 Task: Get directions from Georgia Aquarium, Georgia, United States to Callaway Gardens, Georgia, United States  and explore the nearby bars
Action: Mouse moved to (494, 236)
Screenshot: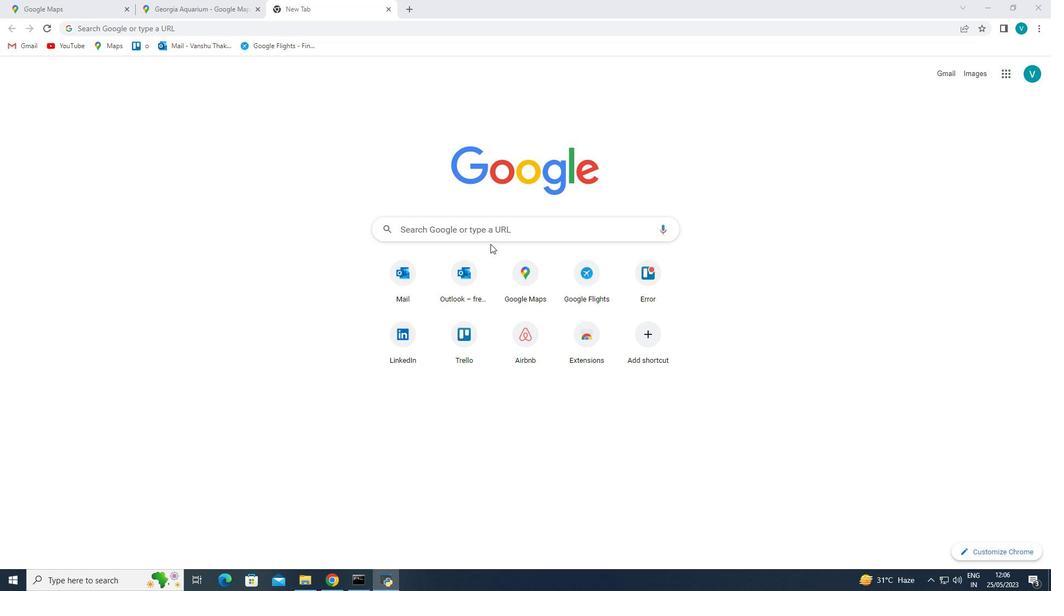
Action: Mouse pressed left at (494, 236)
Screenshot: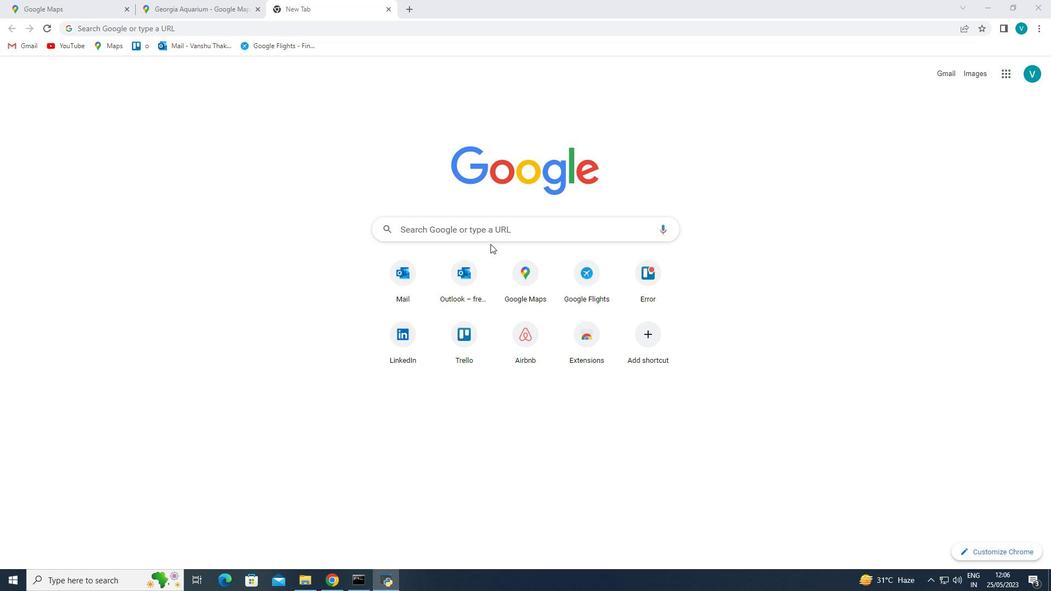 
Action: Mouse moved to (476, 249)
Screenshot: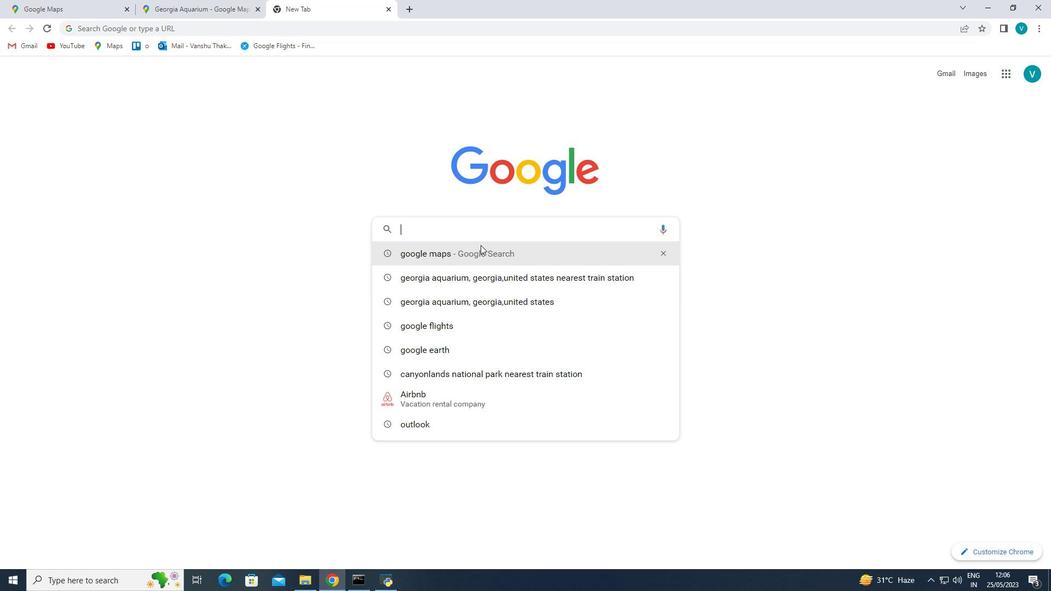 
Action: Mouse pressed left at (476, 249)
Screenshot: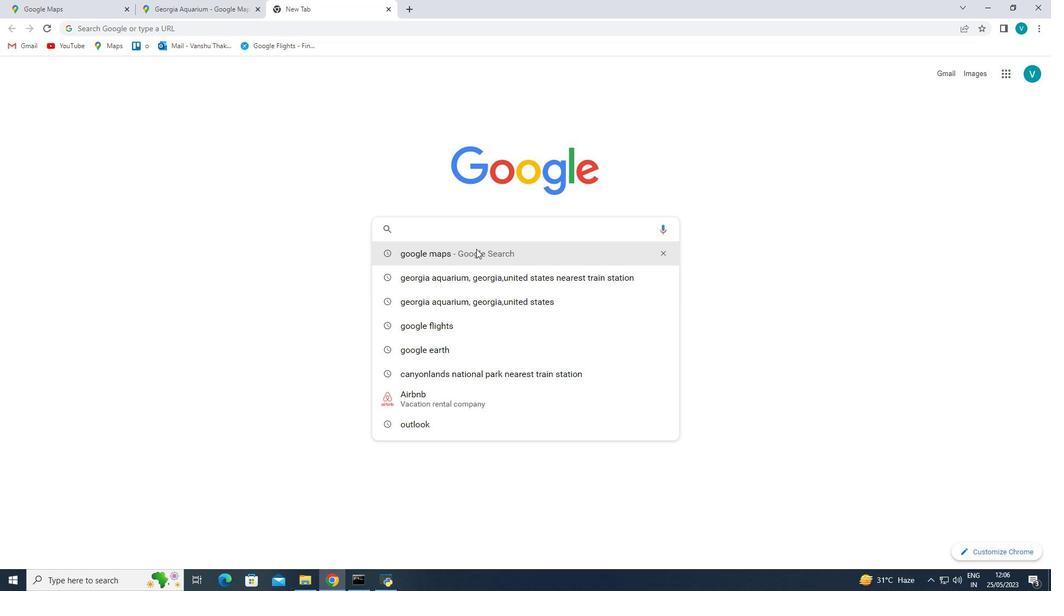 
Action: Mouse moved to (174, 187)
Screenshot: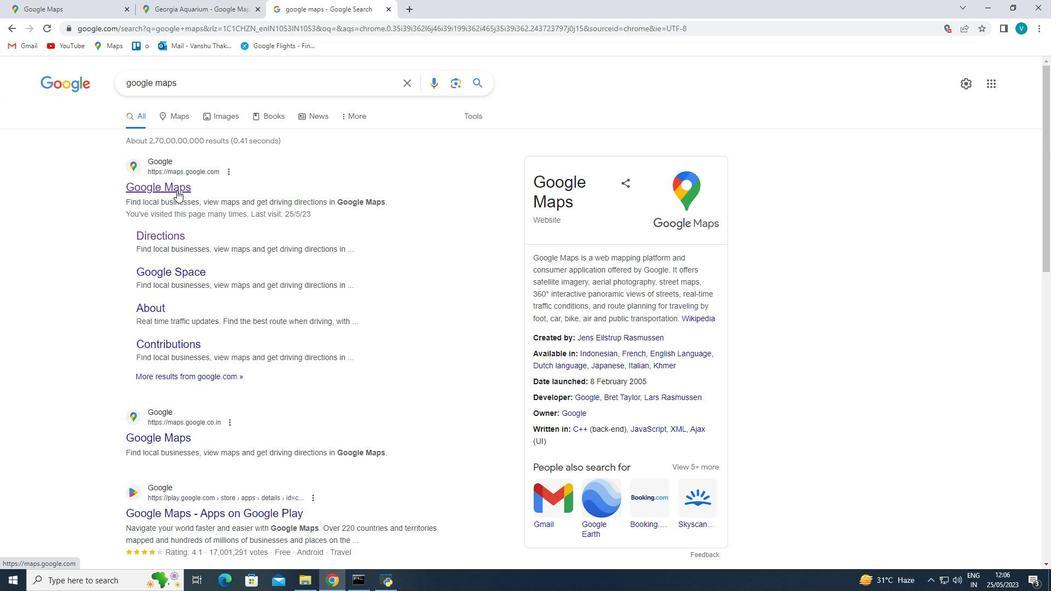 
Action: Mouse pressed left at (174, 187)
Screenshot: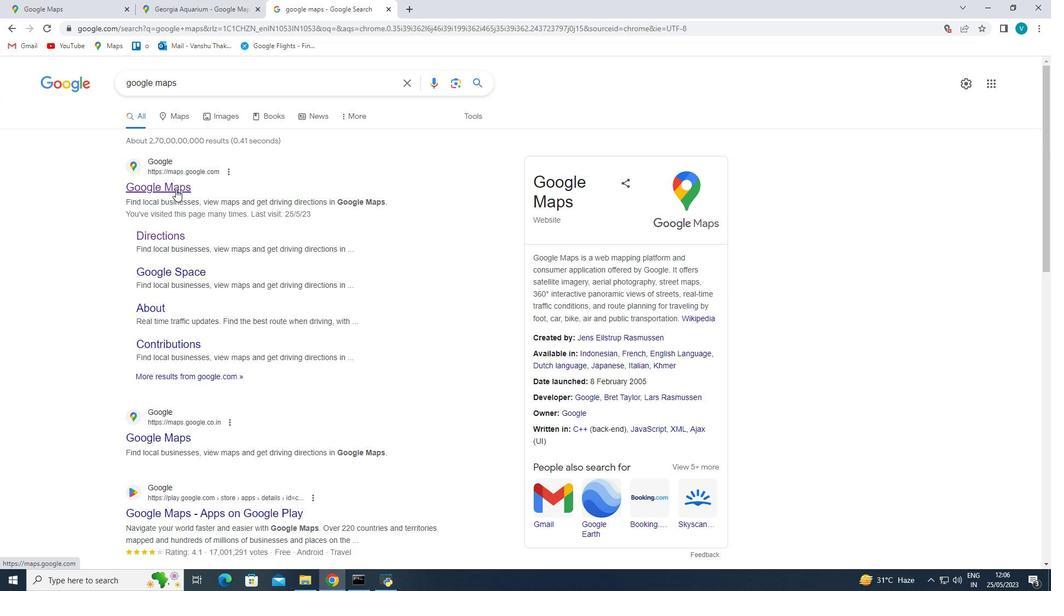 
Action: Mouse moved to (243, 70)
Screenshot: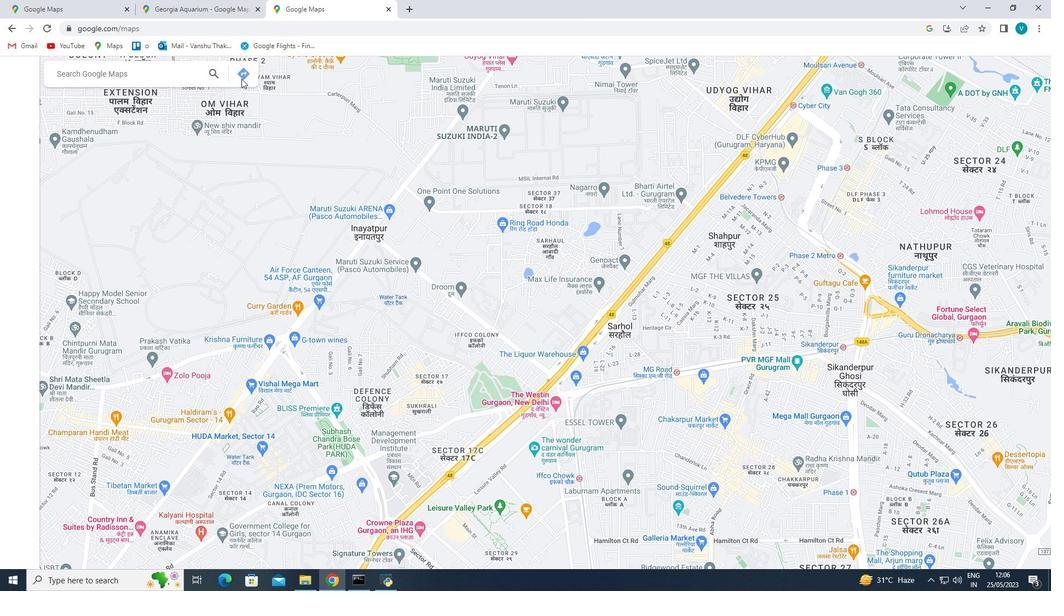 
Action: Mouse pressed left at (243, 70)
Screenshot: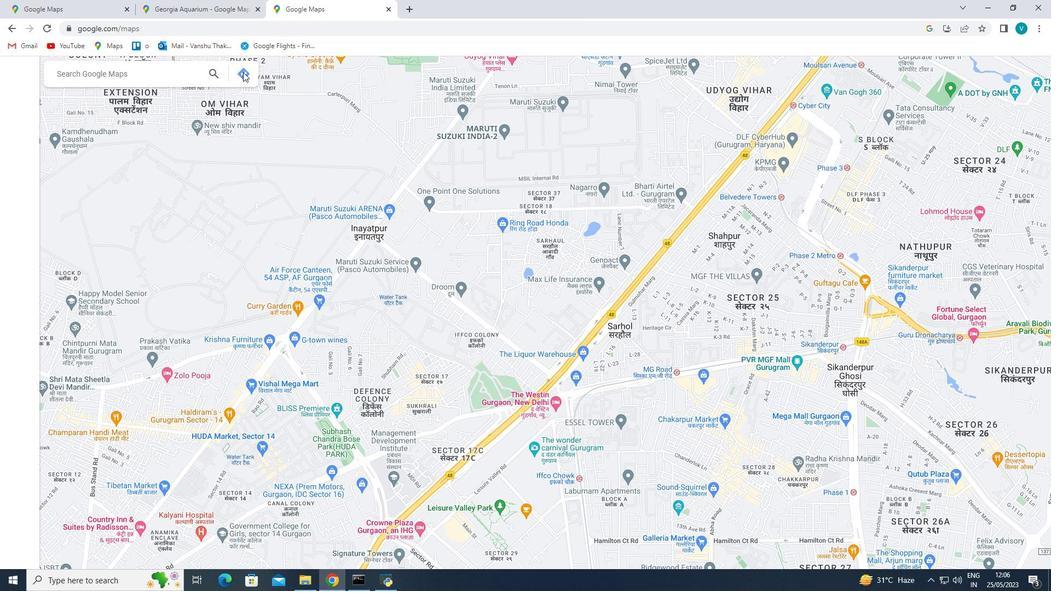 
Action: Mouse moved to (188, 102)
Screenshot: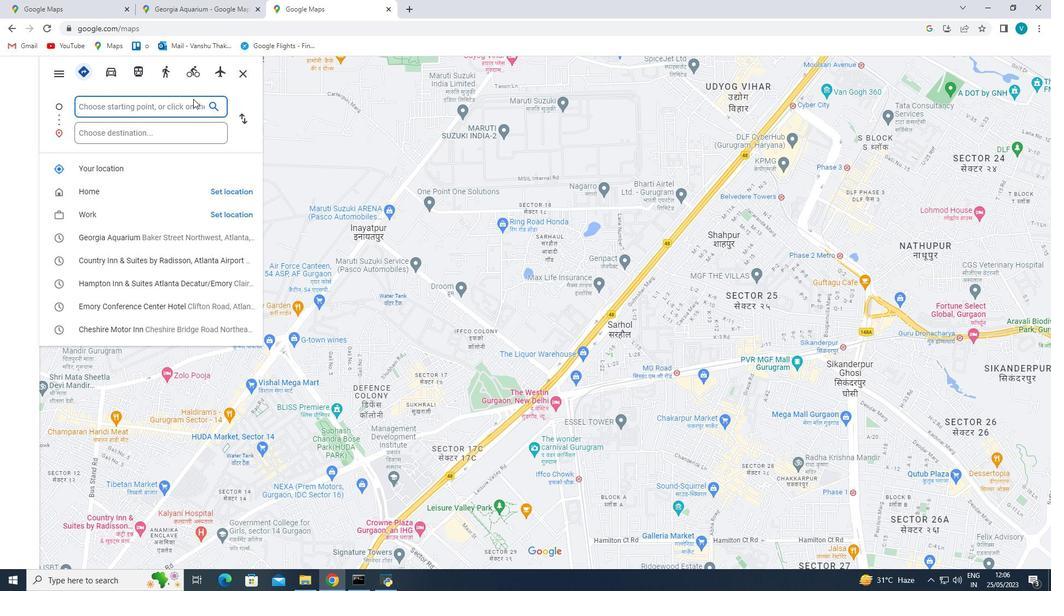 
Action: Mouse pressed left at (188, 102)
Screenshot: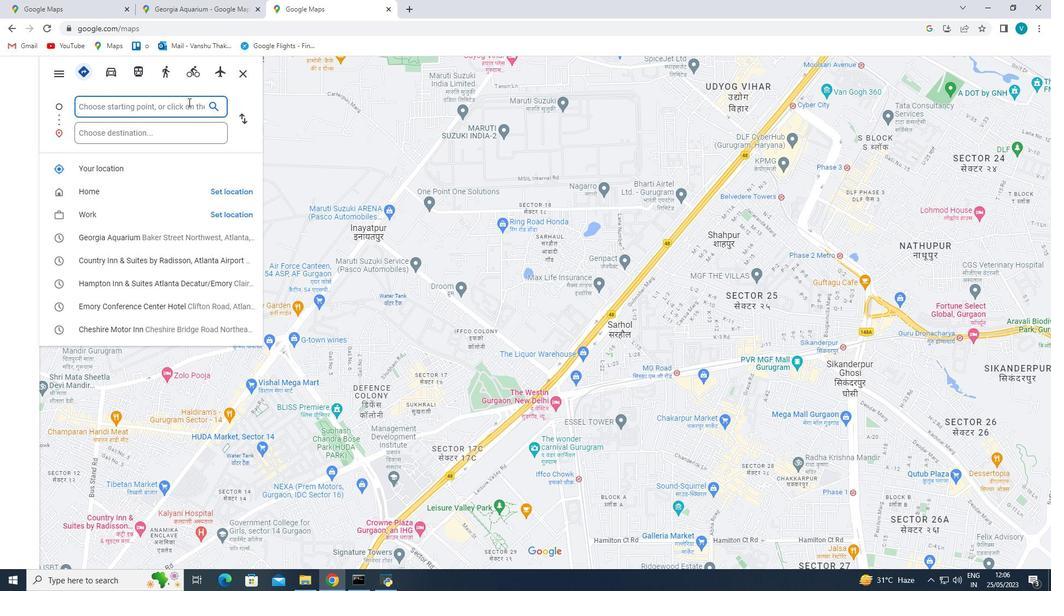 
Action: Mouse moved to (196, 105)
Screenshot: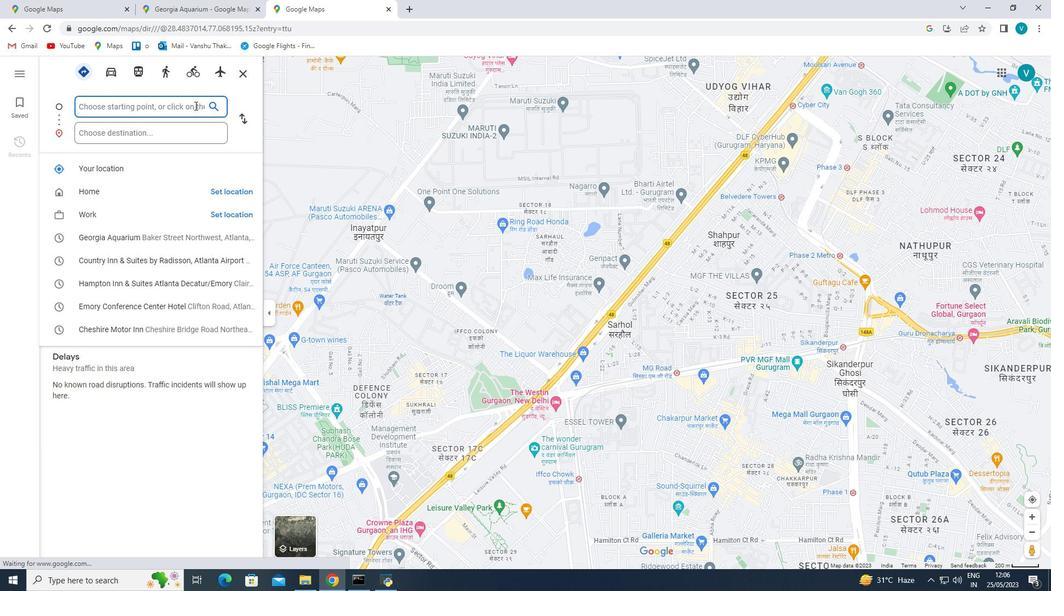 
Action: Key pressed <Key.shift>Georgia<Key.space><Key.shift>Aquarium,<Key.space><Key.shift>Geogia,<Key.space><Key.shift>United<Key.space><Key.shift>States
Screenshot: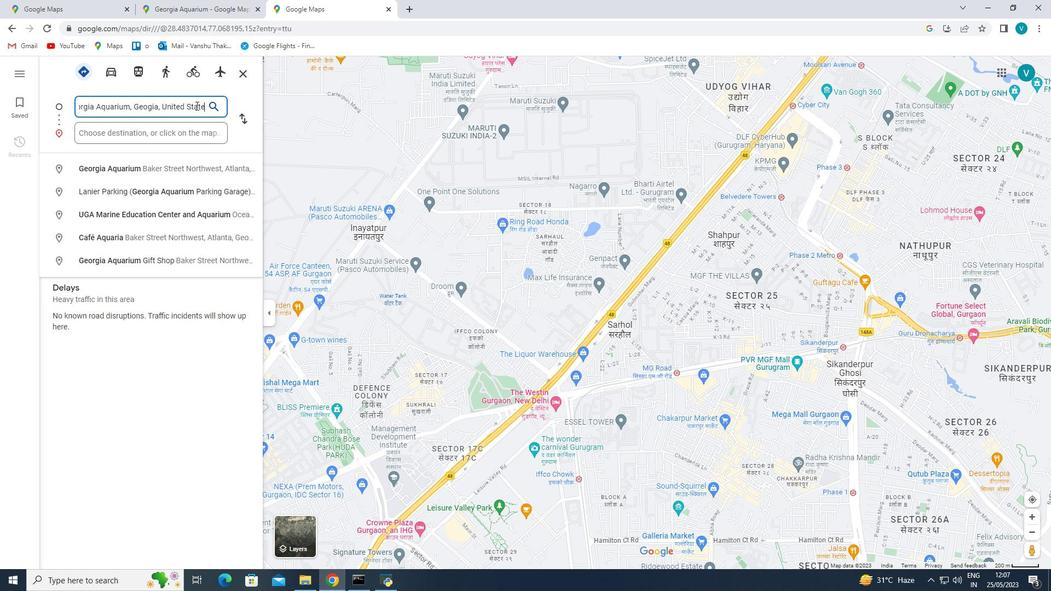 
Action: Mouse moved to (182, 130)
Screenshot: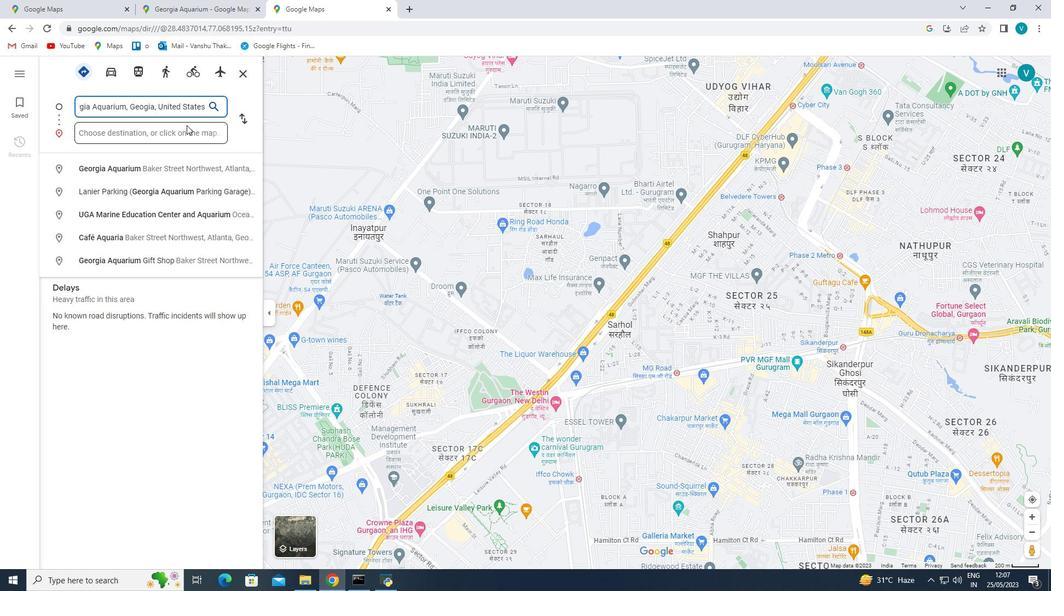 
Action: Mouse pressed left at (182, 130)
Screenshot: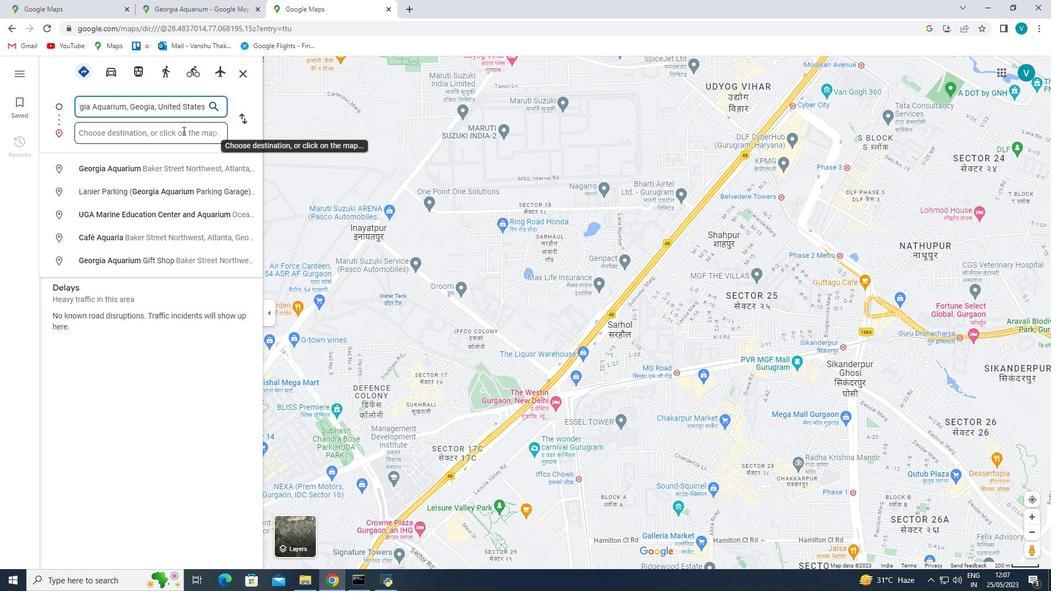 
Action: Key pressed <Key.shift>Collaway<Key.space><Key.shift>Gardens,<Key.space><Key.shift>Georgia,<Key.space><Key.shift>United<Key.space><Key.shift>States
Screenshot: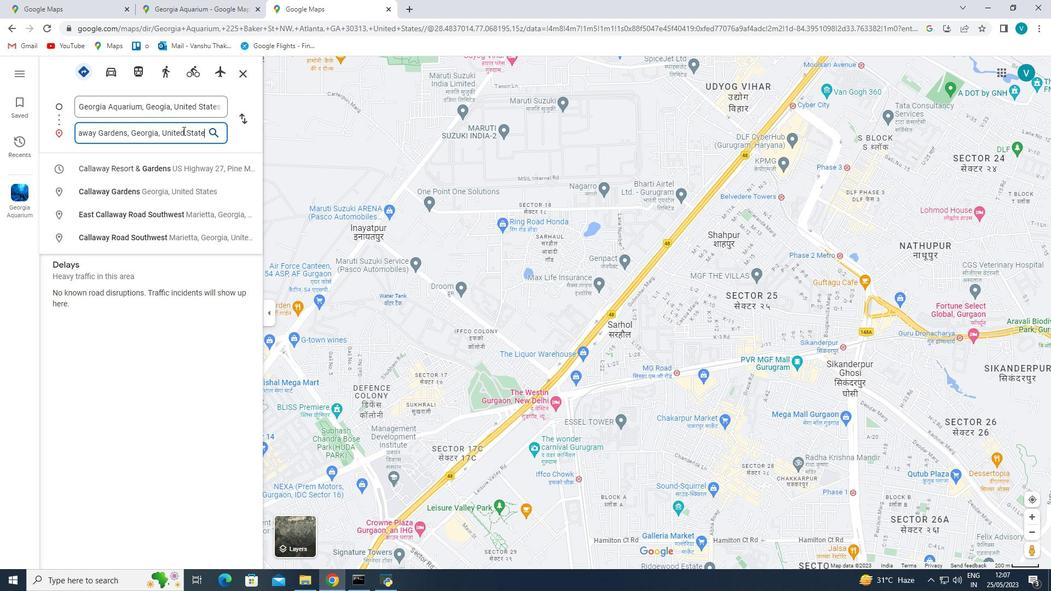 
Action: Mouse moved to (214, 130)
Screenshot: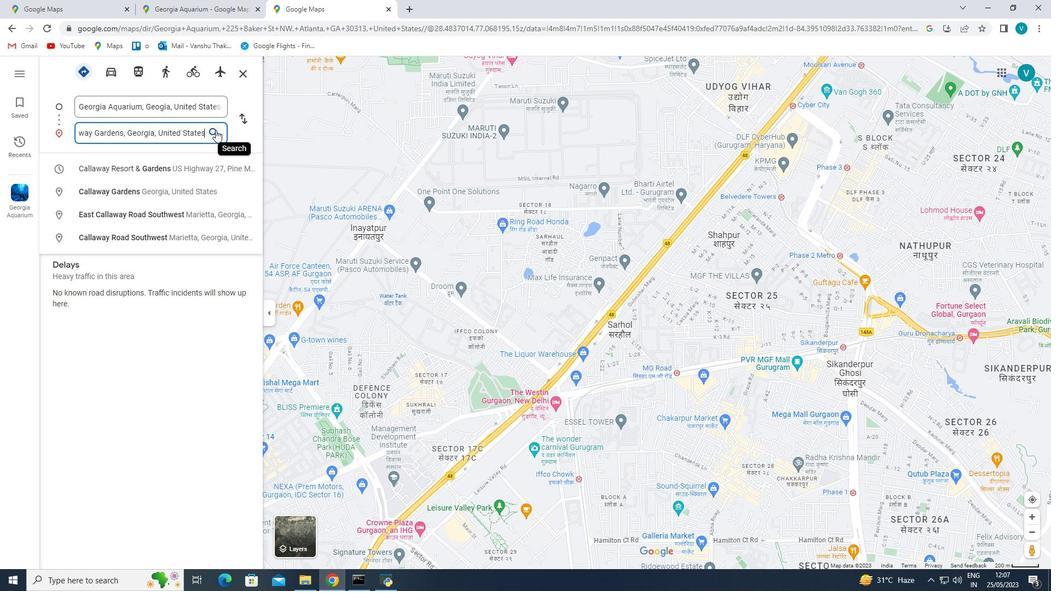 
Action: Mouse pressed left at (214, 130)
Screenshot: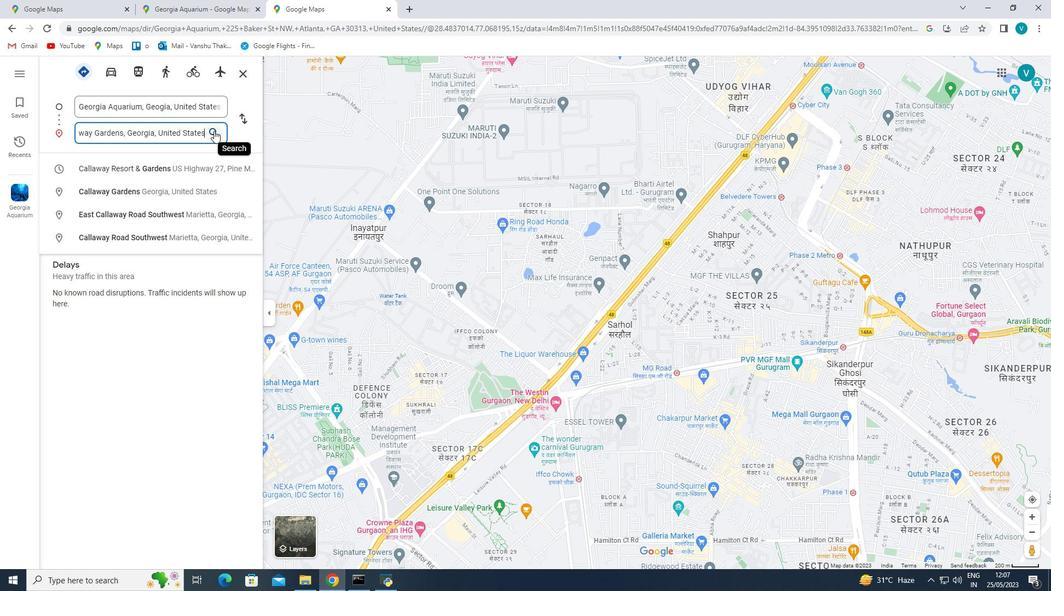 
Action: Mouse moved to (233, 431)
Screenshot: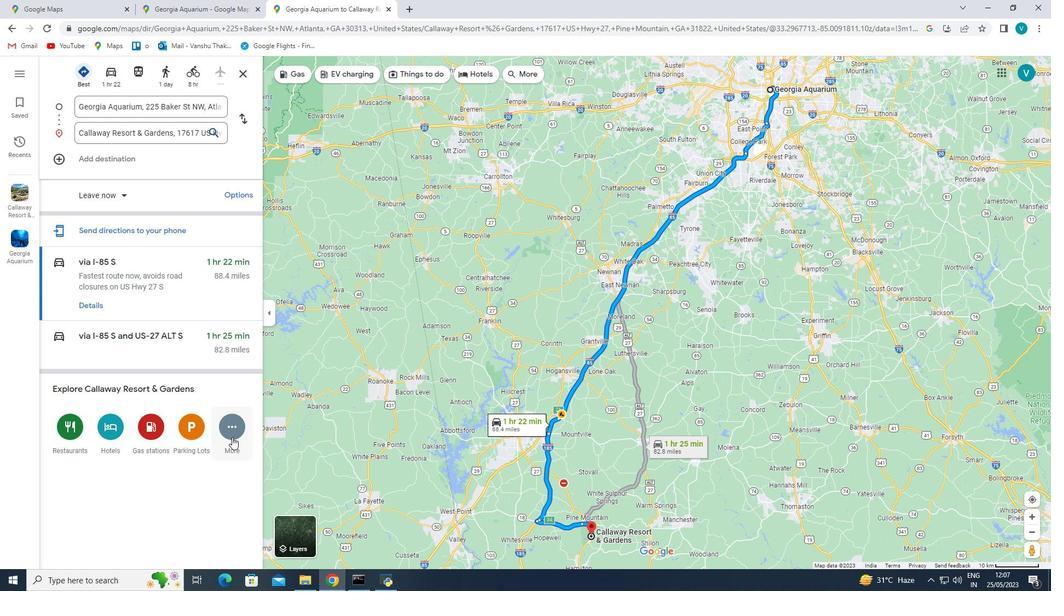 
Action: Mouse pressed left at (233, 431)
Screenshot: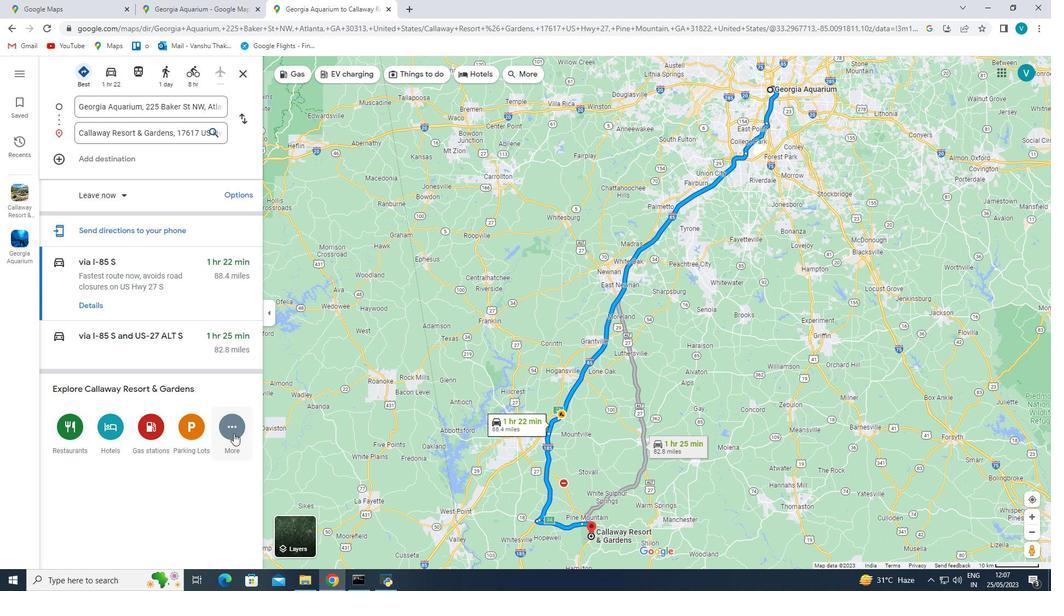
Action: Mouse moved to (222, 465)
Screenshot: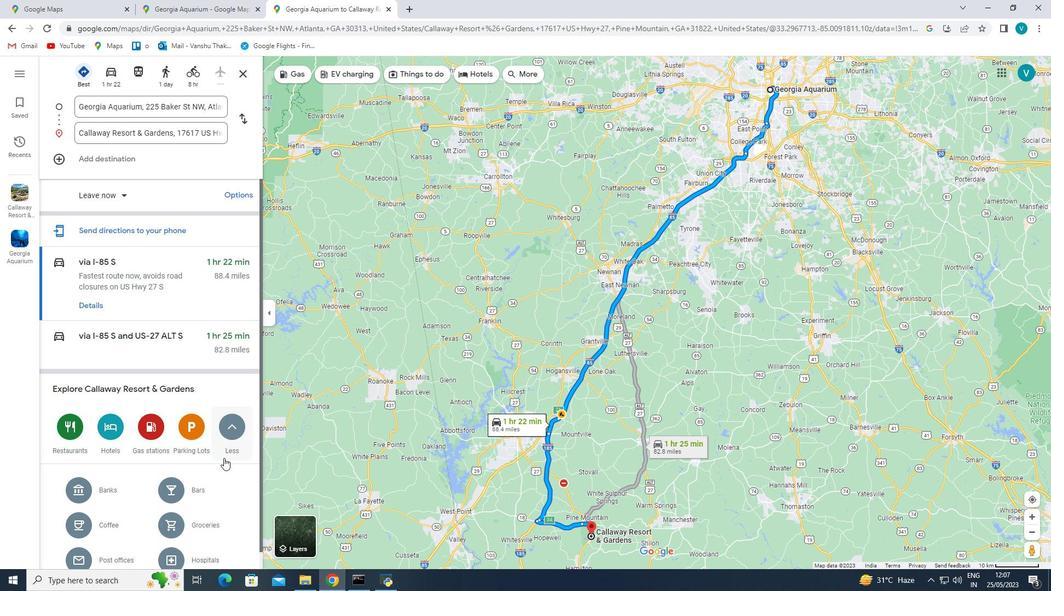 
Action: Mouse scrolled (222, 464) with delta (0, 0)
Screenshot: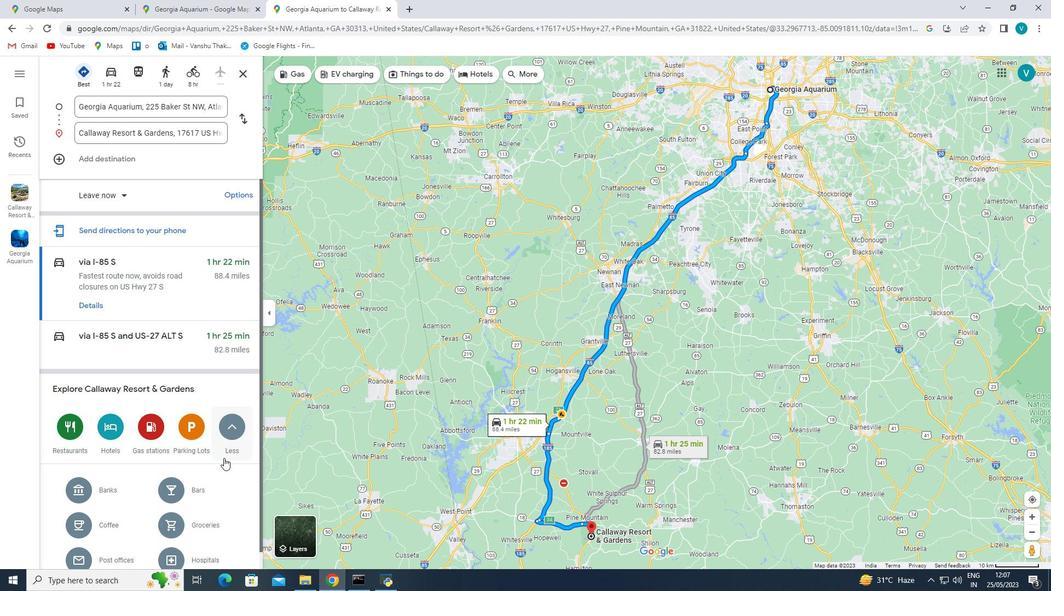 
Action: Mouse moved to (222, 467)
Screenshot: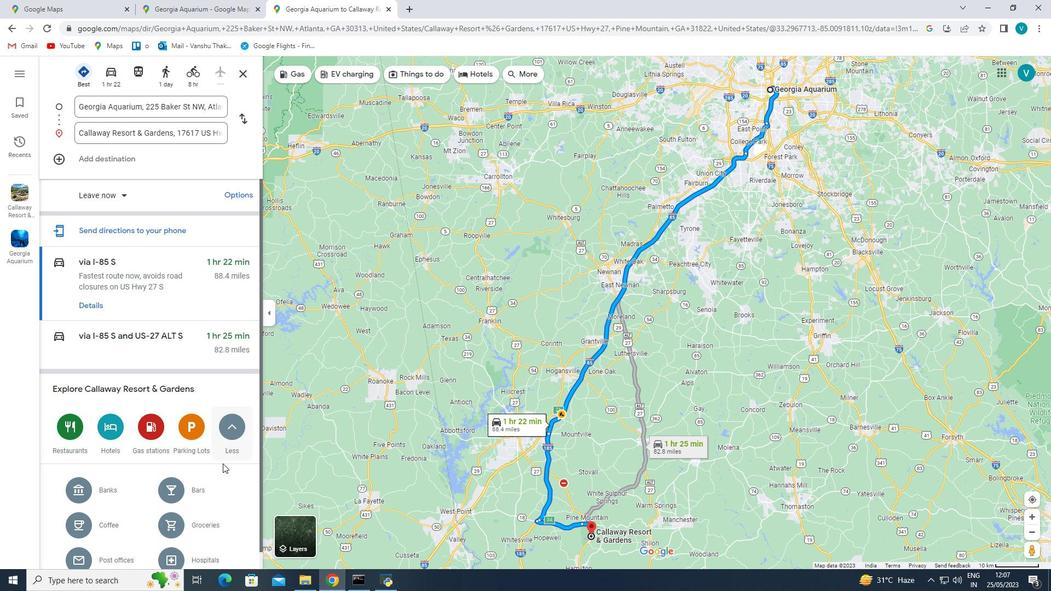 
Action: Mouse scrolled (222, 467) with delta (0, 0)
Screenshot: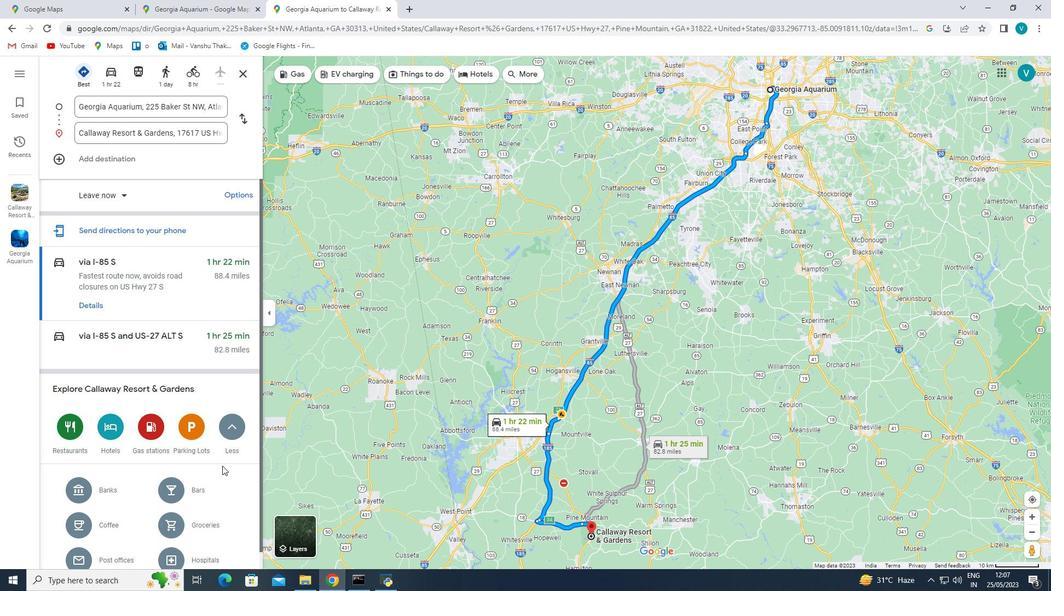 
Action: Mouse scrolled (222, 467) with delta (0, 0)
Screenshot: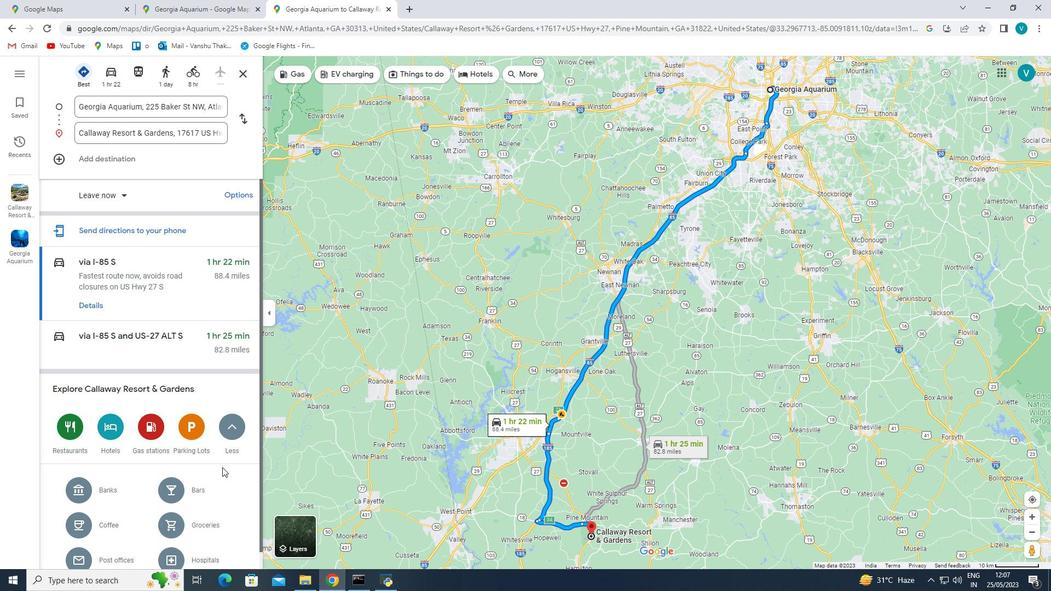
Action: Mouse scrolled (222, 467) with delta (0, 0)
Screenshot: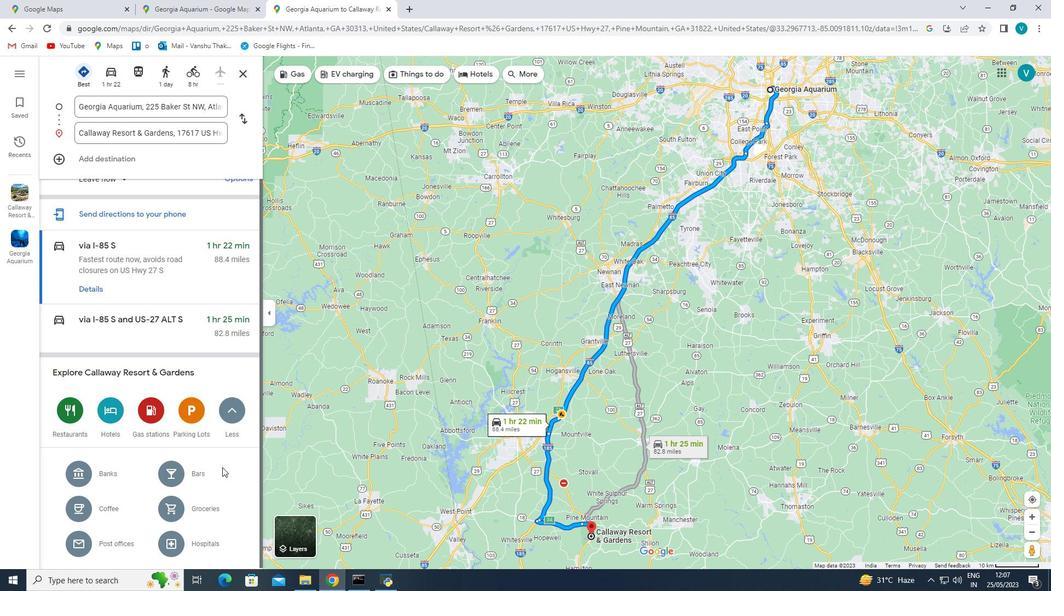 
Action: Mouse scrolled (222, 467) with delta (0, 0)
Screenshot: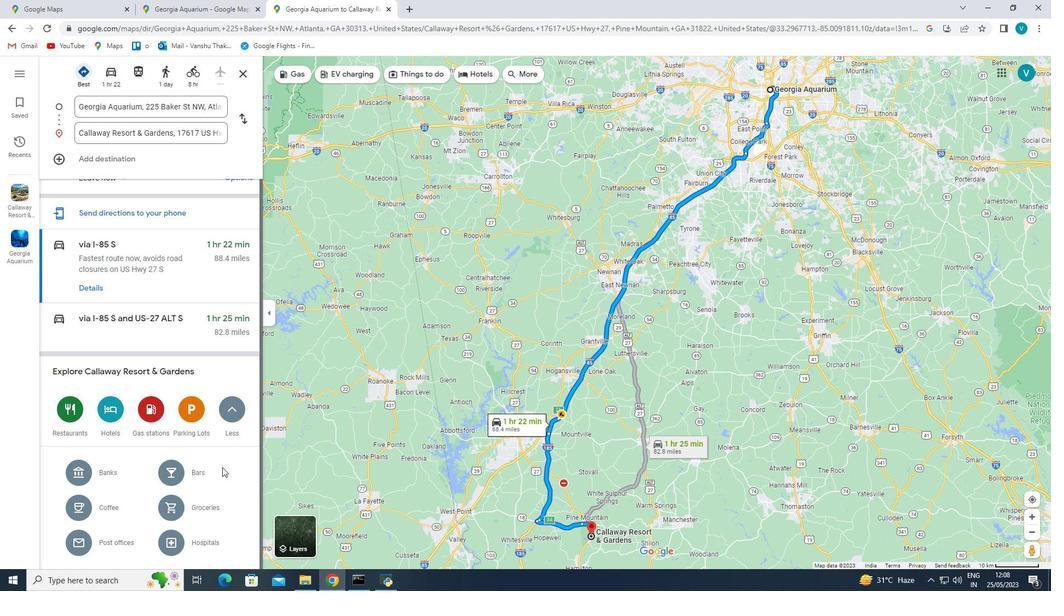 
Action: Mouse moved to (182, 468)
Screenshot: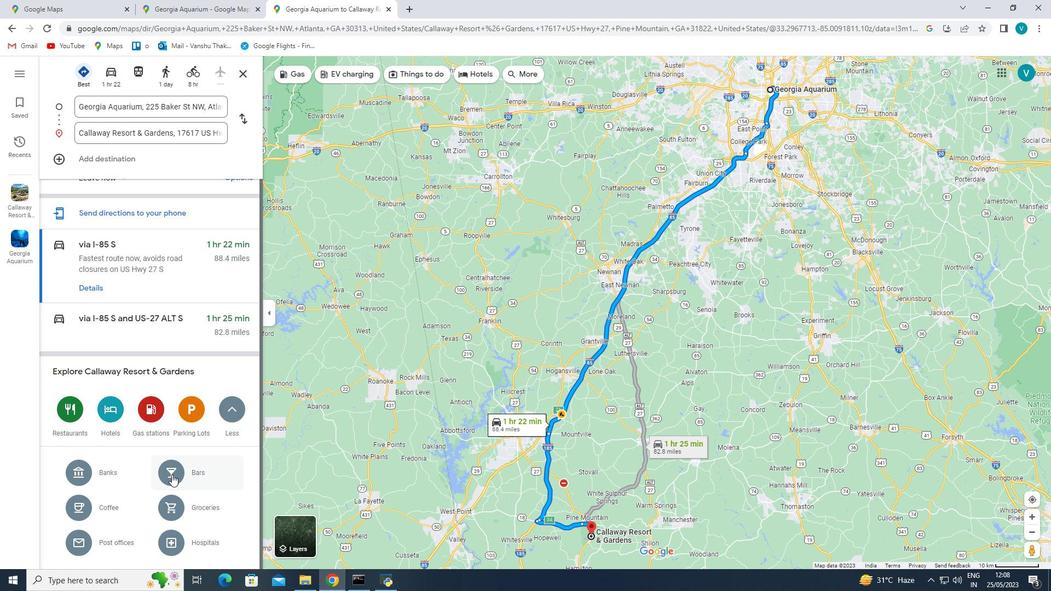 
Action: Mouse pressed left at (182, 468)
Screenshot: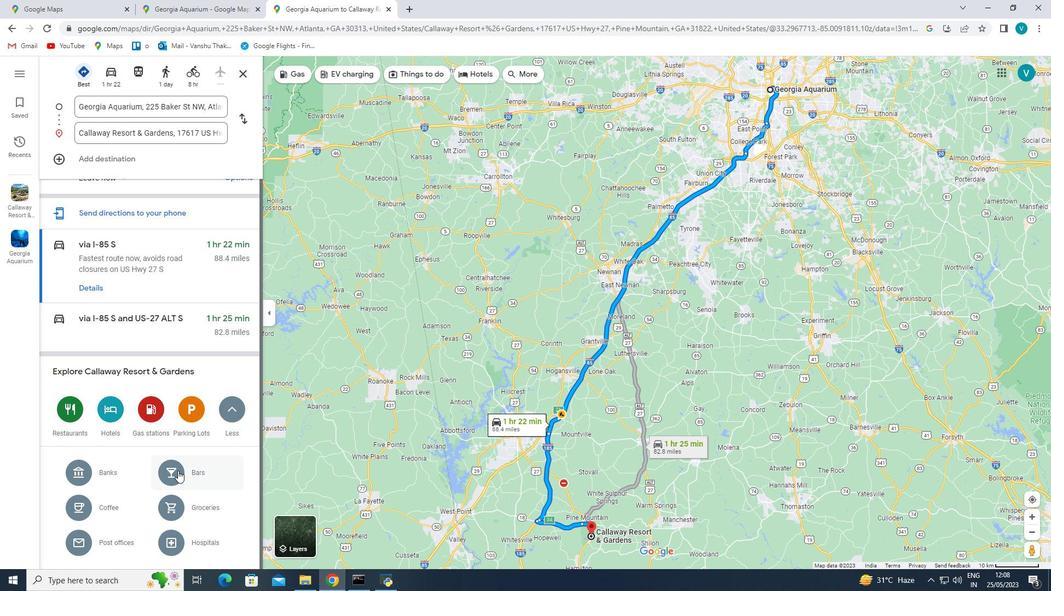 
Action: Mouse moved to (173, 314)
Screenshot: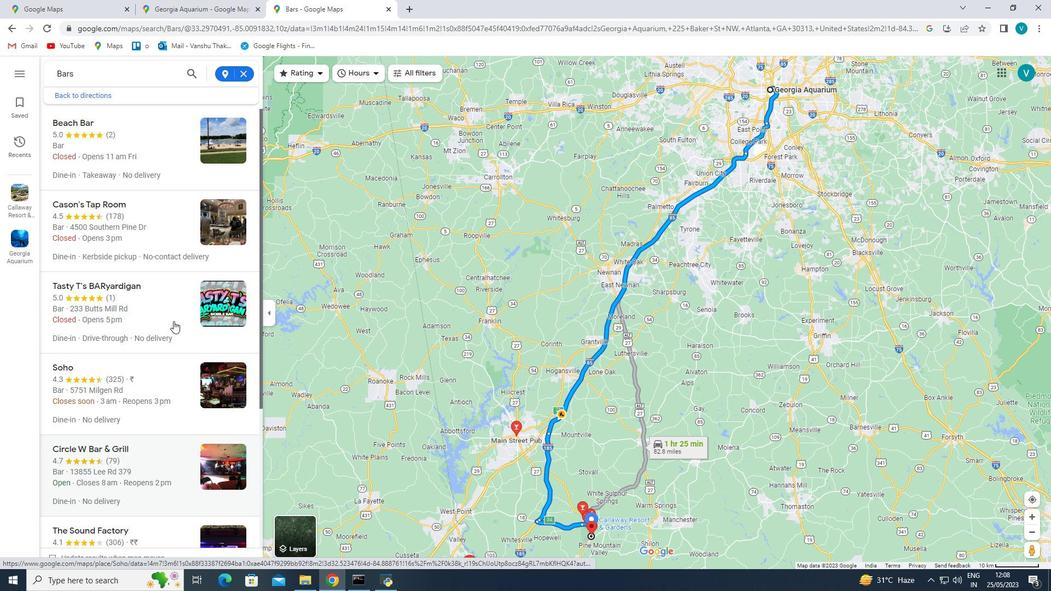 
Action: Mouse scrolled (173, 314) with delta (0, 0)
Screenshot: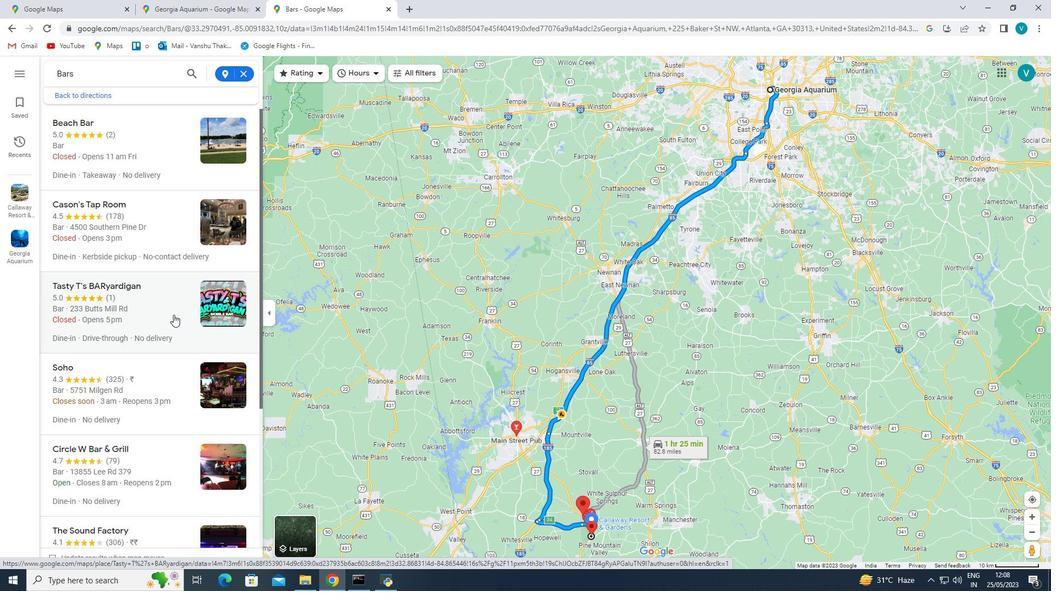 
Action: Mouse scrolled (173, 314) with delta (0, 0)
Screenshot: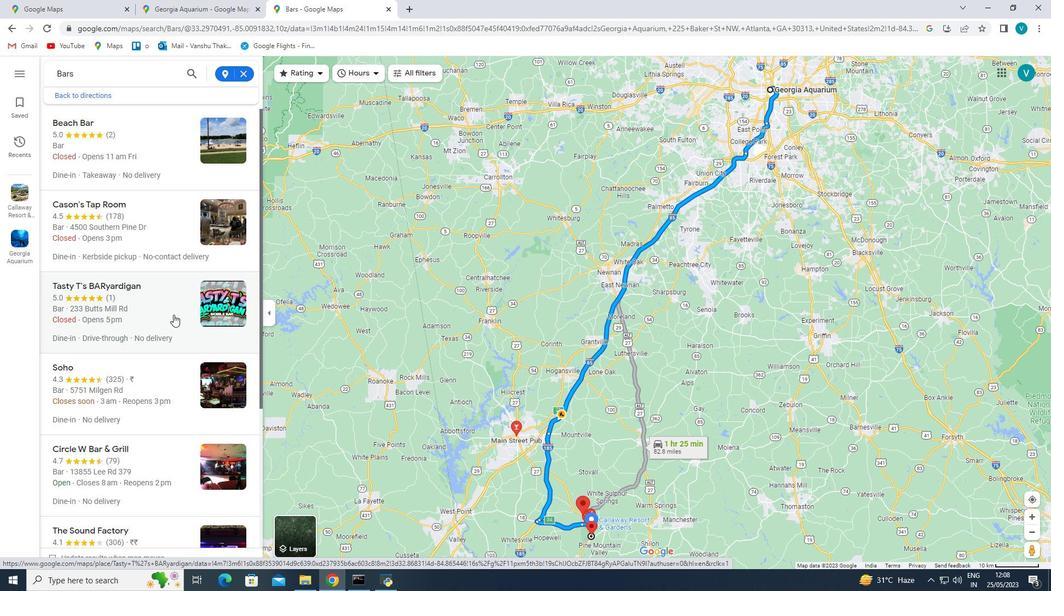 
Action: Mouse scrolled (173, 314) with delta (0, 0)
Screenshot: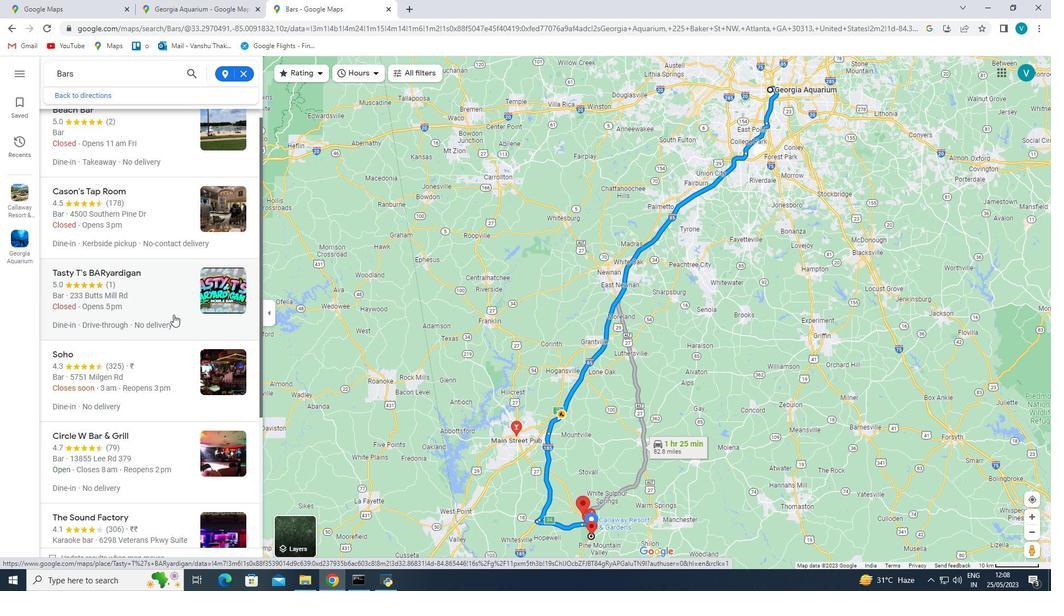 
Action: Mouse scrolled (173, 314) with delta (0, 0)
Screenshot: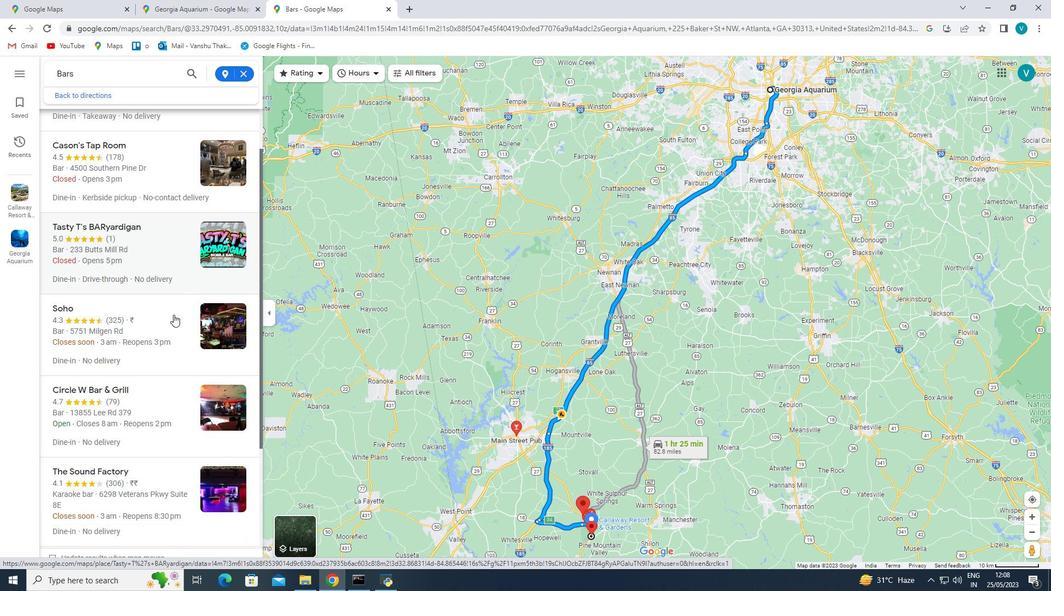 
Action: Mouse scrolled (173, 314) with delta (0, 0)
Screenshot: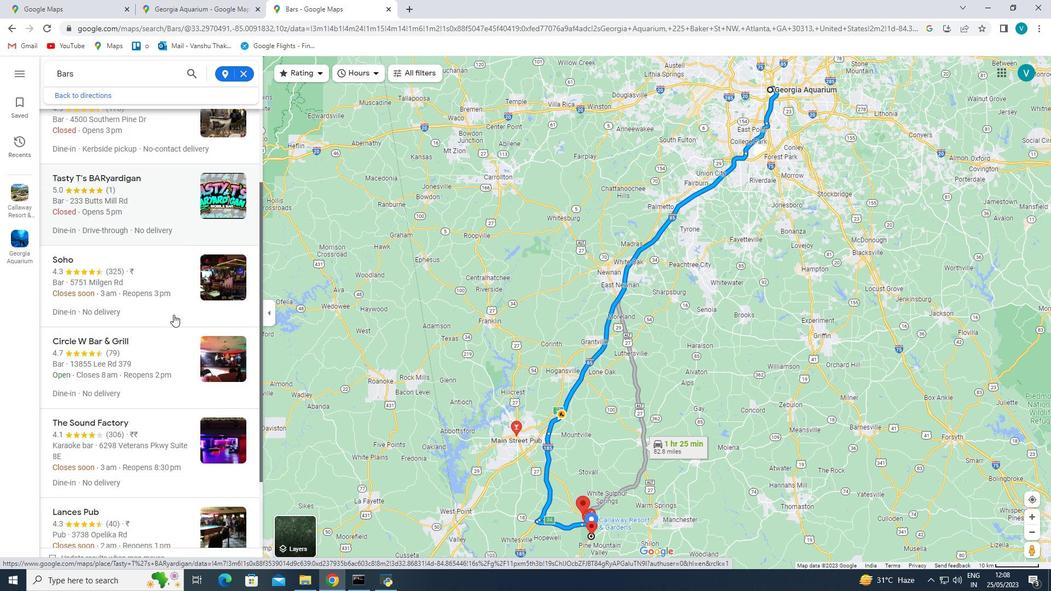 
Action: Mouse scrolled (173, 314) with delta (0, 0)
Screenshot: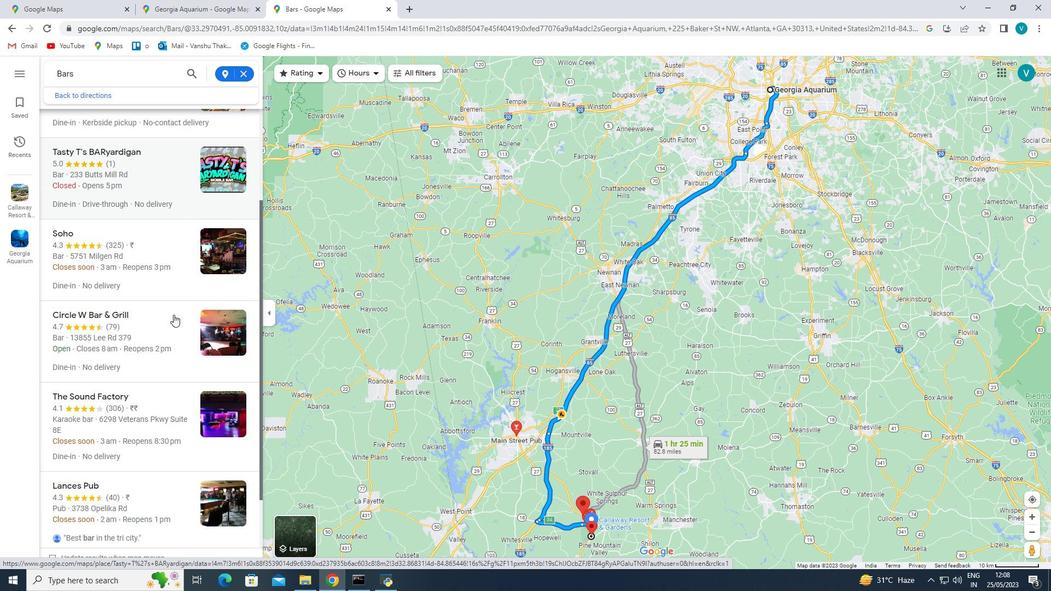 
Action: Mouse scrolled (173, 314) with delta (0, 0)
Screenshot: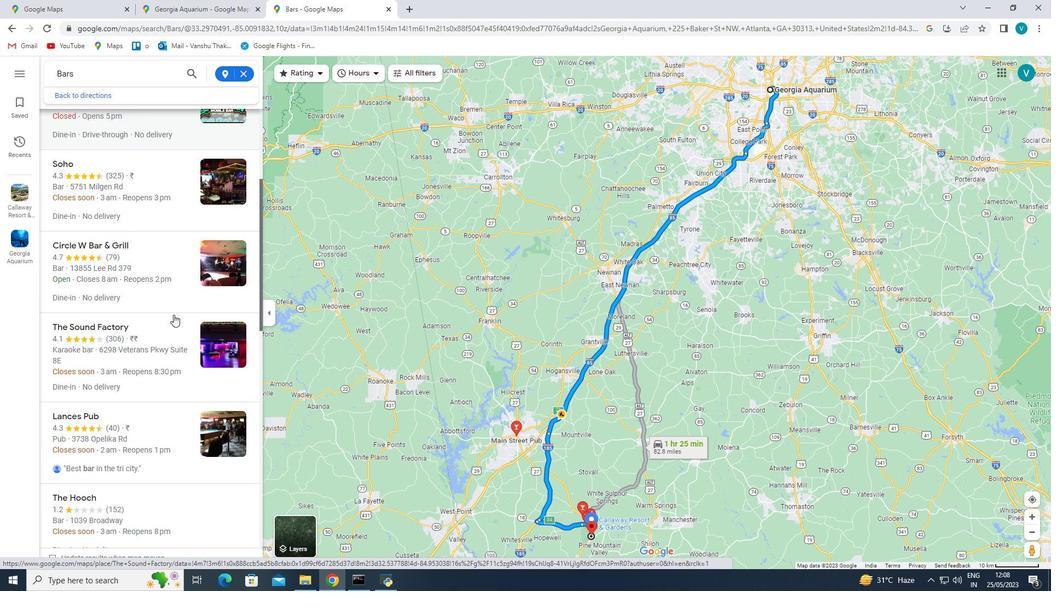 
Action: Mouse scrolled (173, 314) with delta (0, 0)
Screenshot: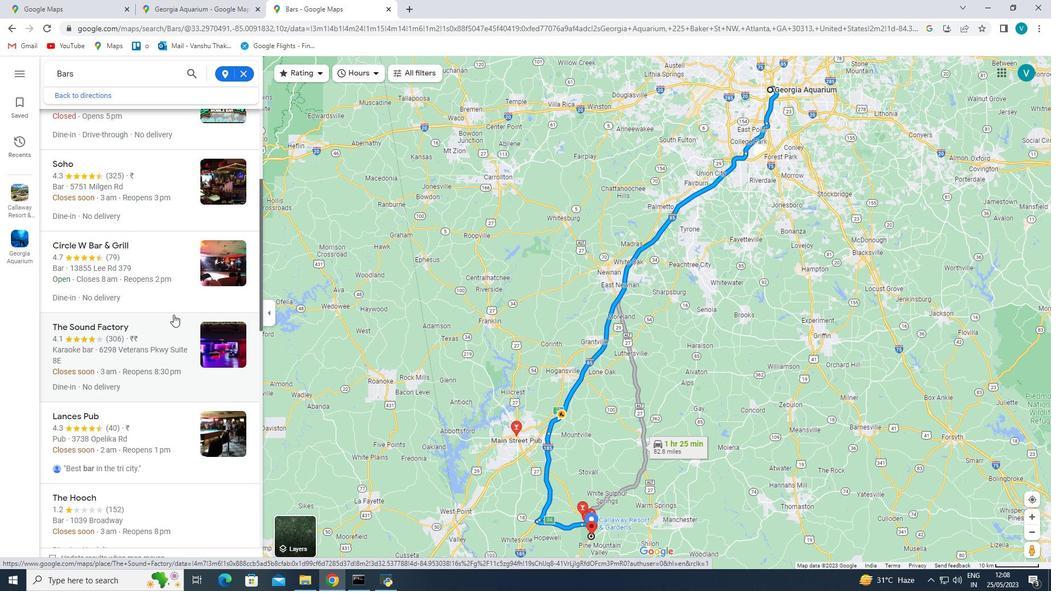 
Action: Mouse scrolled (173, 314) with delta (0, 0)
Screenshot: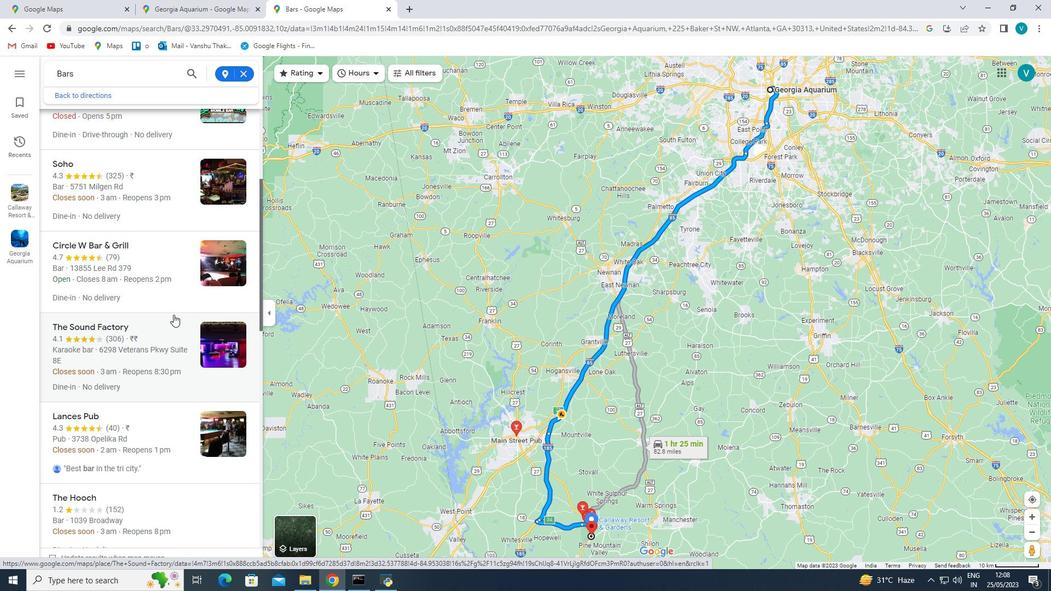 
Action: Mouse scrolled (173, 314) with delta (0, 0)
Screenshot: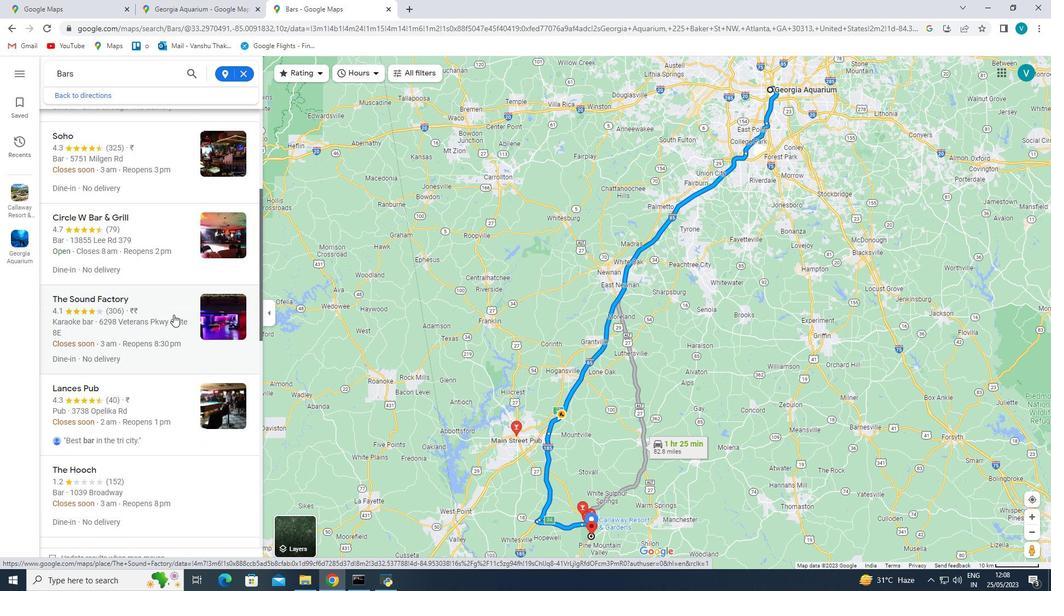 
Action: Mouse scrolled (173, 314) with delta (0, 0)
Screenshot: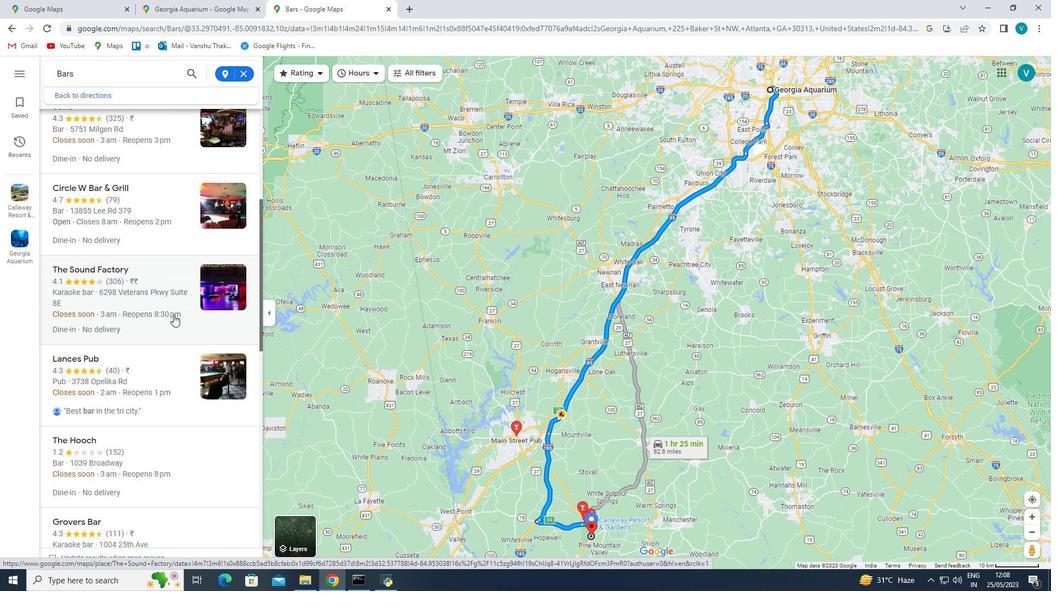 
Action: Mouse scrolled (173, 314) with delta (0, 0)
Screenshot: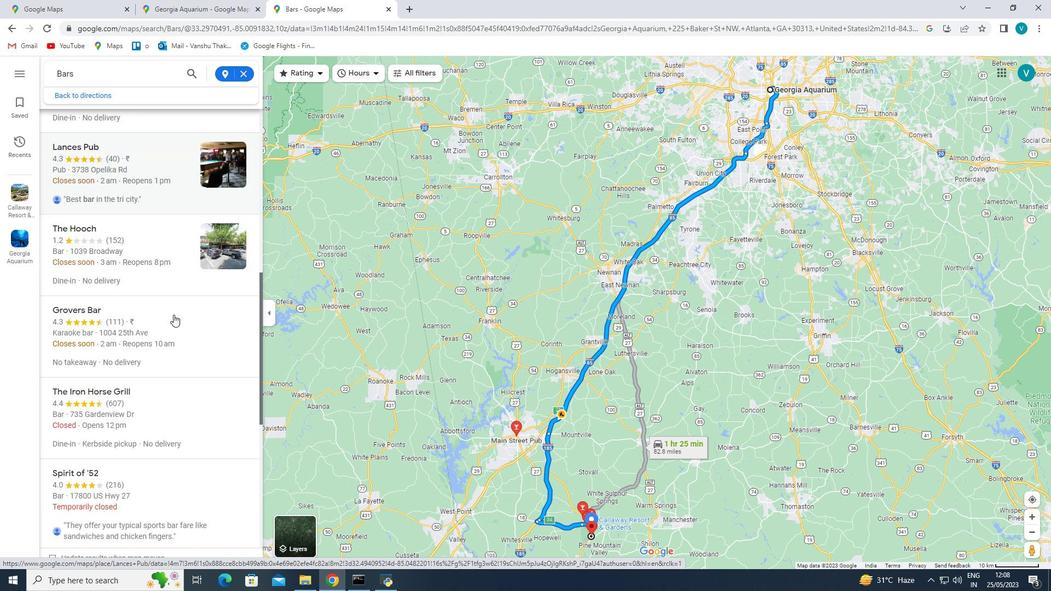 
Action: Mouse scrolled (173, 314) with delta (0, 0)
Screenshot: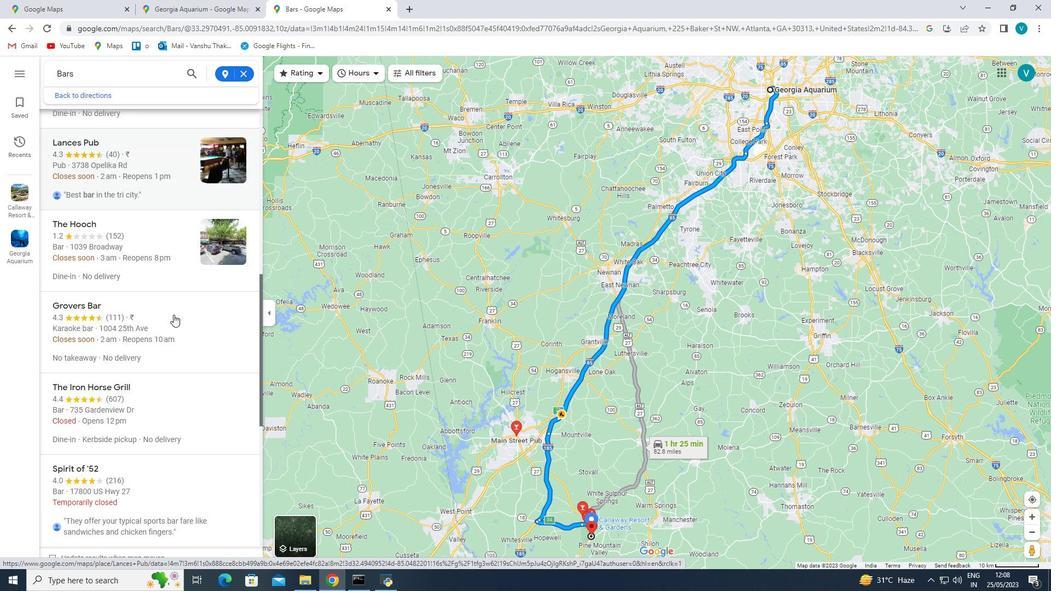 
Action: Mouse scrolled (173, 314) with delta (0, 0)
Screenshot: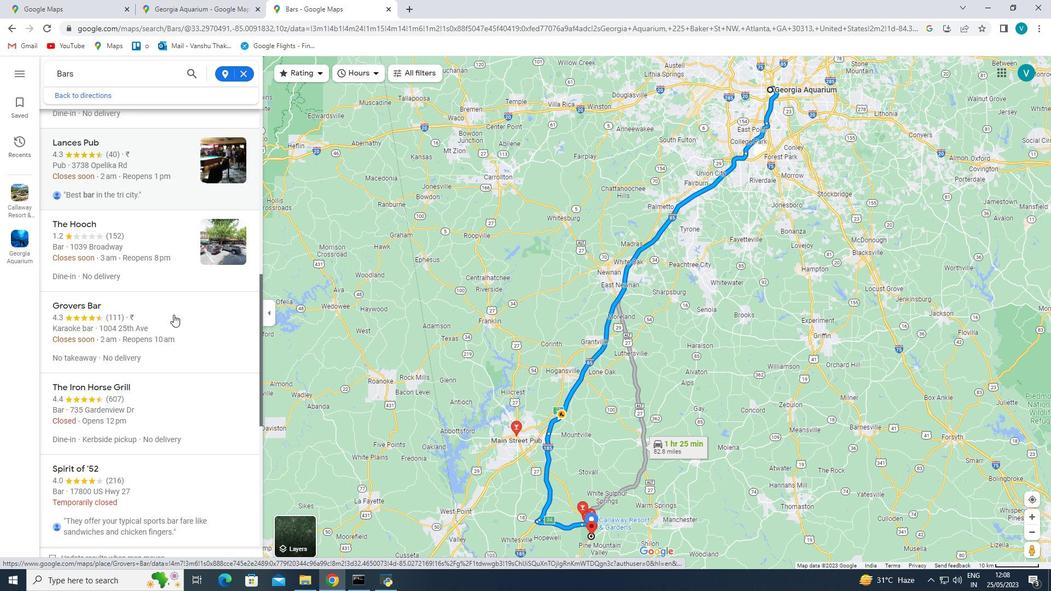
Action: Mouse scrolled (173, 314) with delta (0, 0)
Screenshot: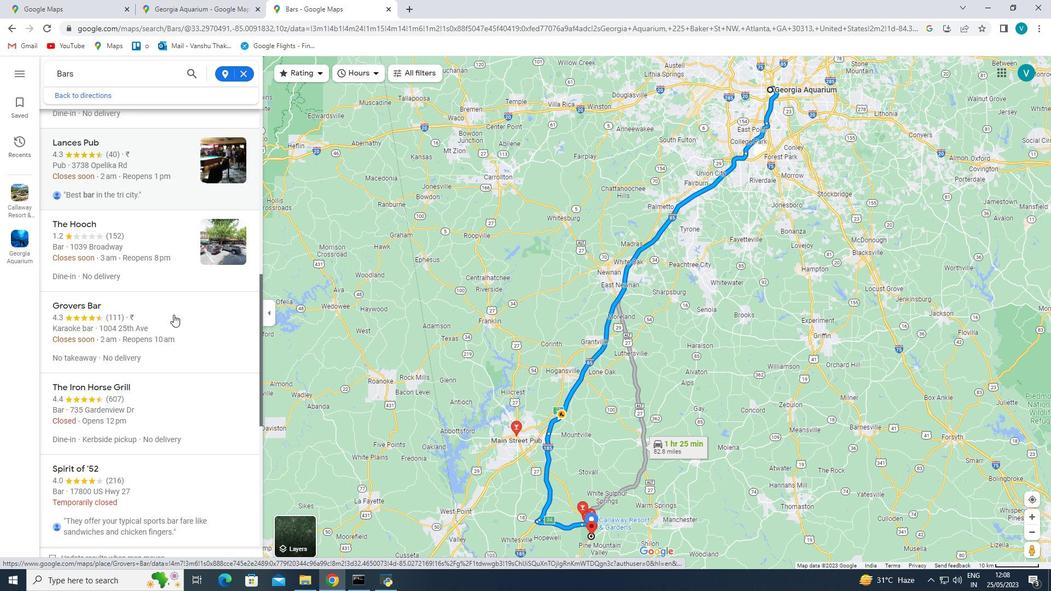 
Action: Mouse scrolled (173, 314) with delta (0, 0)
Screenshot: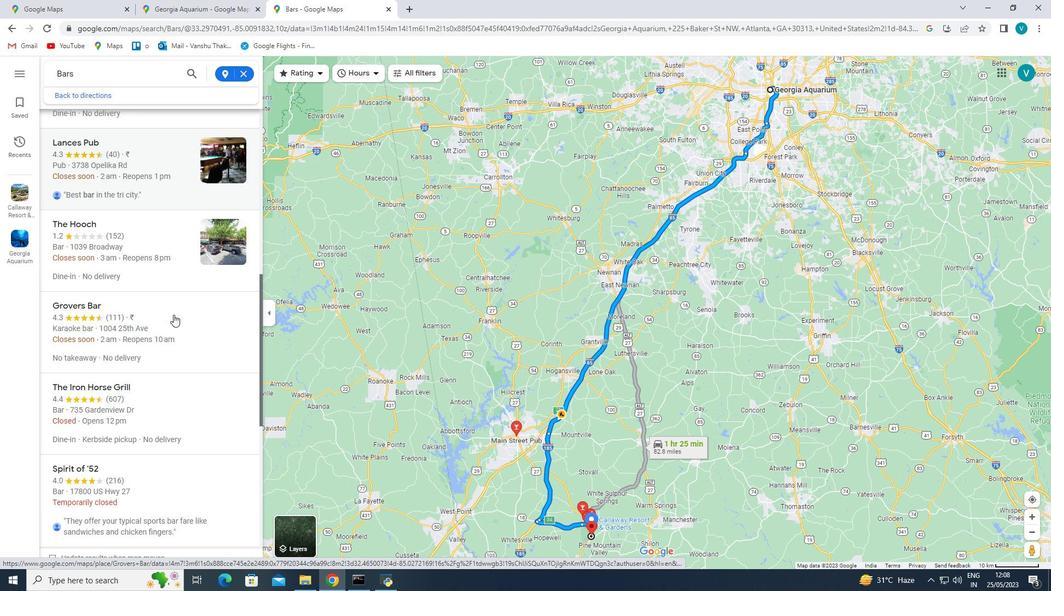 
Action: Mouse scrolled (173, 314) with delta (0, 0)
Screenshot: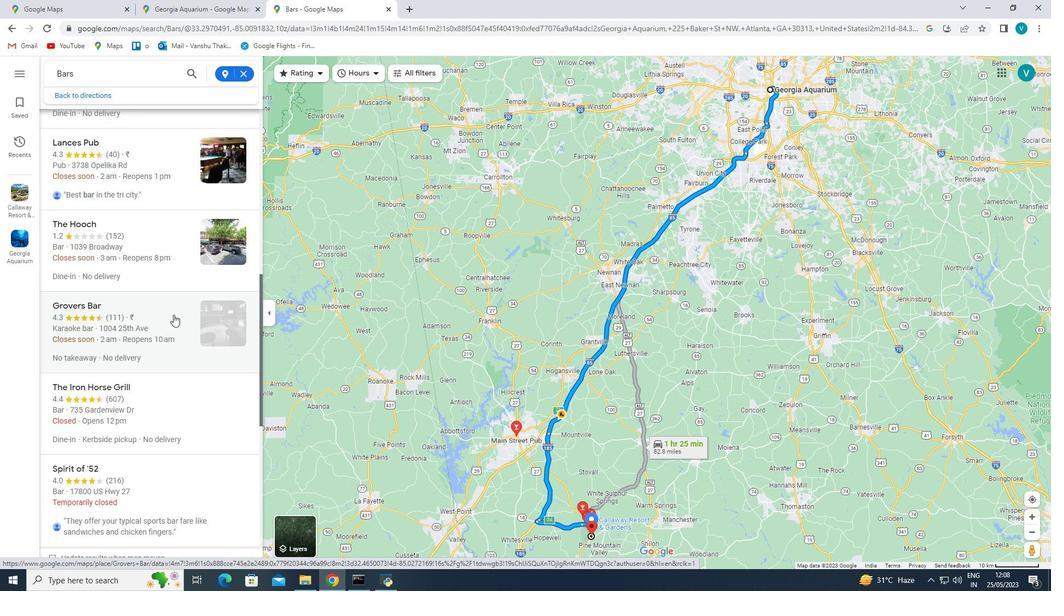 
Action: Mouse scrolled (173, 314) with delta (0, 0)
Screenshot: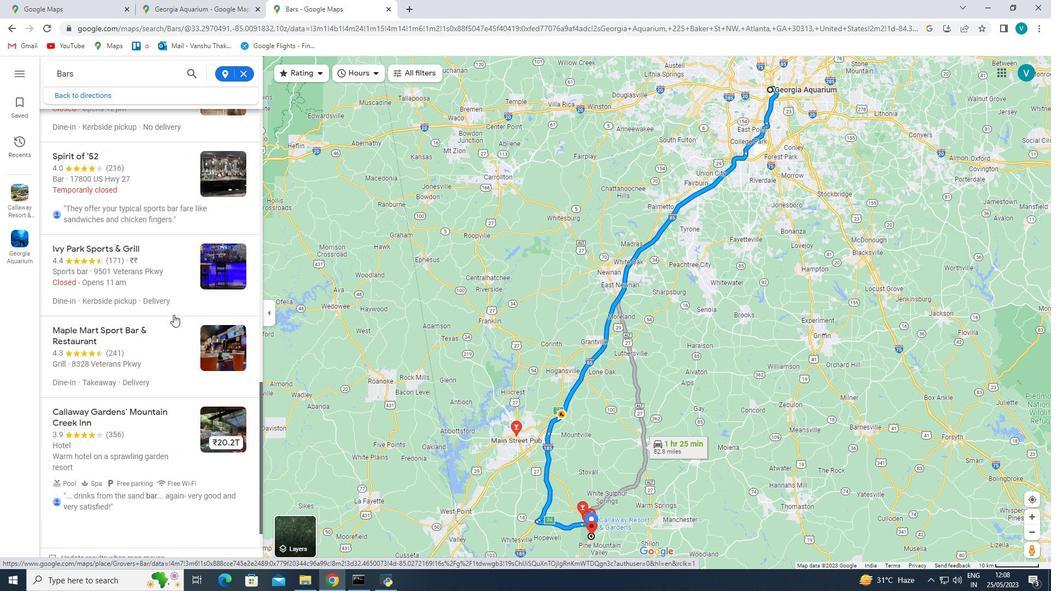 
Action: Mouse scrolled (173, 314) with delta (0, 0)
Screenshot: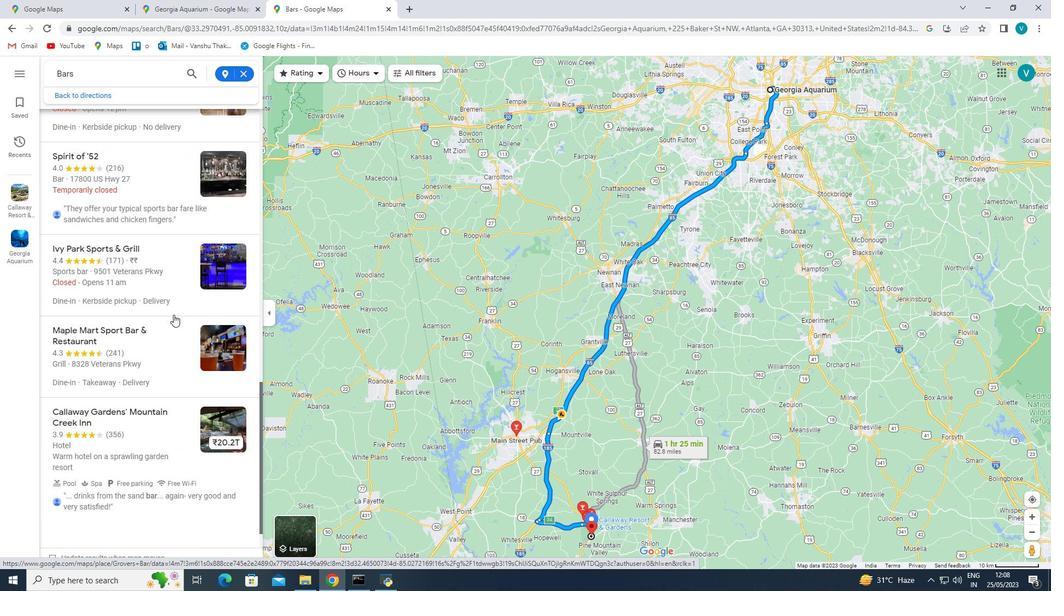 
Action: Mouse scrolled (173, 314) with delta (0, 0)
Screenshot: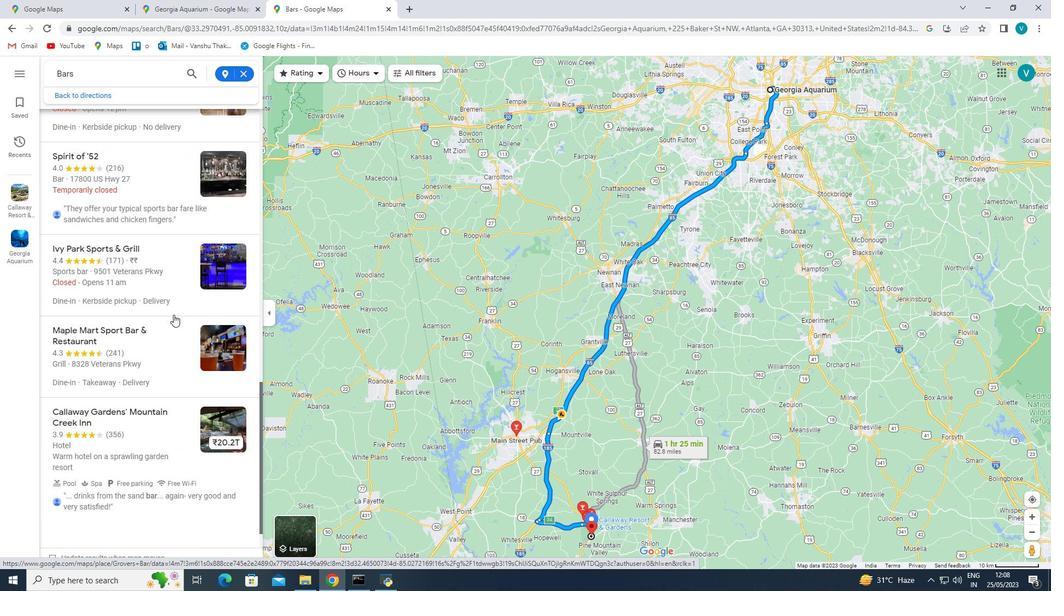 
Action: Mouse scrolled (173, 314) with delta (0, 0)
Screenshot: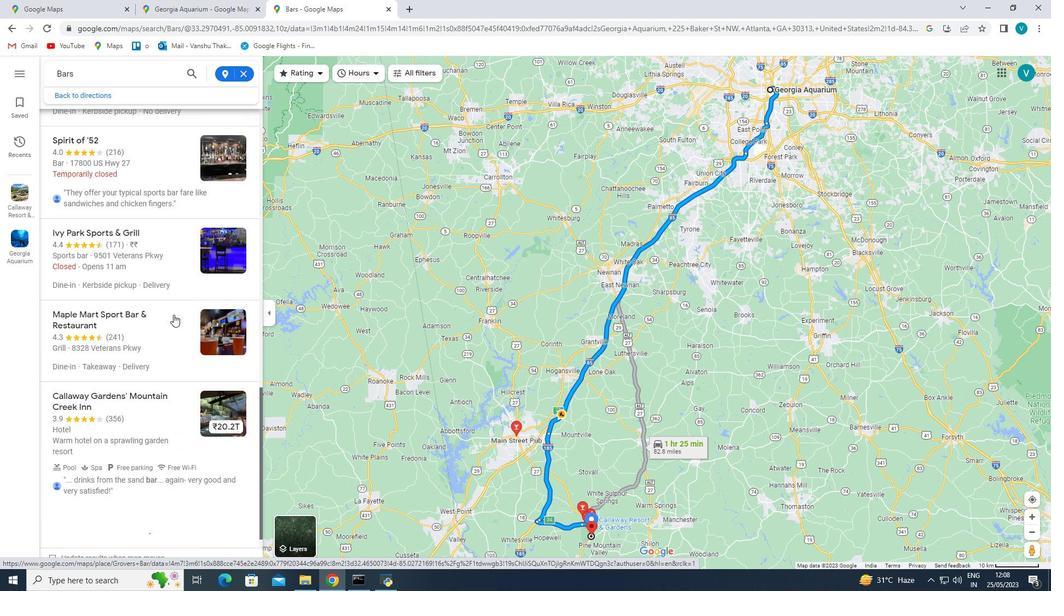 
Action: Mouse scrolled (173, 314) with delta (0, 0)
Screenshot: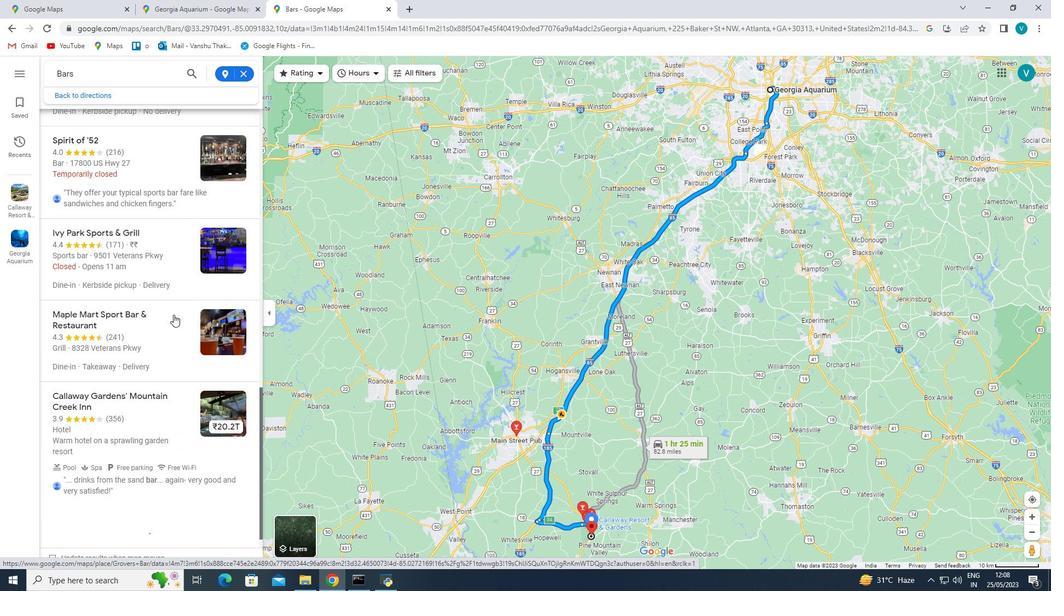 
Action: Mouse scrolled (173, 314) with delta (0, 0)
Screenshot: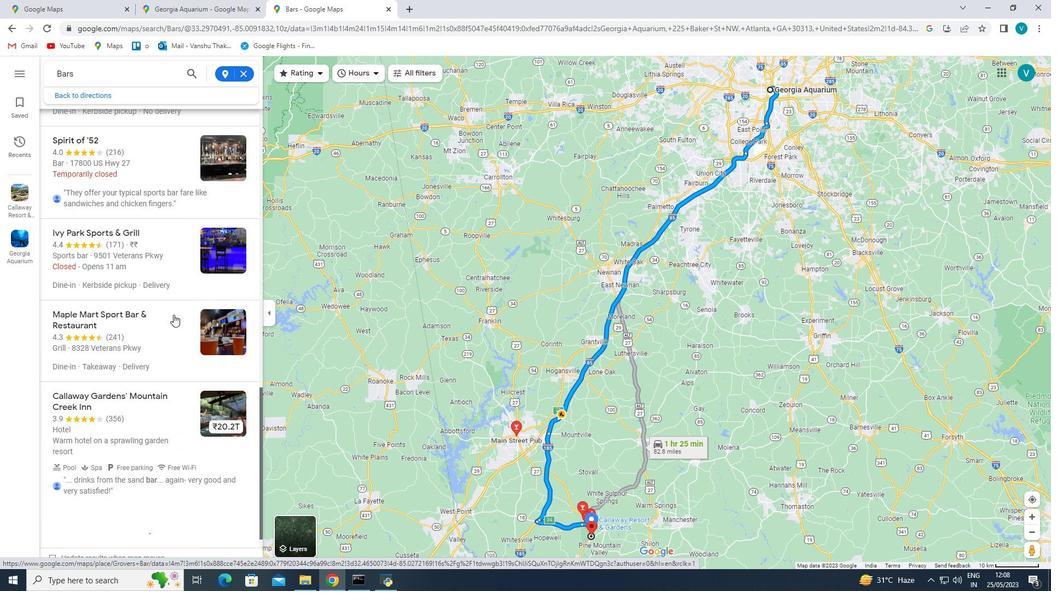
Action: Mouse scrolled (173, 314) with delta (0, 0)
Screenshot: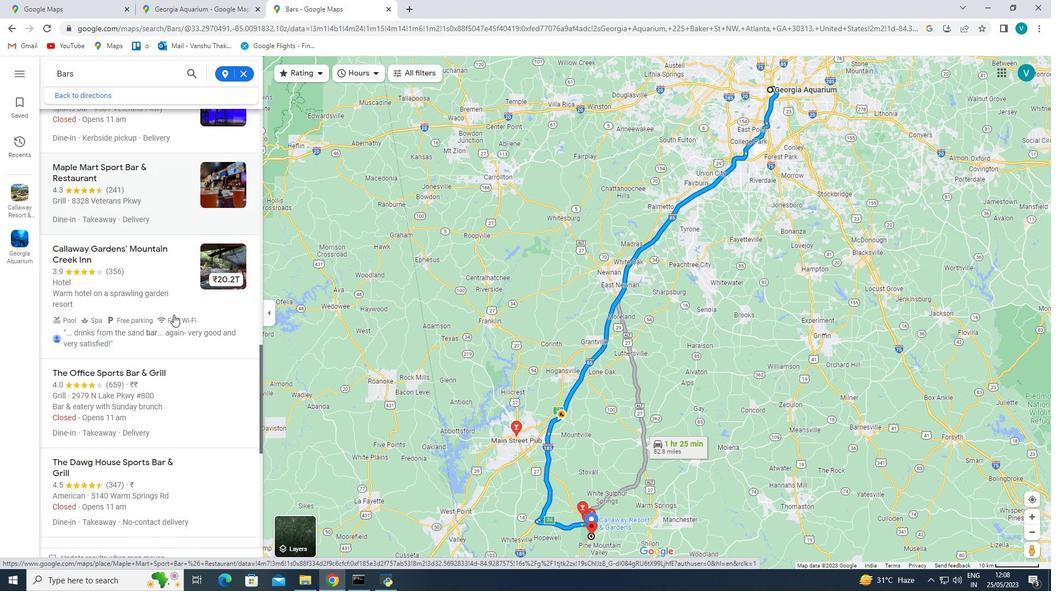 
Action: Mouse scrolled (173, 314) with delta (0, 0)
Screenshot: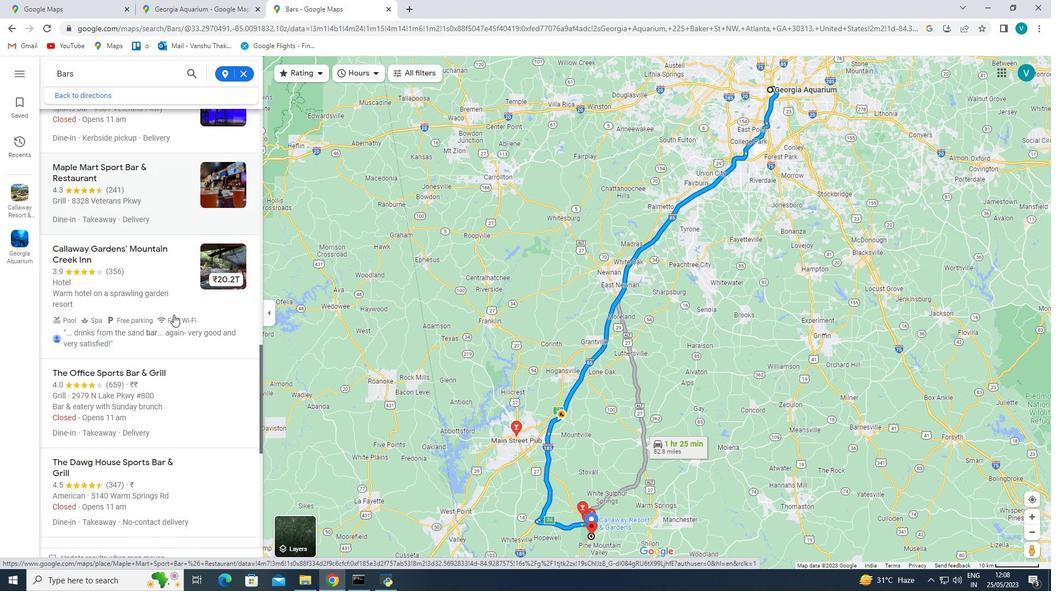 
Action: Mouse scrolled (173, 314) with delta (0, 0)
Screenshot: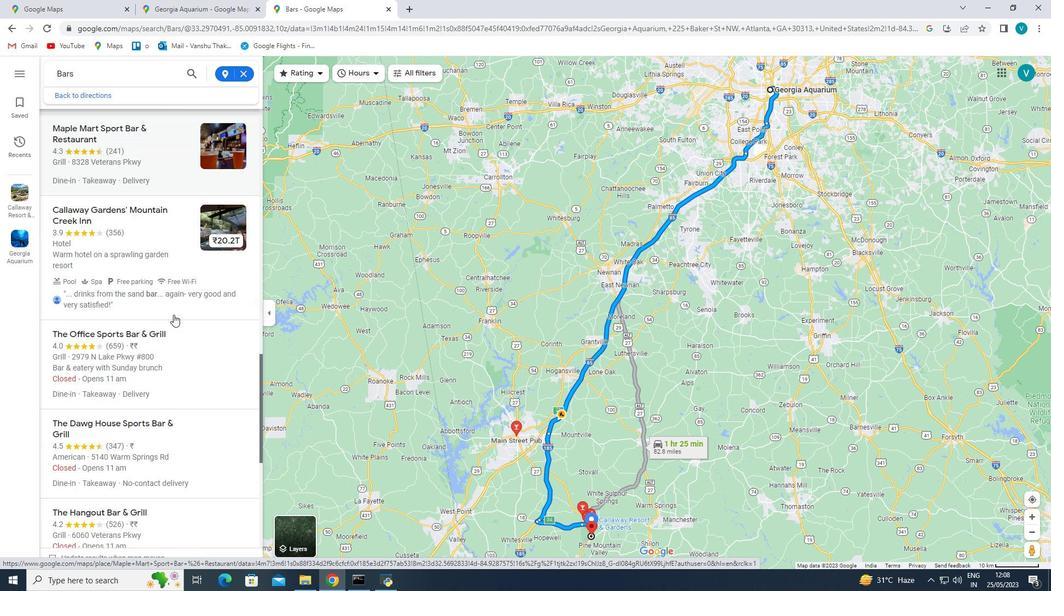 
Action: Mouse scrolled (173, 314) with delta (0, 0)
Screenshot: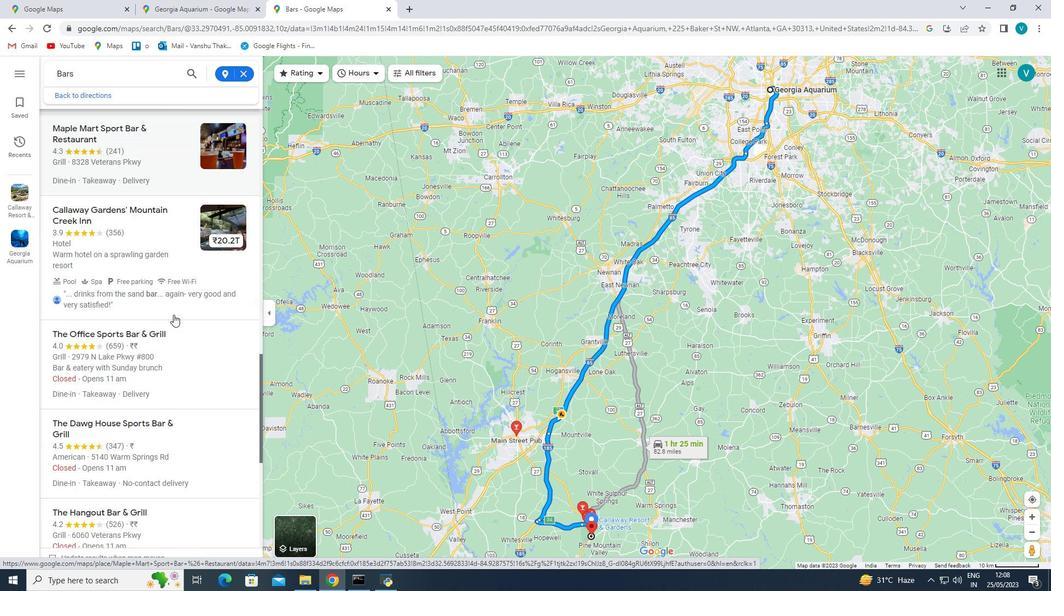 
Action: Mouse scrolled (173, 314) with delta (0, 0)
Screenshot: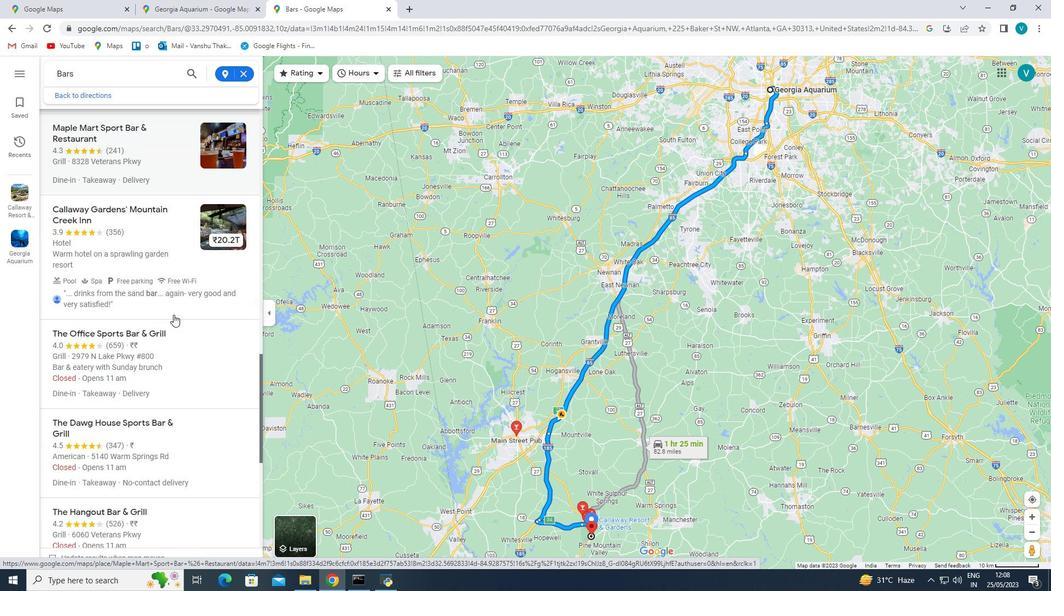 
Action: Mouse scrolled (173, 314) with delta (0, 0)
Screenshot: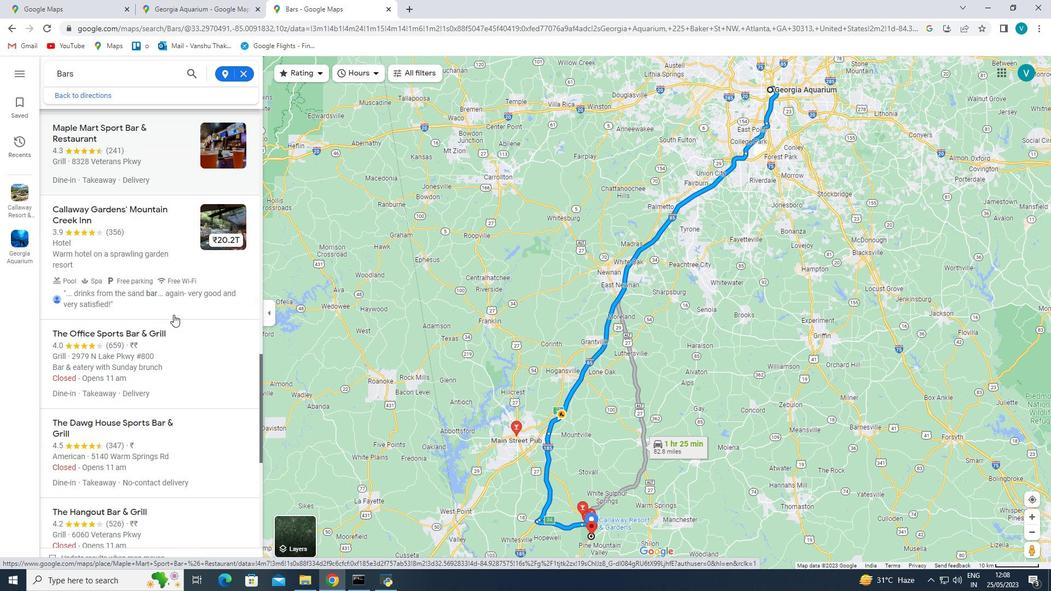 
Action: Mouse scrolled (173, 314) with delta (0, 0)
Screenshot: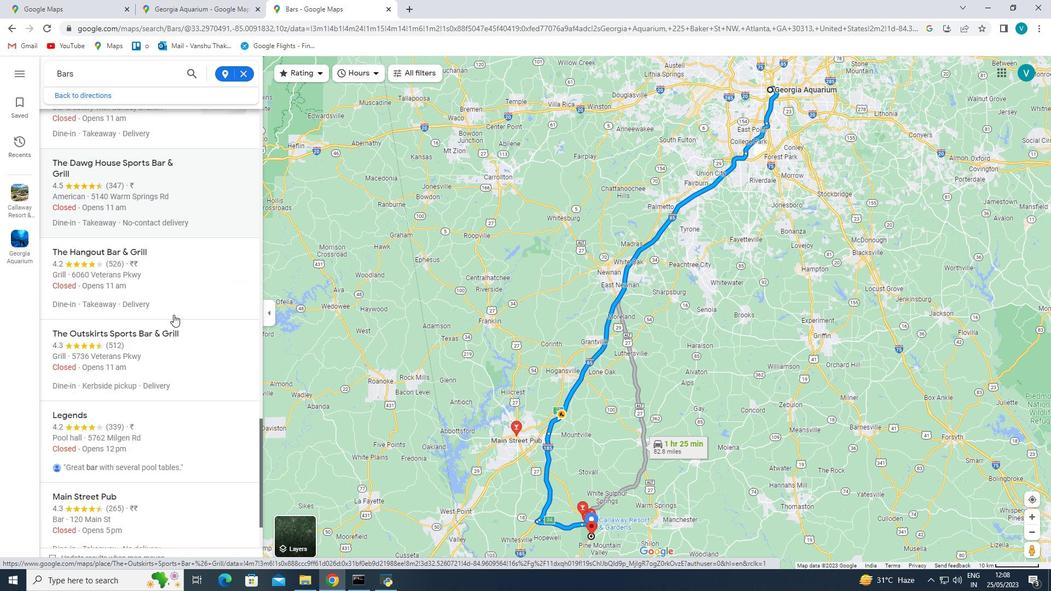 
Action: Mouse scrolled (173, 314) with delta (0, 0)
Screenshot: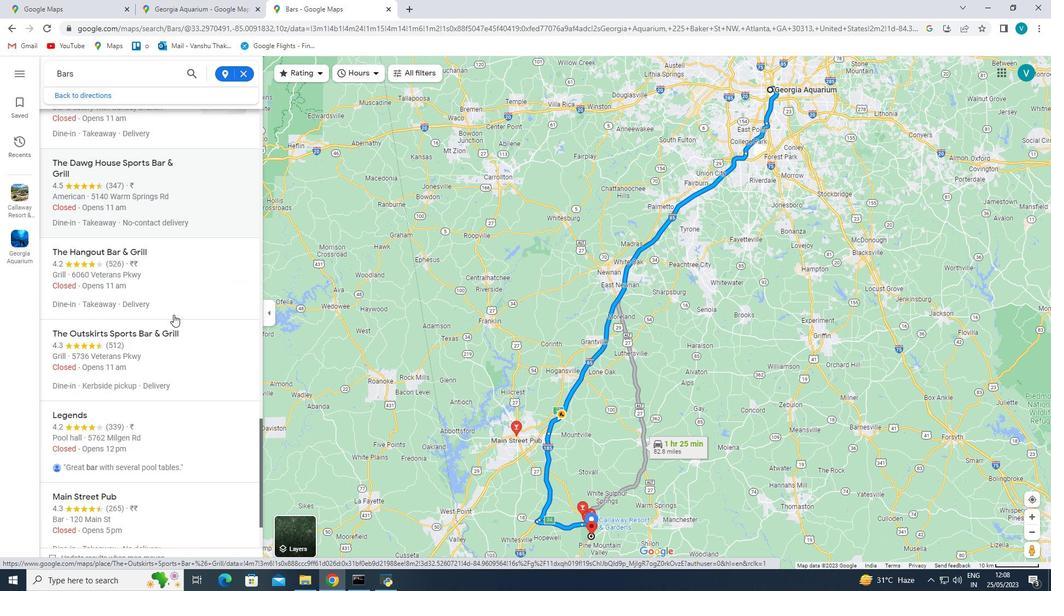 
Action: Mouse scrolled (173, 314) with delta (0, 0)
Screenshot: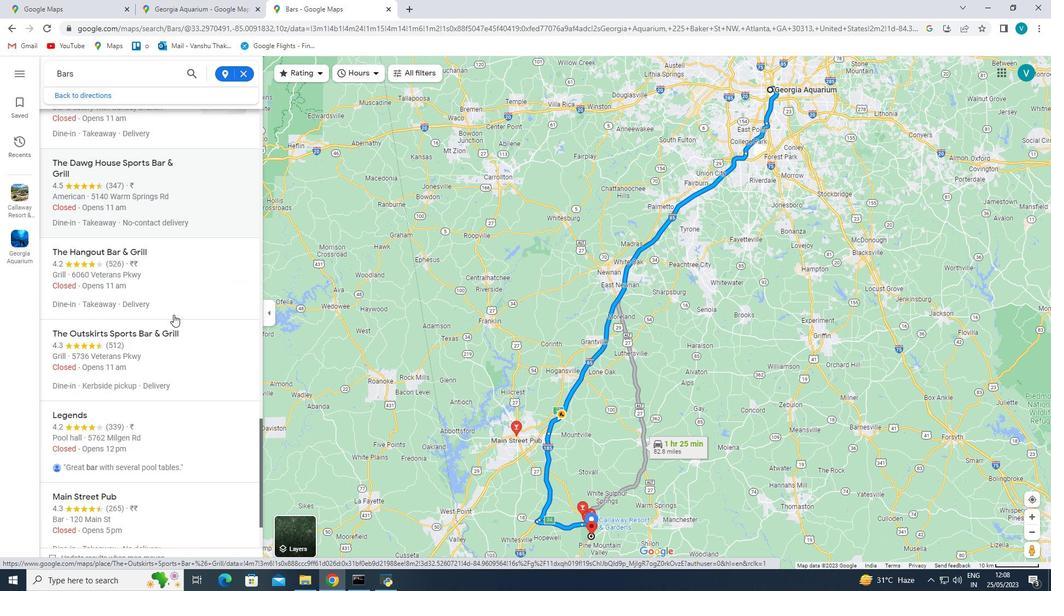 
Action: Mouse scrolled (173, 314) with delta (0, 0)
Screenshot: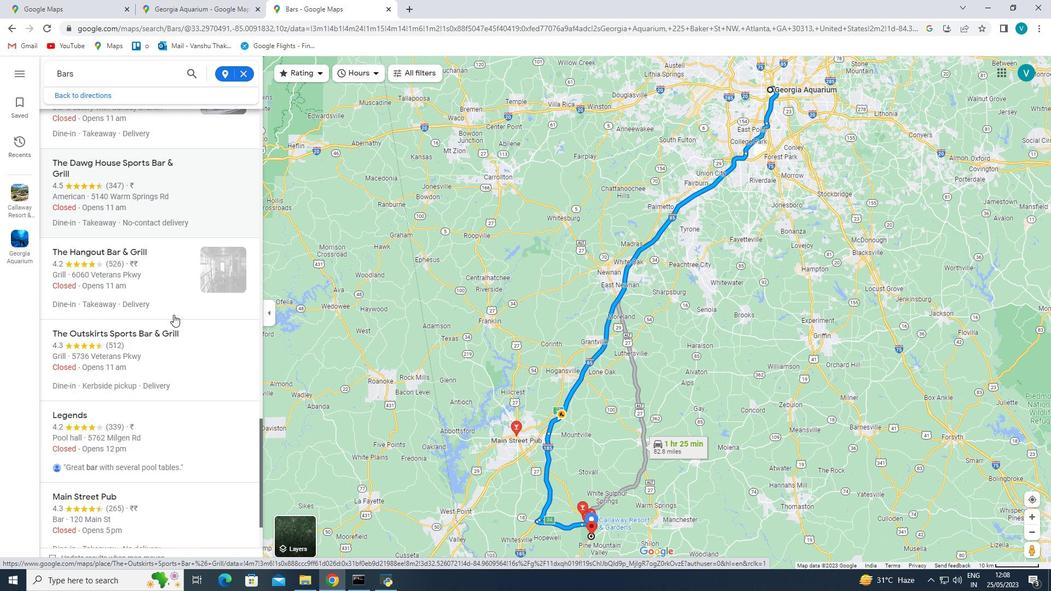 
Action: Mouse scrolled (173, 314) with delta (0, 0)
Screenshot: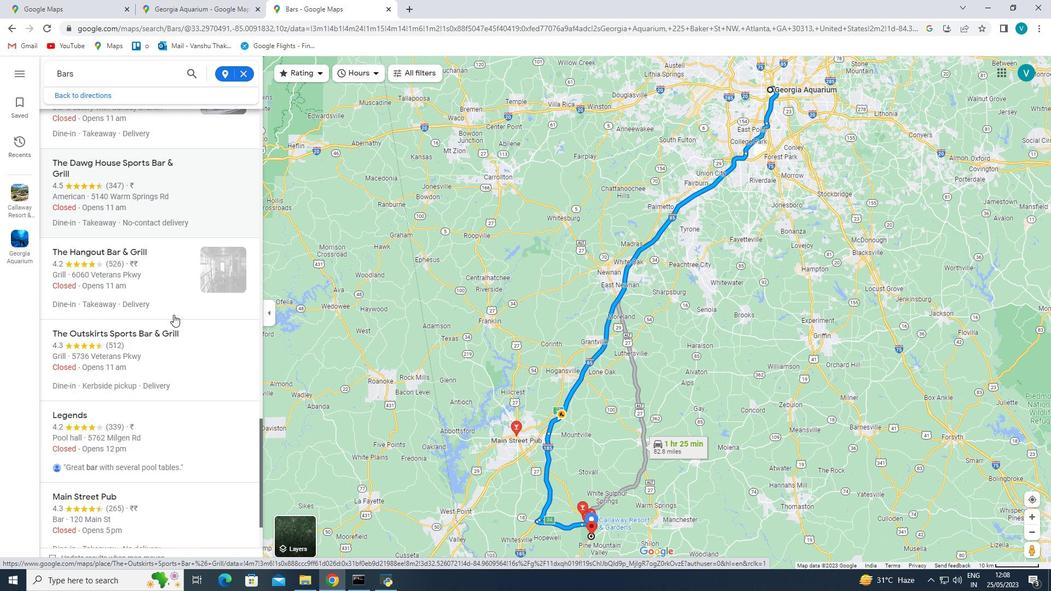 
Action: Mouse scrolled (173, 314) with delta (0, 0)
Screenshot: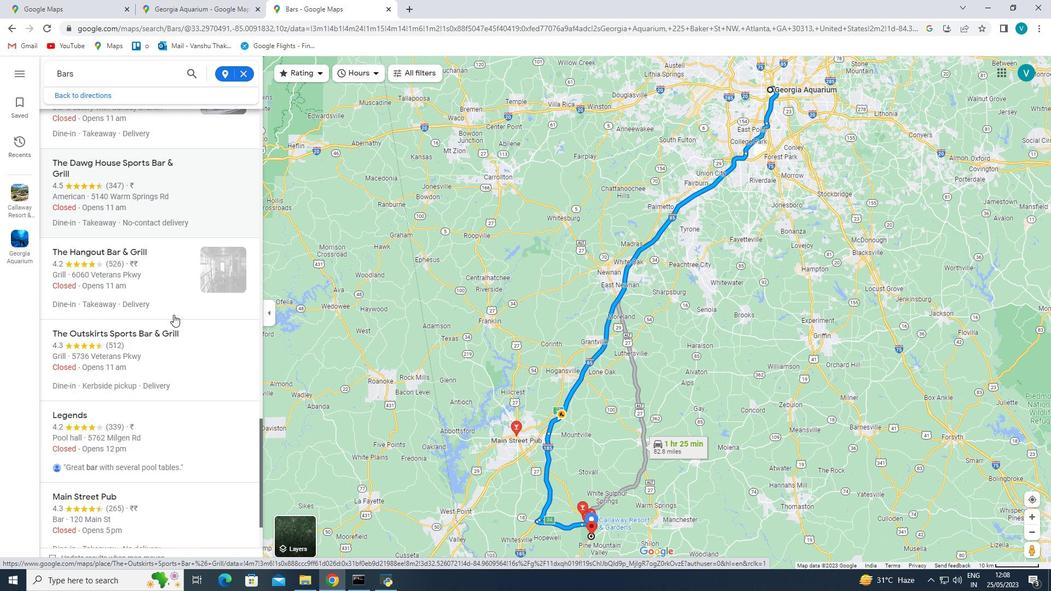 
Action: Mouse scrolled (173, 314) with delta (0, 0)
Screenshot: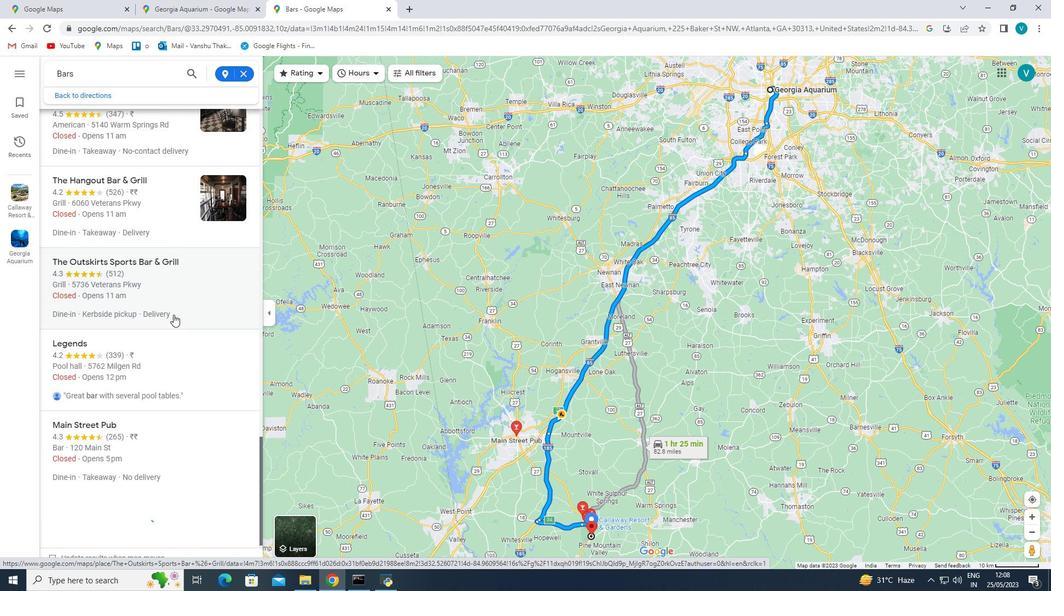 
Action: Mouse scrolled (173, 314) with delta (0, 0)
Screenshot: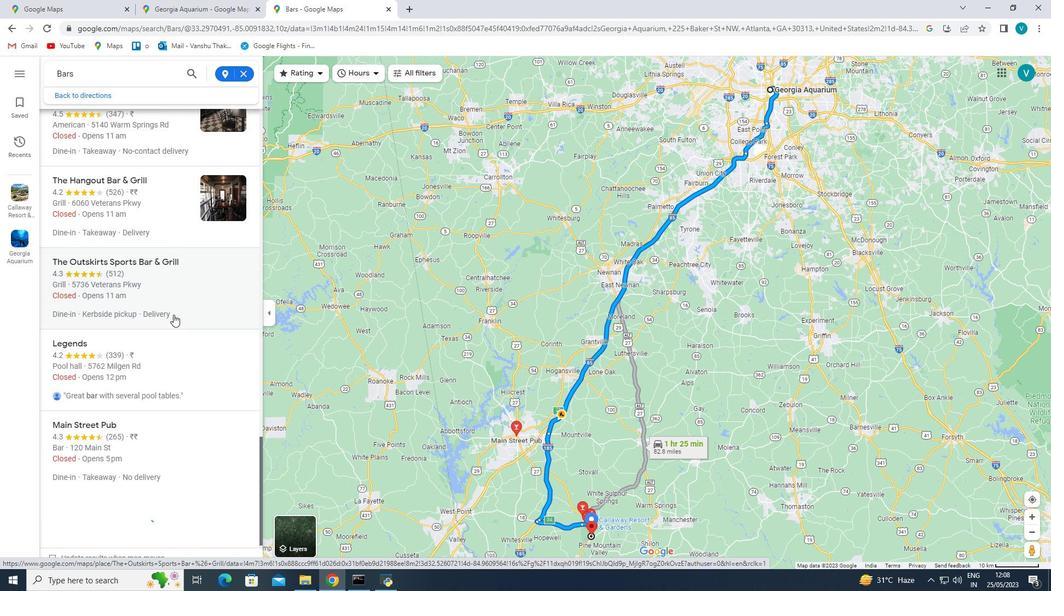 
Action: Mouse scrolled (173, 314) with delta (0, 0)
Screenshot: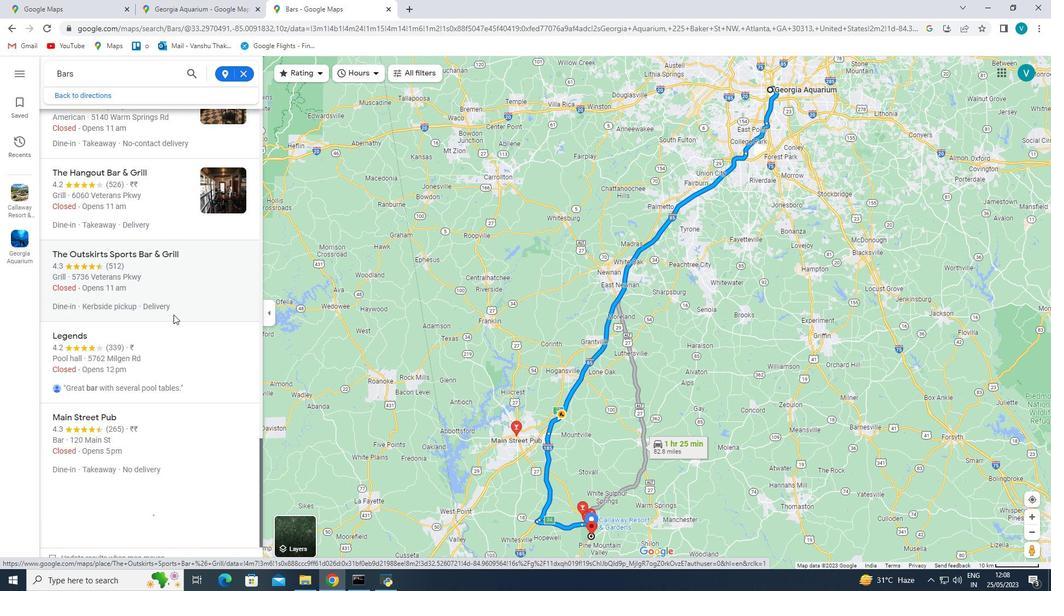 
Action: Mouse scrolled (173, 314) with delta (0, 0)
Screenshot: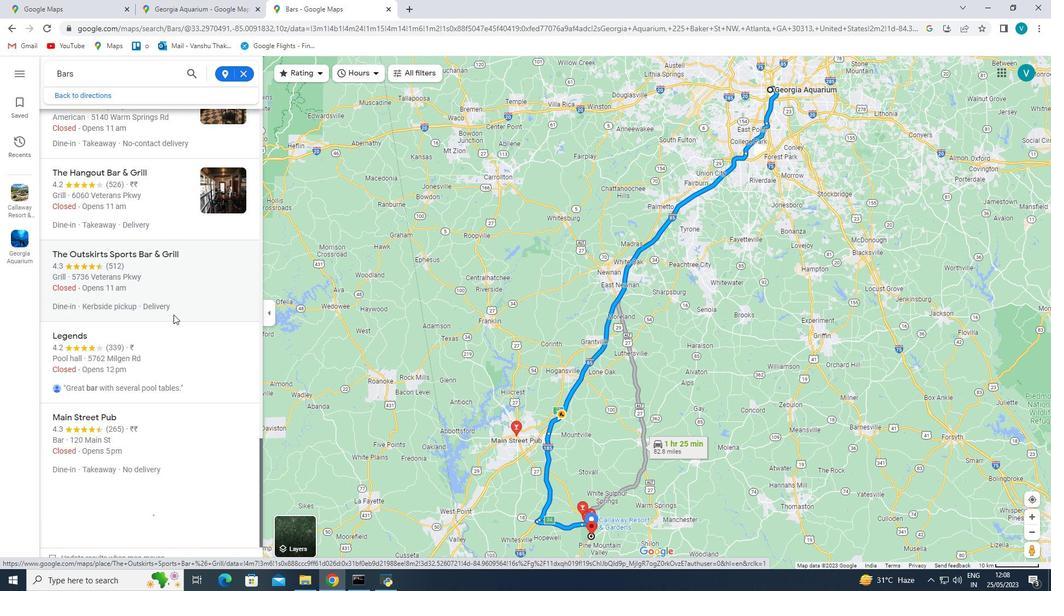 
Action: Mouse scrolled (173, 314) with delta (0, 0)
Screenshot: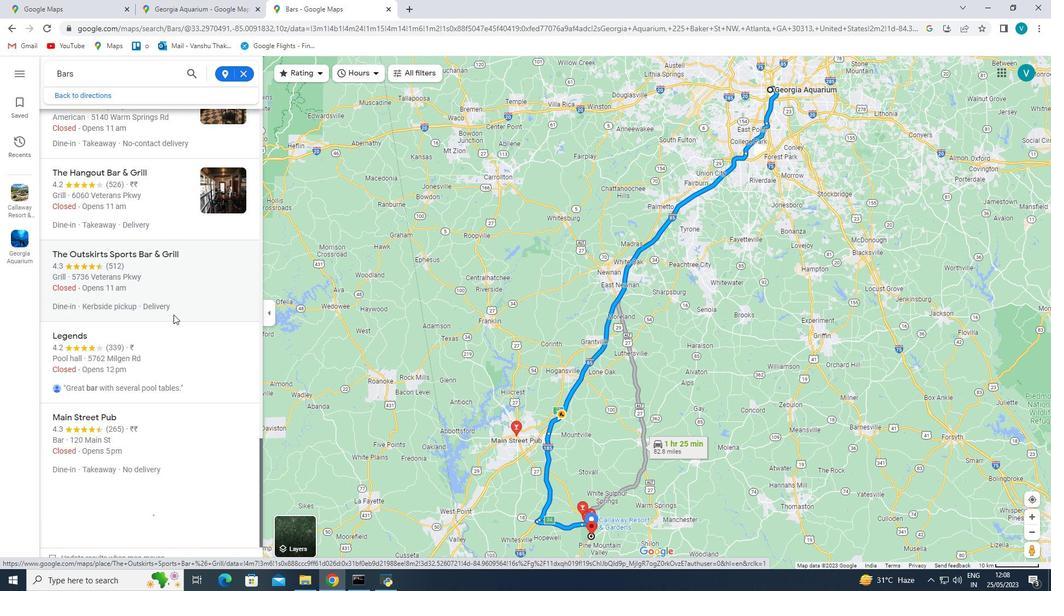 
Action: Mouse scrolled (173, 314) with delta (0, 0)
Screenshot: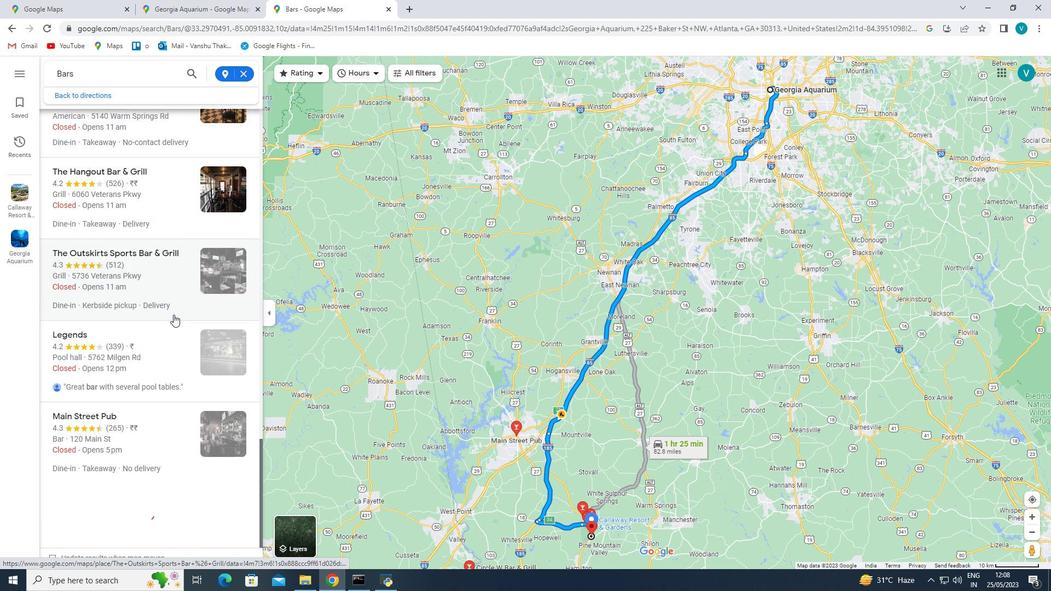 
Action: Mouse scrolled (173, 314) with delta (0, 0)
Screenshot: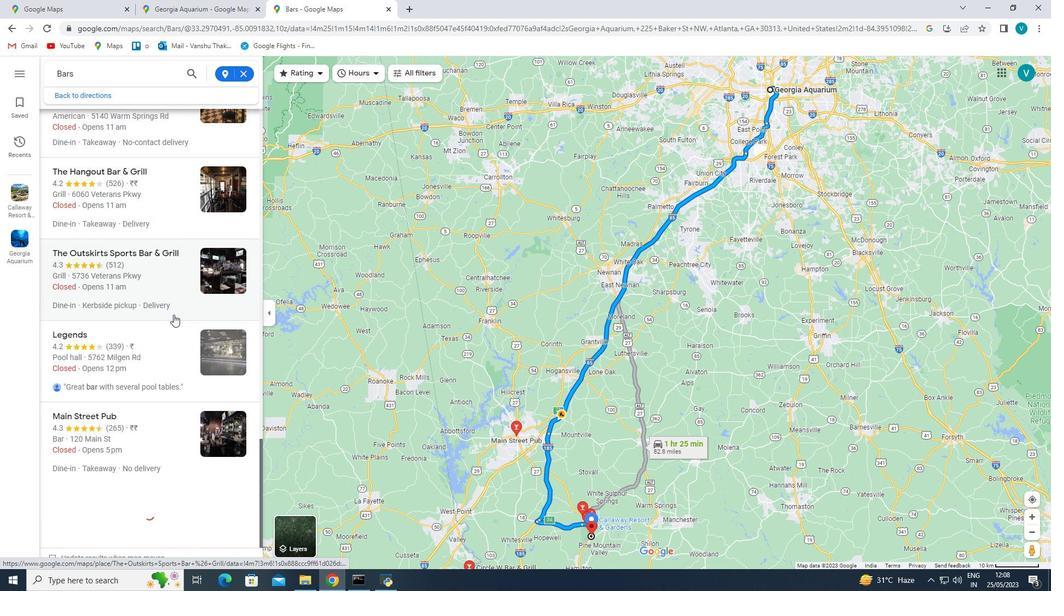 
Action: Mouse scrolled (173, 314) with delta (0, 0)
Screenshot: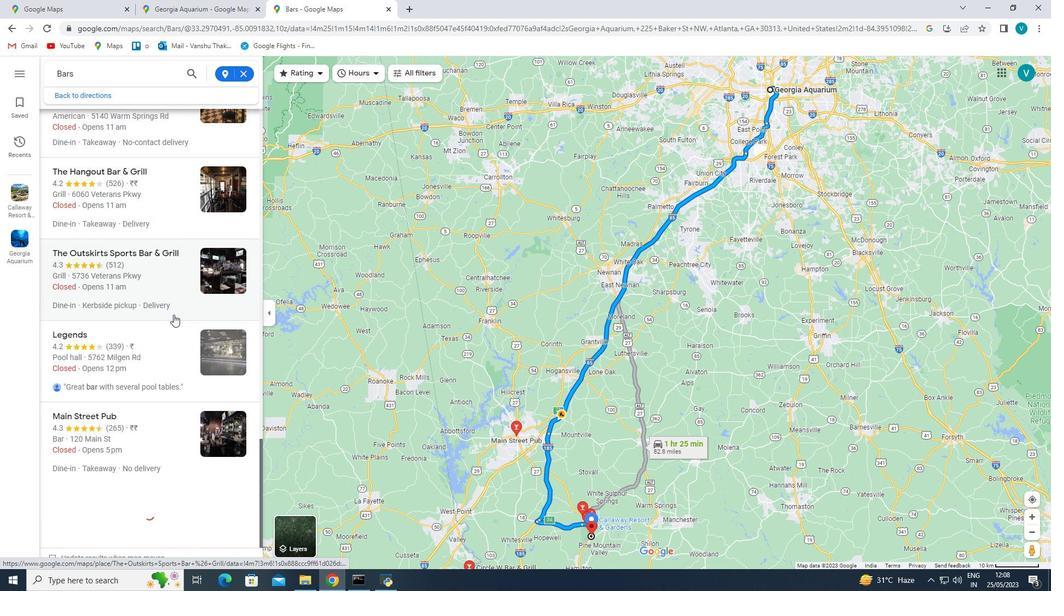 
Action: Mouse scrolled (173, 314) with delta (0, 0)
Screenshot: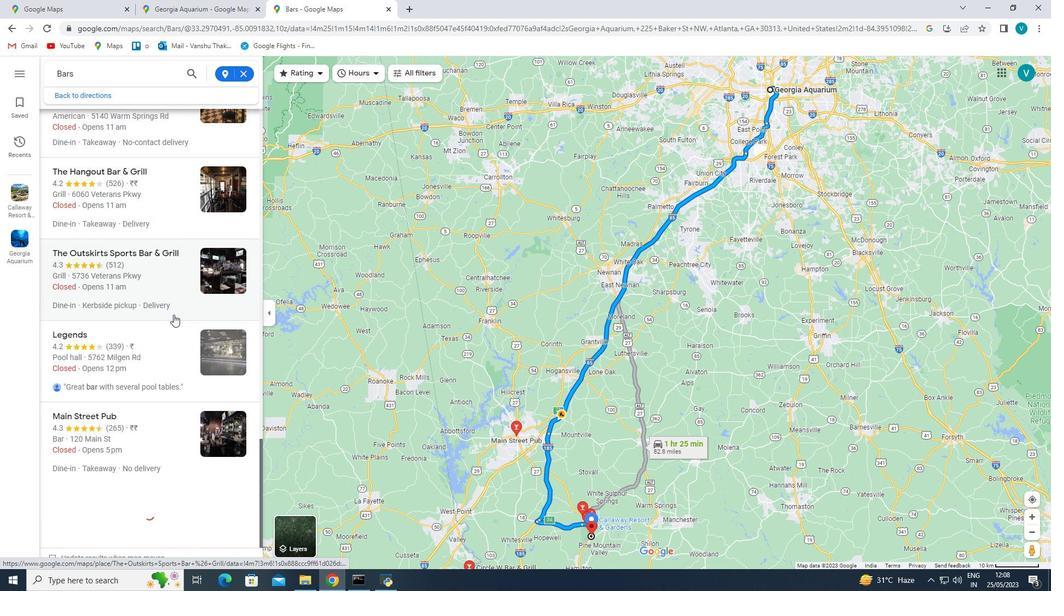 
Action: Mouse scrolled (173, 314) with delta (0, 0)
Screenshot: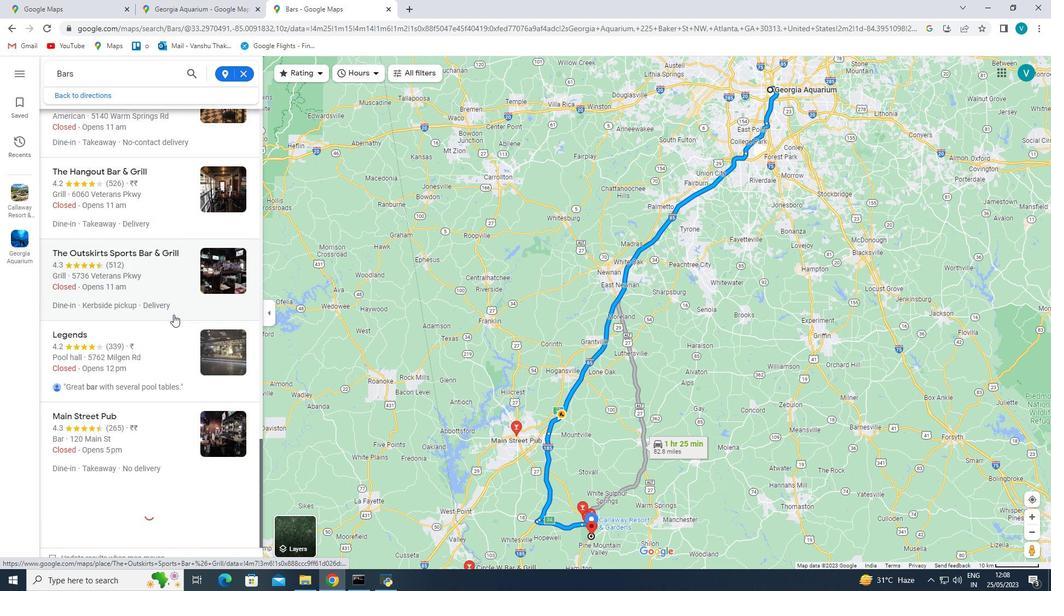 
Action: Mouse scrolled (173, 315) with delta (0, 0)
Screenshot: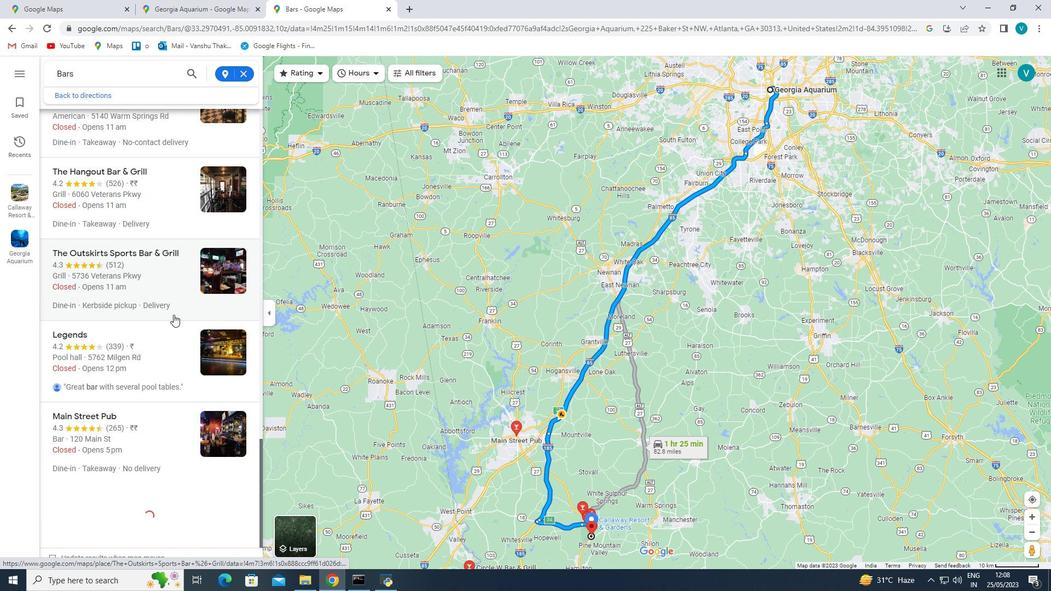 
Action: Mouse scrolled (173, 315) with delta (0, 0)
Screenshot: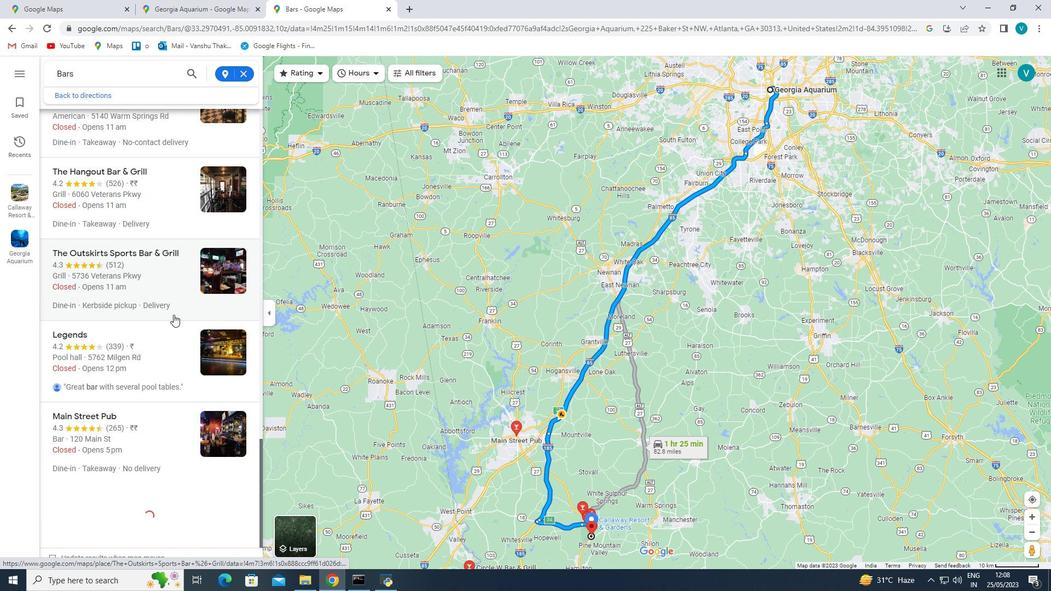 
Action: Mouse scrolled (173, 315) with delta (0, 0)
Screenshot: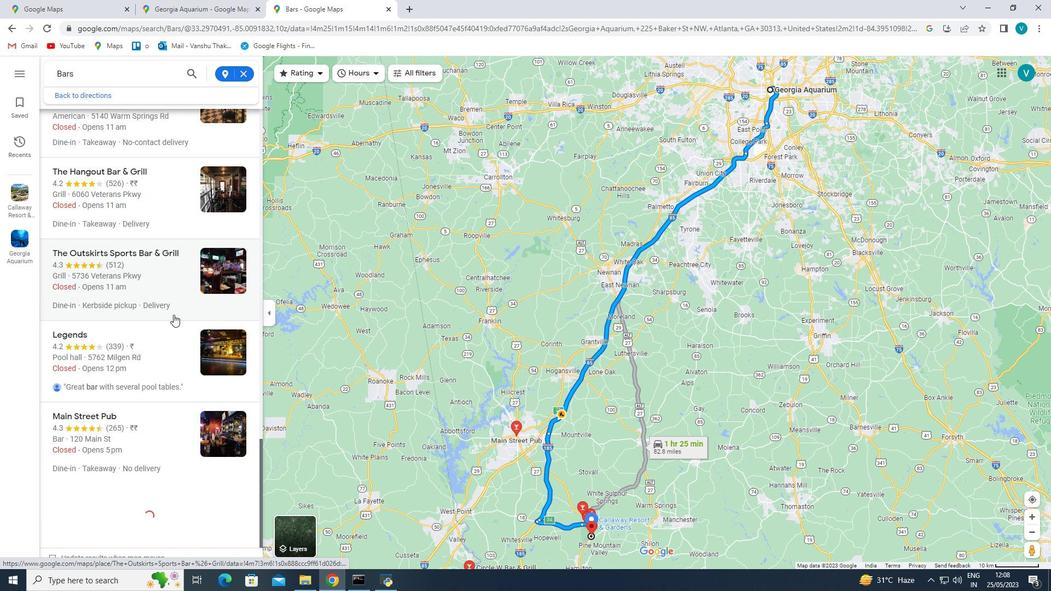 
Action: Mouse scrolled (173, 315) with delta (0, 0)
Screenshot: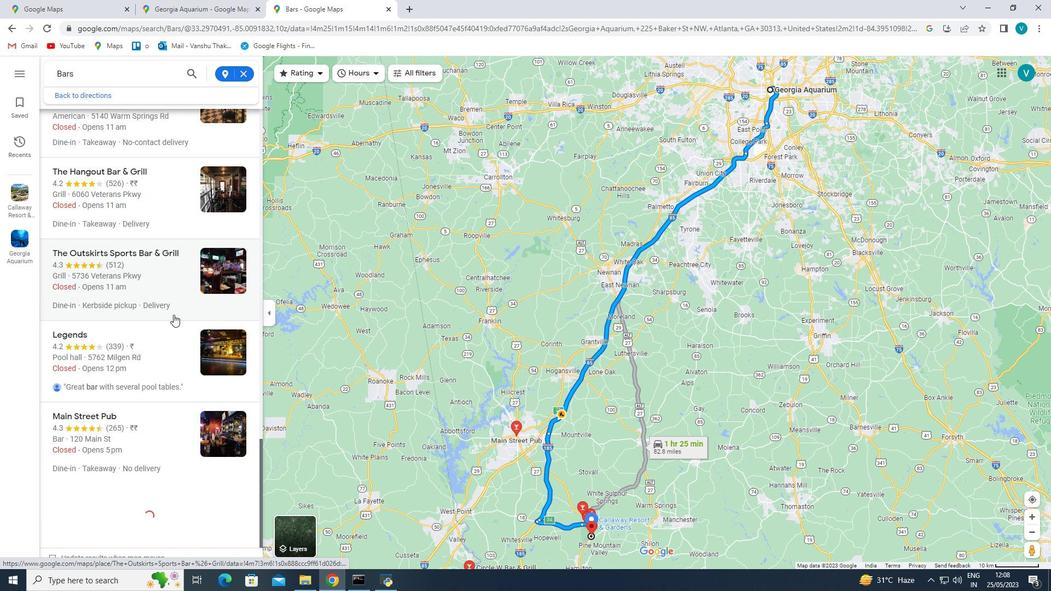 
Action: Mouse scrolled (173, 315) with delta (0, 0)
Screenshot: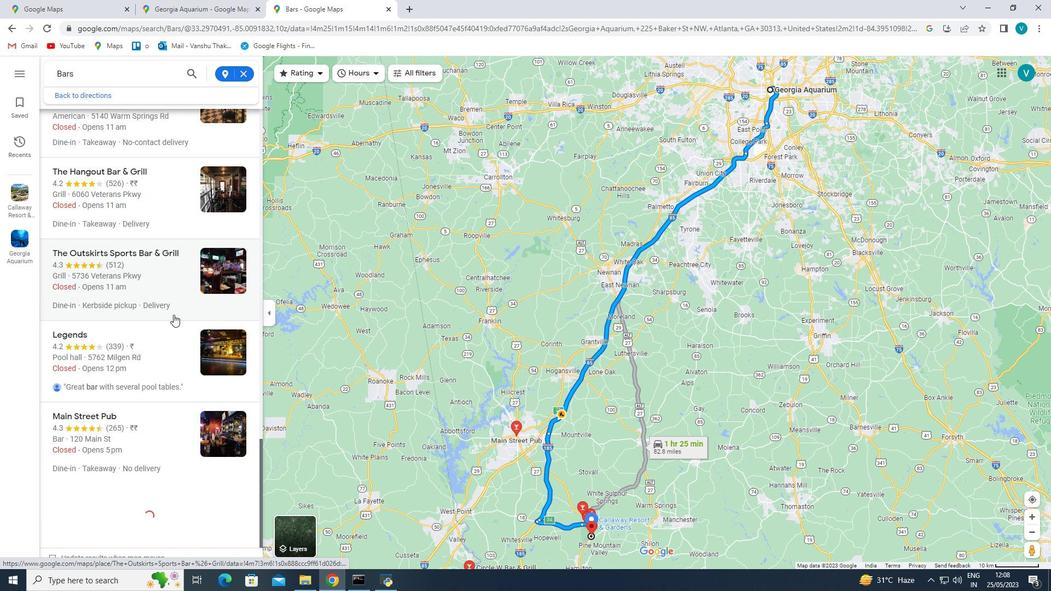 
Action: Mouse scrolled (173, 315) with delta (0, 0)
Screenshot: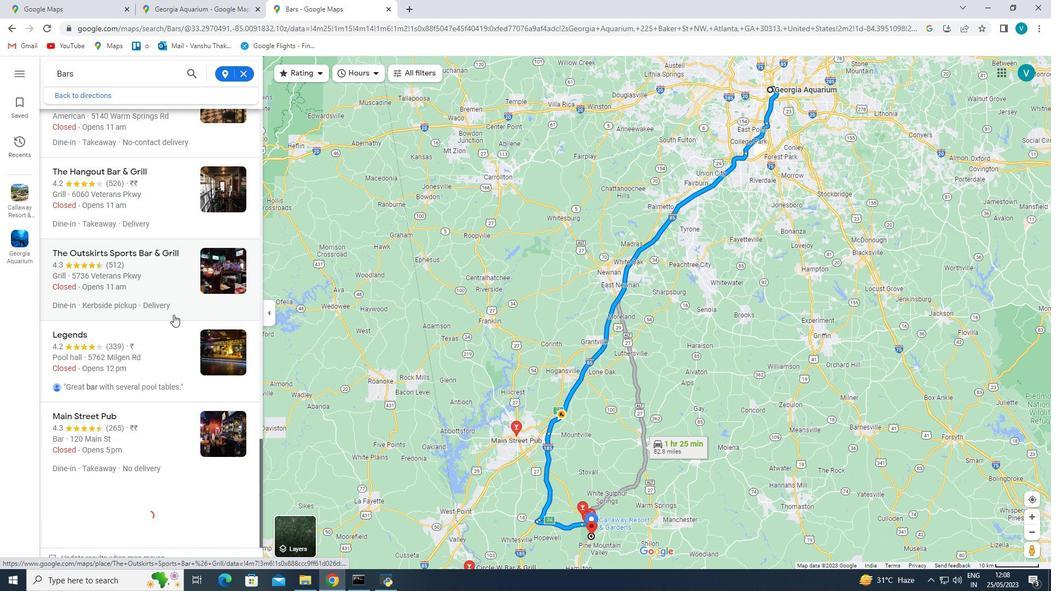
Action: Mouse scrolled (173, 315) with delta (0, 0)
Screenshot: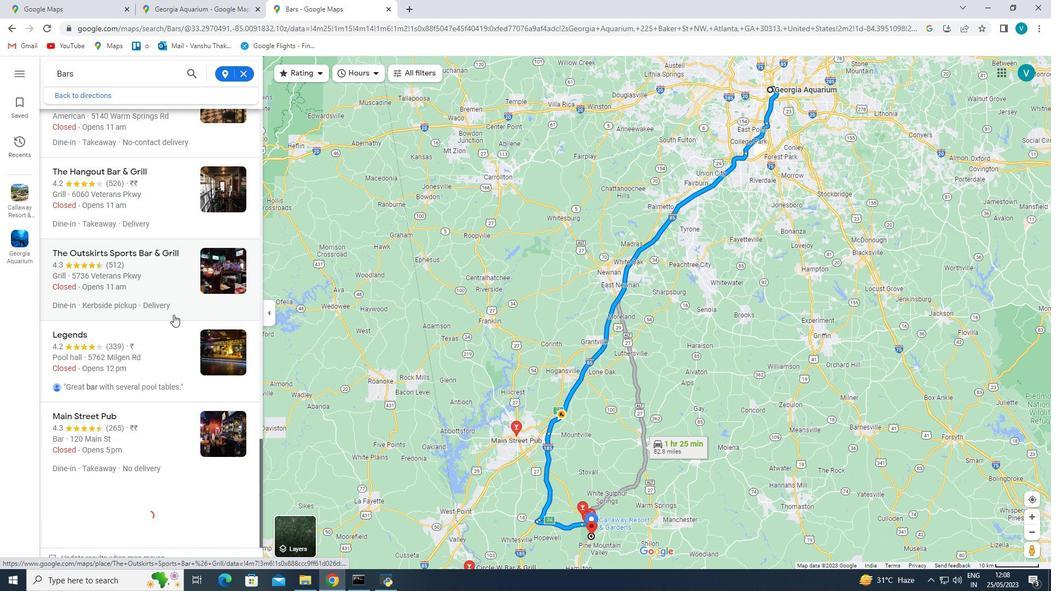 
Action: Mouse scrolled (173, 315) with delta (0, 0)
Screenshot: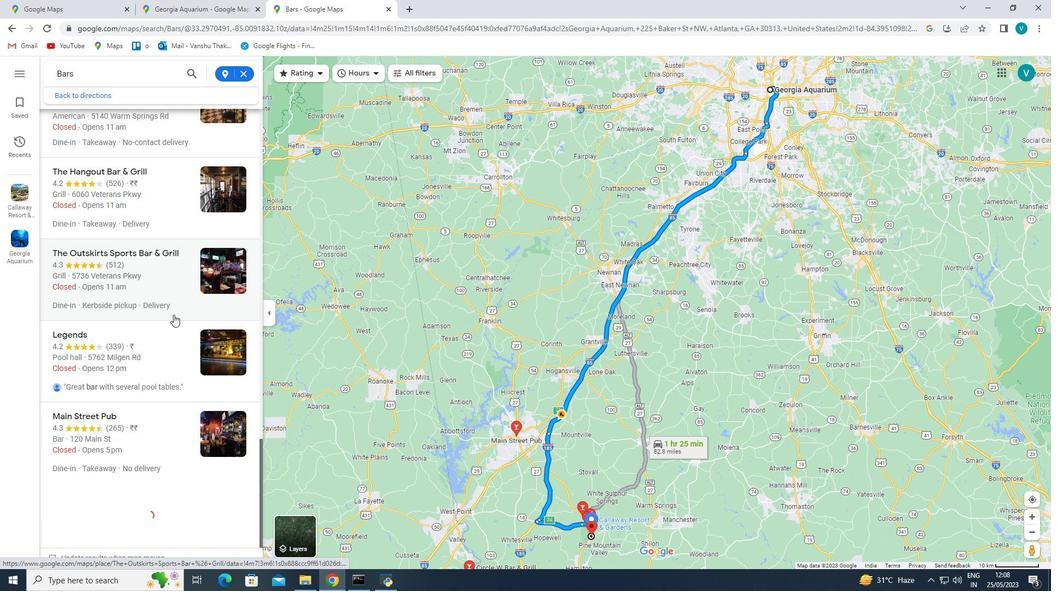 
Action: Mouse scrolled (173, 315) with delta (0, 0)
Screenshot: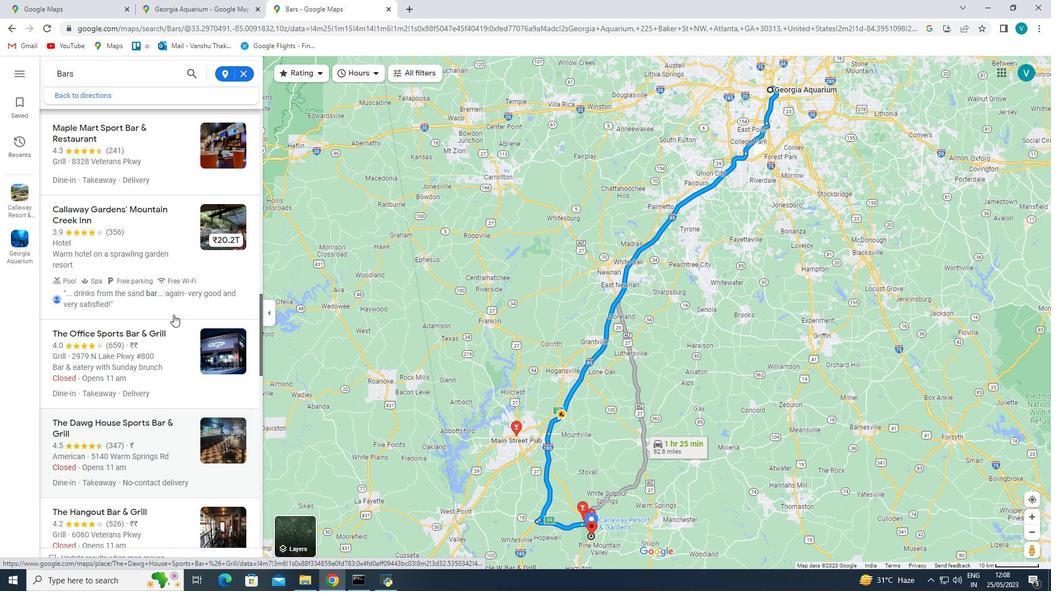 
Action: Mouse scrolled (173, 315) with delta (0, 0)
Screenshot: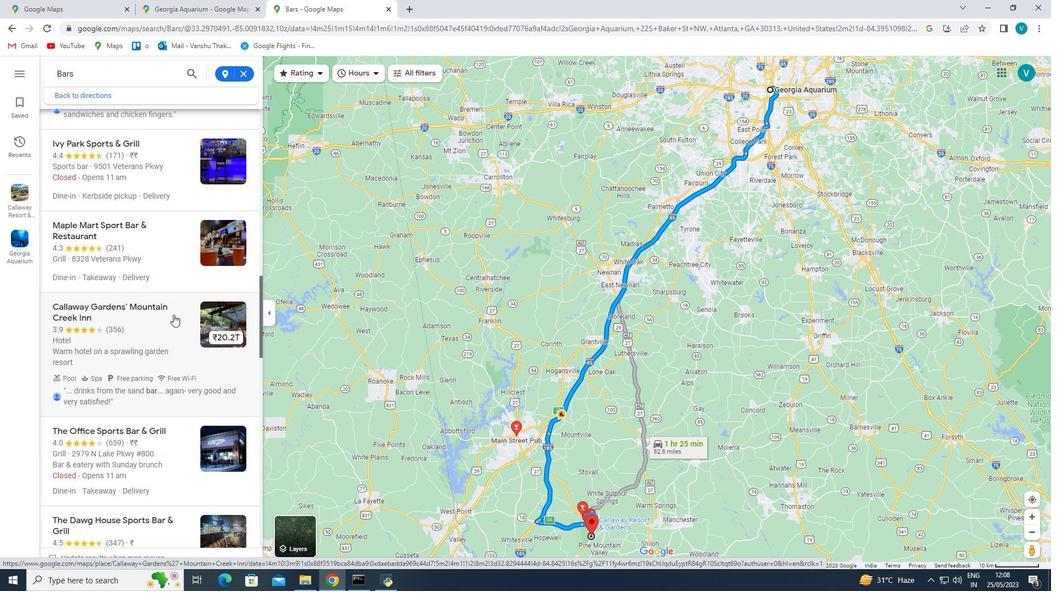 
Action: Mouse scrolled (173, 315) with delta (0, 0)
Screenshot: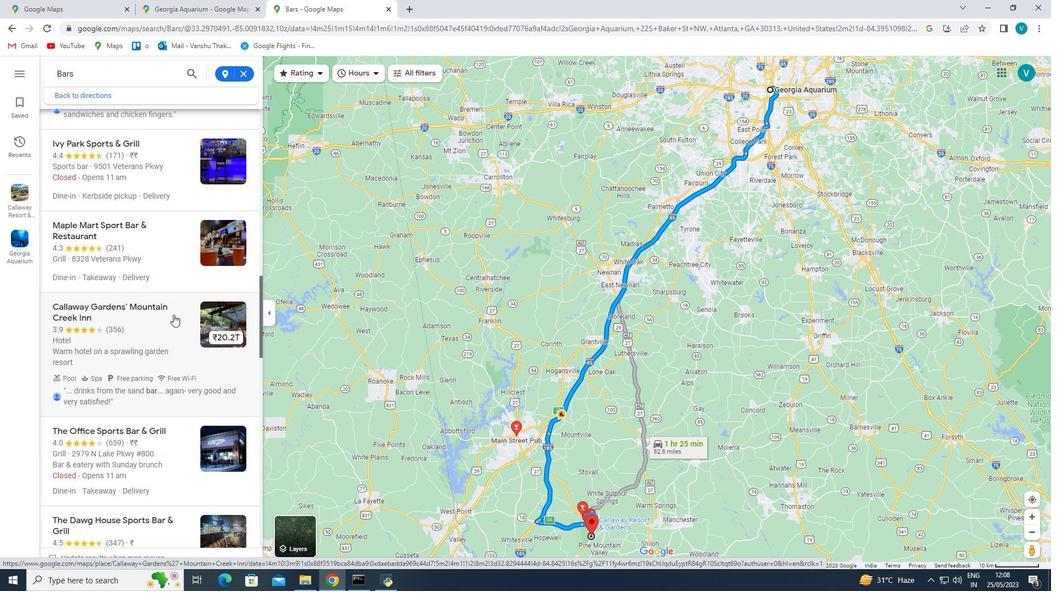 
Action: Mouse scrolled (173, 315) with delta (0, 0)
Screenshot: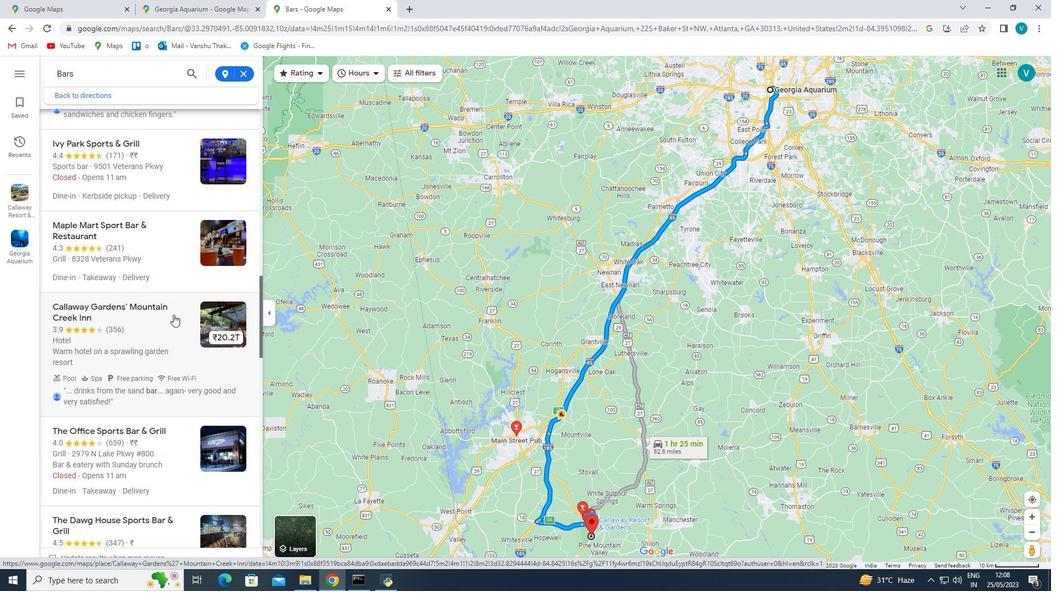 
Action: Mouse scrolled (173, 315) with delta (0, 0)
Screenshot: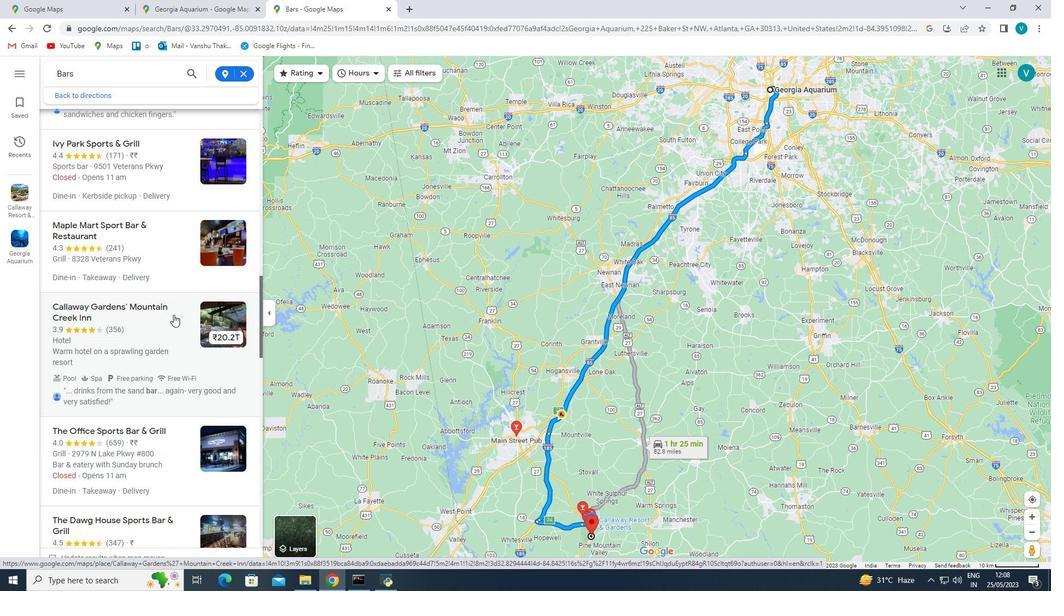 
Action: Mouse scrolled (173, 315) with delta (0, 0)
Screenshot: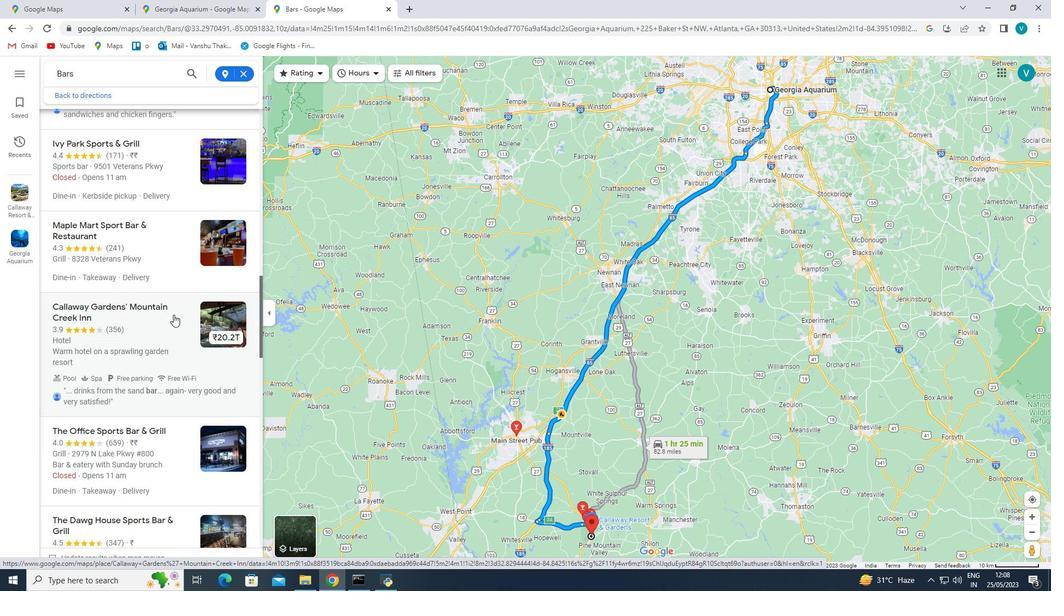 
Action: Mouse scrolled (173, 315) with delta (0, 0)
Screenshot: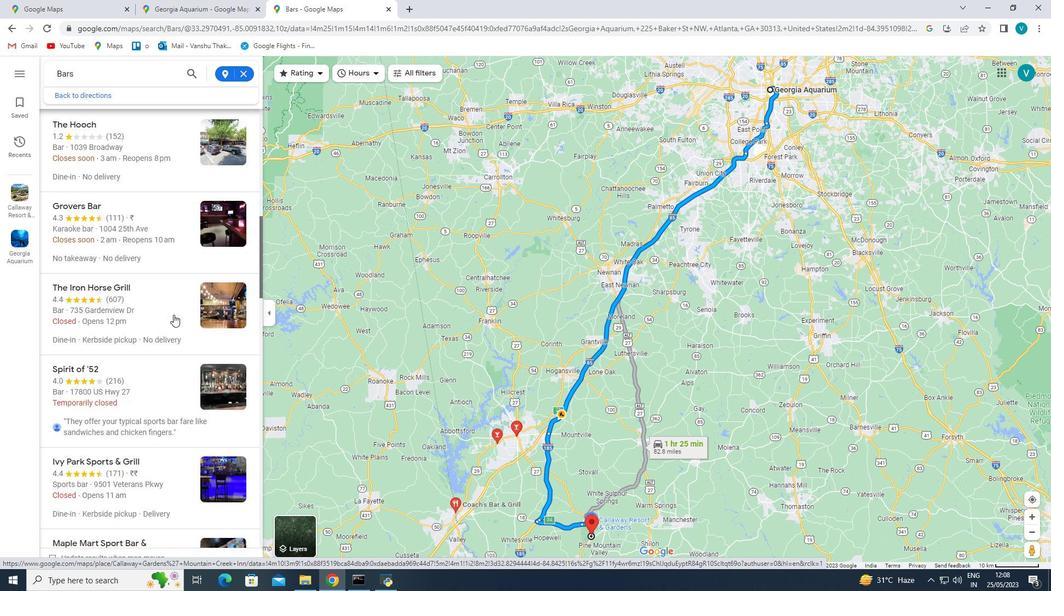 
Action: Mouse scrolled (173, 315) with delta (0, 0)
Screenshot: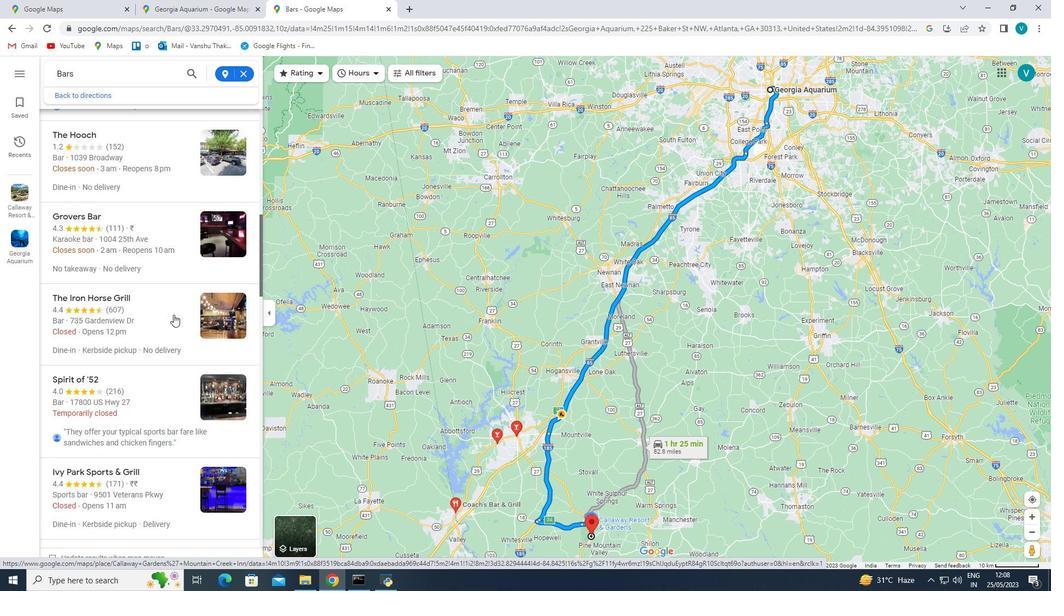 
Action: Mouse scrolled (173, 315) with delta (0, 0)
Screenshot: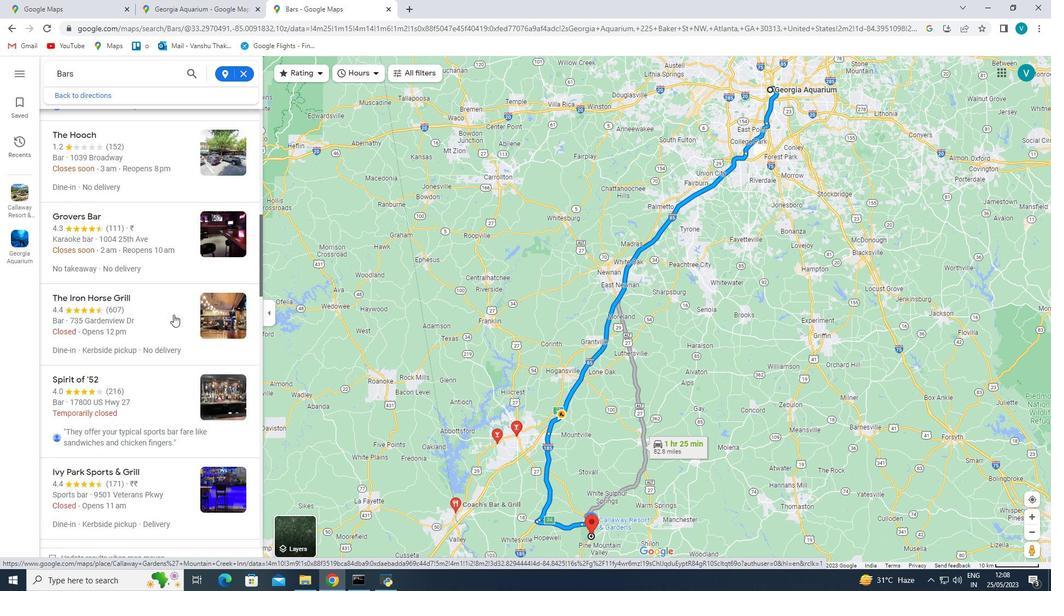 
Action: Mouse scrolled (173, 315) with delta (0, 0)
Screenshot: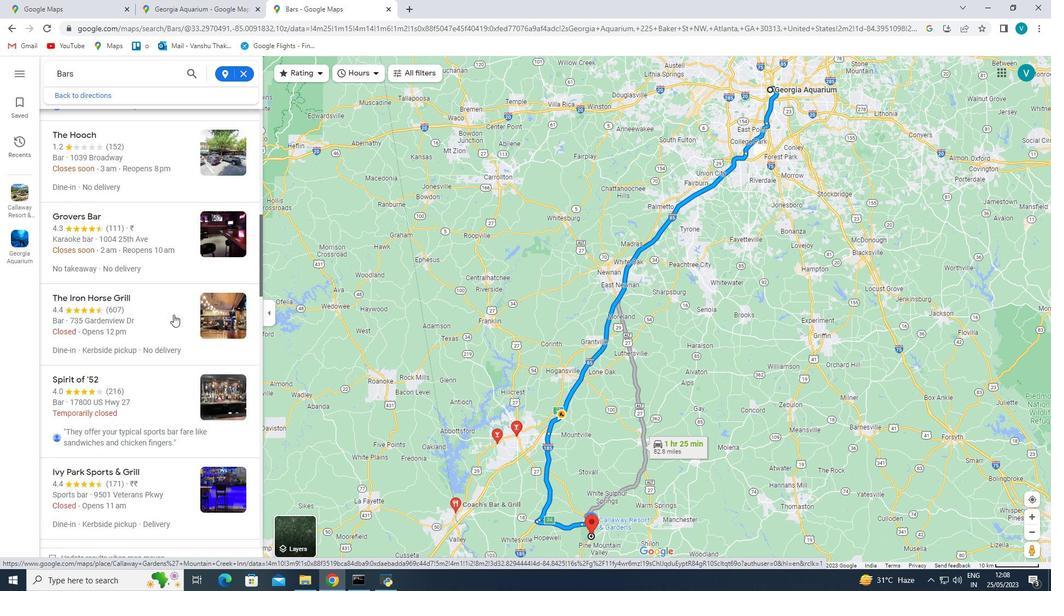
Action: Mouse scrolled (173, 315) with delta (0, 0)
Screenshot: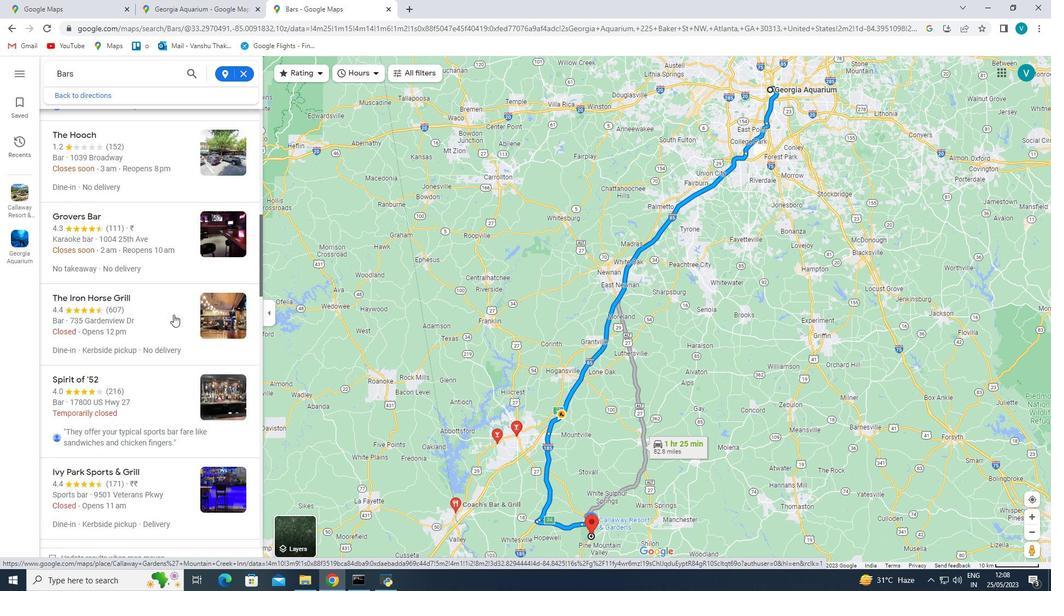 
Action: Mouse scrolled (173, 315) with delta (0, 0)
Screenshot: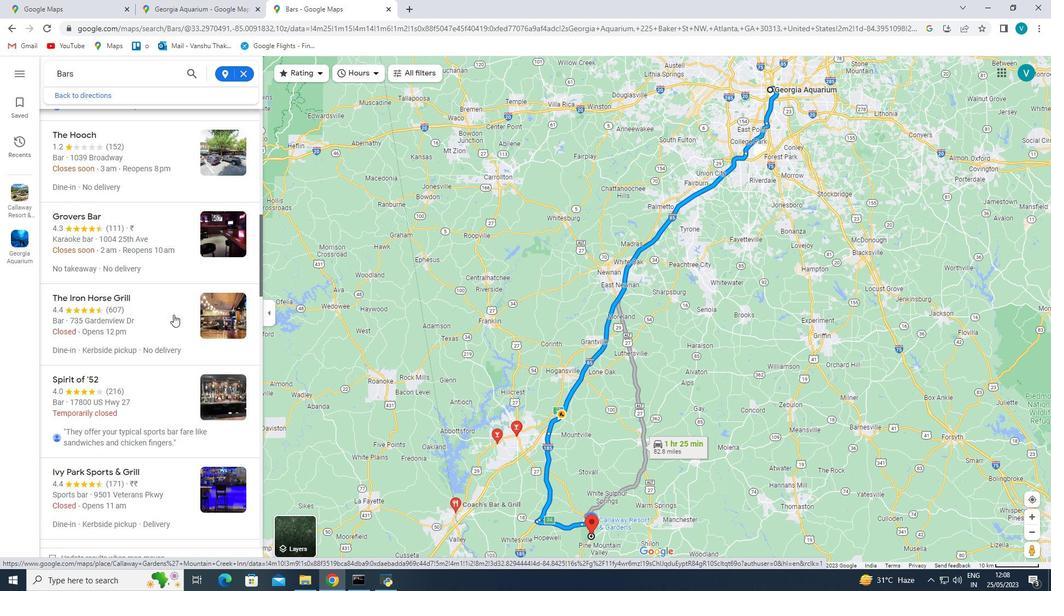 
Action: Mouse scrolled (173, 315) with delta (0, 0)
Screenshot: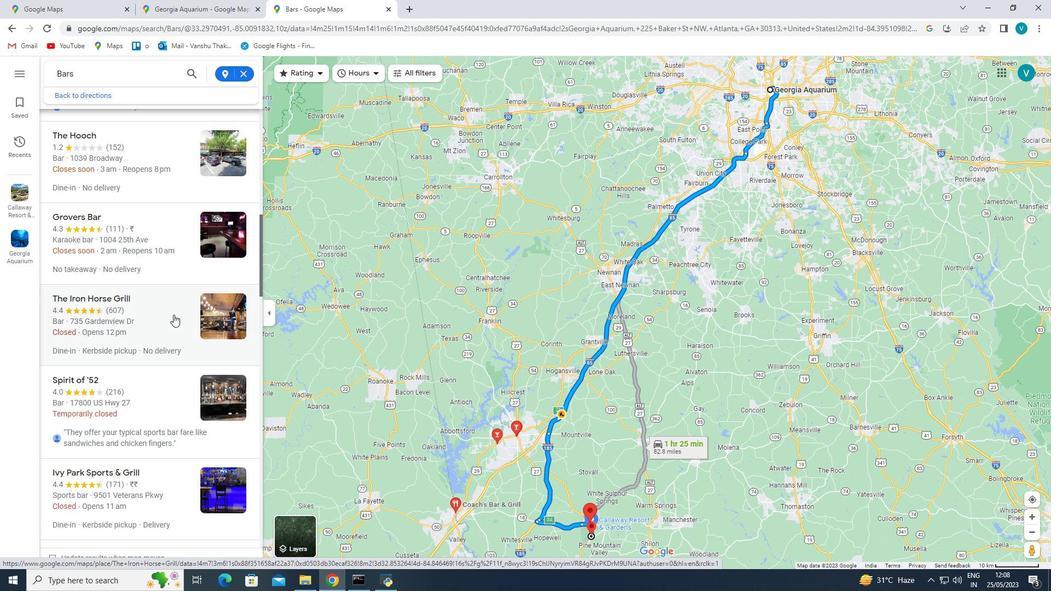 
Action: Mouse scrolled (173, 315) with delta (0, 0)
Screenshot: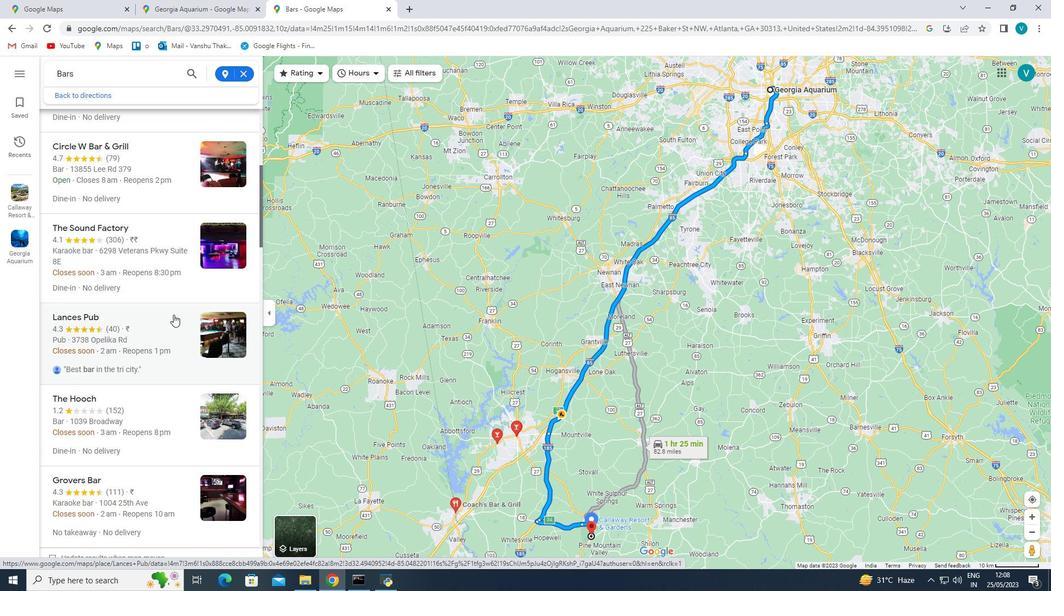 
Action: Mouse scrolled (173, 315) with delta (0, 0)
Screenshot: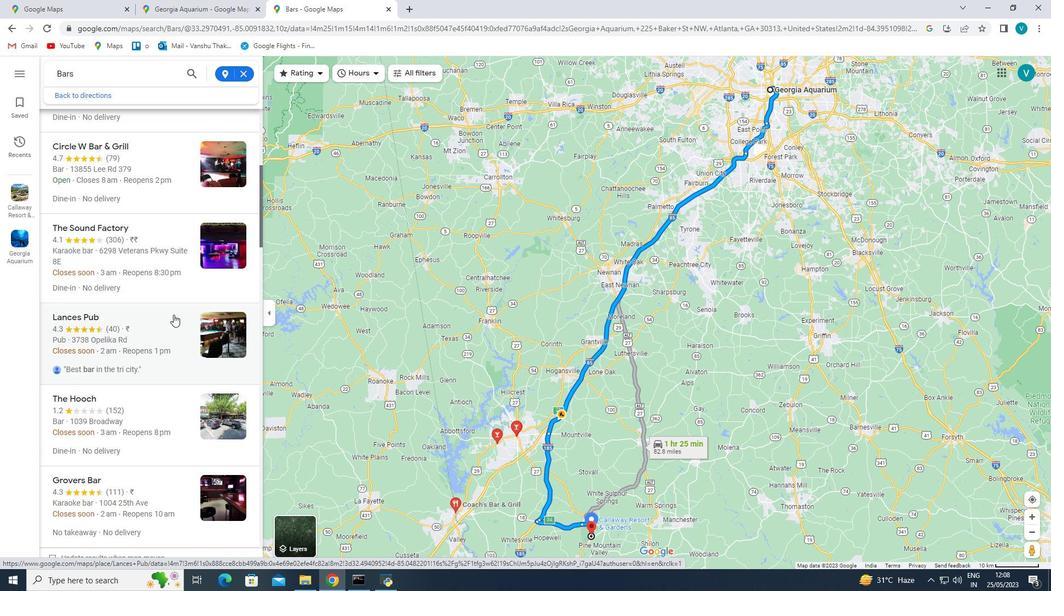 
Action: Mouse scrolled (173, 315) with delta (0, 0)
Screenshot: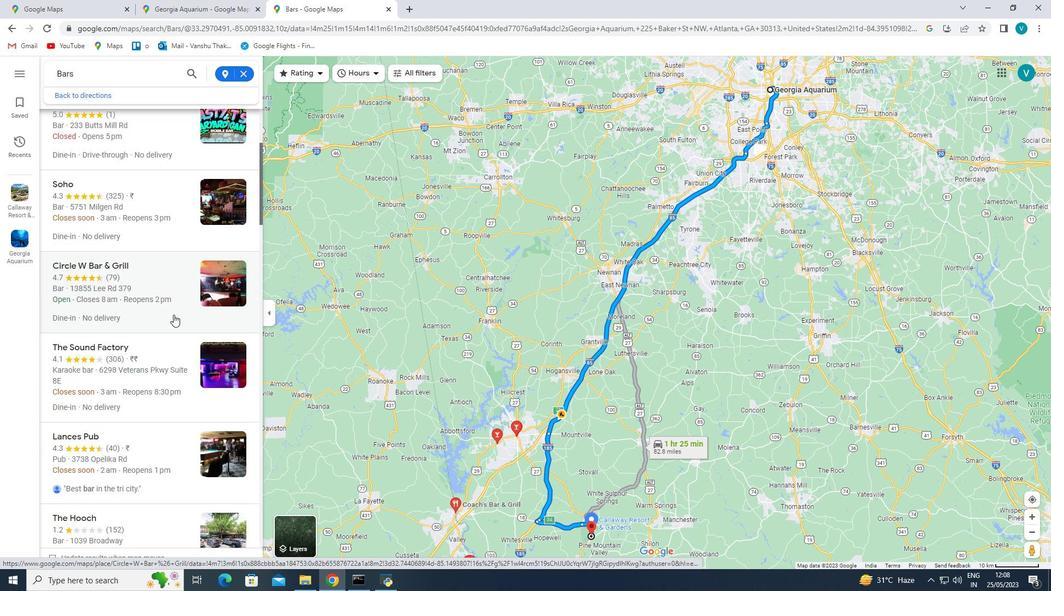 
Action: Mouse scrolled (173, 315) with delta (0, 0)
Screenshot: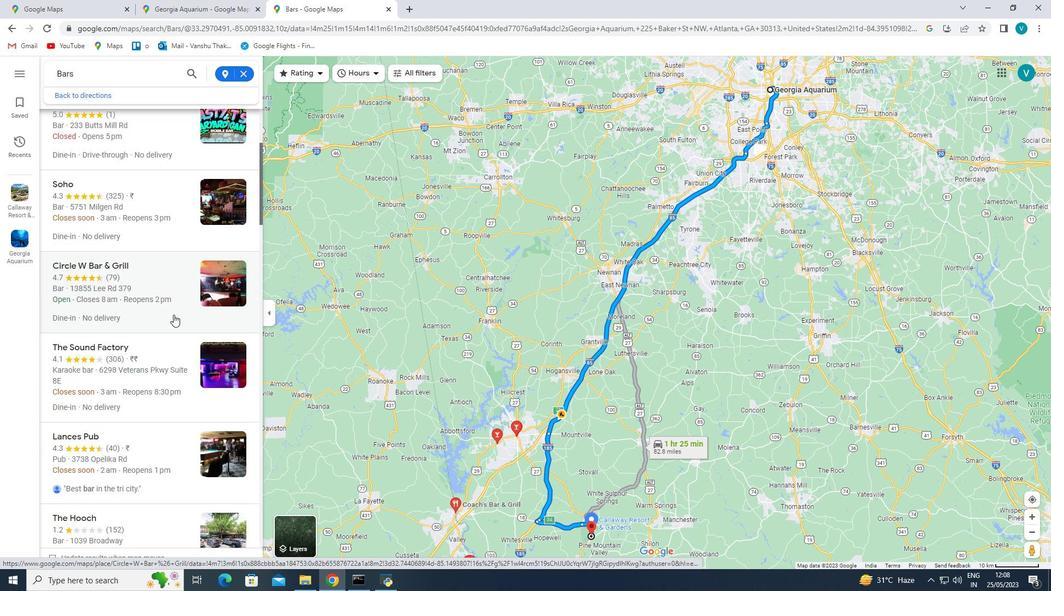 
Action: Mouse scrolled (173, 315) with delta (0, 0)
Screenshot: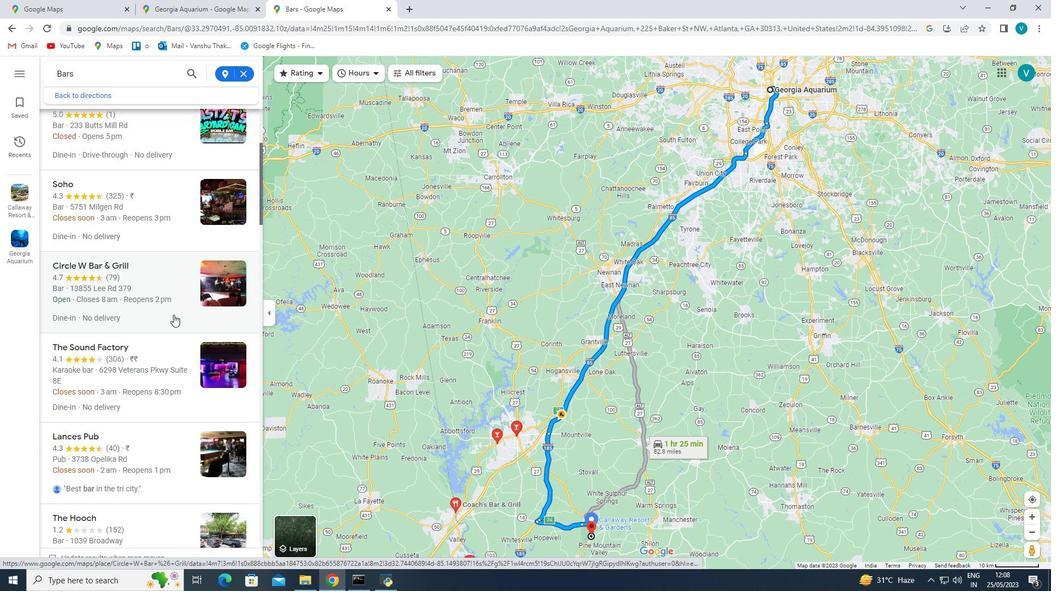 
Action: Mouse scrolled (173, 315) with delta (0, 0)
Screenshot: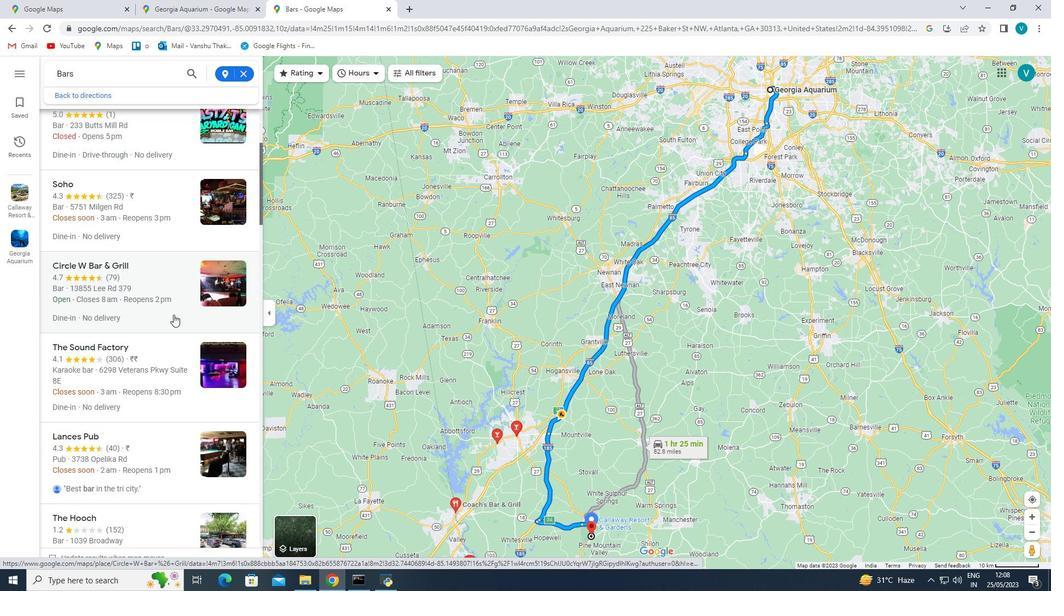 
Action: Mouse scrolled (173, 315) with delta (0, 0)
Screenshot: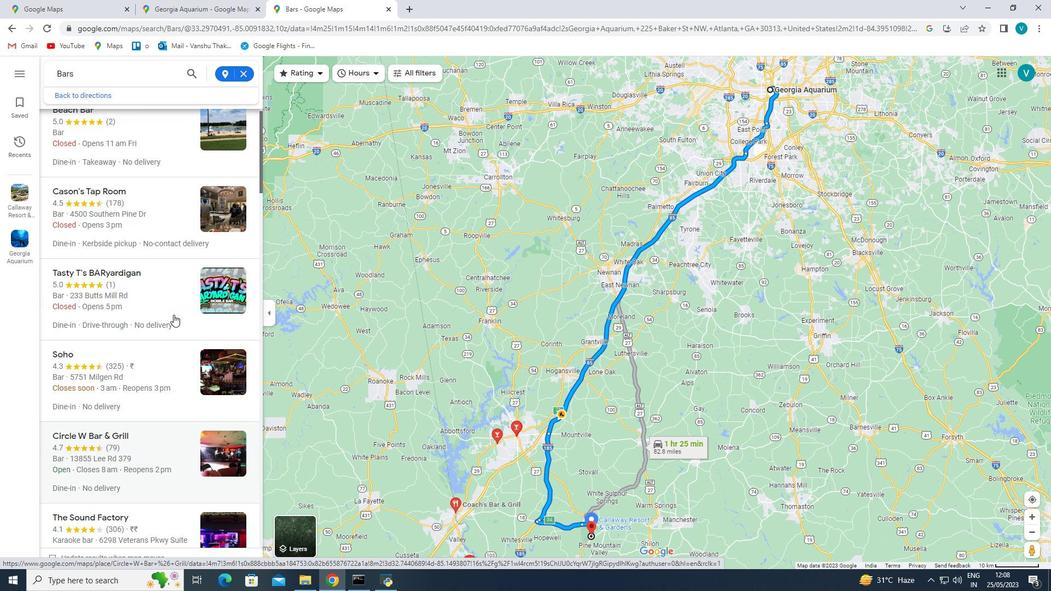 
Action: Mouse scrolled (173, 315) with delta (0, 0)
Screenshot: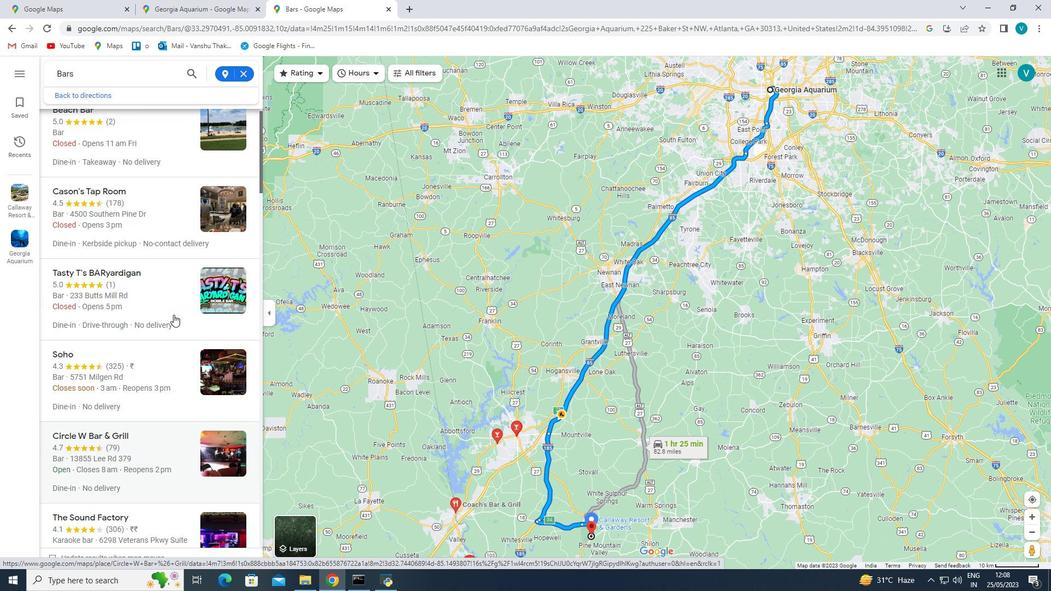 
Action: Mouse scrolled (173, 315) with delta (0, 0)
Screenshot: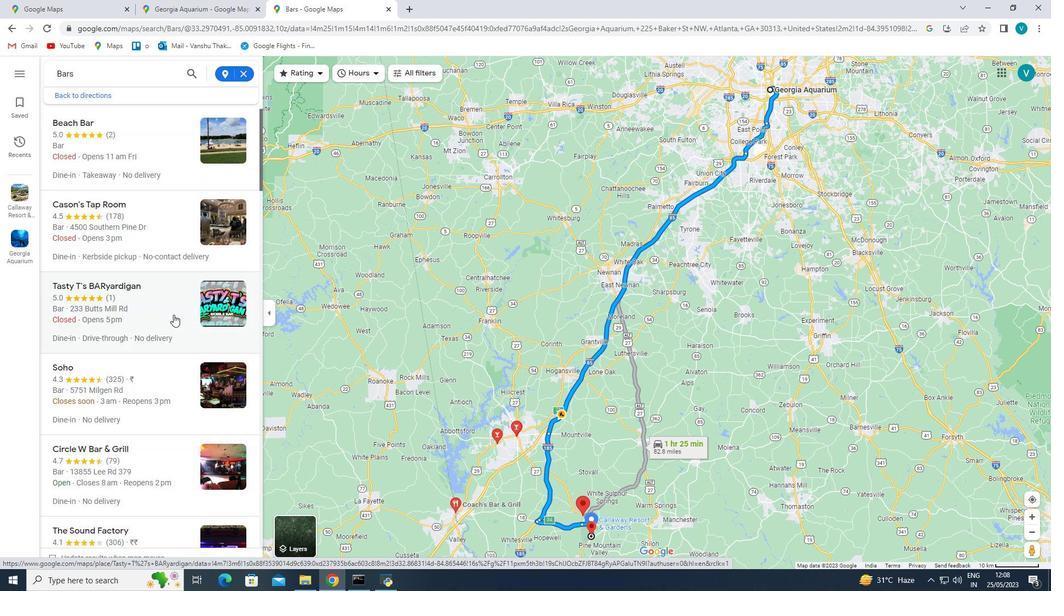 
Action: Mouse scrolled (173, 315) with delta (0, 0)
Screenshot: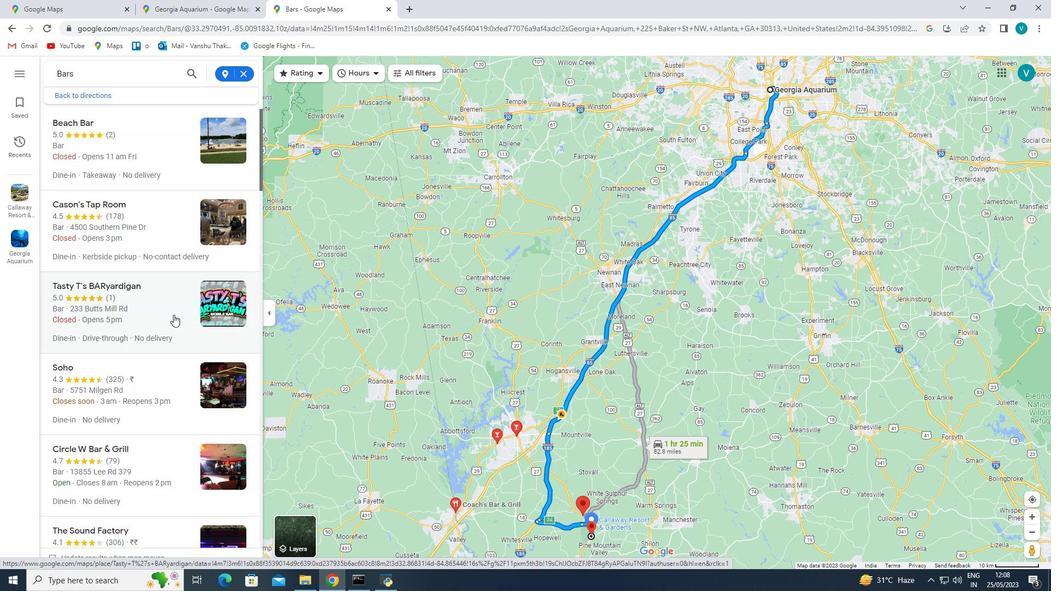 
Action: Mouse moved to (261, 170)
Screenshot: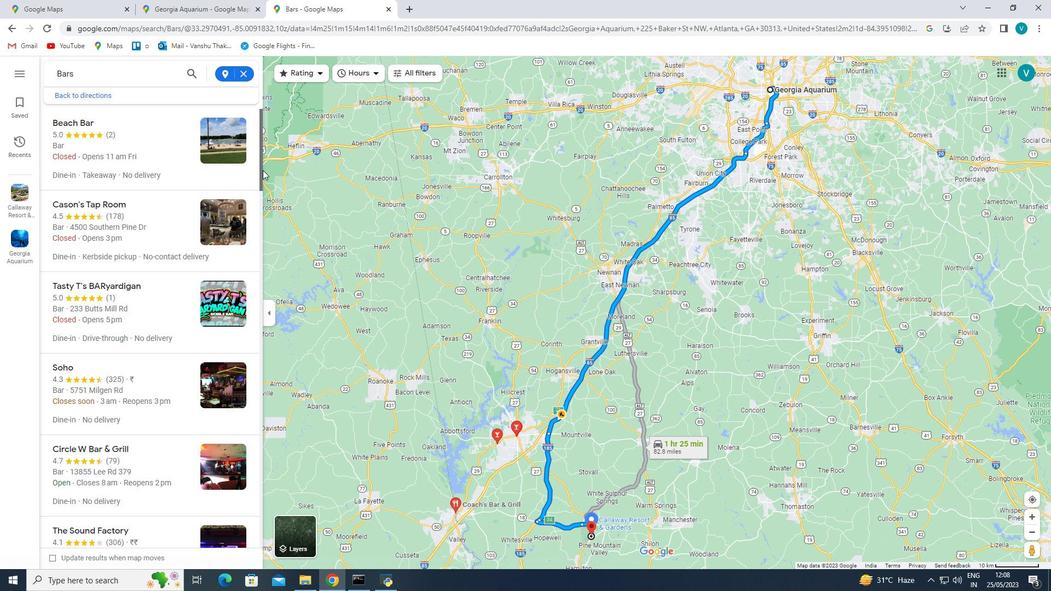 
Action: Mouse pressed left at (261, 170)
Screenshot: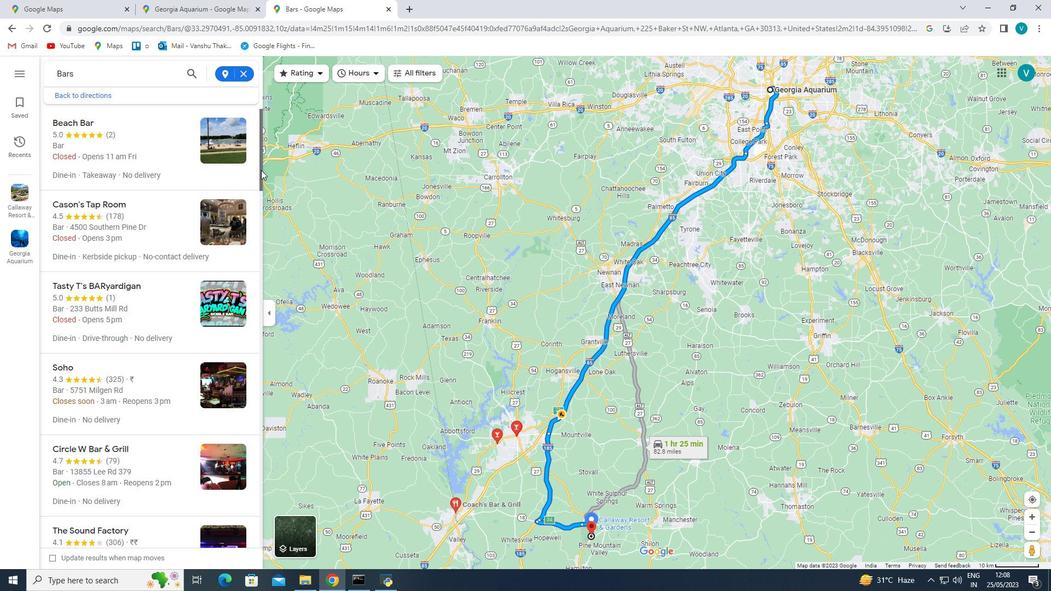 
Action: Mouse moved to (260, 446)
Screenshot: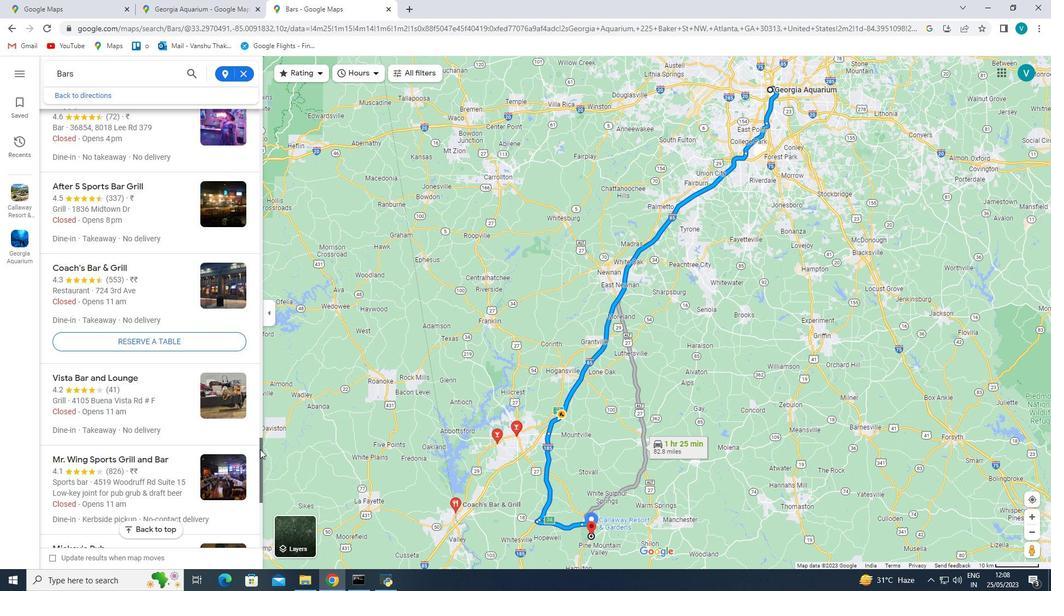 
Action: Mouse pressed left at (260, 446)
Screenshot: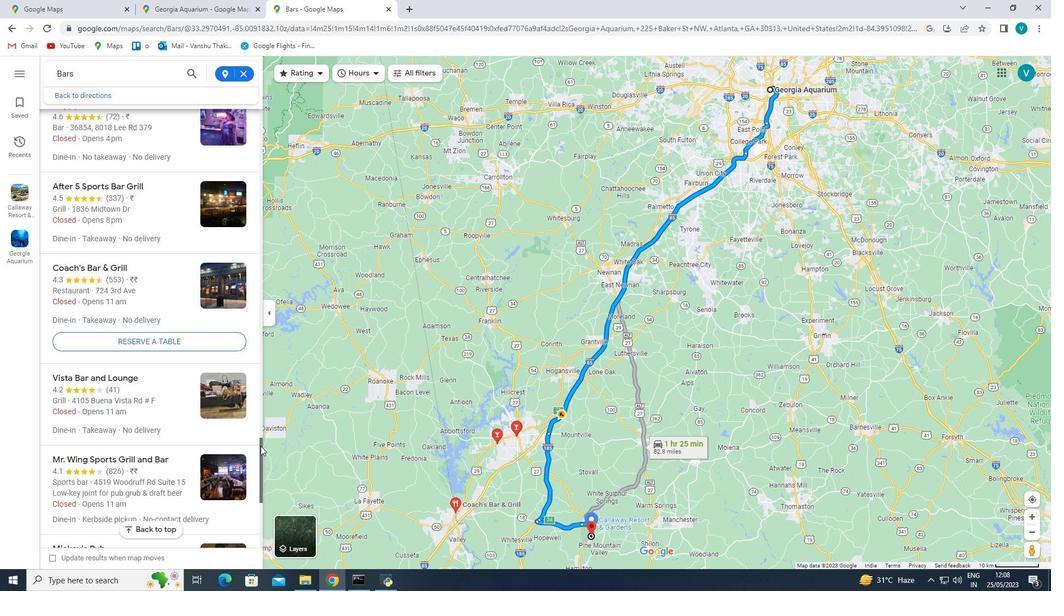 
Action: Mouse moved to (147, 151)
Screenshot: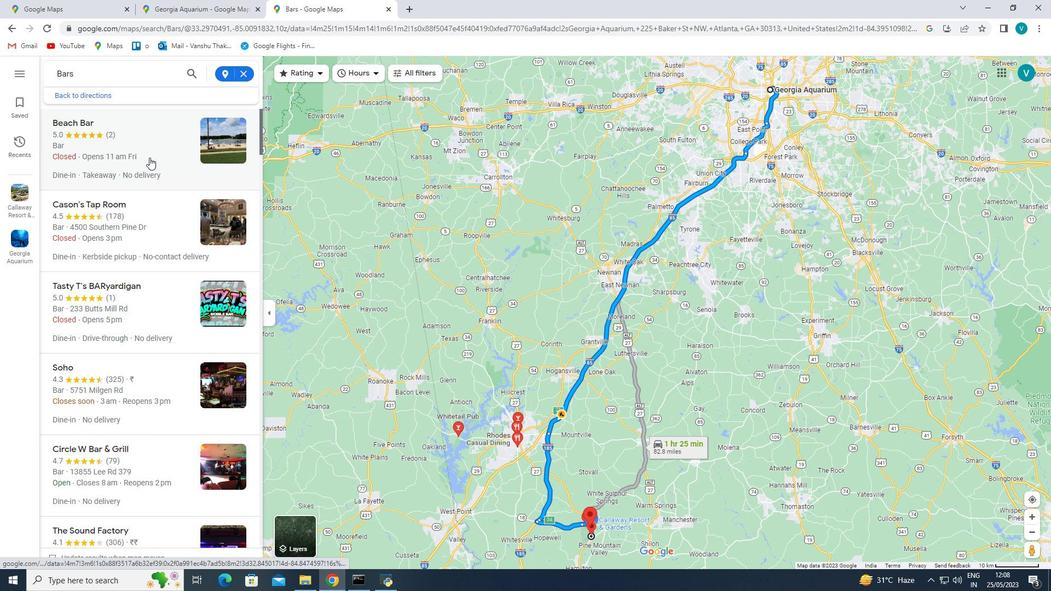
Action: Mouse pressed left at (147, 151)
Screenshot: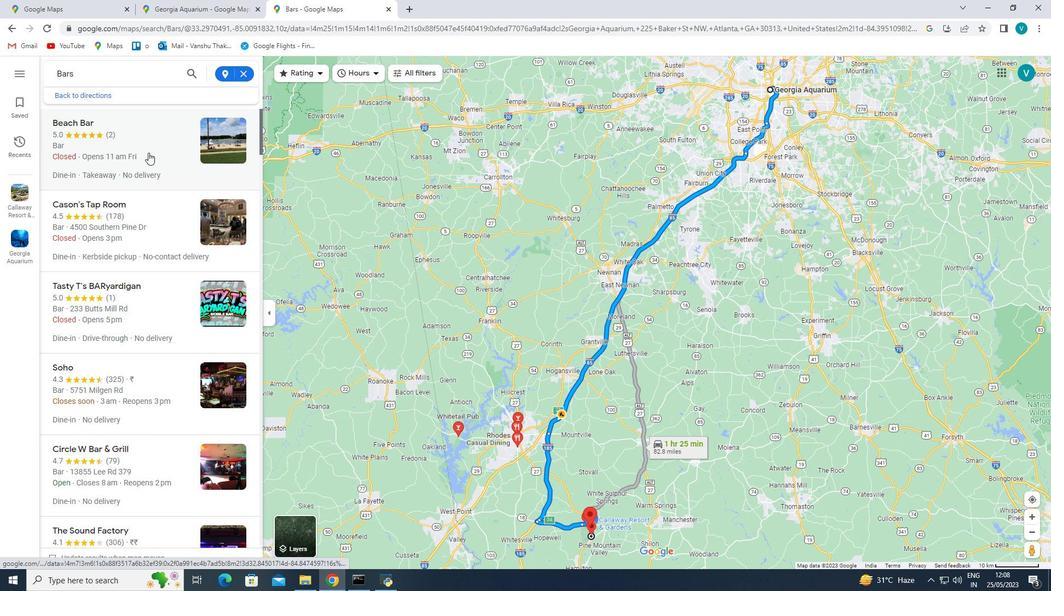 
Action: Mouse moved to (388, 226)
Screenshot: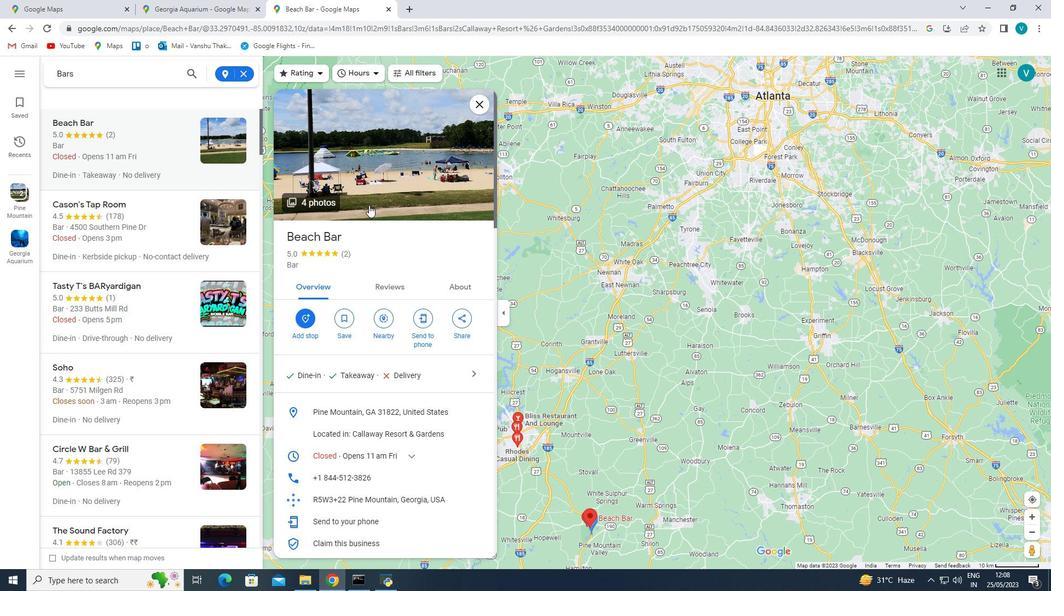 
Action: Mouse scrolled (388, 226) with delta (0, 0)
Screenshot: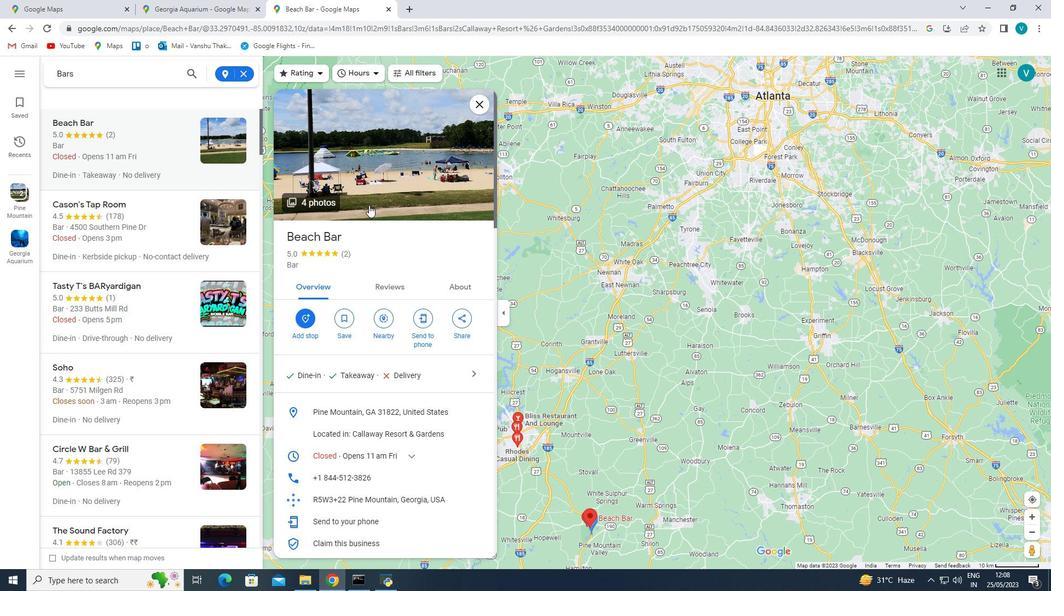 
Action: Mouse moved to (408, 268)
Screenshot: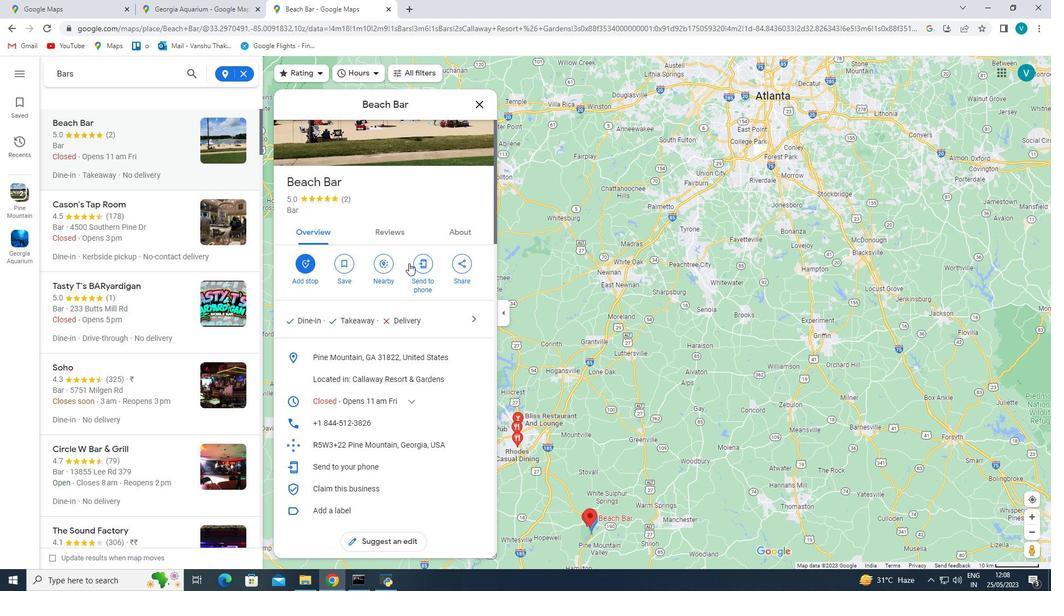 
Action: Mouse scrolled (408, 267) with delta (0, 0)
Screenshot: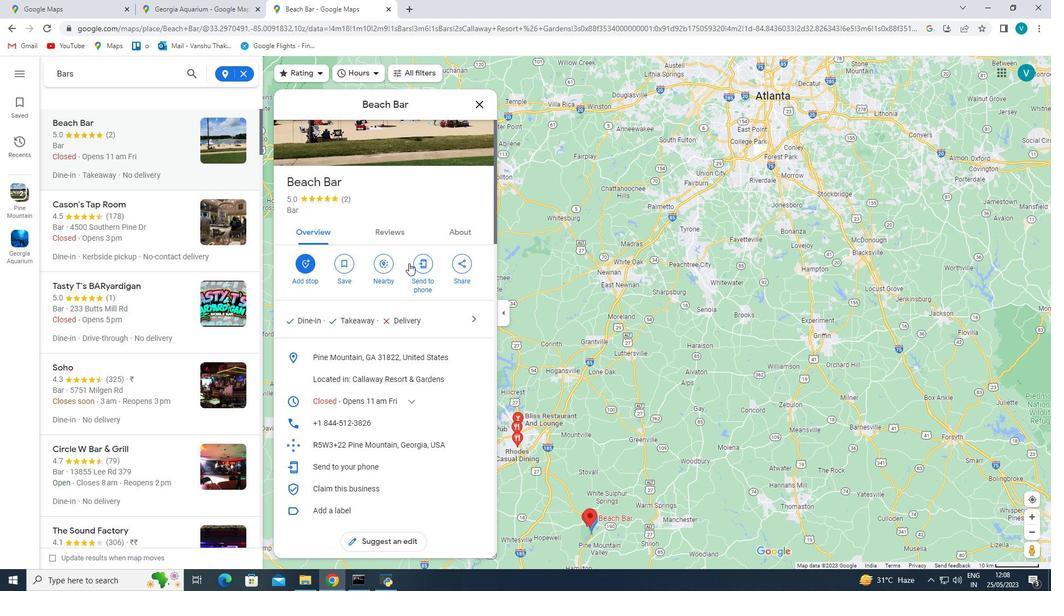 
Action: Mouse moved to (413, 280)
Screenshot: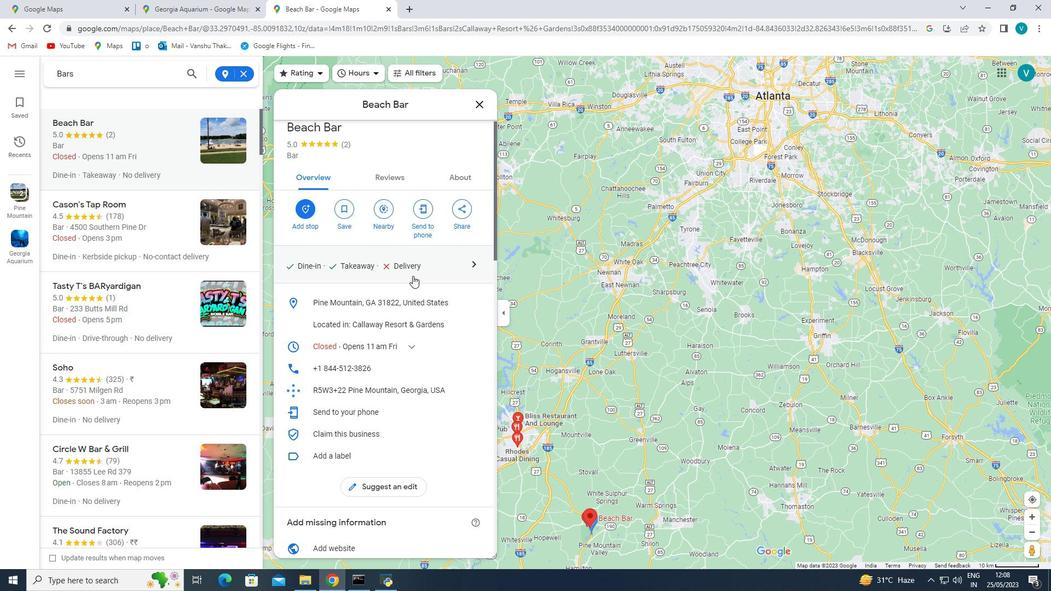 
Action: Mouse scrolled (413, 280) with delta (0, 0)
Screenshot: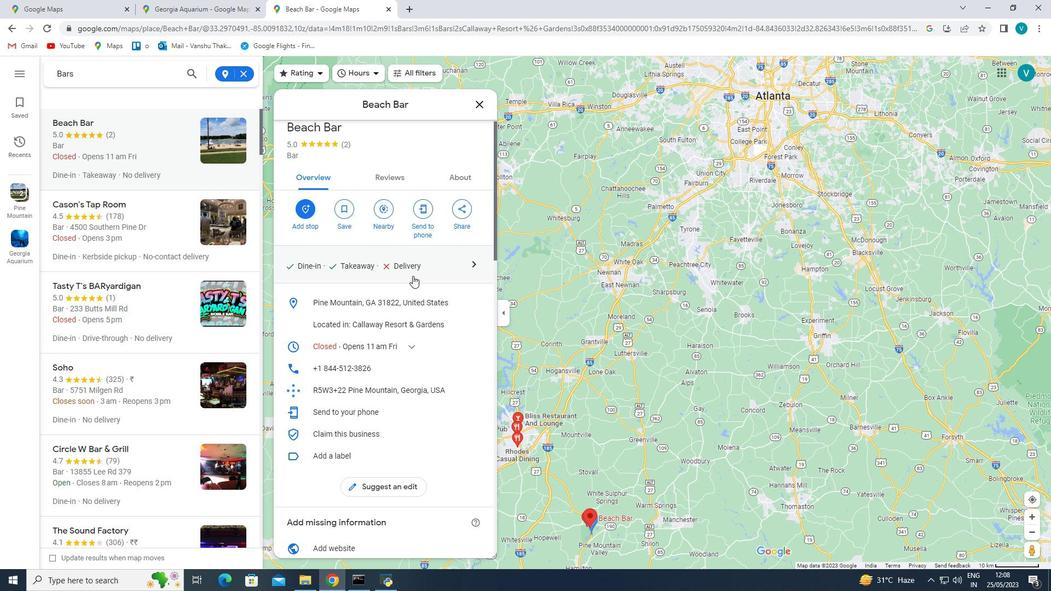 
Action: Mouse moved to (414, 281)
Screenshot: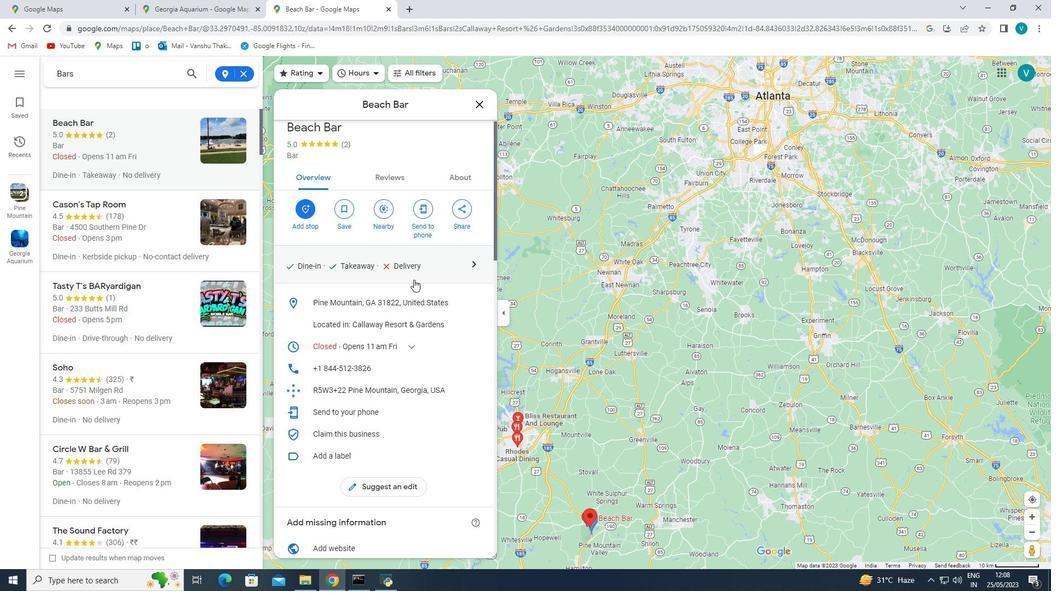 
Action: Mouse scrolled (414, 280) with delta (0, 0)
Screenshot: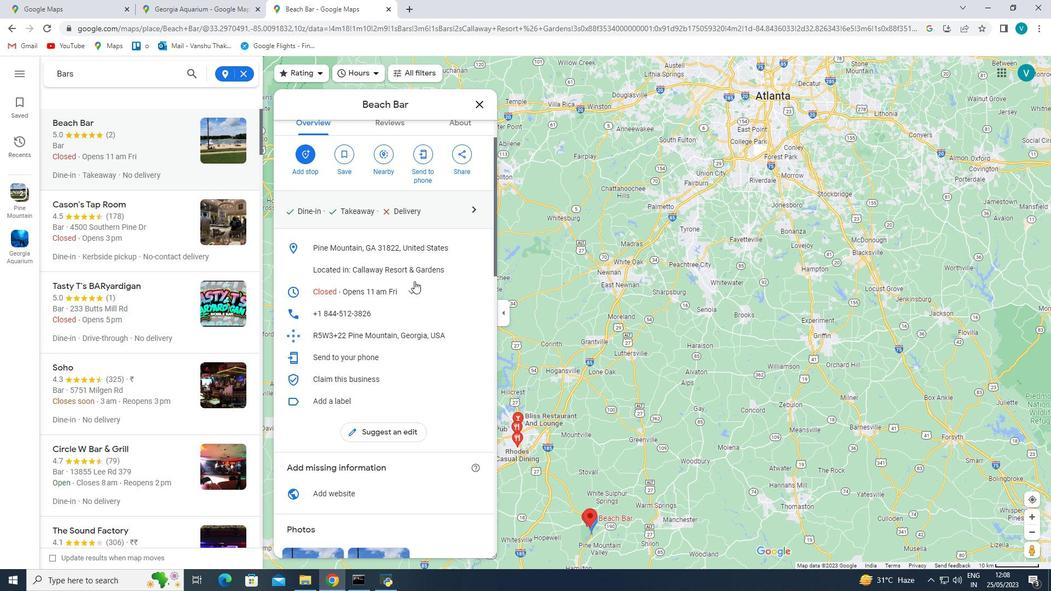
Action: Mouse scrolled (414, 280) with delta (0, 0)
Screenshot: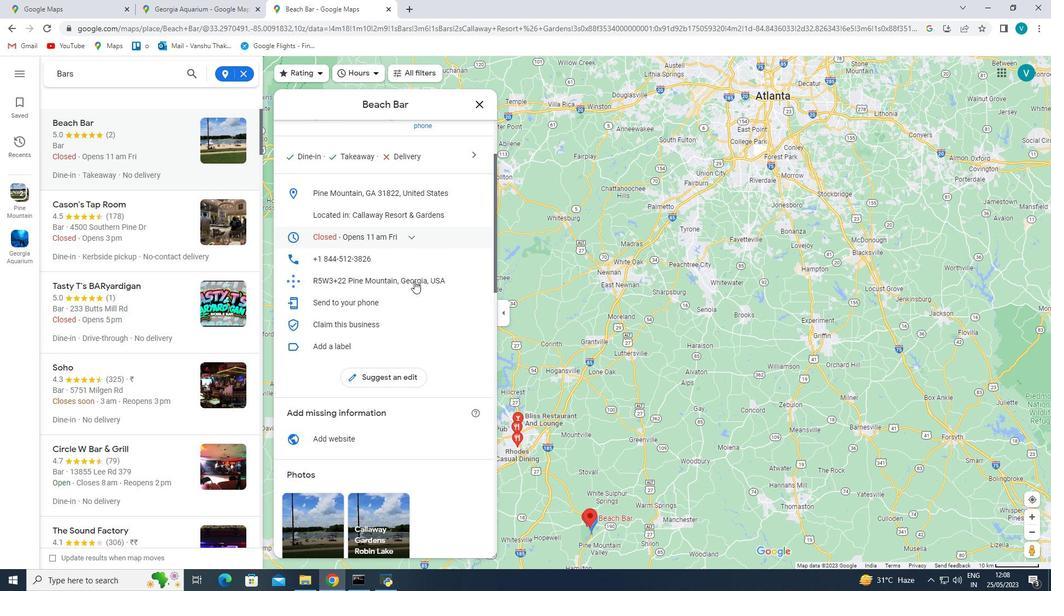 
Action: Mouse scrolled (414, 280) with delta (0, 0)
Screenshot: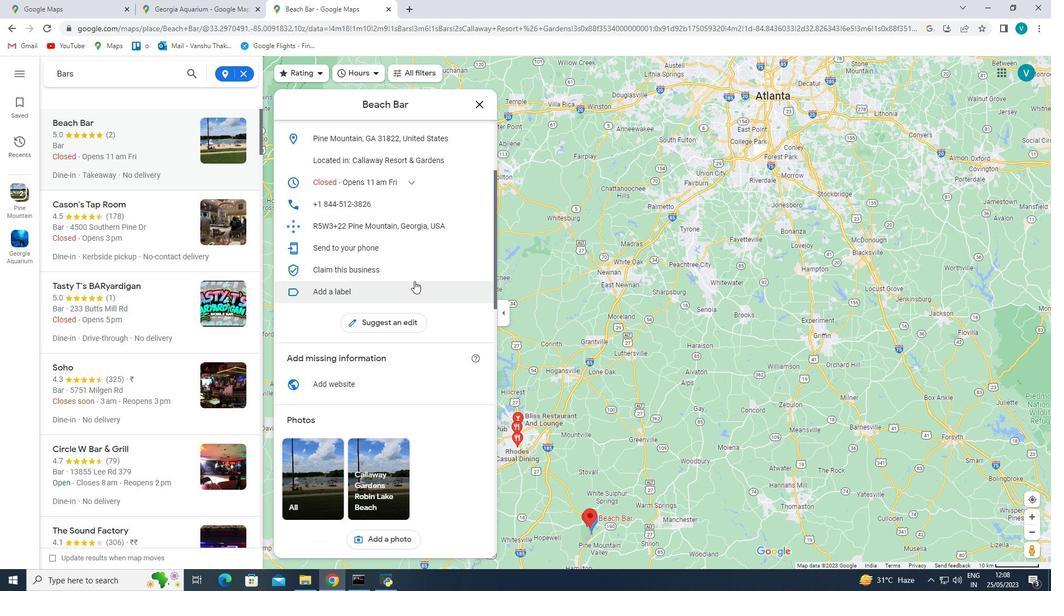 
Action: Mouse scrolled (414, 280) with delta (0, 0)
Screenshot: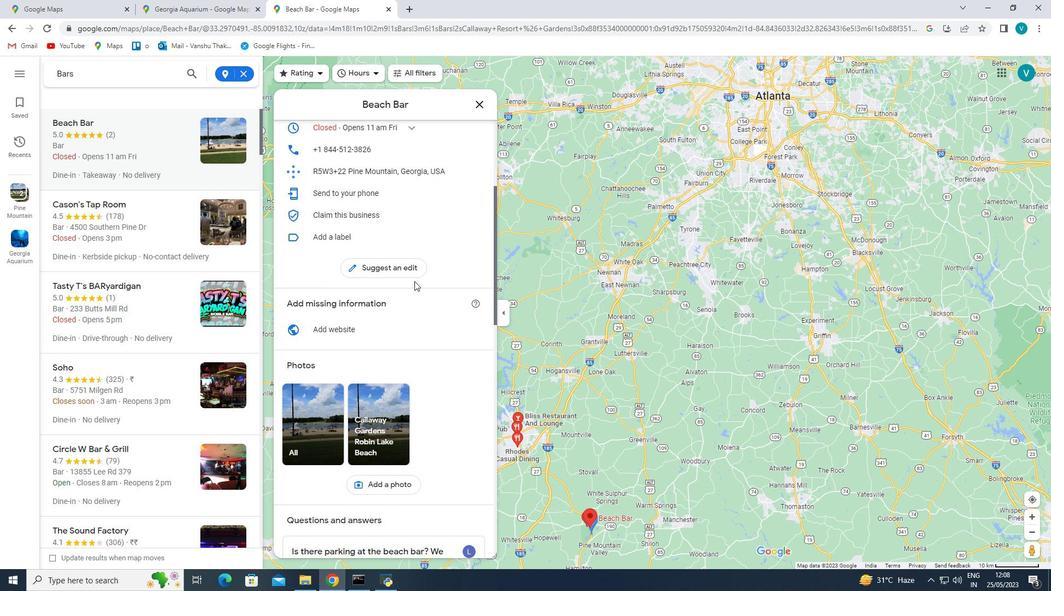 
Action: Mouse scrolled (414, 280) with delta (0, 0)
Screenshot: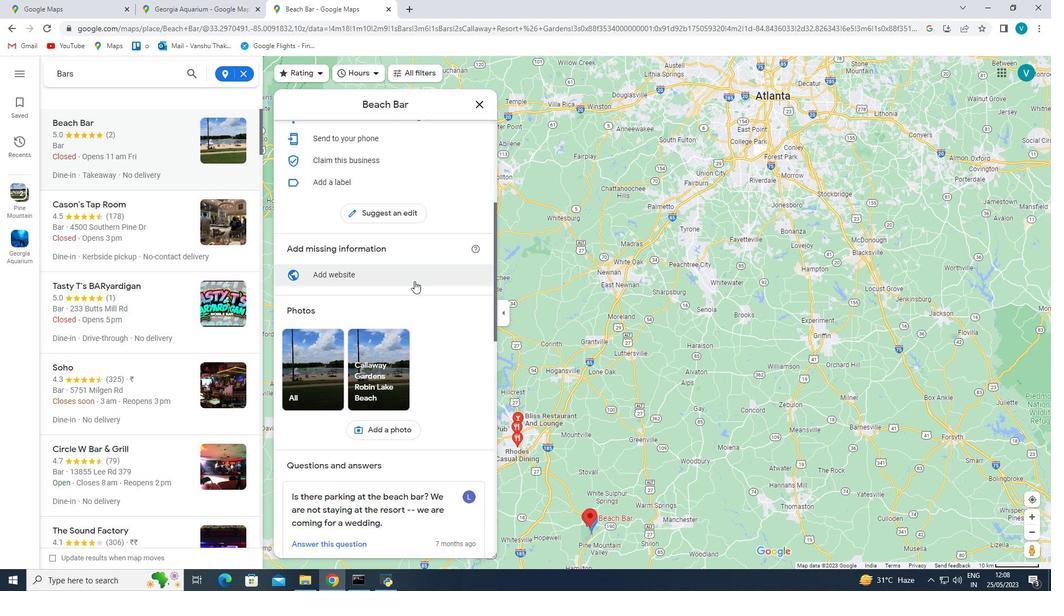 
Action: Mouse scrolled (414, 280) with delta (0, 0)
Screenshot: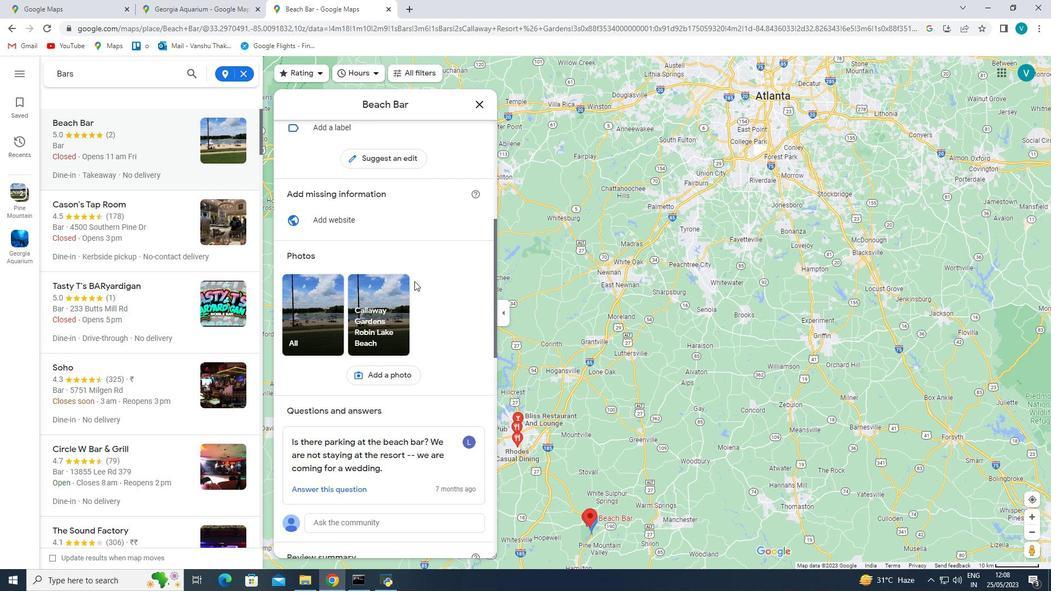 
Action: Mouse scrolled (414, 280) with delta (0, 0)
Screenshot: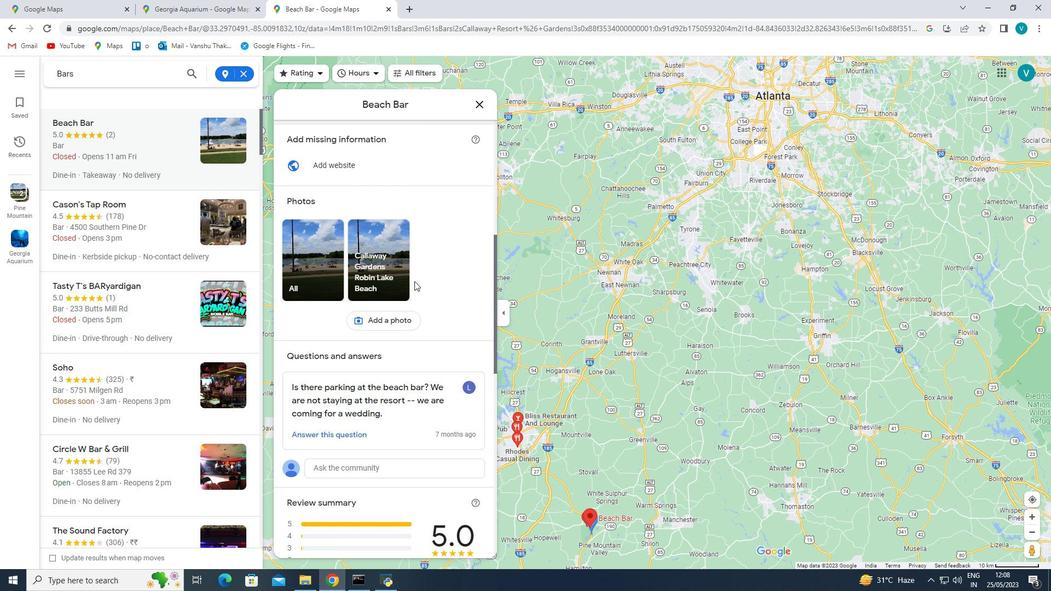 
Action: Mouse scrolled (414, 280) with delta (0, 0)
Screenshot: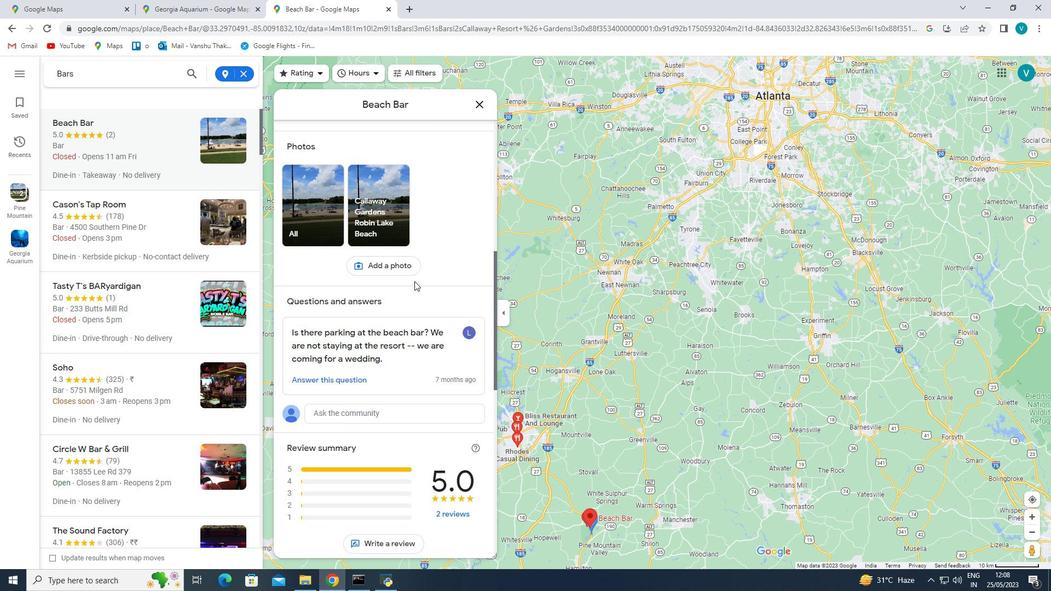 
Action: Mouse scrolled (414, 280) with delta (0, 0)
Screenshot: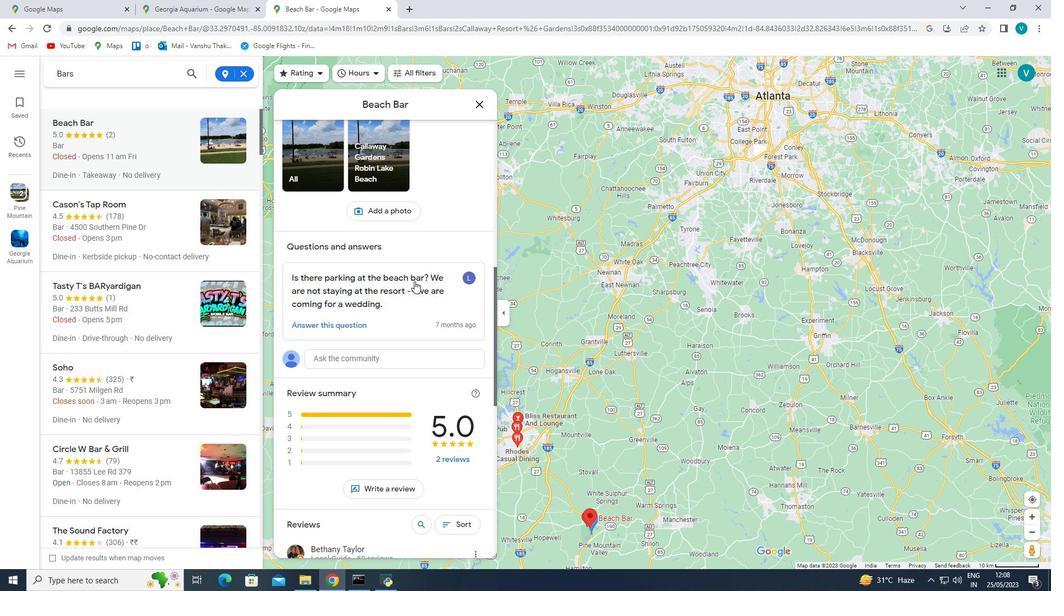 
Action: Mouse scrolled (414, 280) with delta (0, 0)
Screenshot: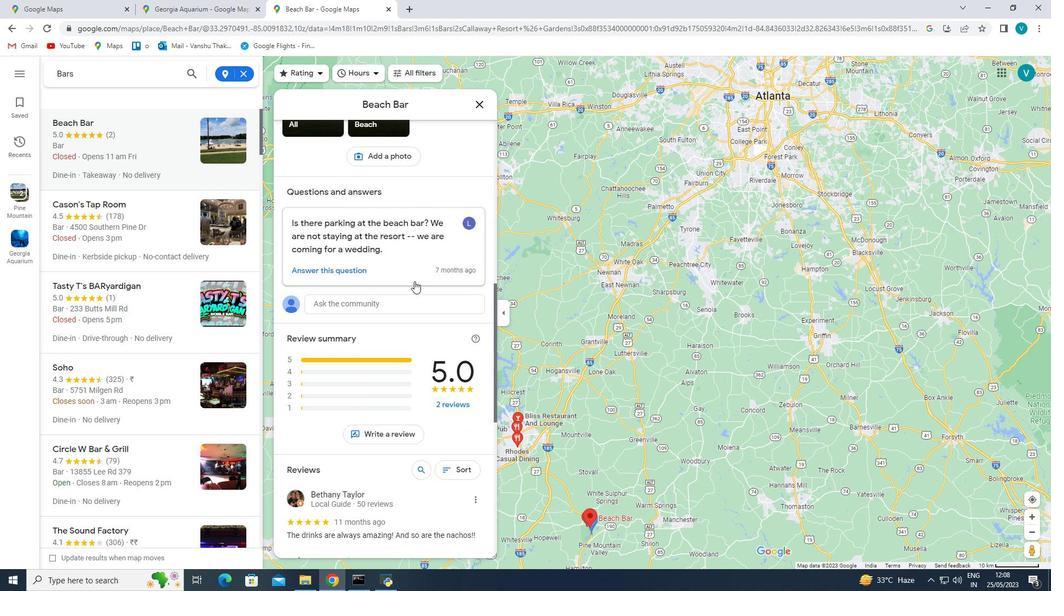
Action: Mouse scrolled (414, 280) with delta (0, 0)
Screenshot: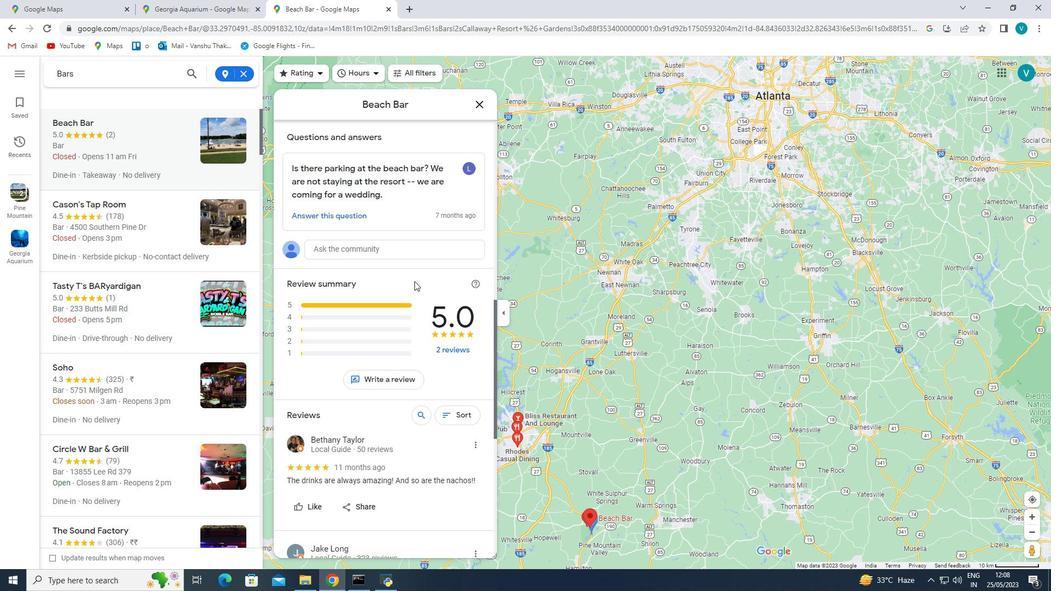 
Action: Mouse scrolled (414, 280) with delta (0, 0)
Screenshot: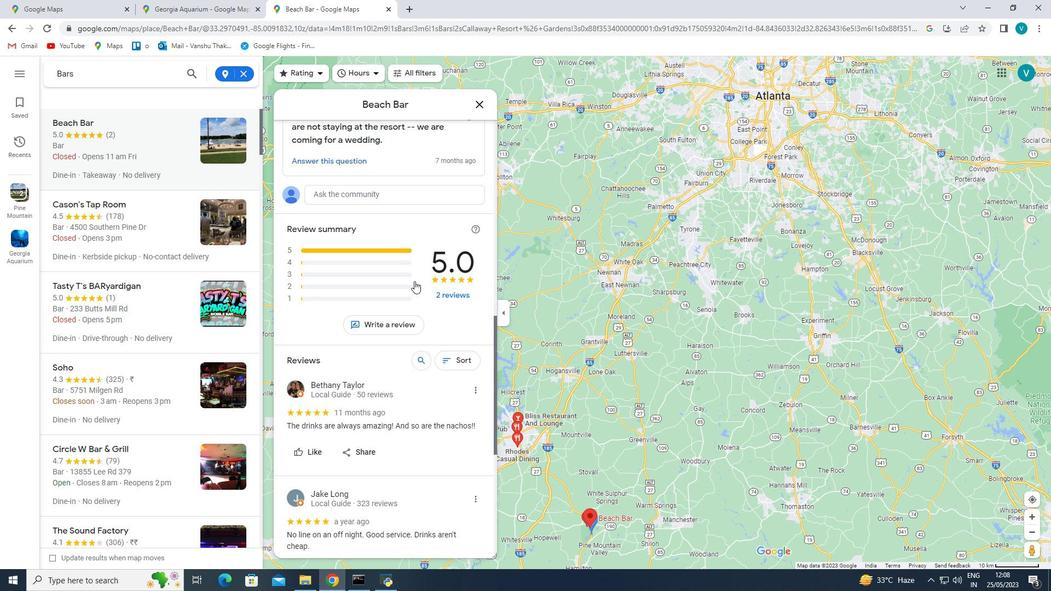 
Action: Mouse scrolled (414, 280) with delta (0, 0)
Screenshot: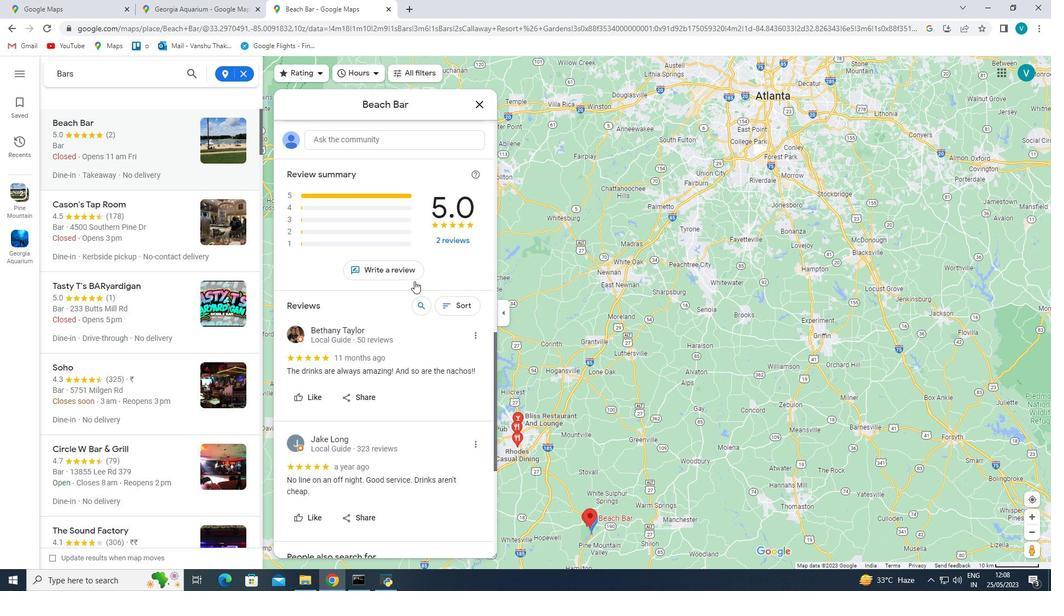 
Action: Mouse scrolled (414, 280) with delta (0, 0)
Screenshot: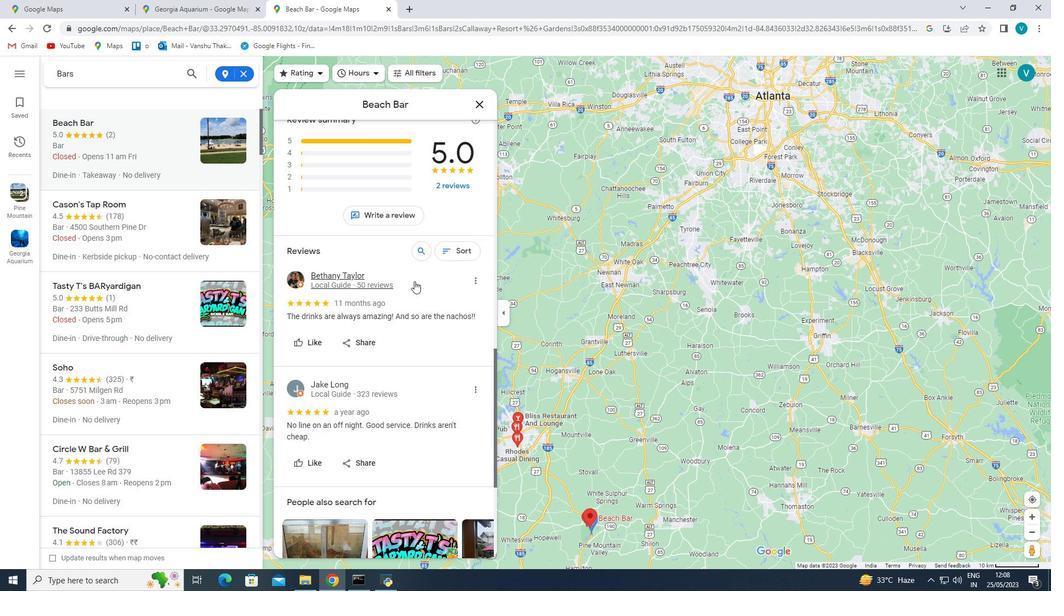 
Action: Mouse scrolled (414, 280) with delta (0, 0)
Screenshot: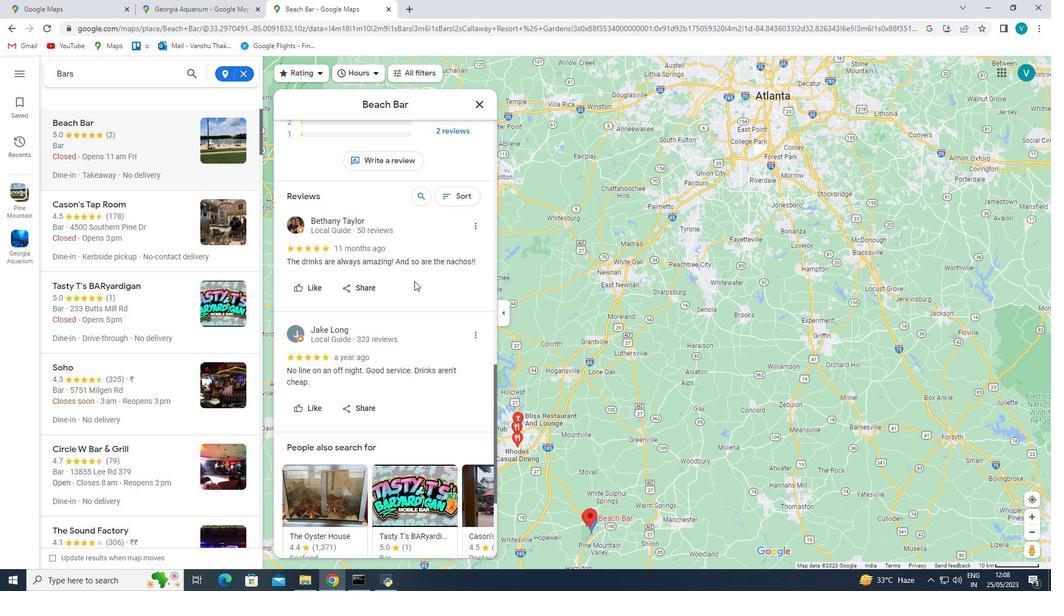 
Action: Mouse scrolled (414, 280) with delta (0, 0)
Screenshot: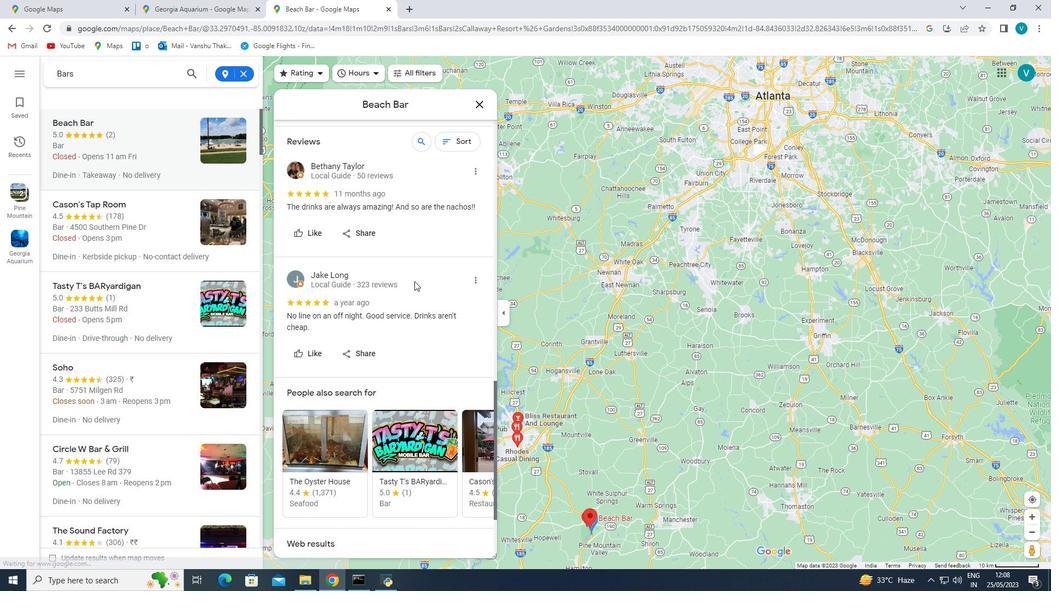 
Action: Mouse scrolled (414, 280) with delta (0, 0)
Screenshot: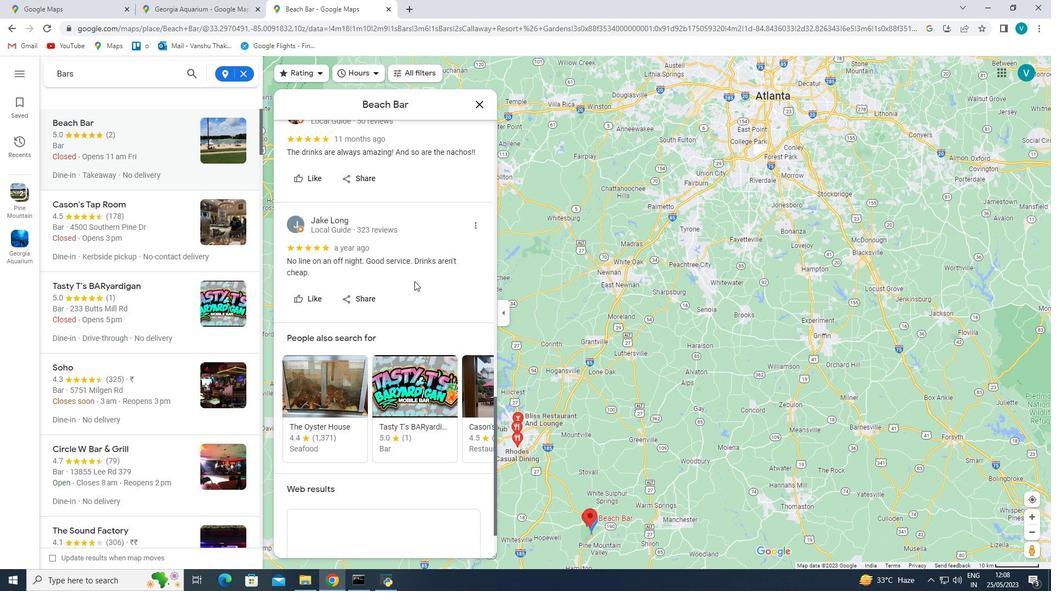 
Action: Mouse scrolled (414, 280) with delta (0, 0)
Screenshot: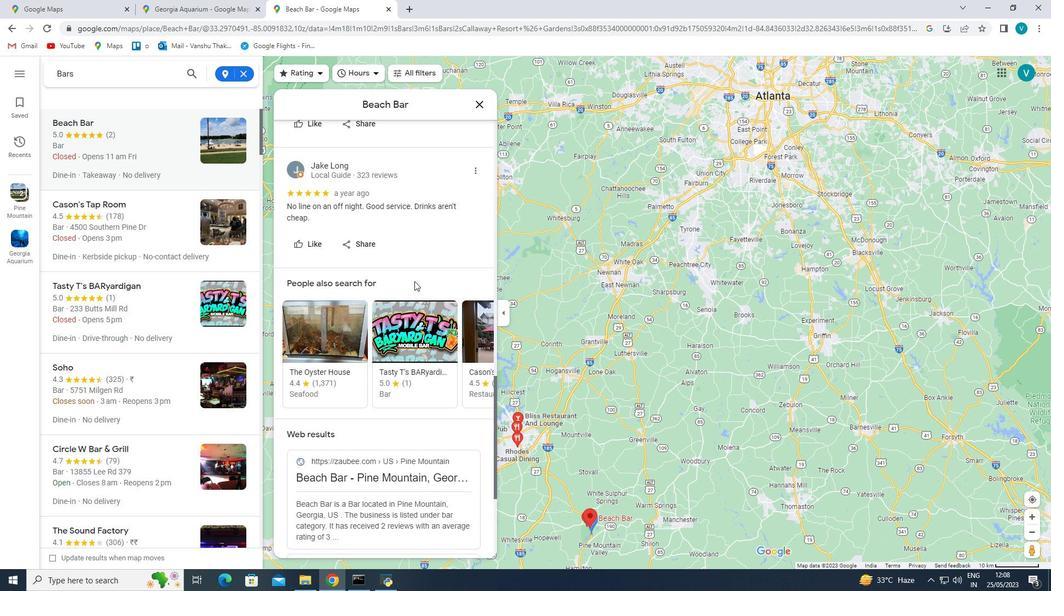 
Action: Mouse scrolled (414, 280) with delta (0, 0)
Screenshot: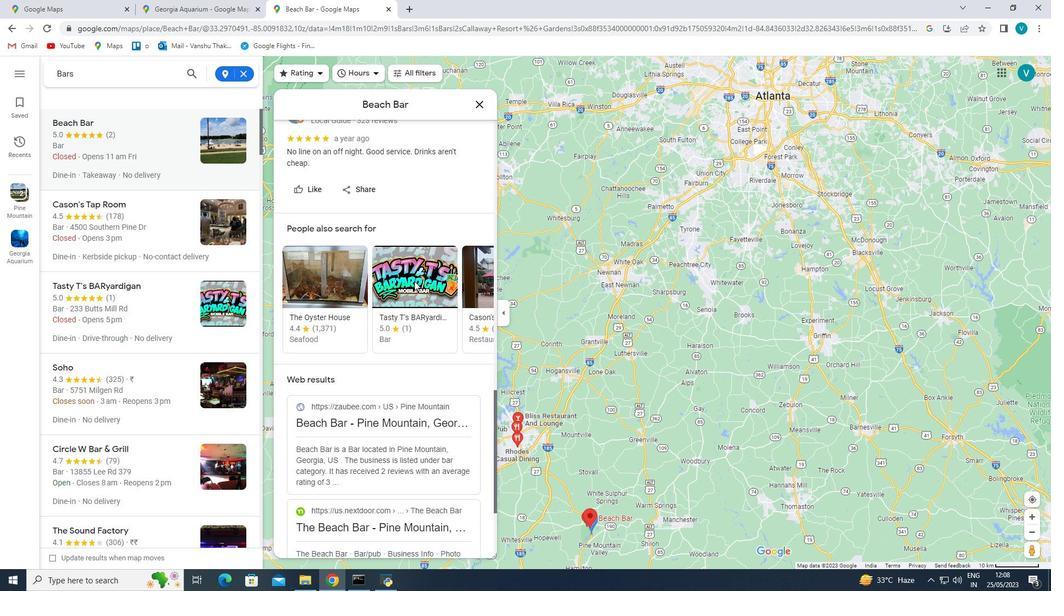 
Action: Mouse scrolled (414, 280) with delta (0, 0)
Screenshot: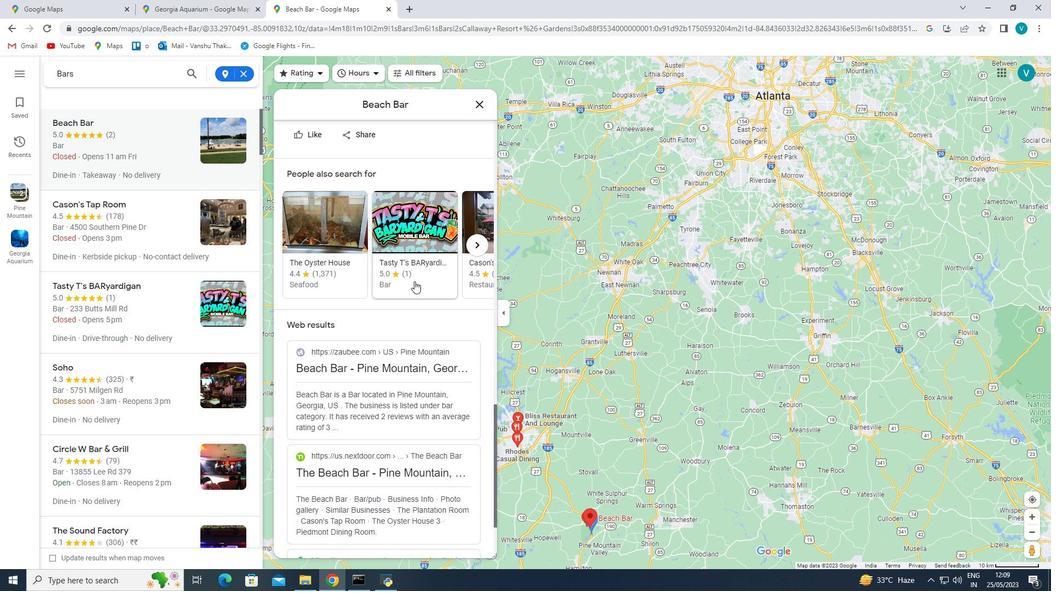
Action: Mouse scrolled (414, 280) with delta (0, 0)
Screenshot: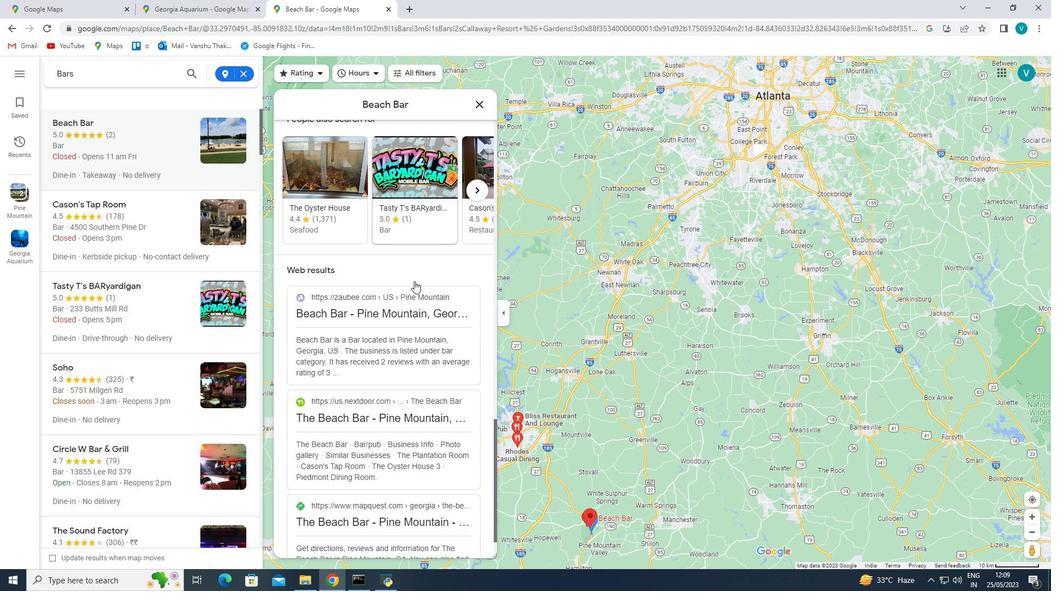 
Action: Mouse scrolled (414, 280) with delta (0, 0)
Screenshot: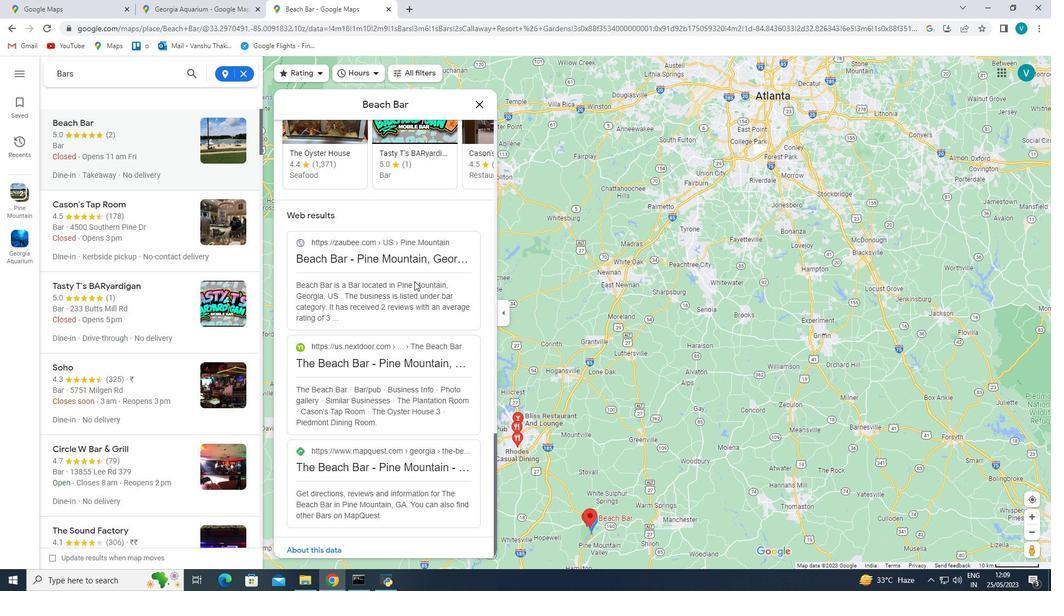 
Action: Mouse scrolled (414, 280) with delta (0, 0)
Screenshot: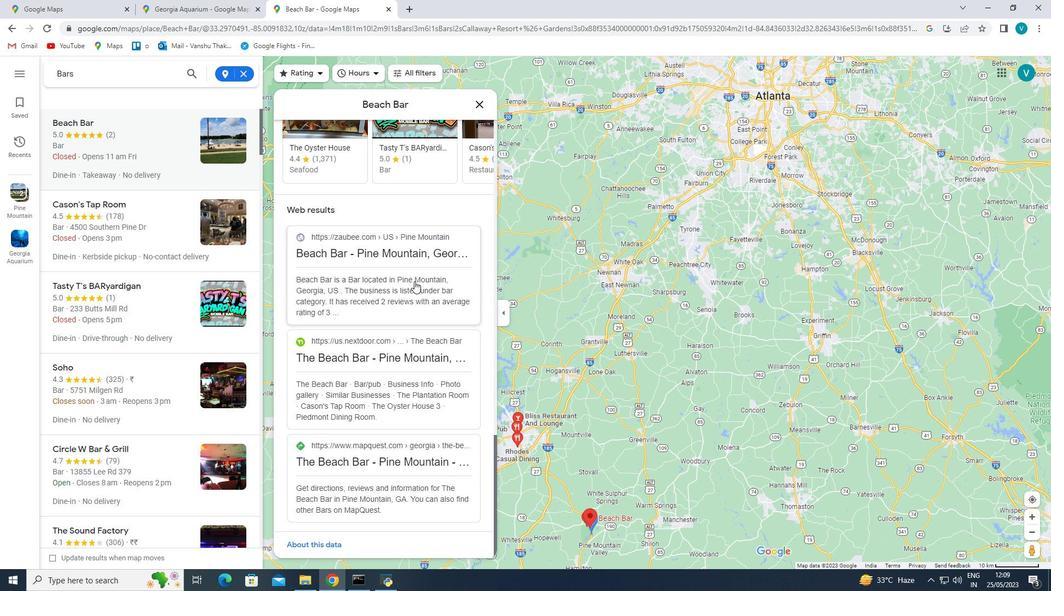 
Action: Mouse scrolled (414, 280) with delta (0, 0)
Screenshot: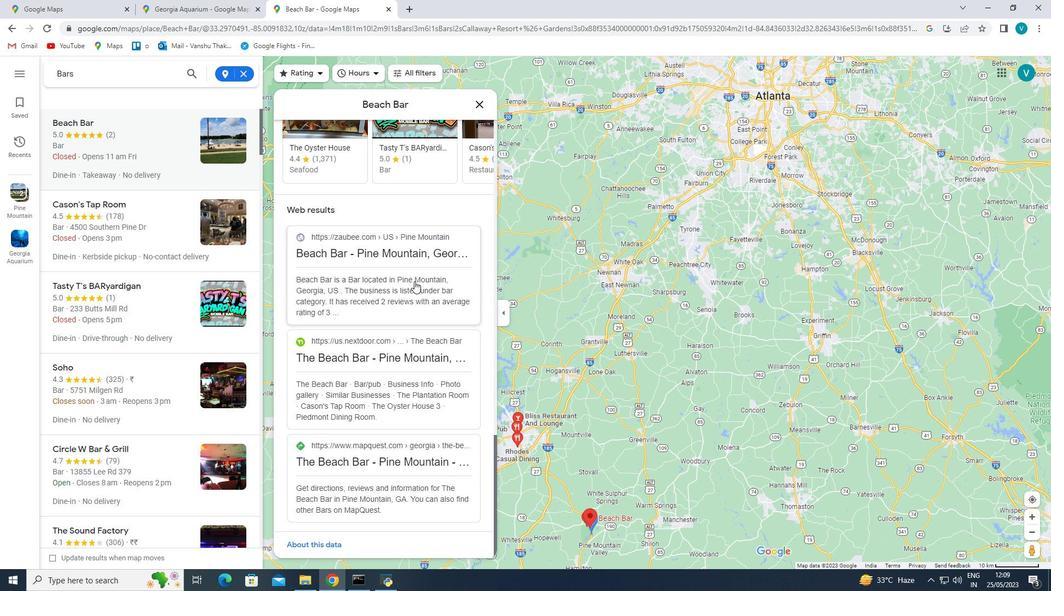 
Action: Mouse scrolled (414, 280) with delta (0, 0)
Screenshot: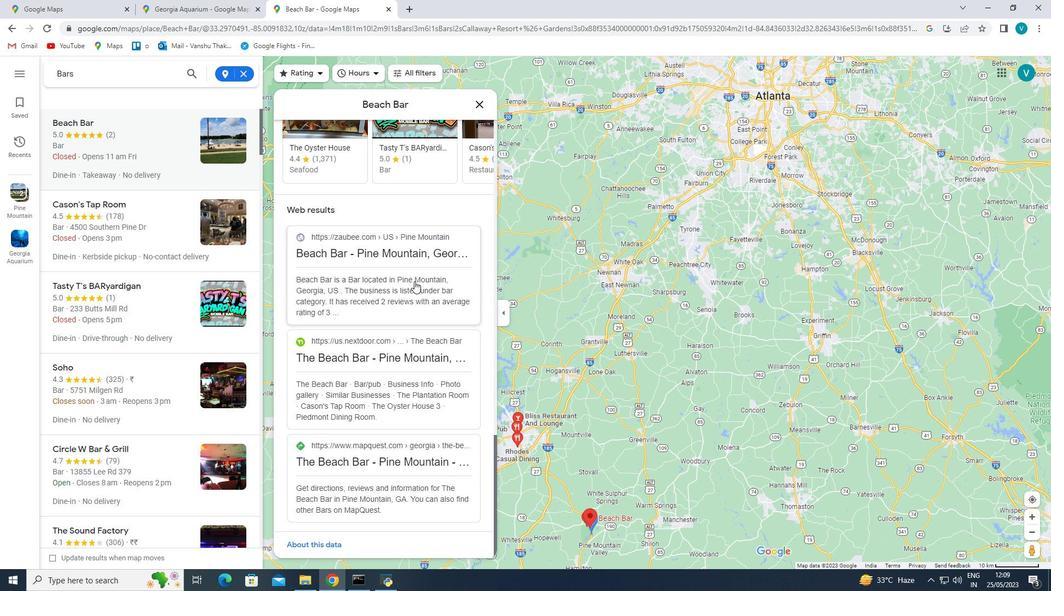 
Action: Mouse moved to (150, 209)
Screenshot: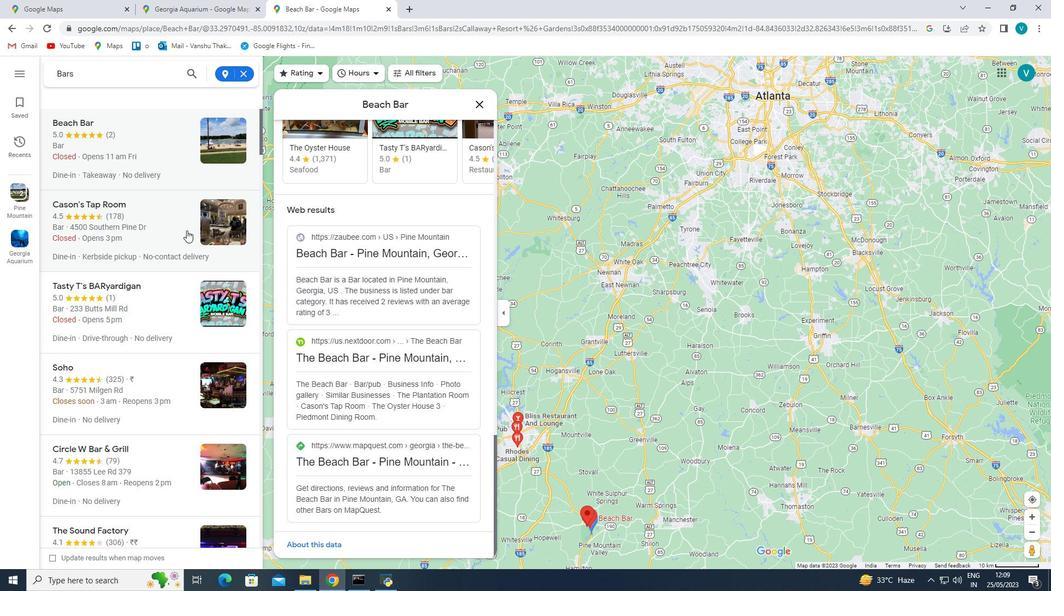 
Action: Mouse pressed left at (150, 209)
Screenshot: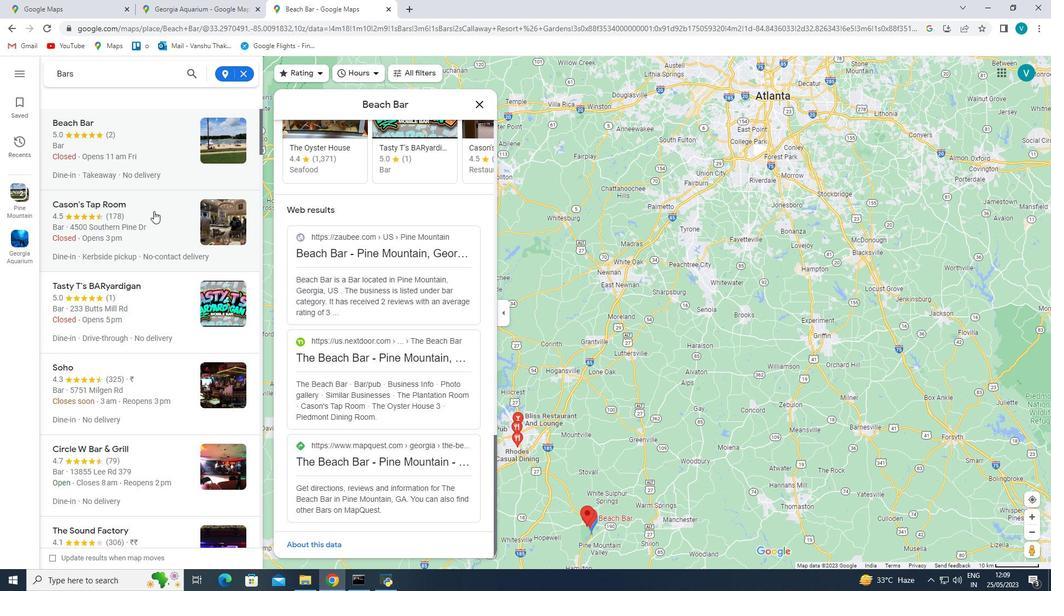 
Action: Mouse moved to (395, 240)
Screenshot: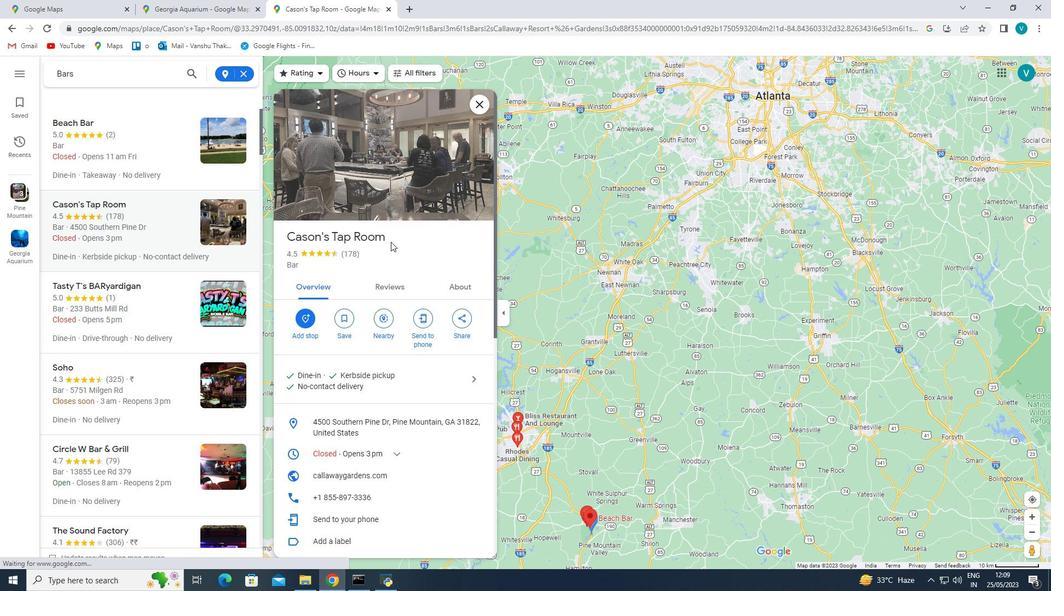 
Action: Mouse scrolled (395, 239) with delta (0, 0)
Screenshot: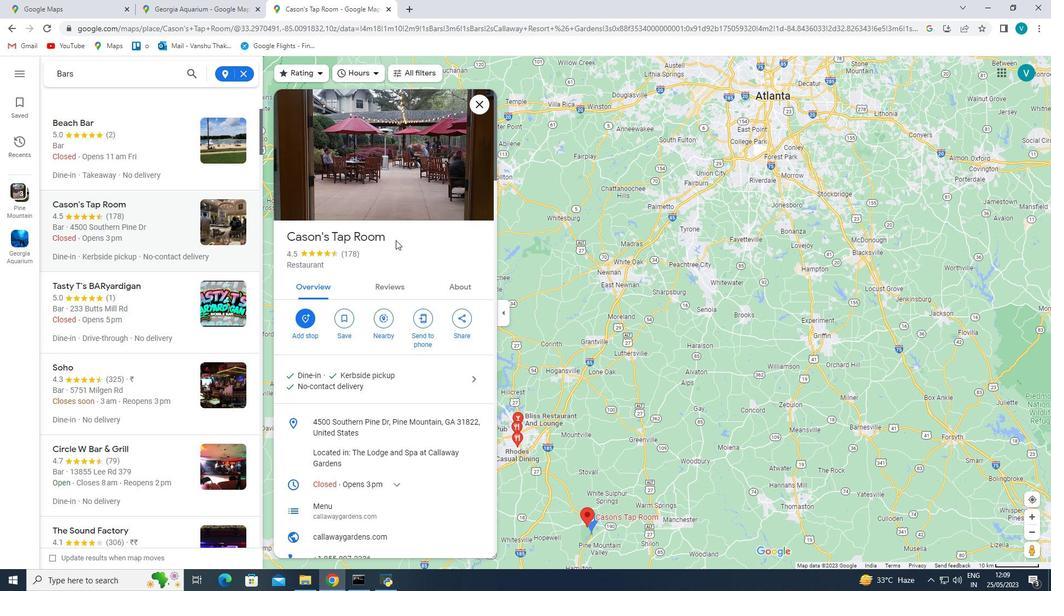 
Action: Mouse scrolled (395, 239) with delta (0, 0)
Screenshot: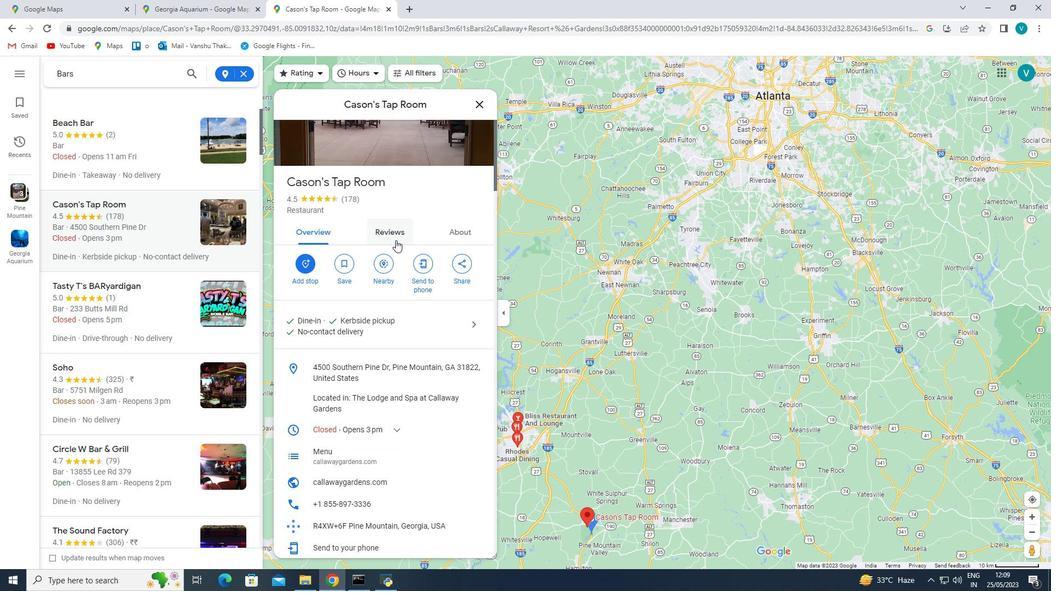 
Action: Mouse scrolled (395, 239) with delta (0, 0)
Screenshot: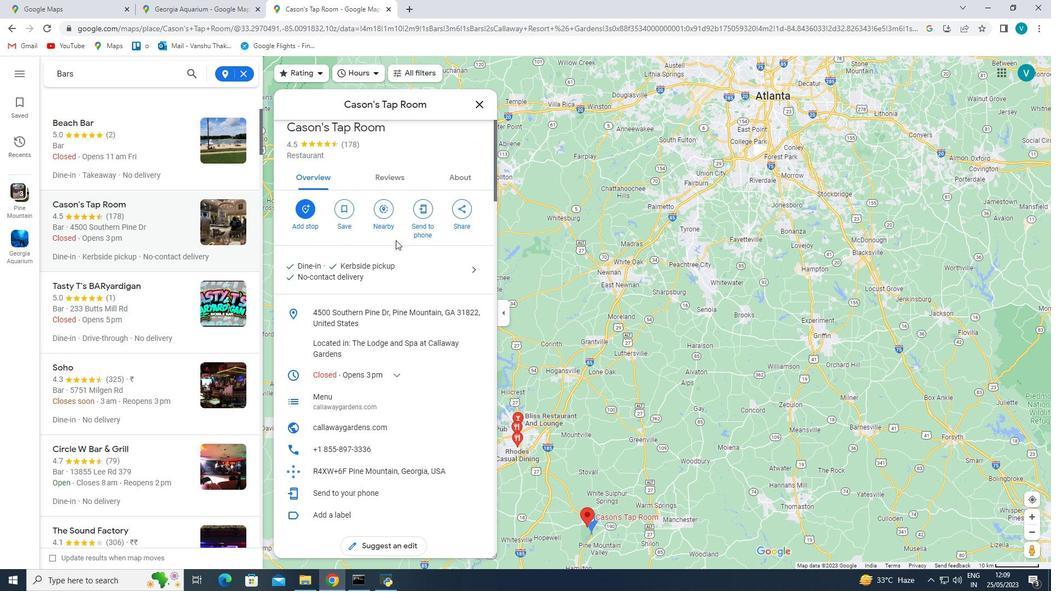 
Action: Mouse scrolled (395, 239) with delta (0, 0)
Screenshot: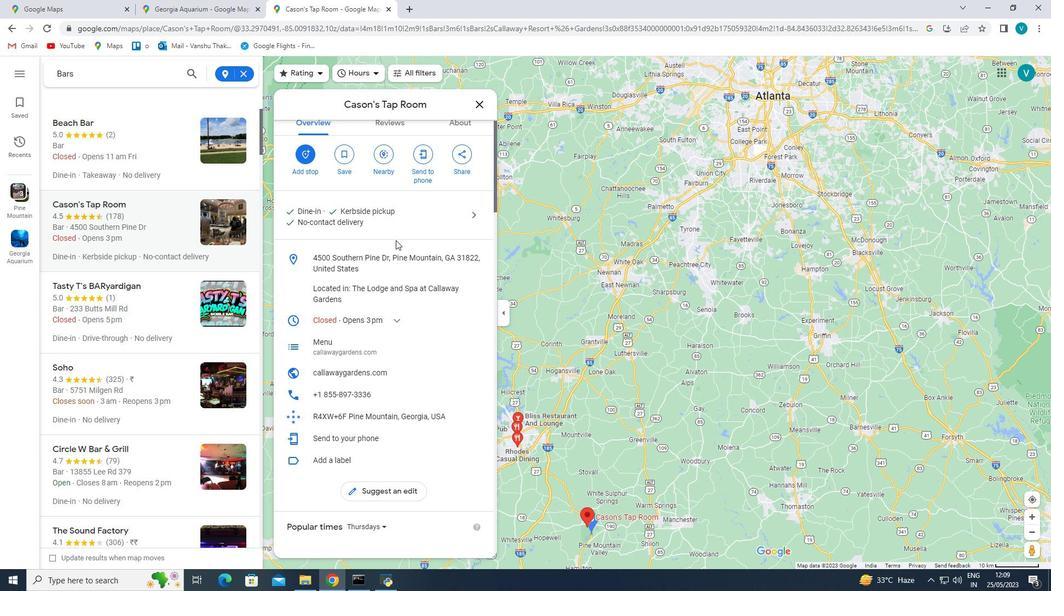 
Action: Mouse scrolled (395, 239) with delta (0, 0)
Screenshot: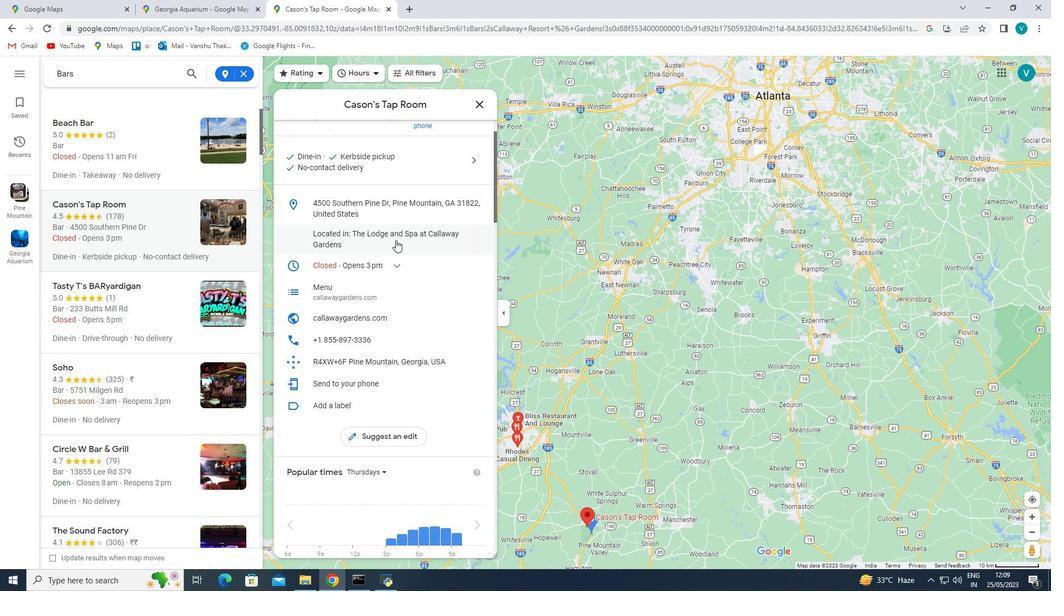
Action: Mouse scrolled (395, 239) with delta (0, 0)
Screenshot: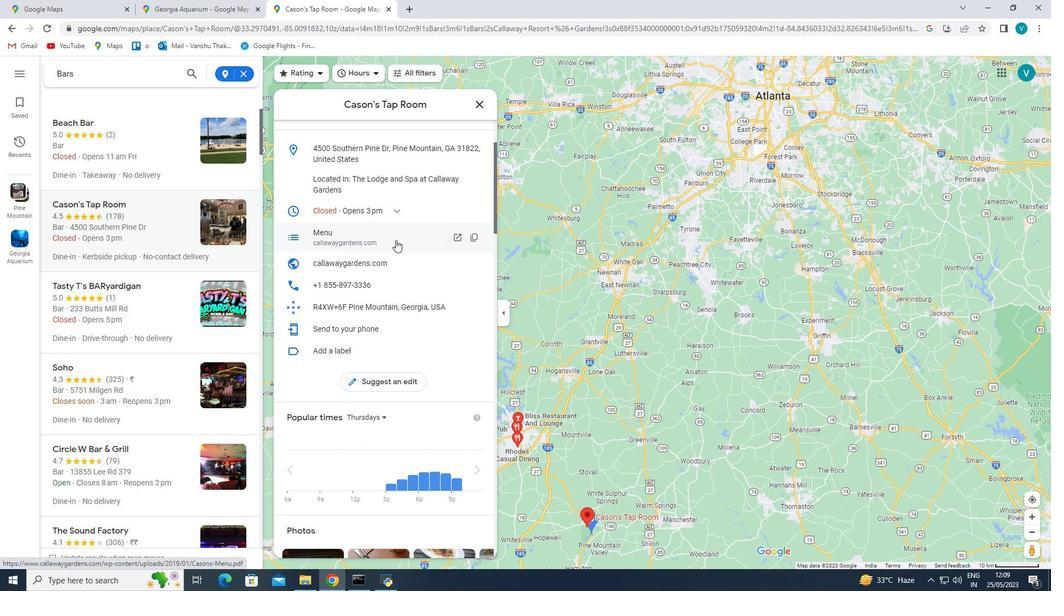 
Action: Mouse scrolled (395, 239) with delta (0, 0)
Screenshot: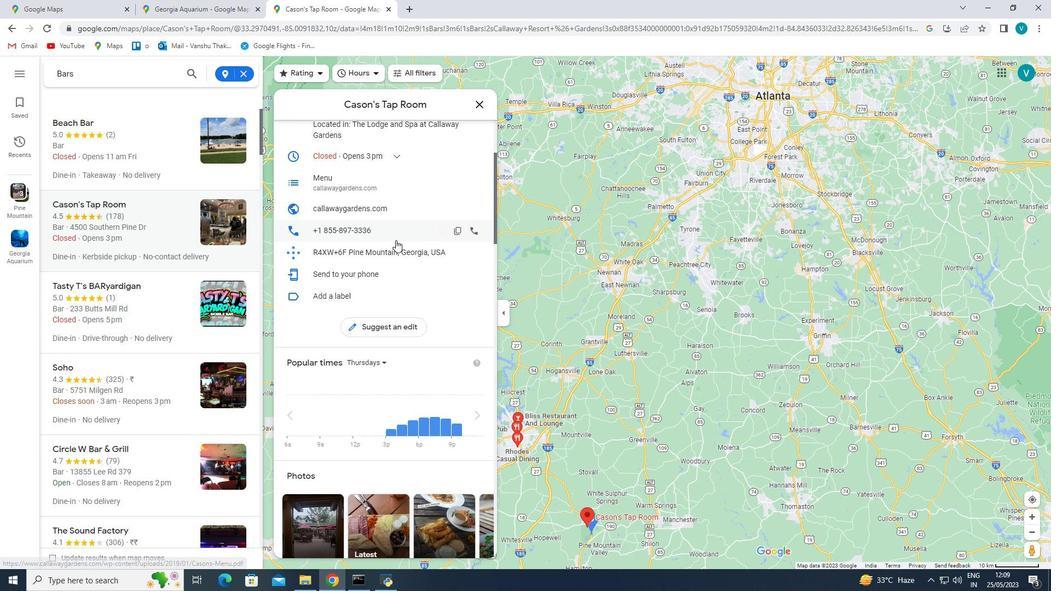 
Action: Mouse scrolled (395, 239) with delta (0, 0)
Screenshot: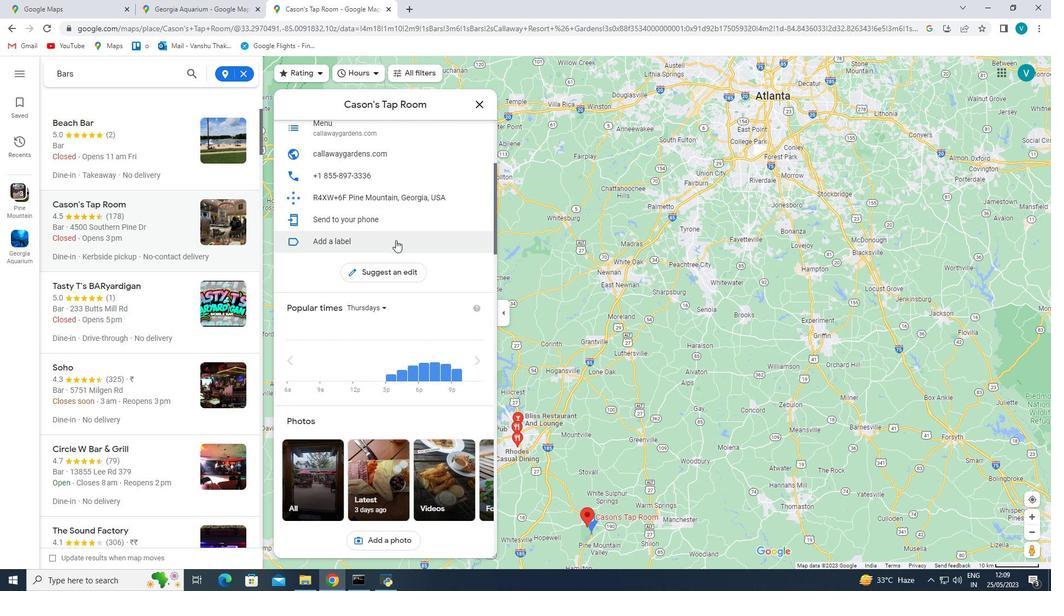 
Action: Mouse scrolled (395, 239) with delta (0, 0)
Screenshot: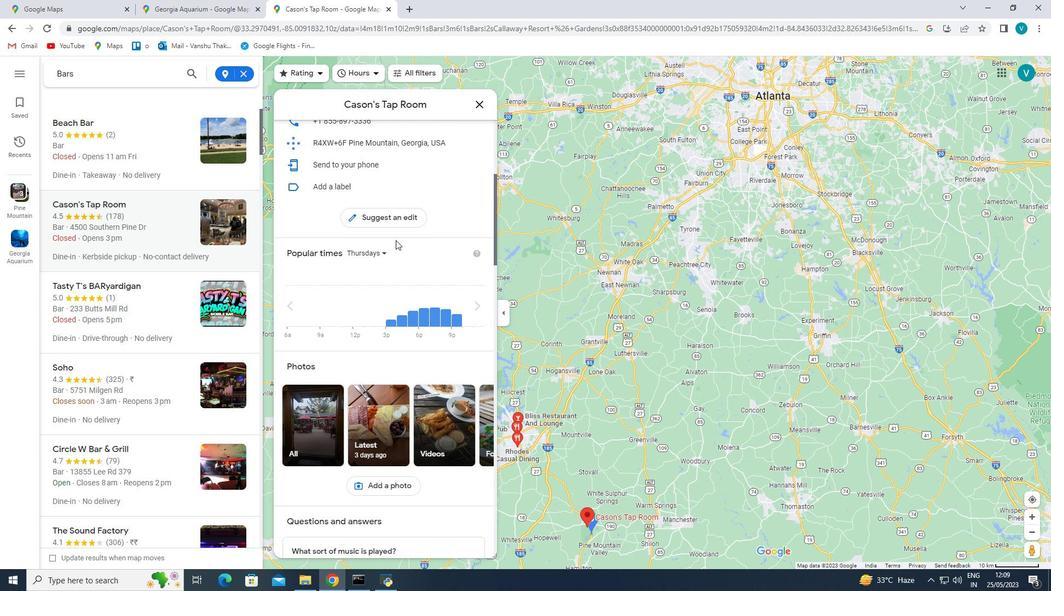 
Action: Mouse scrolled (395, 239) with delta (0, 0)
Screenshot: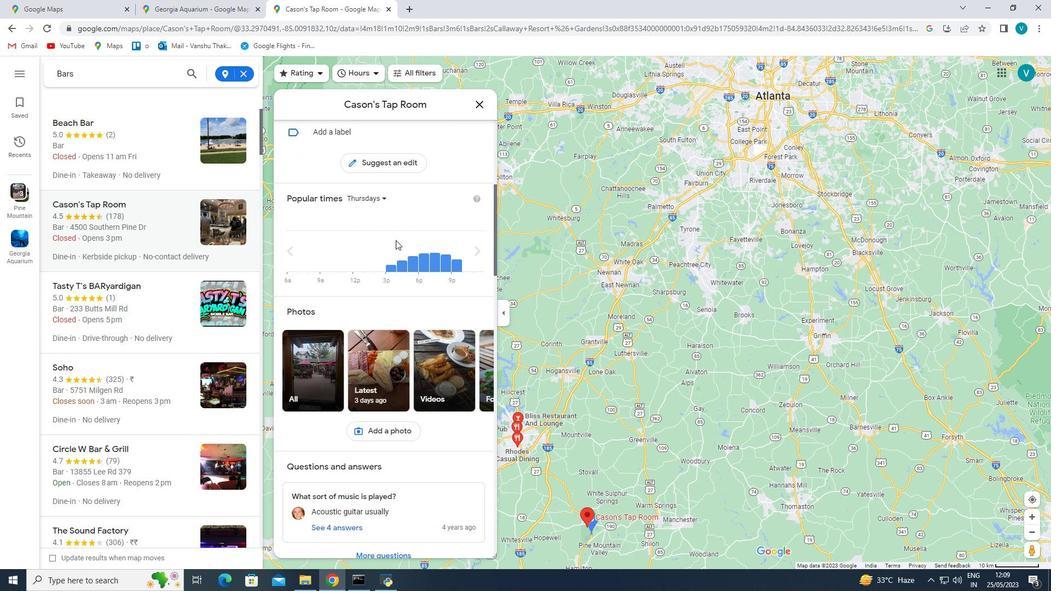 
Action: Mouse scrolled (395, 239) with delta (0, 0)
Screenshot: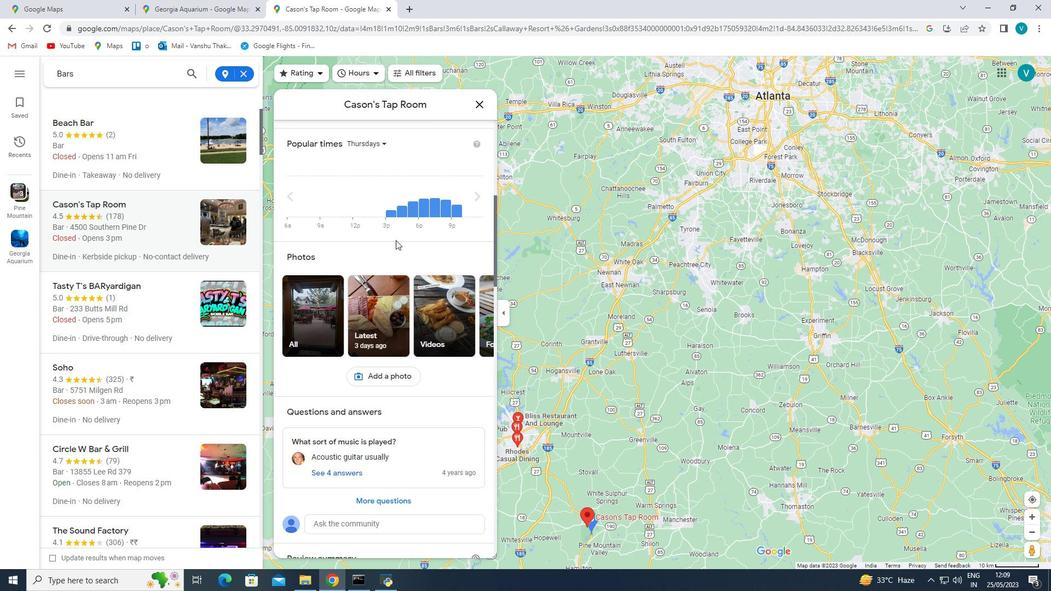 
Action: Mouse scrolled (395, 239) with delta (0, 0)
Screenshot: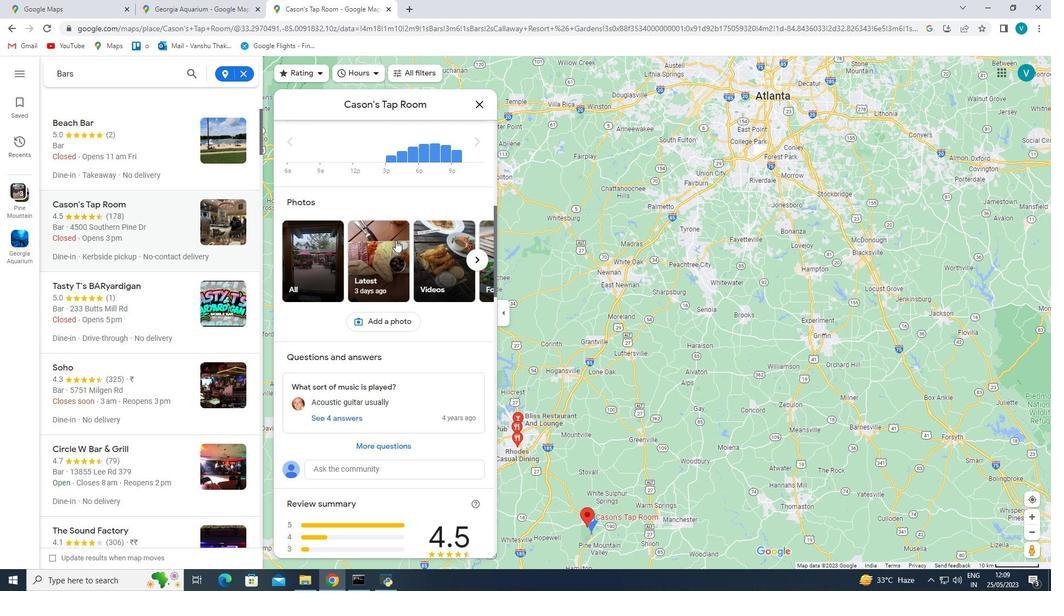 
Action: Mouse scrolled (395, 239) with delta (0, 0)
Screenshot: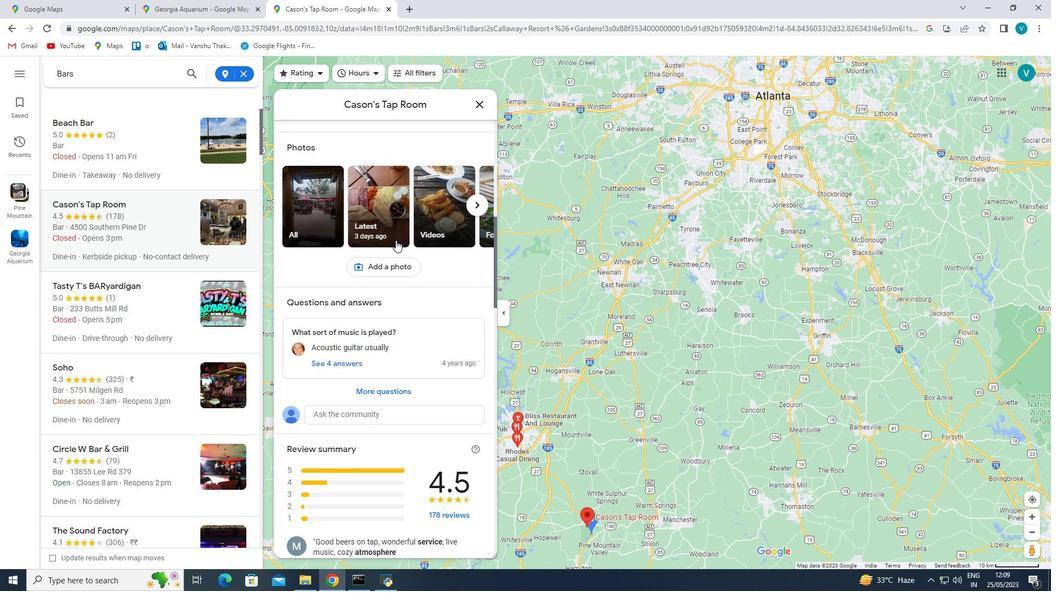 
Action: Mouse scrolled (395, 239) with delta (0, 0)
Screenshot: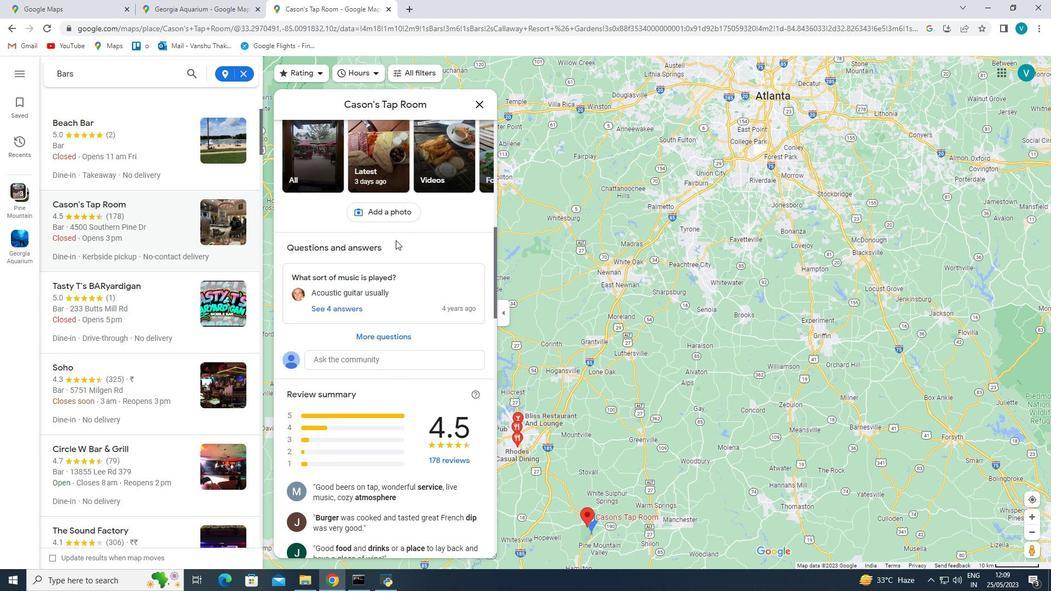 
Action: Mouse scrolled (395, 239) with delta (0, 0)
Screenshot: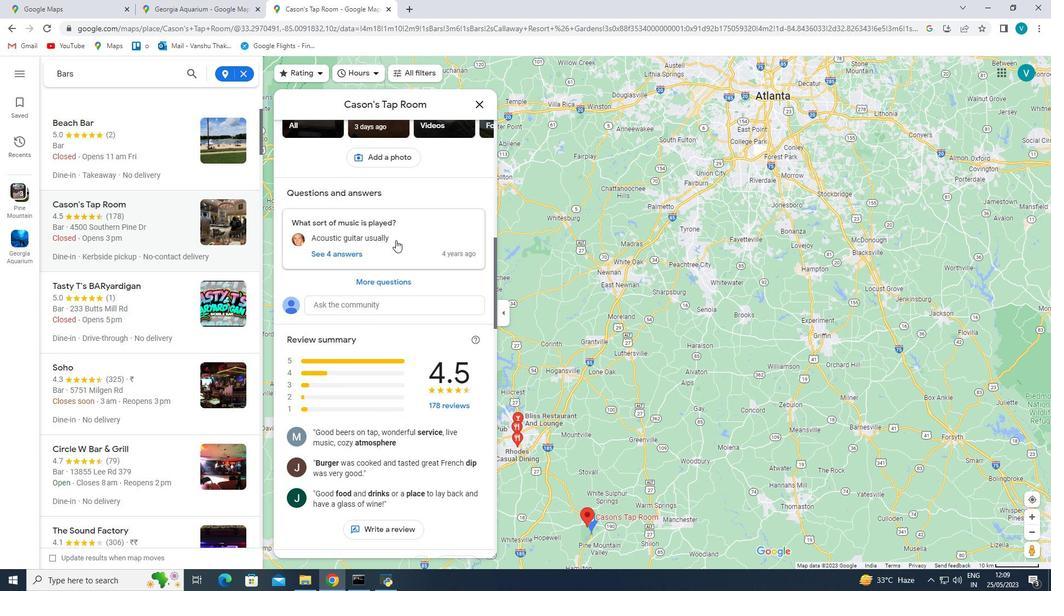 
Action: Mouse scrolled (395, 239) with delta (0, 0)
Screenshot: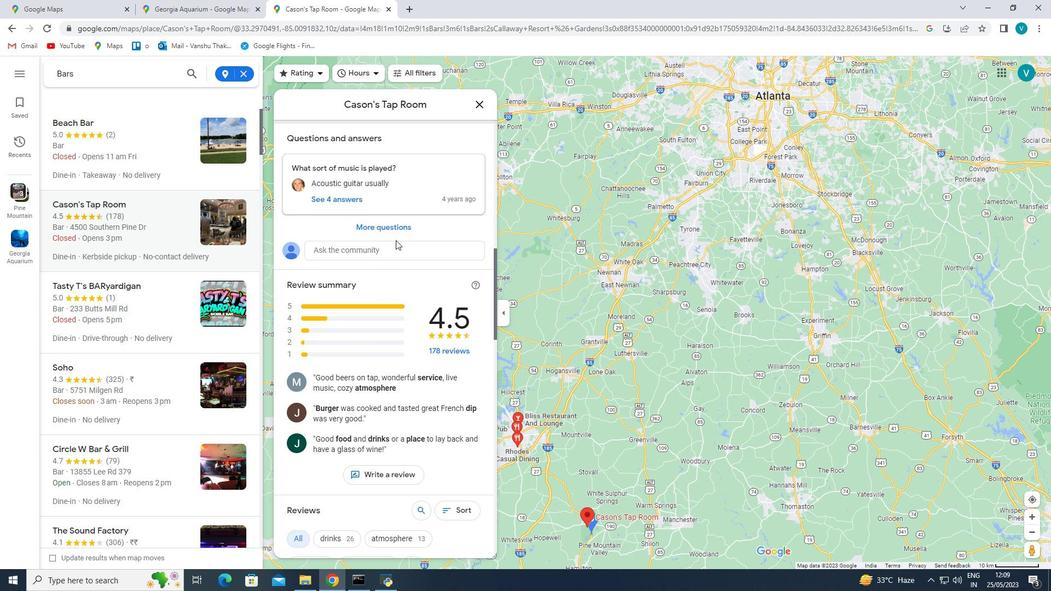 
Action: Mouse scrolled (395, 239) with delta (0, 0)
Screenshot: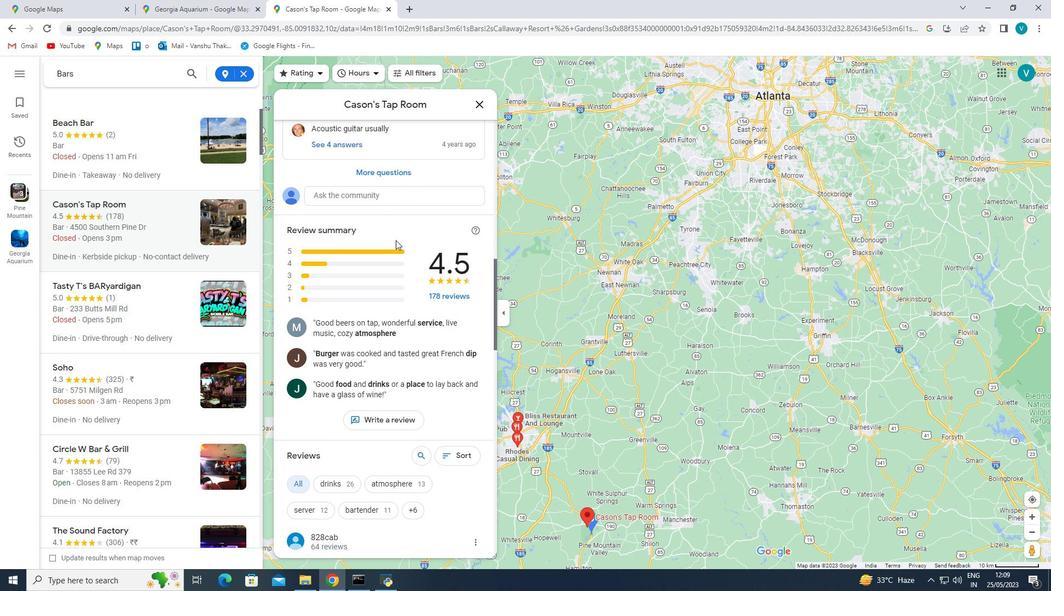 
Action: Mouse scrolled (395, 239) with delta (0, 0)
Screenshot: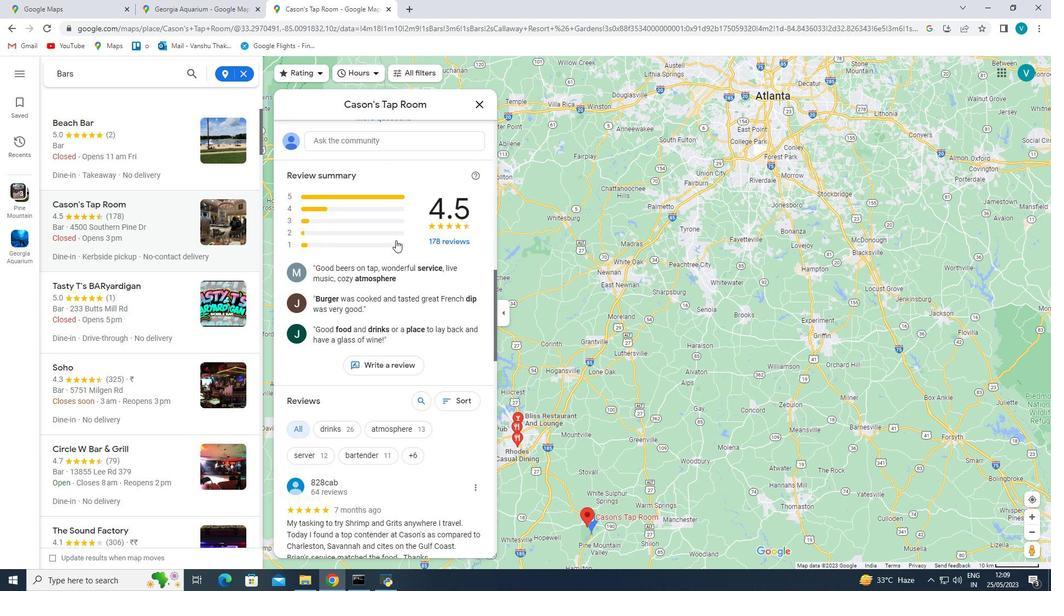 
Action: Mouse scrolled (395, 239) with delta (0, 0)
Screenshot: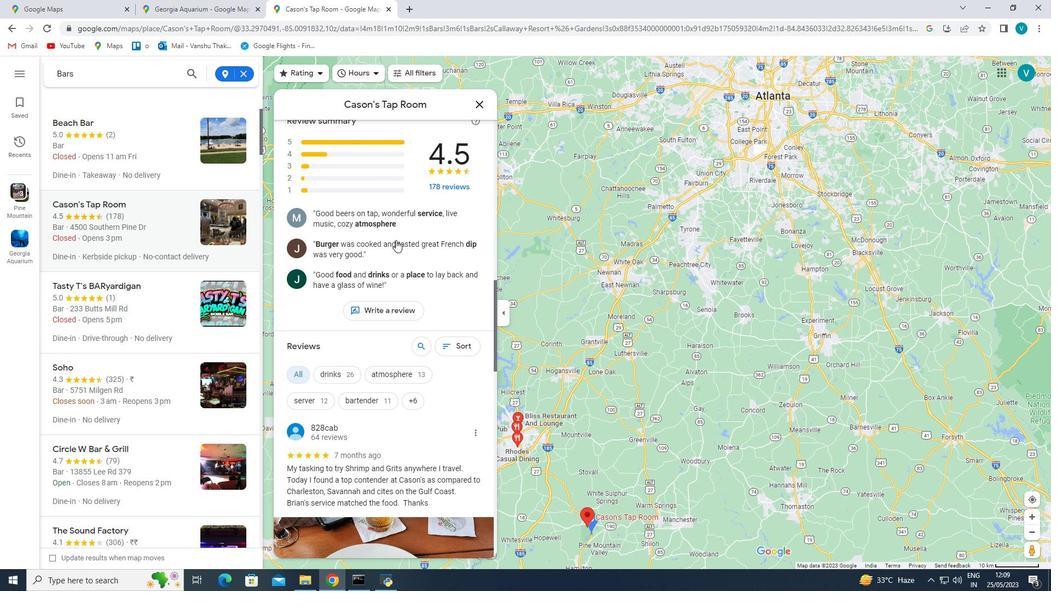 
Action: Mouse scrolled (395, 239) with delta (0, 0)
Screenshot: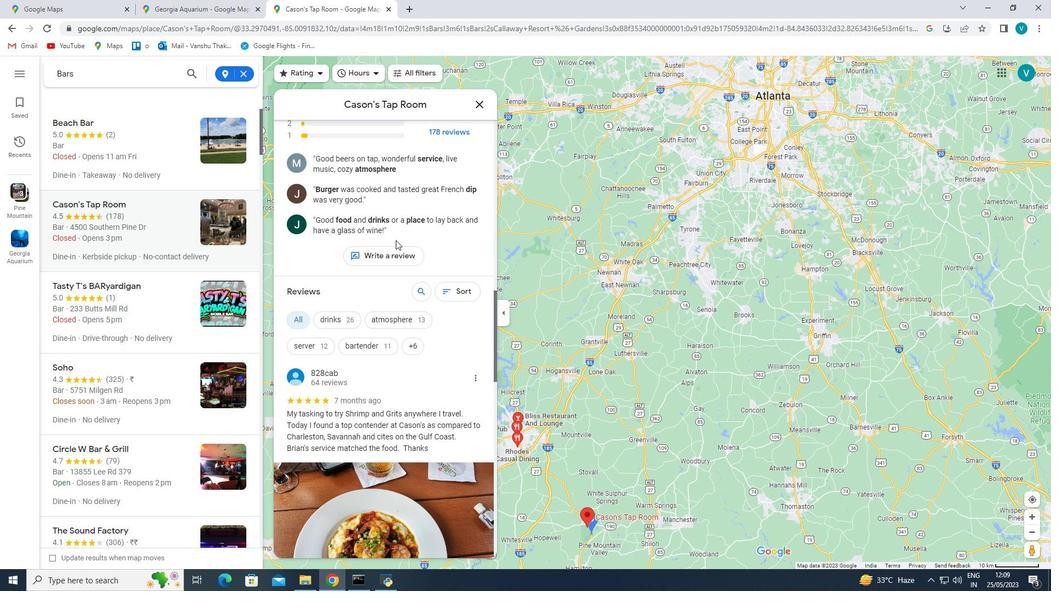 
Action: Mouse scrolled (395, 239) with delta (0, 0)
Screenshot: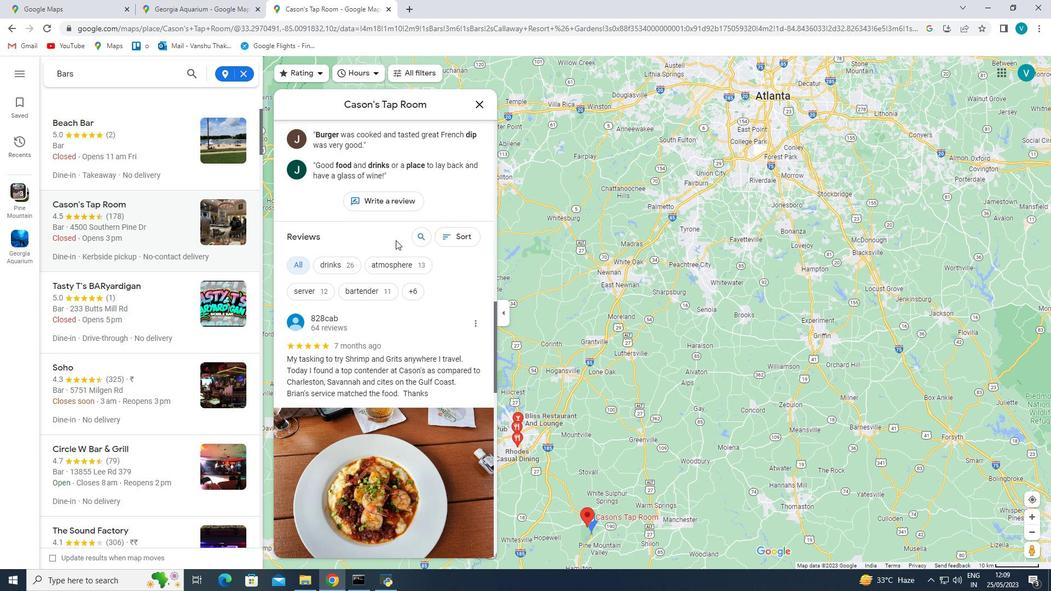 
Action: Mouse scrolled (395, 239) with delta (0, 0)
Screenshot: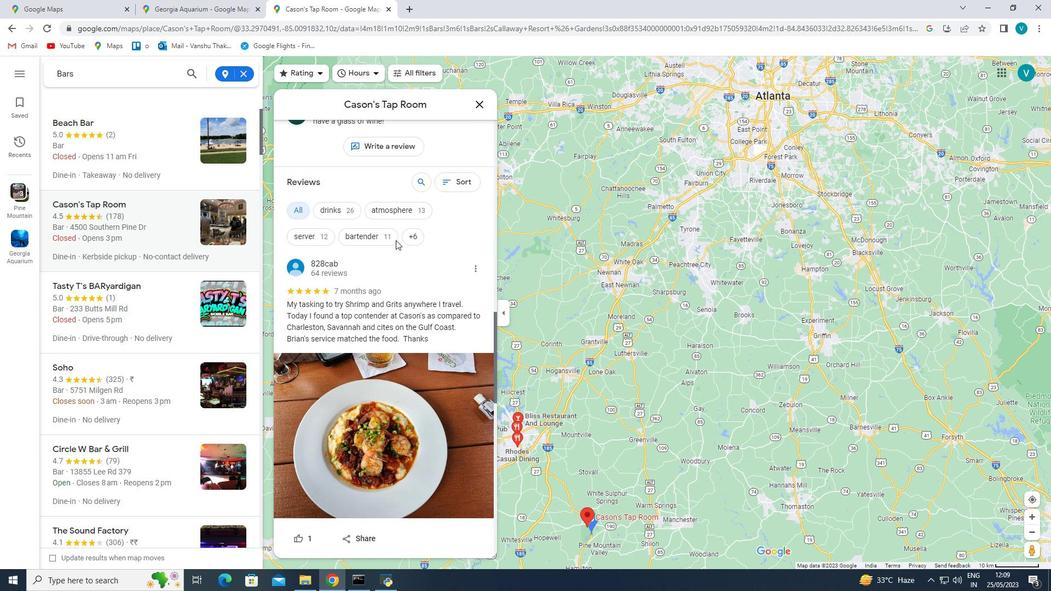 
Action: Mouse scrolled (395, 239) with delta (0, 0)
Screenshot: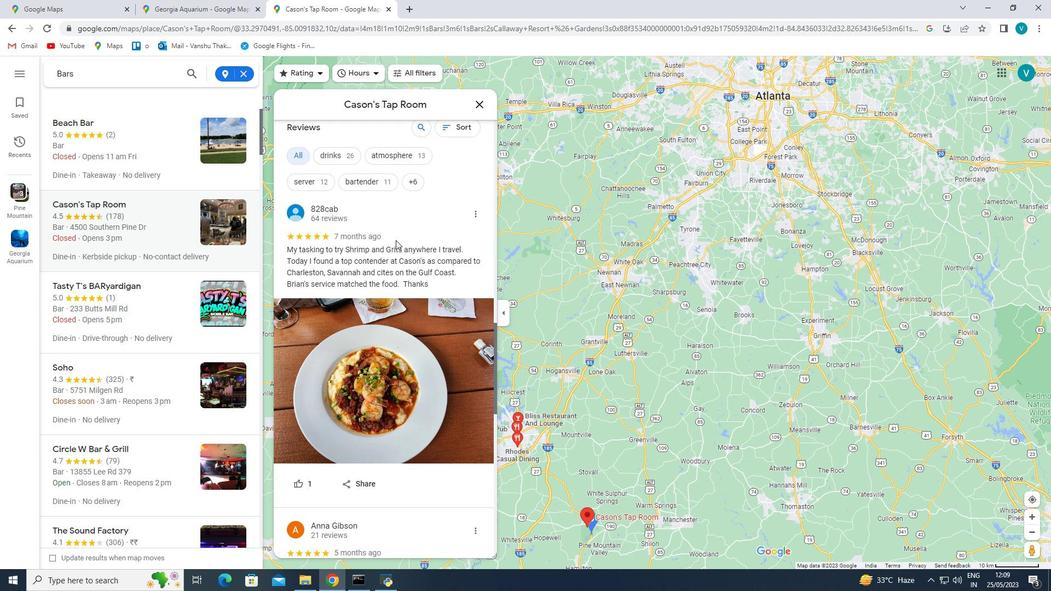 
Action: Mouse scrolled (395, 239) with delta (0, 0)
Screenshot: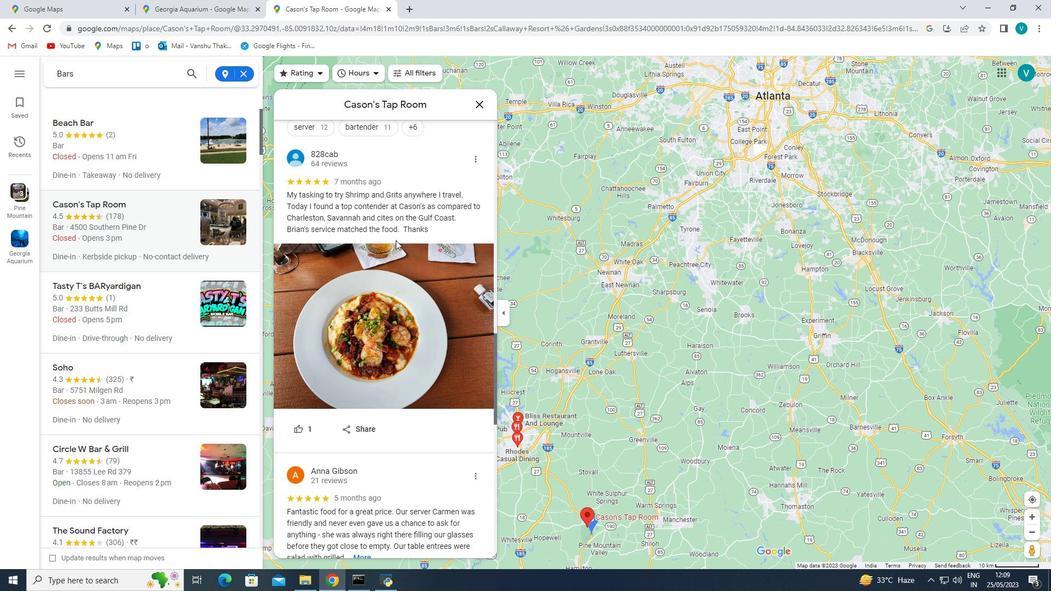 
Action: Mouse scrolled (395, 239) with delta (0, 0)
Screenshot: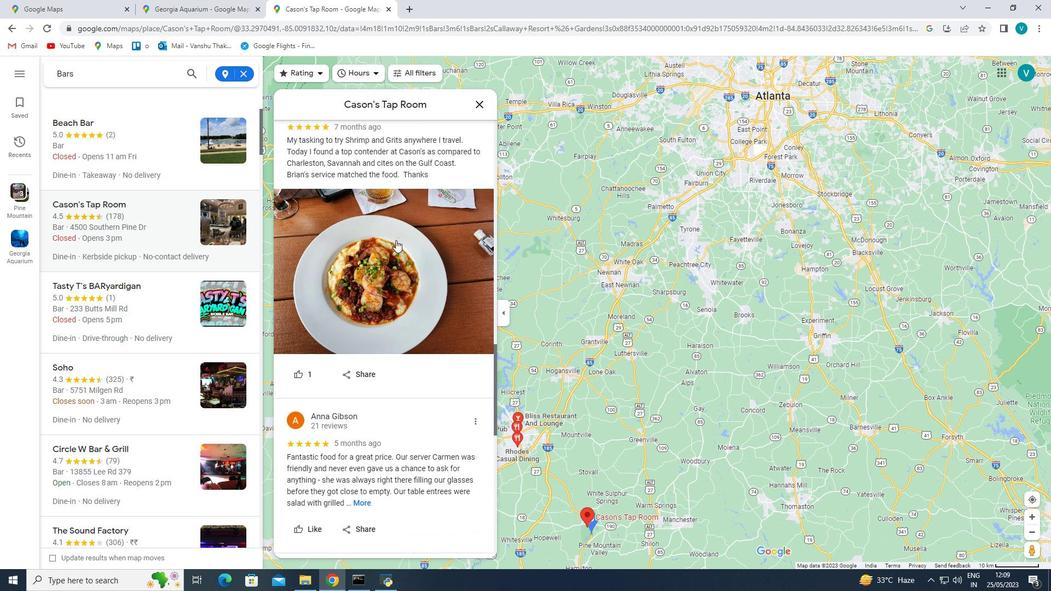 
Action: Mouse scrolled (395, 239) with delta (0, 0)
Screenshot: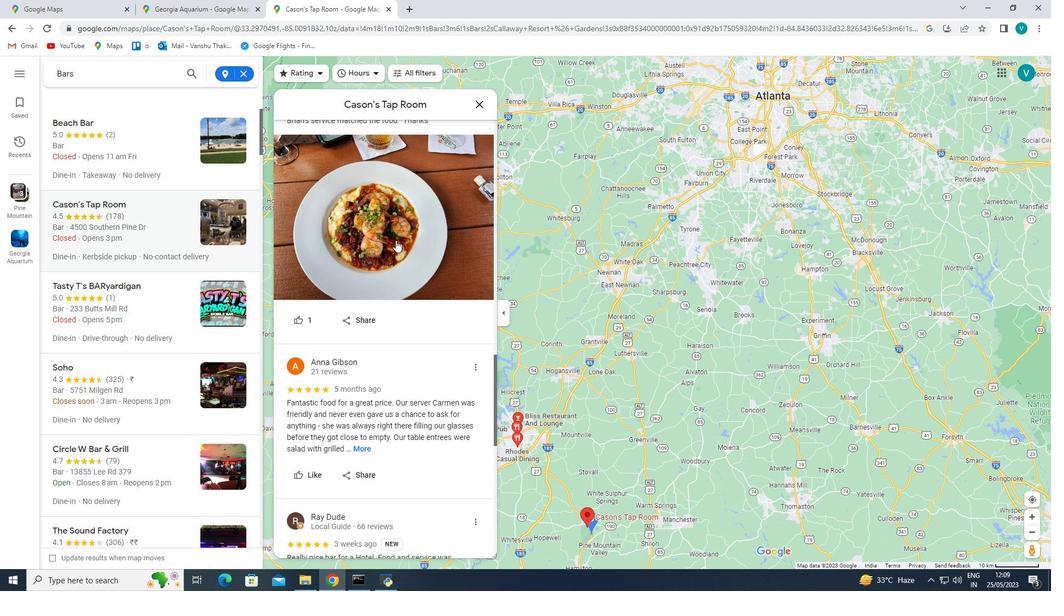 
Action: Mouse scrolled (395, 239) with delta (0, 0)
Screenshot: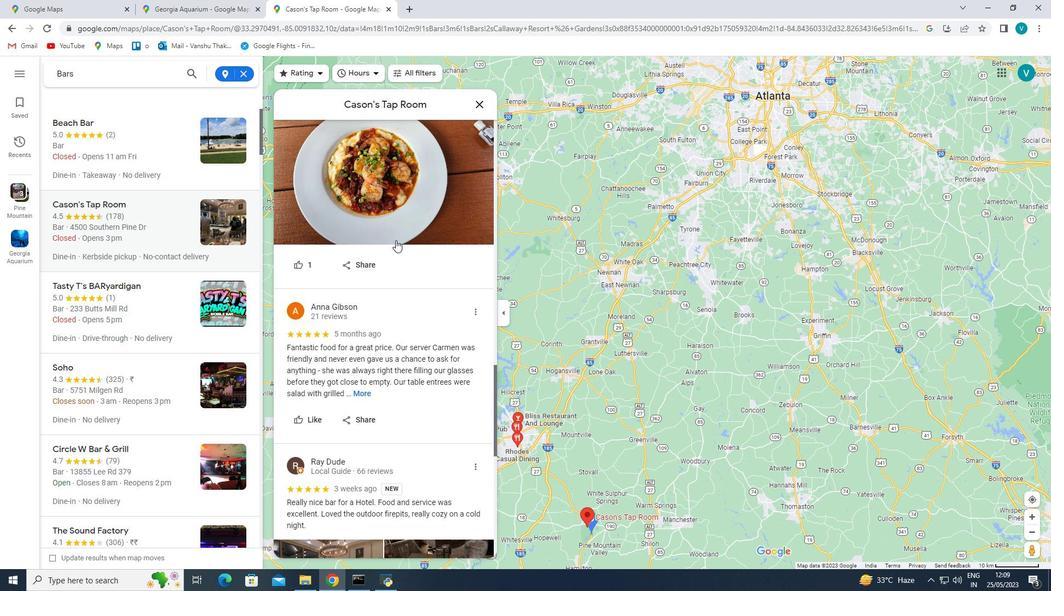 
Action: Mouse scrolled (395, 239) with delta (0, 0)
Screenshot: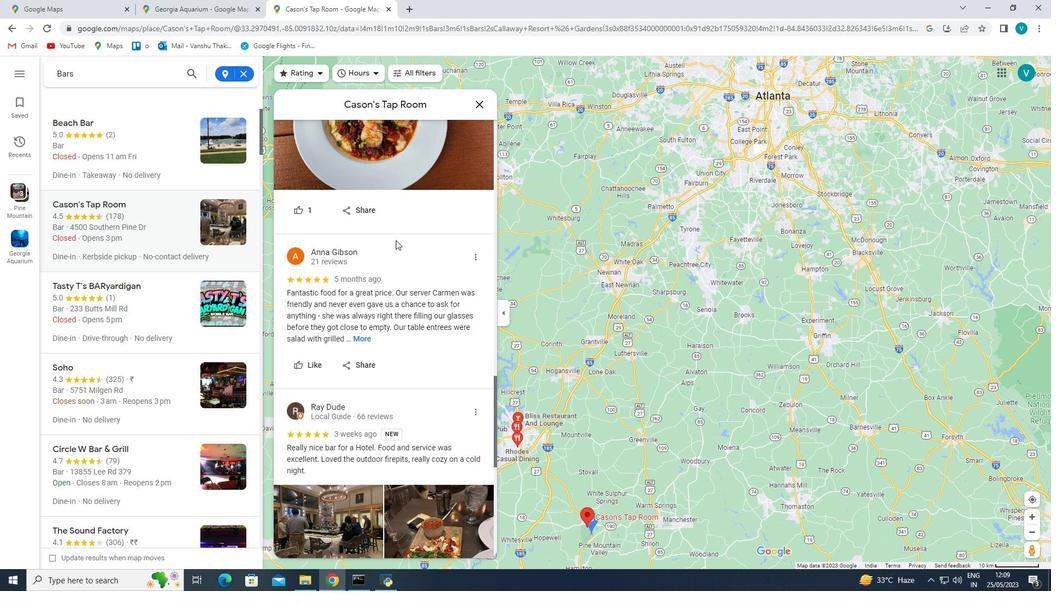 
Action: Mouse scrolled (395, 239) with delta (0, 0)
Screenshot: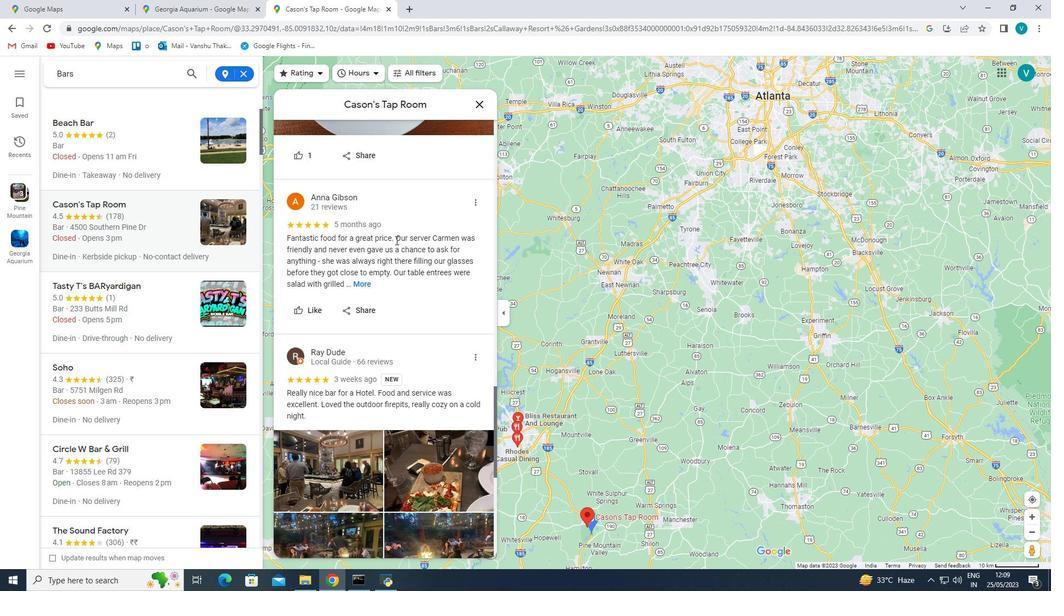 
Action: Mouse scrolled (395, 239) with delta (0, 0)
Screenshot: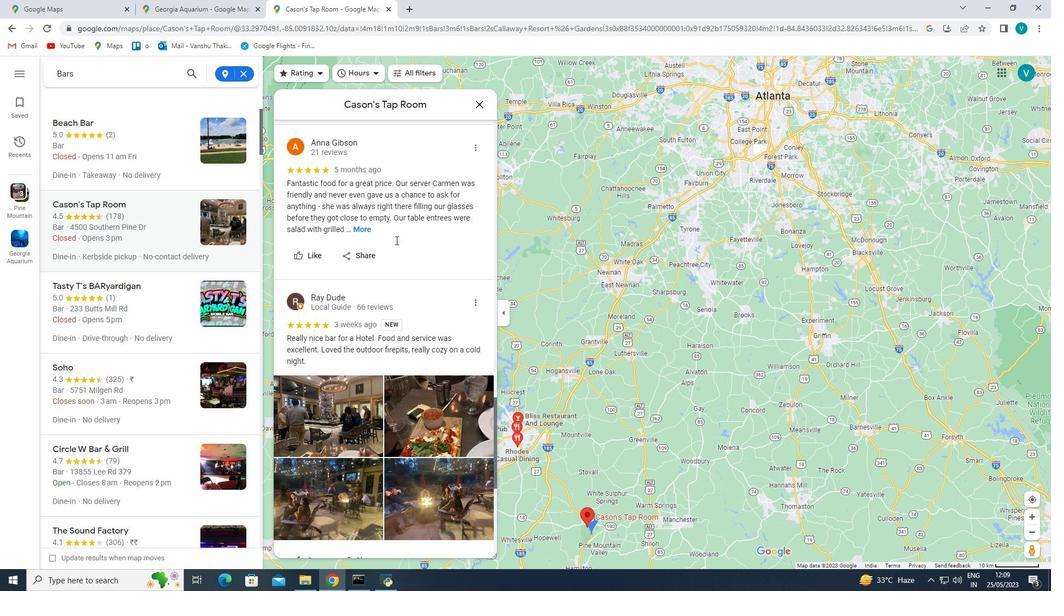 
Action: Mouse scrolled (395, 239) with delta (0, 0)
Screenshot: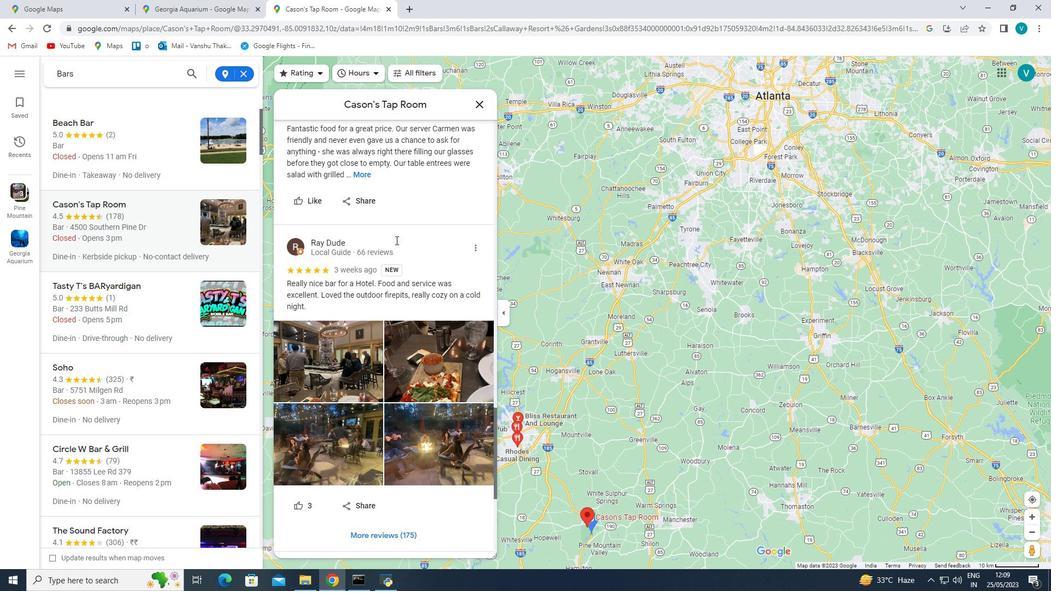 
Action: Mouse scrolled (395, 239) with delta (0, 0)
Screenshot: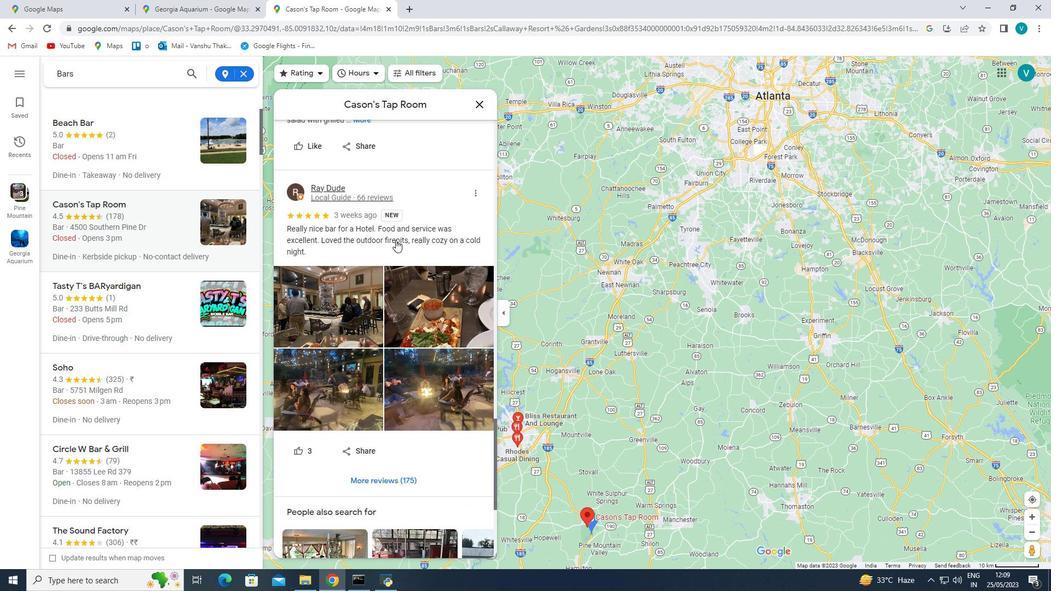 
Action: Mouse scrolled (395, 239) with delta (0, 0)
Screenshot: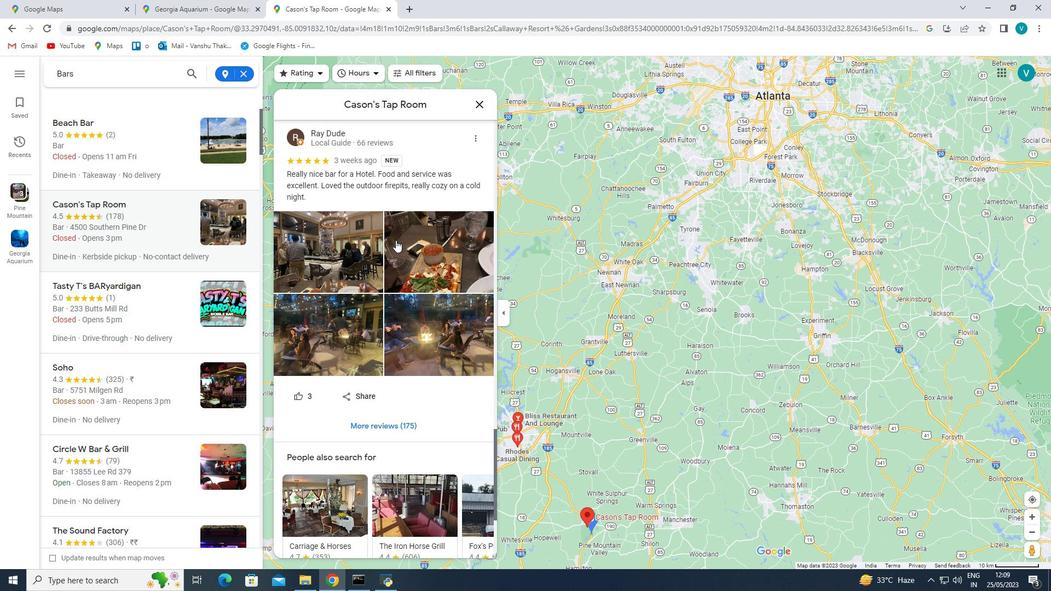 
Action: Mouse scrolled (395, 239) with delta (0, 0)
Screenshot: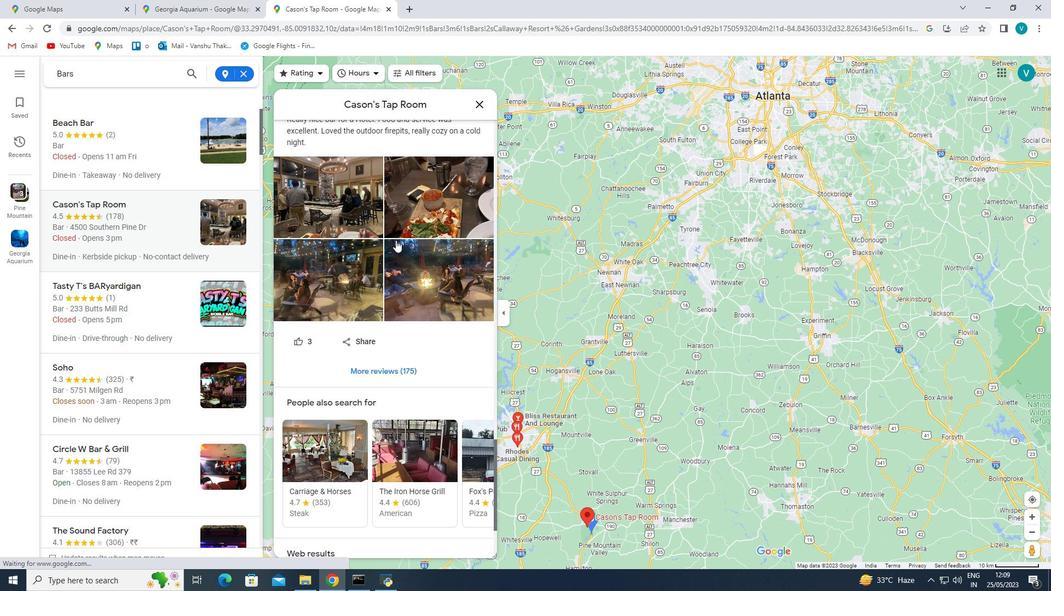 
Action: Mouse scrolled (395, 239) with delta (0, 0)
Screenshot: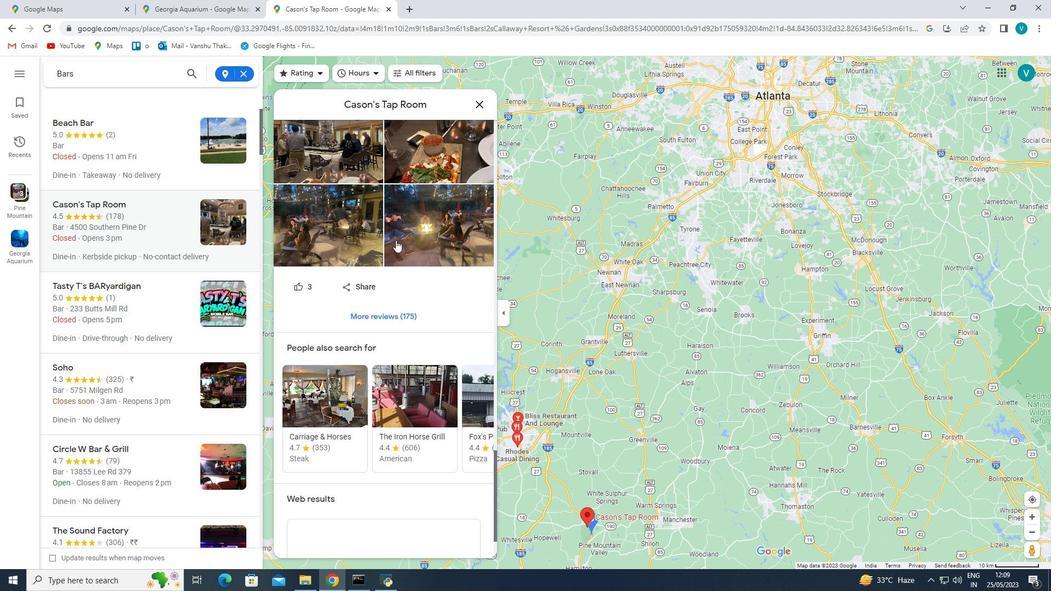 
Action: Mouse scrolled (395, 239) with delta (0, 0)
Screenshot: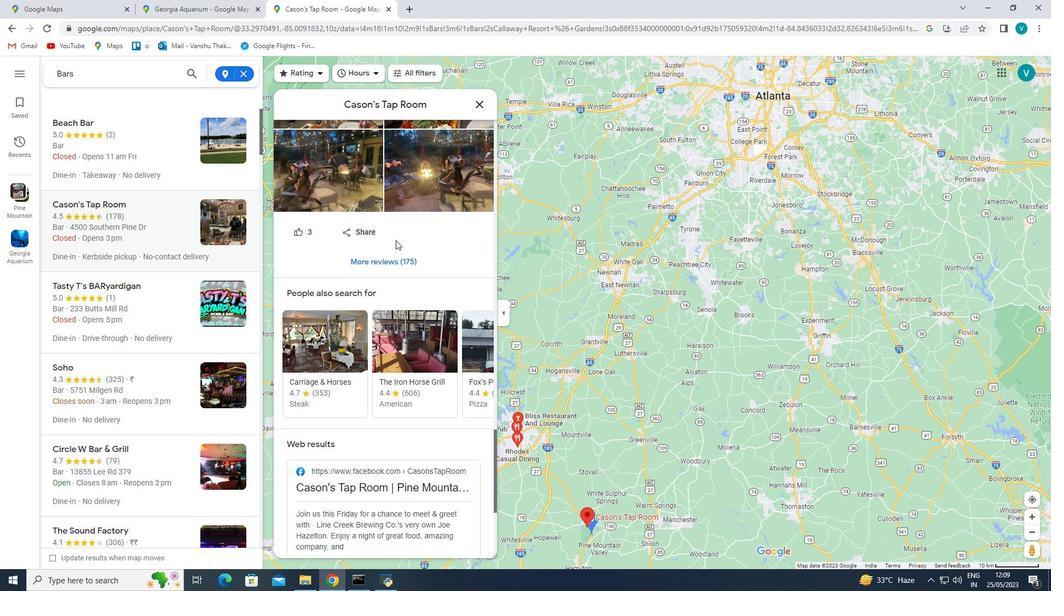 
Action: Mouse scrolled (395, 239) with delta (0, 0)
Screenshot: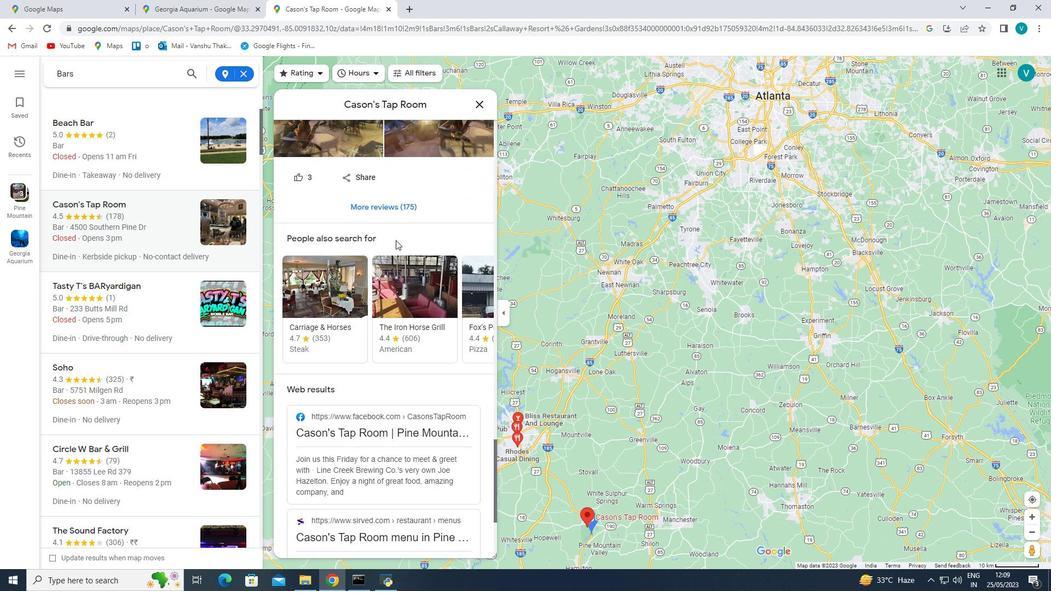 
Action: Mouse scrolled (395, 239) with delta (0, 0)
Screenshot: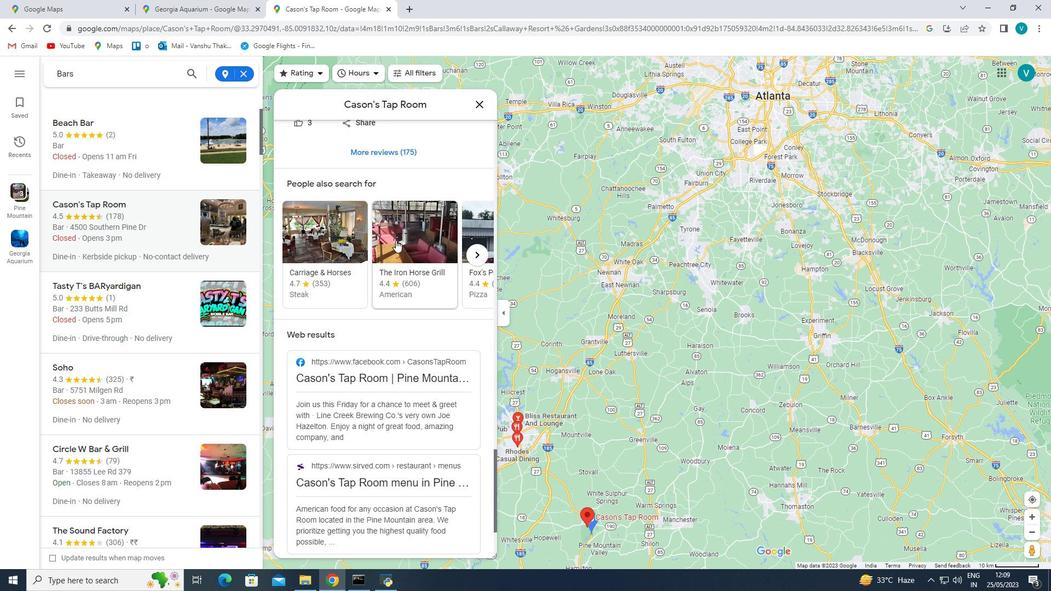 
Action: Mouse scrolled (395, 239) with delta (0, 0)
Screenshot: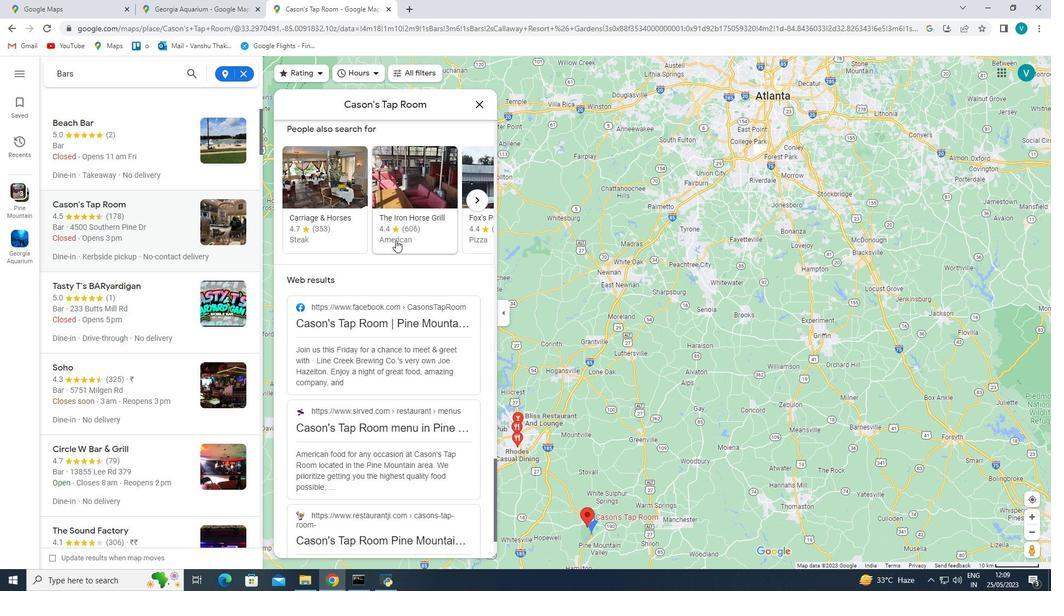 
Action: Mouse scrolled (395, 239) with delta (0, 0)
Screenshot: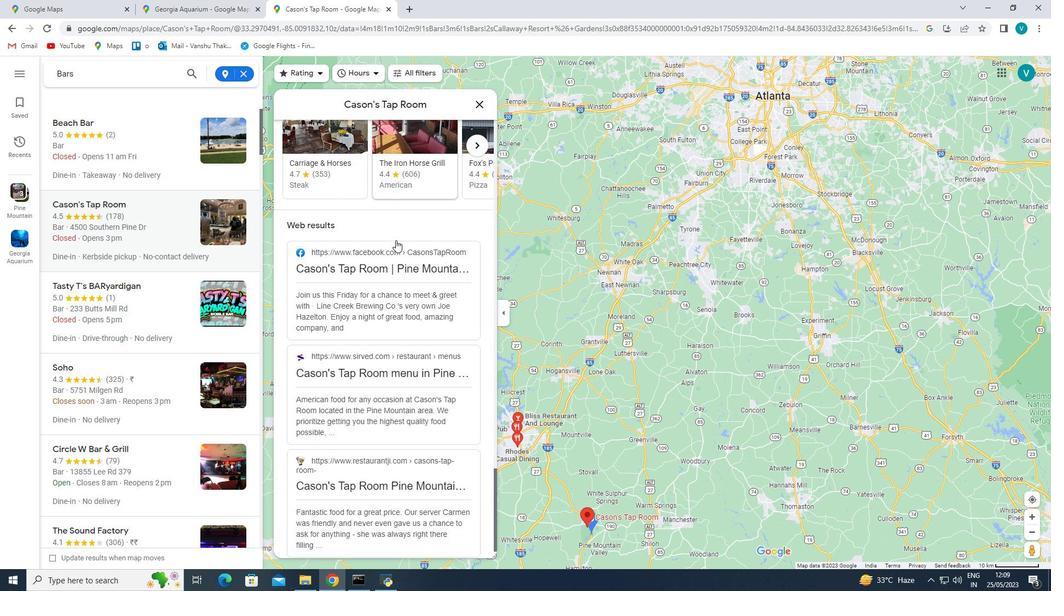
Action: Mouse scrolled (395, 239) with delta (0, 0)
Screenshot: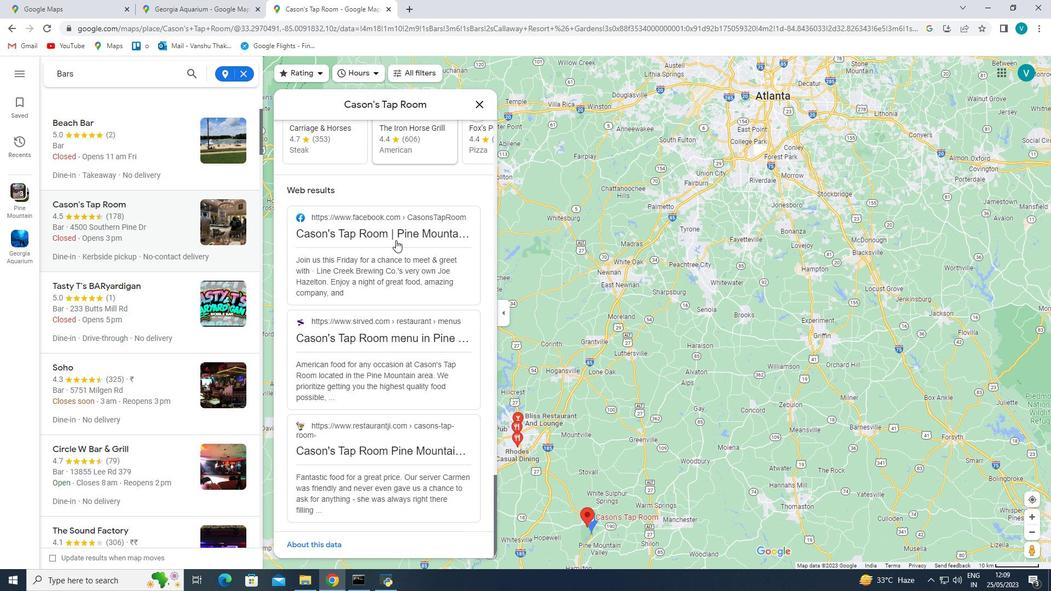
Action: Mouse scrolled (395, 239) with delta (0, 0)
Screenshot: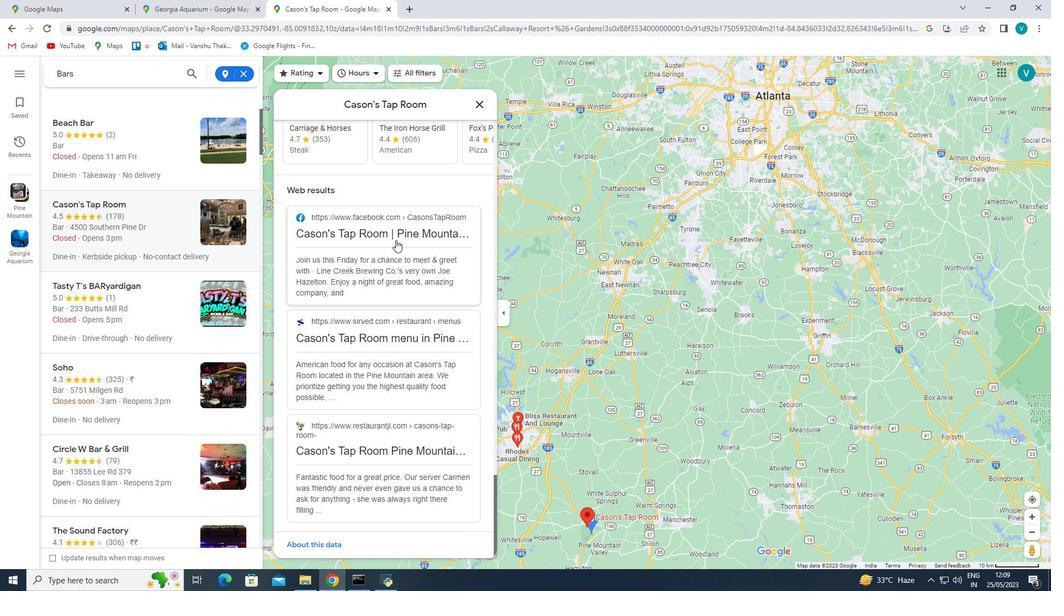 
Action: Mouse moved to (155, 293)
Screenshot: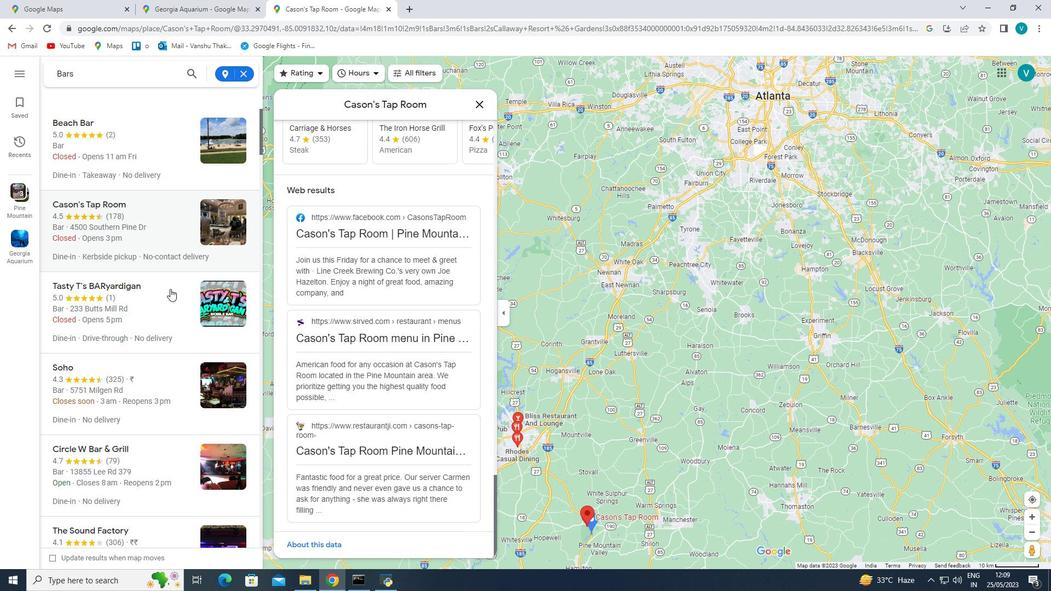
Action: Mouse pressed left at (155, 293)
Screenshot: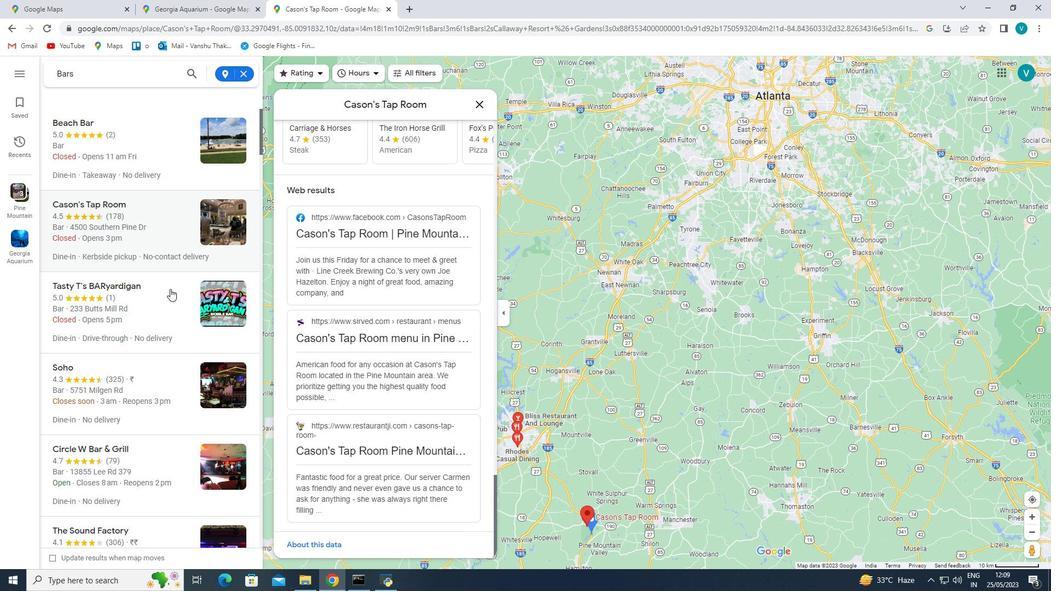 
Action: Mouse moved to (426, 227)
Screenshot: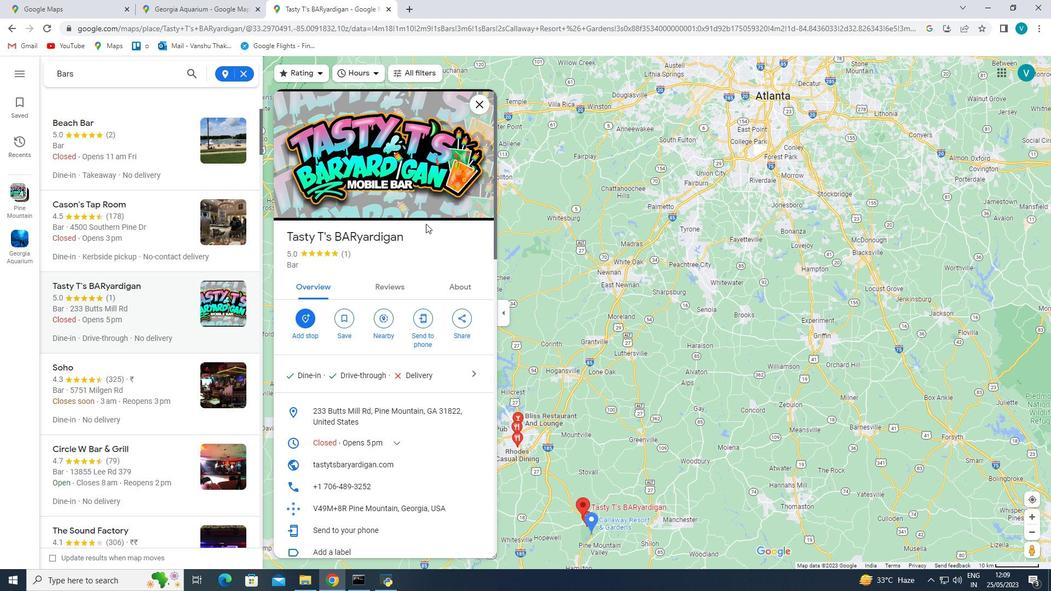 
Action: Mouse scrolled (426, 227) with delta (0, 0)
Screenshot: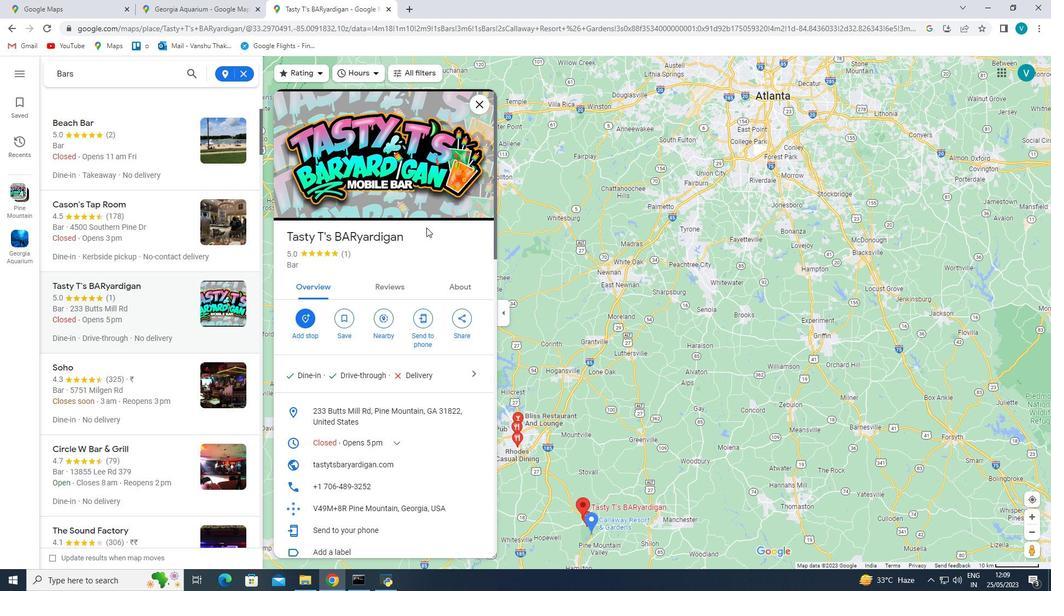 
Action: Mouse scrolled (426, 227) with delta (0, 0)
Screenshot: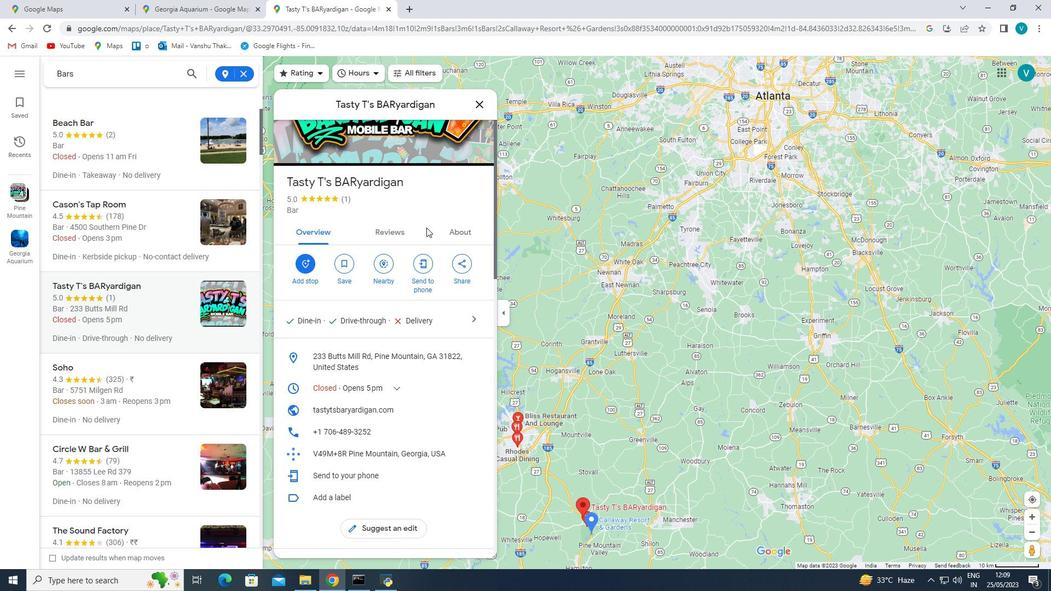 
Action: Mouse scrolled (426, 227) with delta (0, 0)
Screenshot: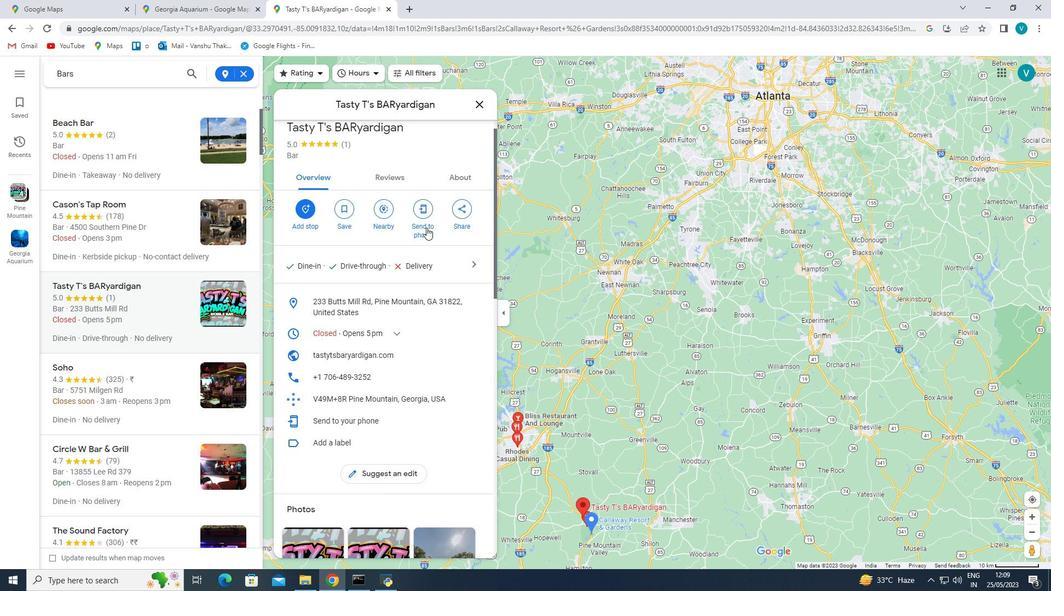 
Action: Mouse scrolled (426, 227) with delta (0, 0)
Screenshot: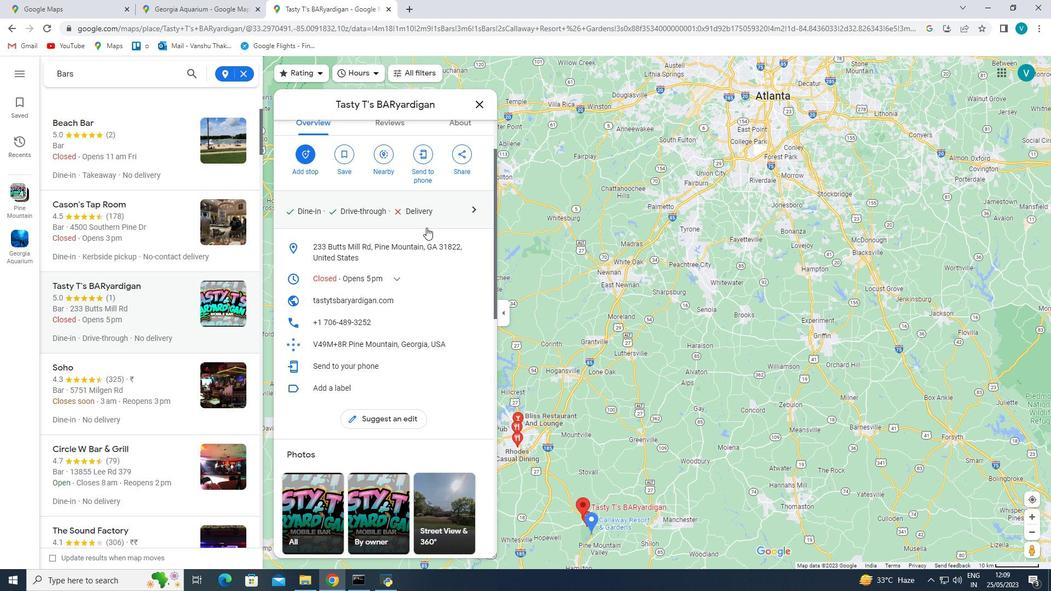 
Action: Mouse scrolled (426, 227) with delta (0, 0)
Screenshot: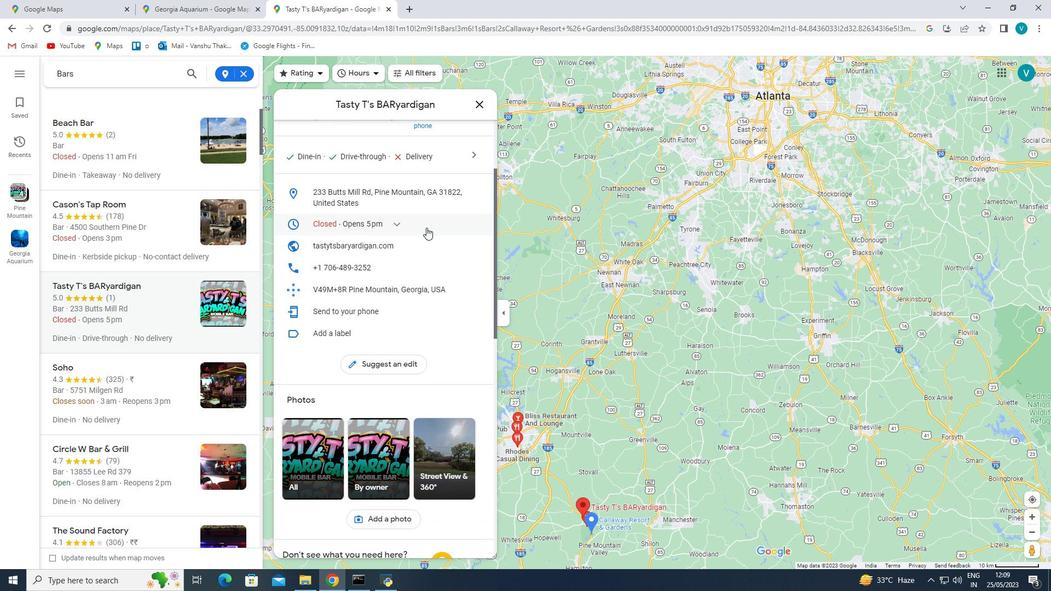 
Action: Mouse scrolled (426, 227) with delta (0, 0)
Screenshot: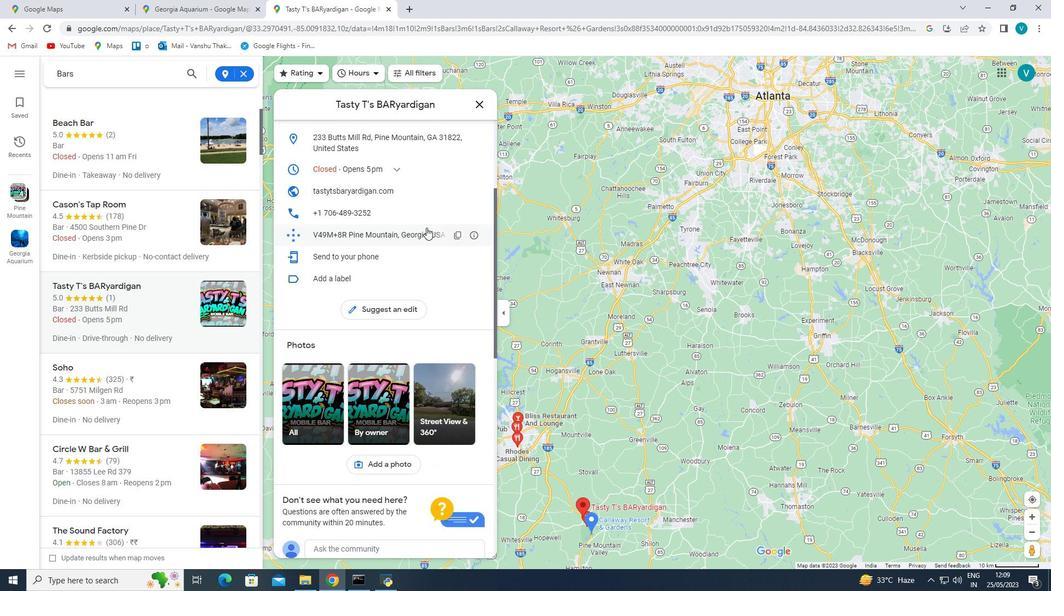 
Action: Mouse scrolled (426, 227) with delta (0, 0)
Screenshot: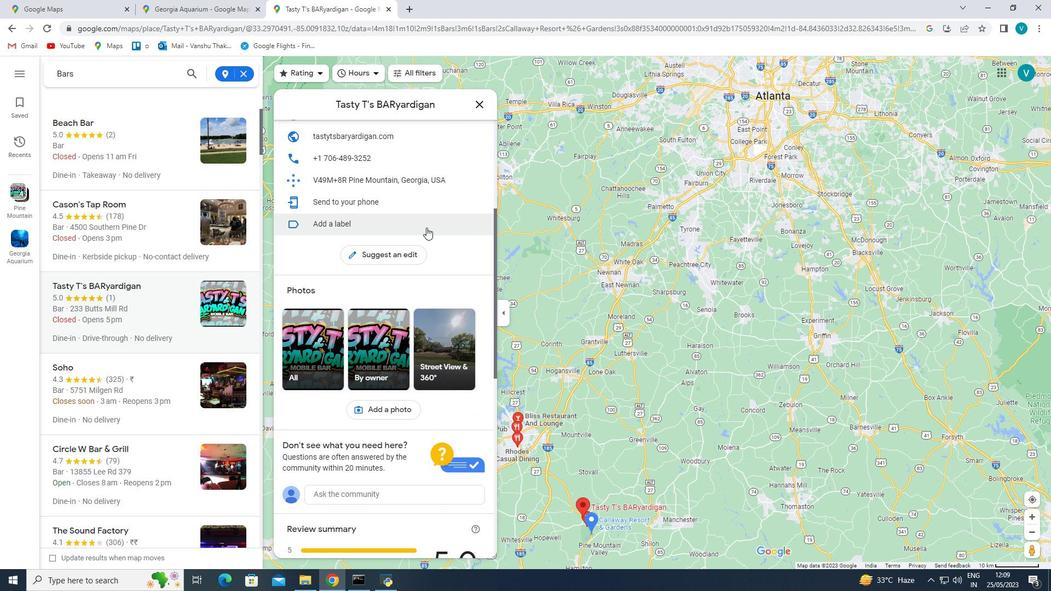 
Action: Mouse scrolled (426, 227) with delta (0, 0)
Screenshot: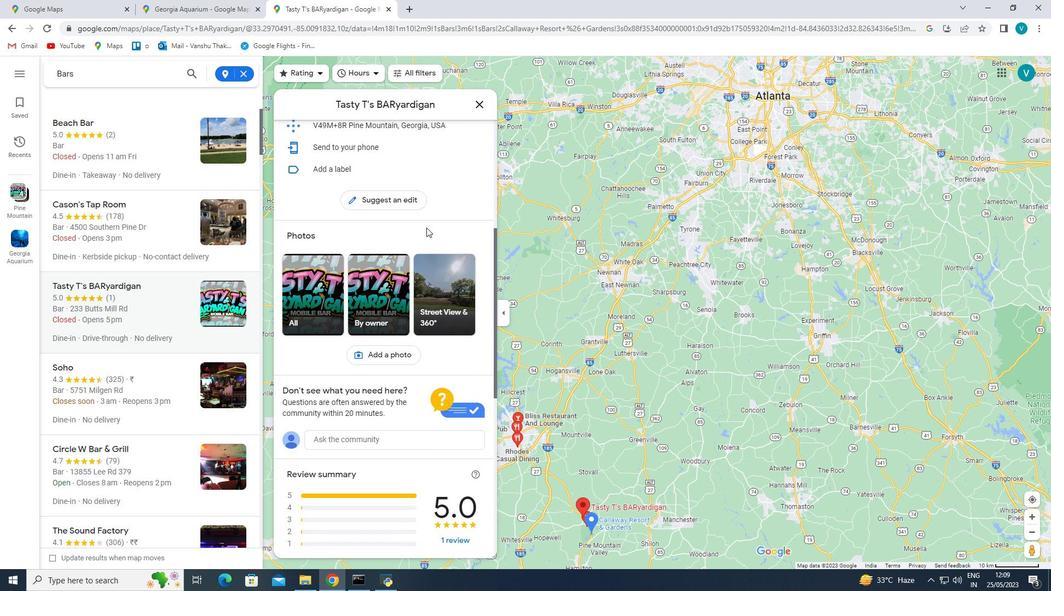 
Action: Mouse scrolled (426, 227) with delta (0, 0)
Screenshot: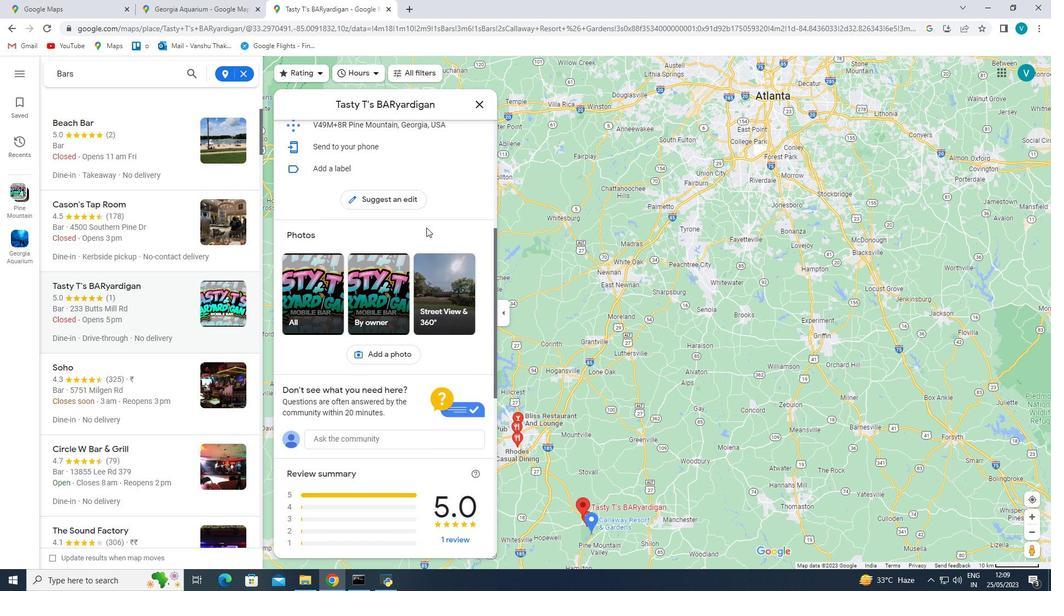 
Action: Mouse scrolled (426, 227) with delta (0, 0)
Screenshot: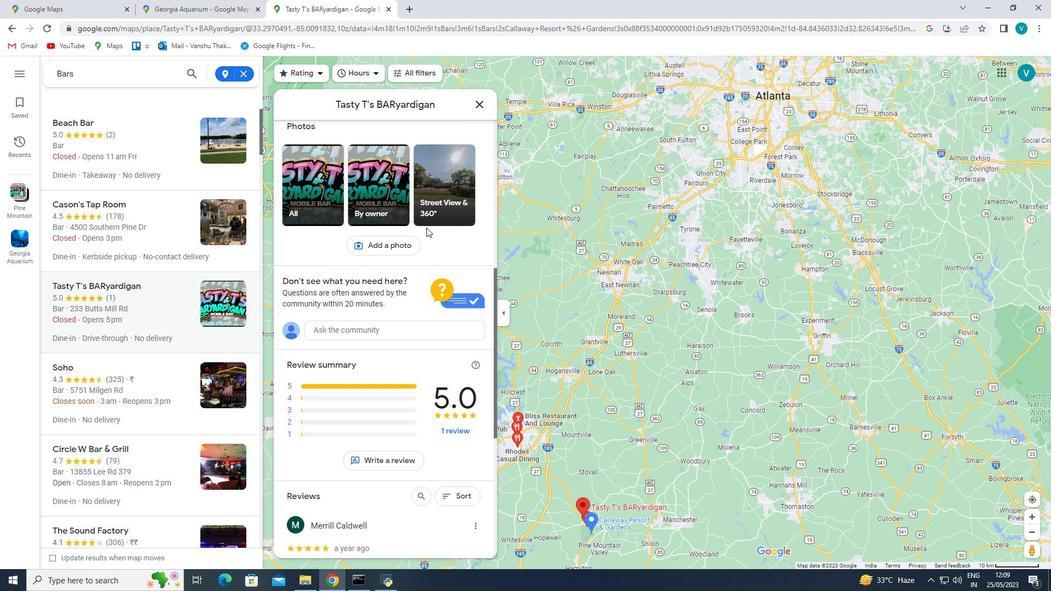 
Action: Mouse scrolled (426, 227) with delta (0, 0)
Screenshot: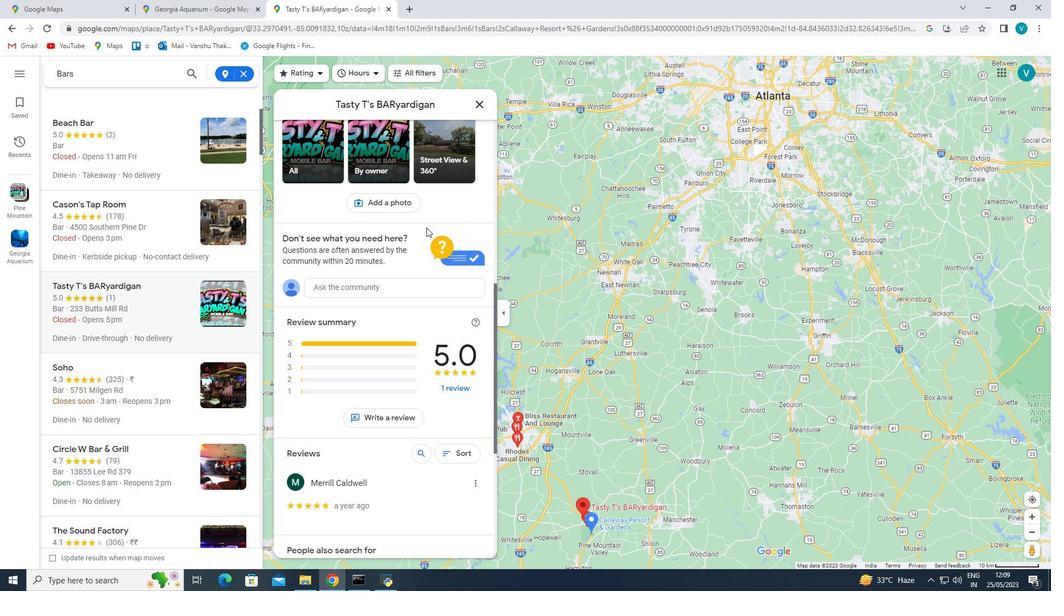 
Action: Mouse scrolled (426, 227) with delta (0, 0)
Screenshot: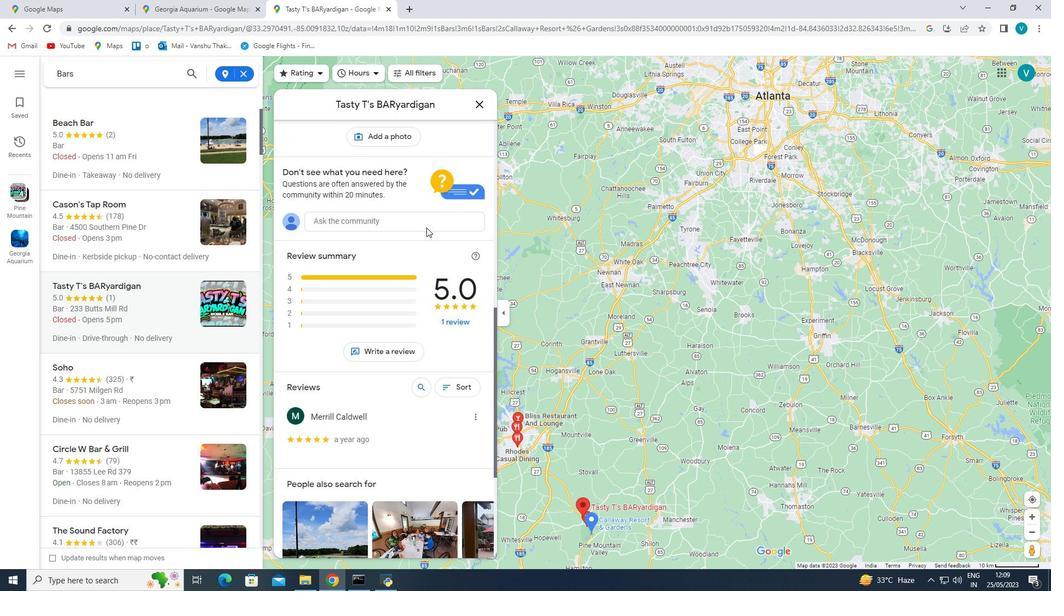 
Action: Mouse scrolled (426, 227) with delta (0, 0)
Screenshot: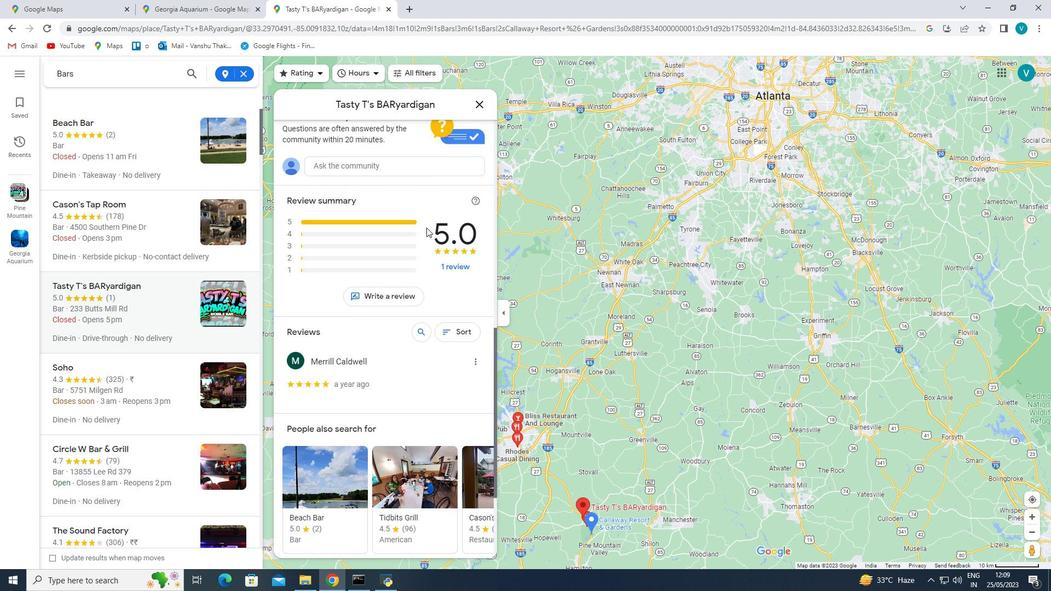 
Action: Mouse scrolled (426, 227) with delta (0, 0)
Screenshot: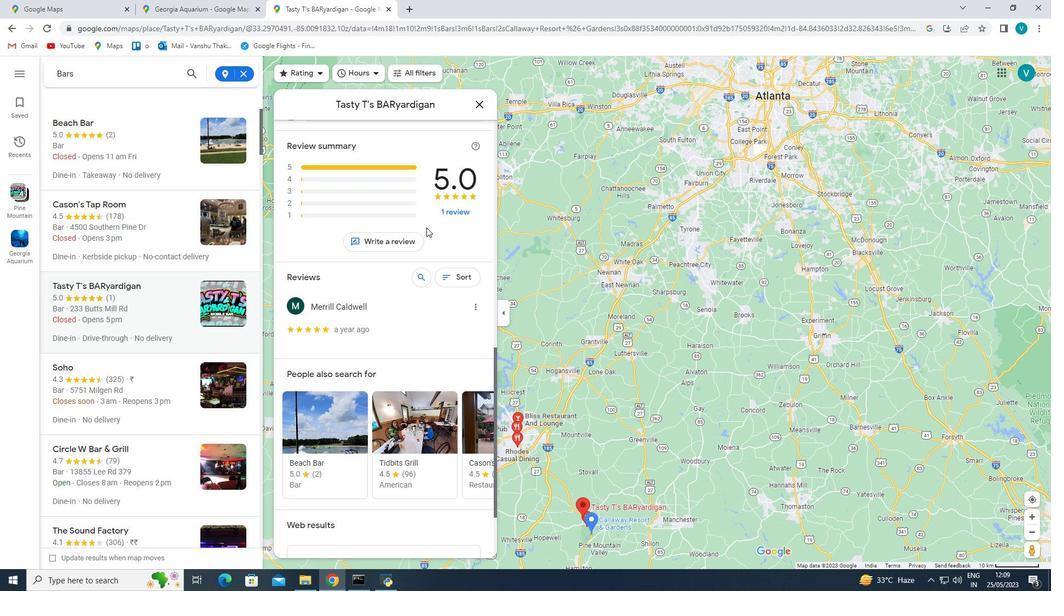 
Action: Mouse scrolled (426, 227) with delta (0, 0)
Screenshot: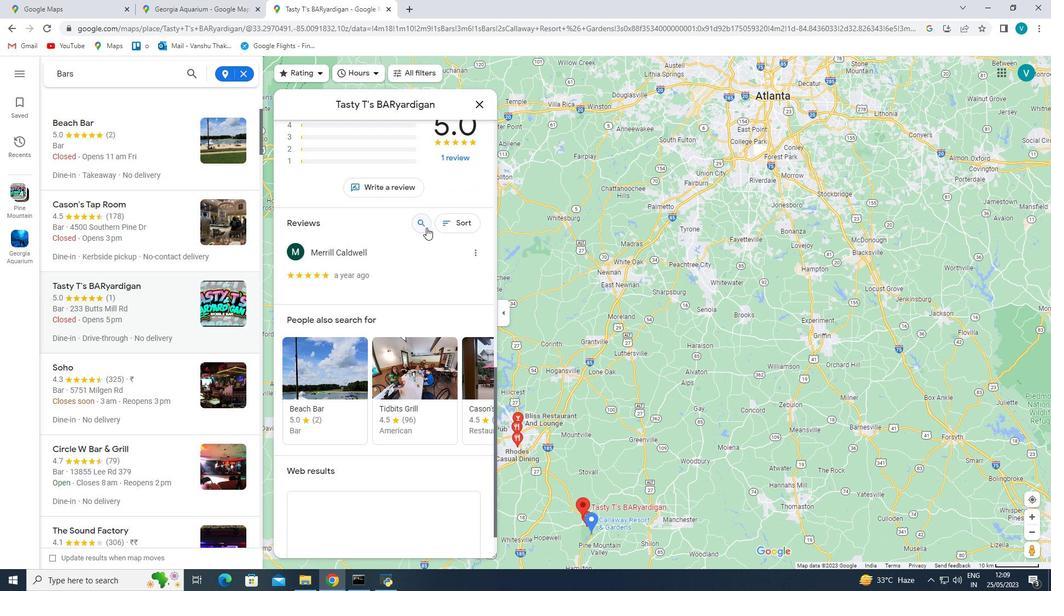 
Action: Mouse scrolled (426, 227) with delta (0, 0)
Screenshot: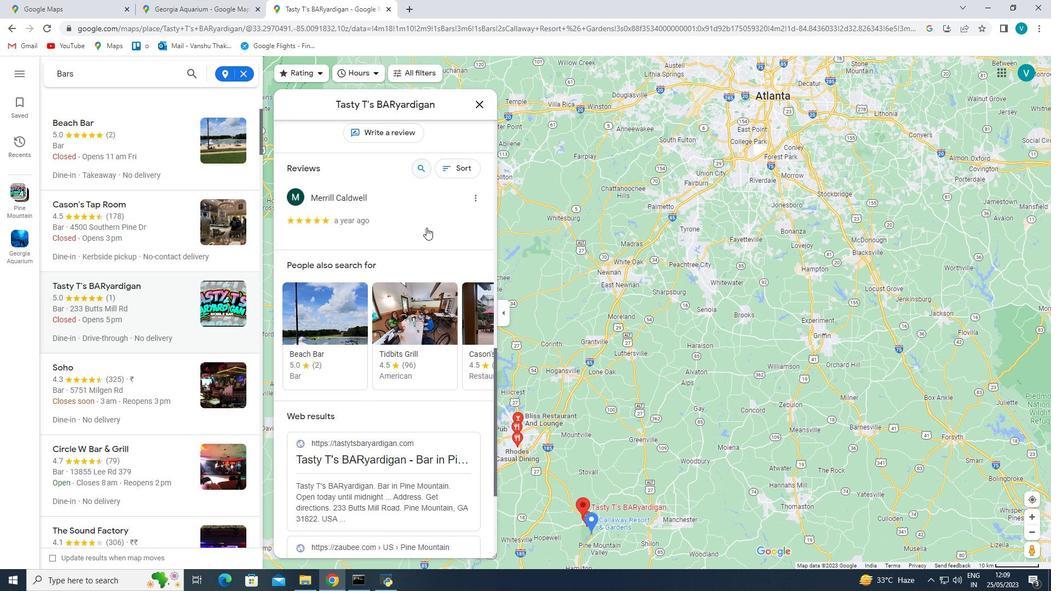 
Action: Mouse scrolled (426, 227) with delta (0, 0)
Screenshot: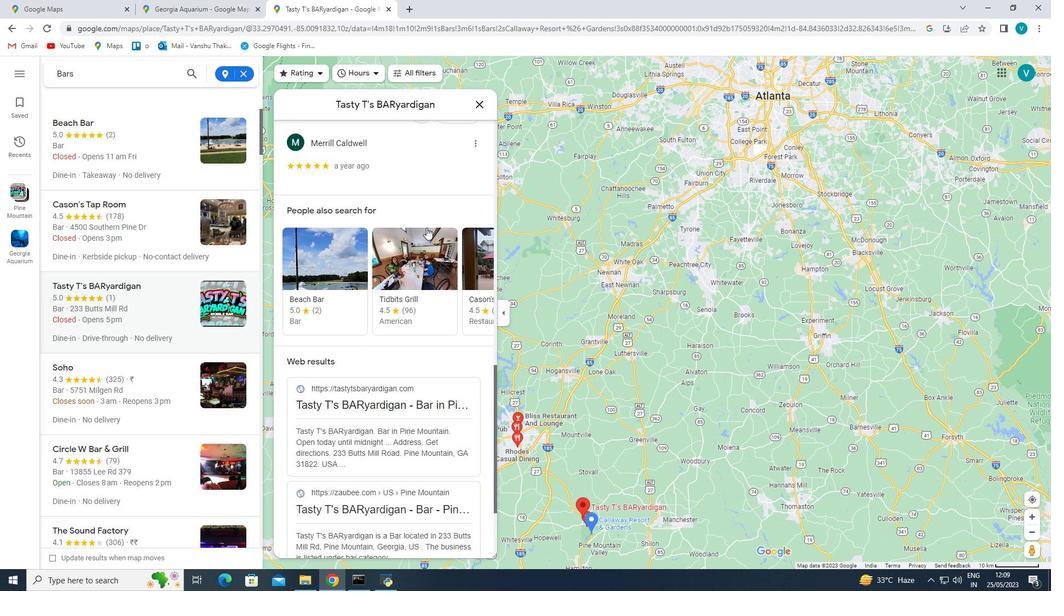 
Action: Mouse scrolled (426, 227) with delta (0, 0)
Screenshot: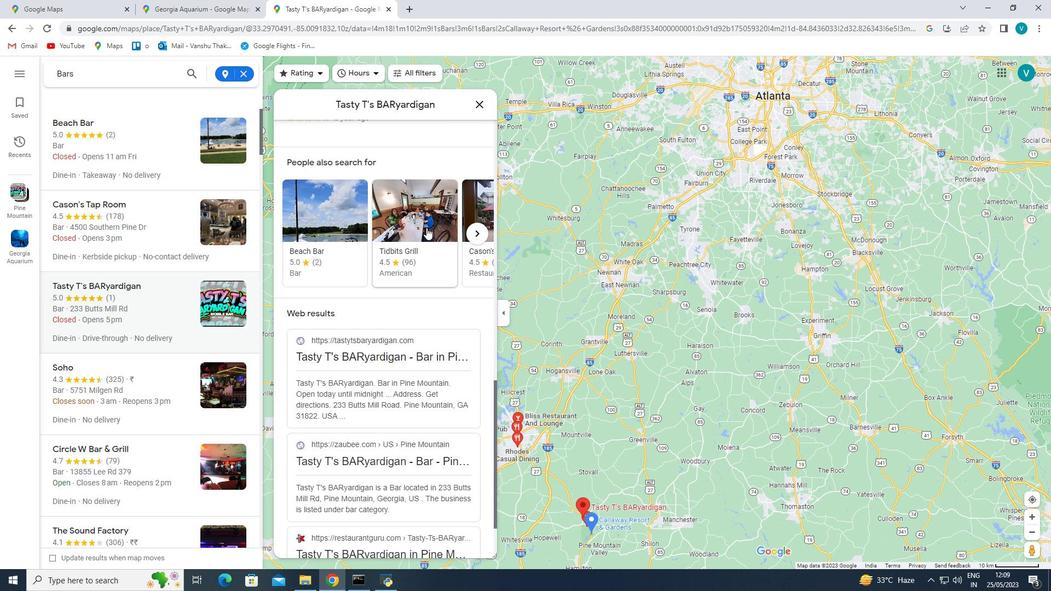 
Action: Mouse scrolled (426, 227) with delta (0, 0)
Screenshot: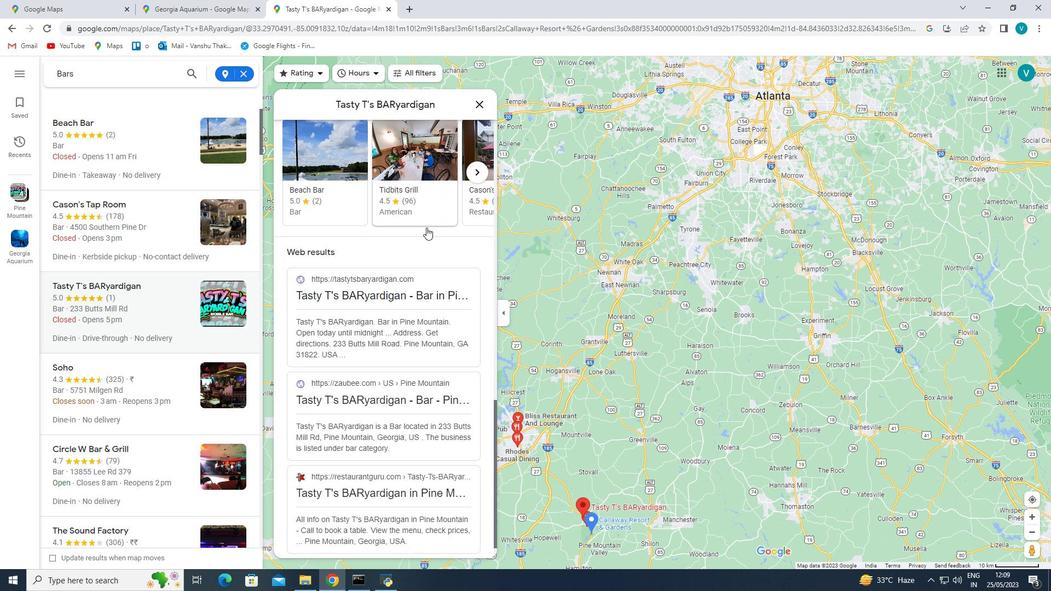 
Action: Mouse scrolled (426, 227) with delta (0, 0)
Screenshot: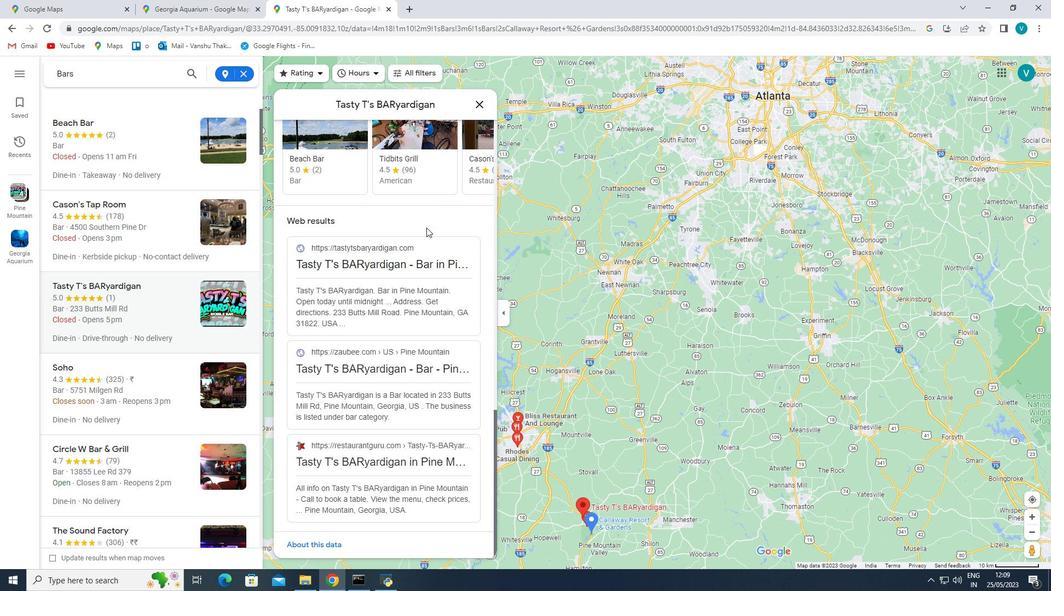 
Action: Mouse scrolled (426, 227) with delta (0, 0)
Screenshot: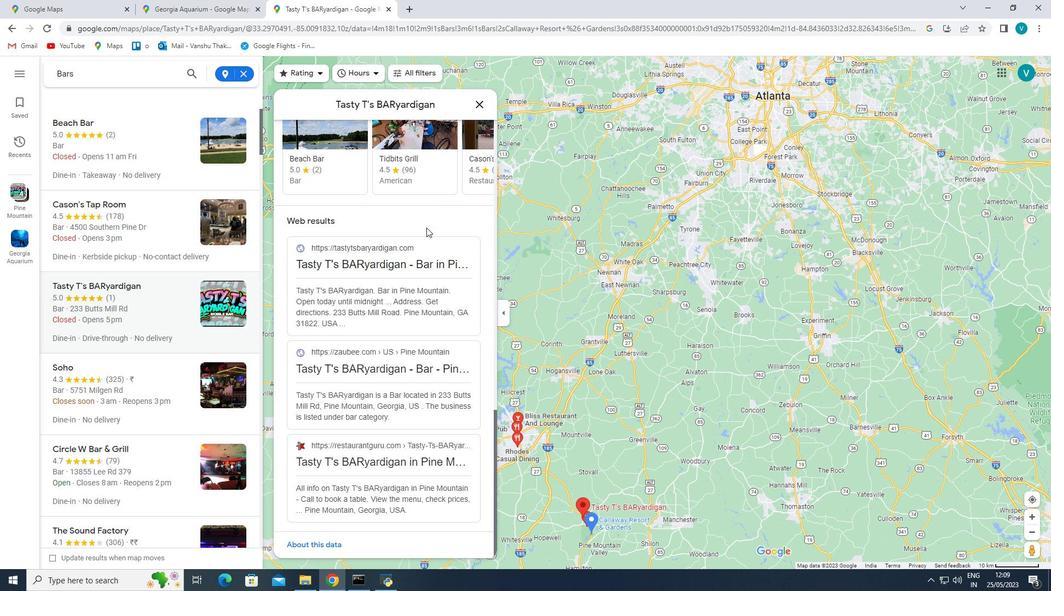 
Action: Mouse scrolled (426, 227) with delta (0, 0)
Screenshot: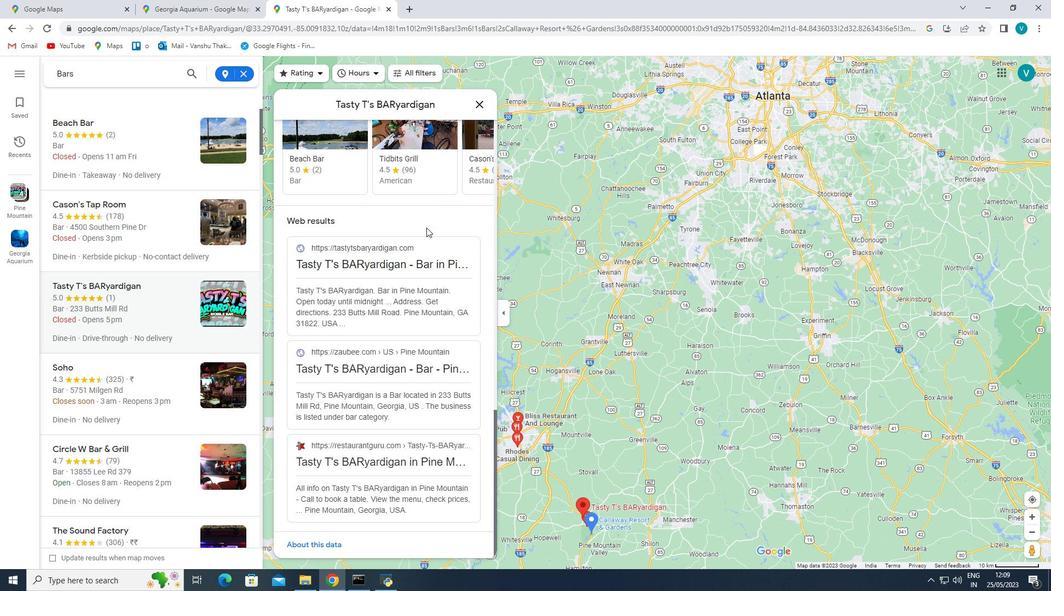 
Action: Mouse moved to (163, 374)
Screenshot: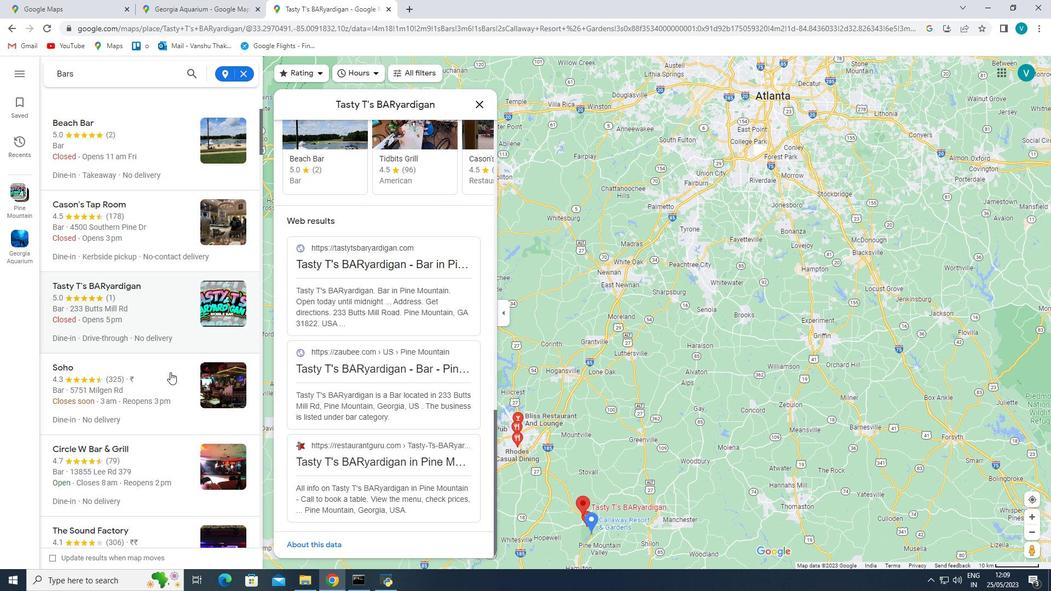 
Action: Mouse pressed left at (163, 374)
Screenshot: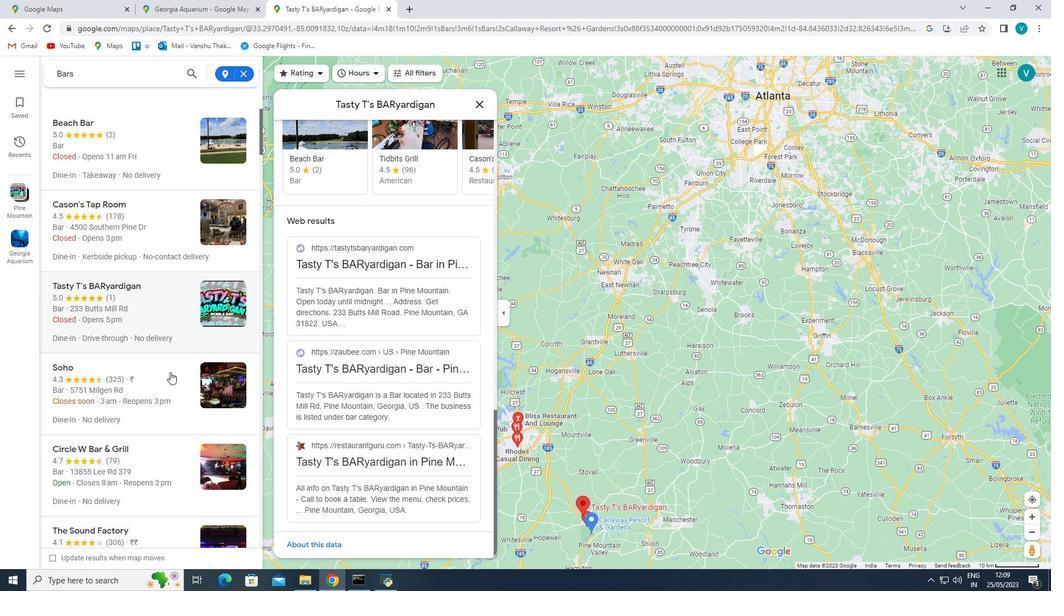 
Action: Mouse moved to (471, 231)
Screenshot: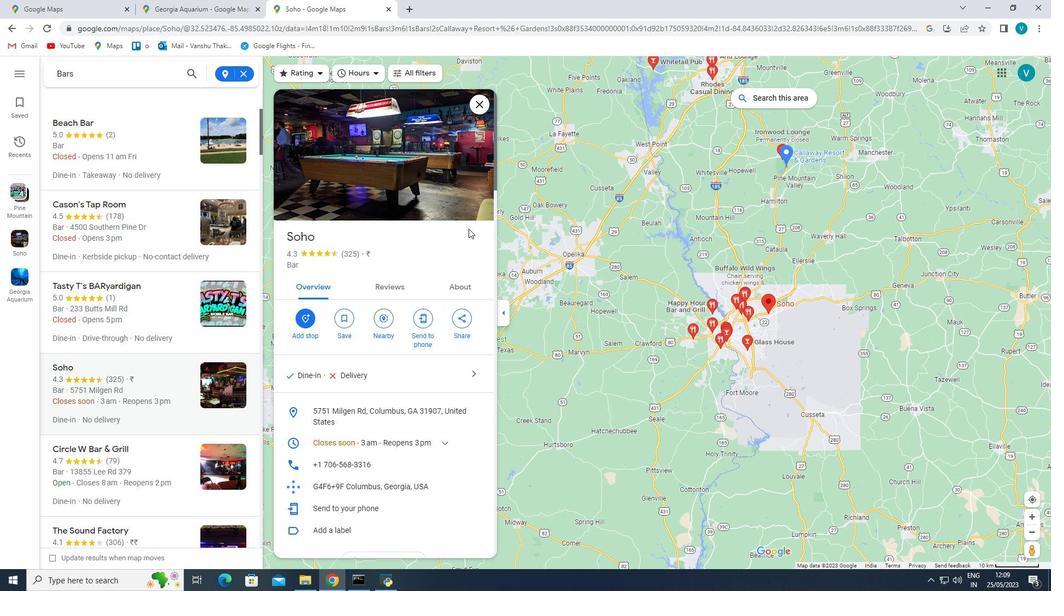 
Action: Mouse scrolled (471, 231) with delta (0, 0)
Screenshot: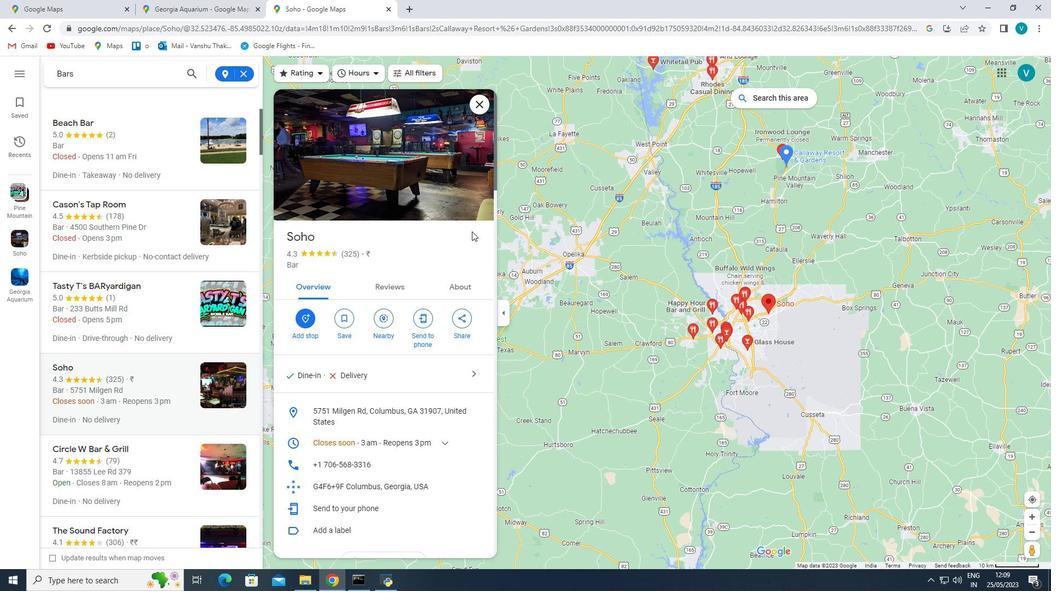 
Action: Mouse moved to (483, 202)
Screenshot: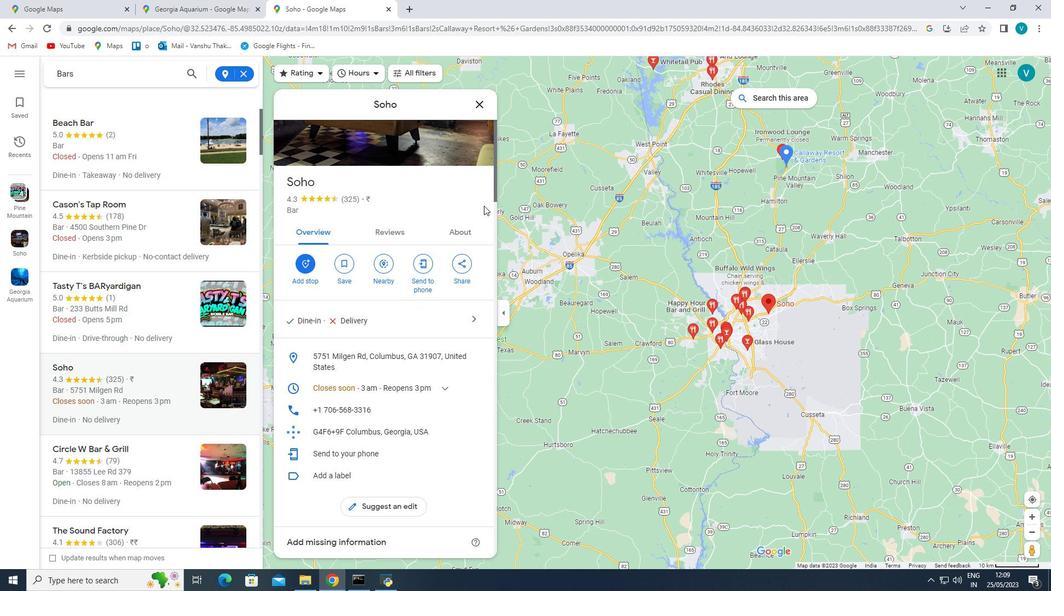 
Action: Mouse scrolled (483, 202) with delta (0, 0)
Screenshot: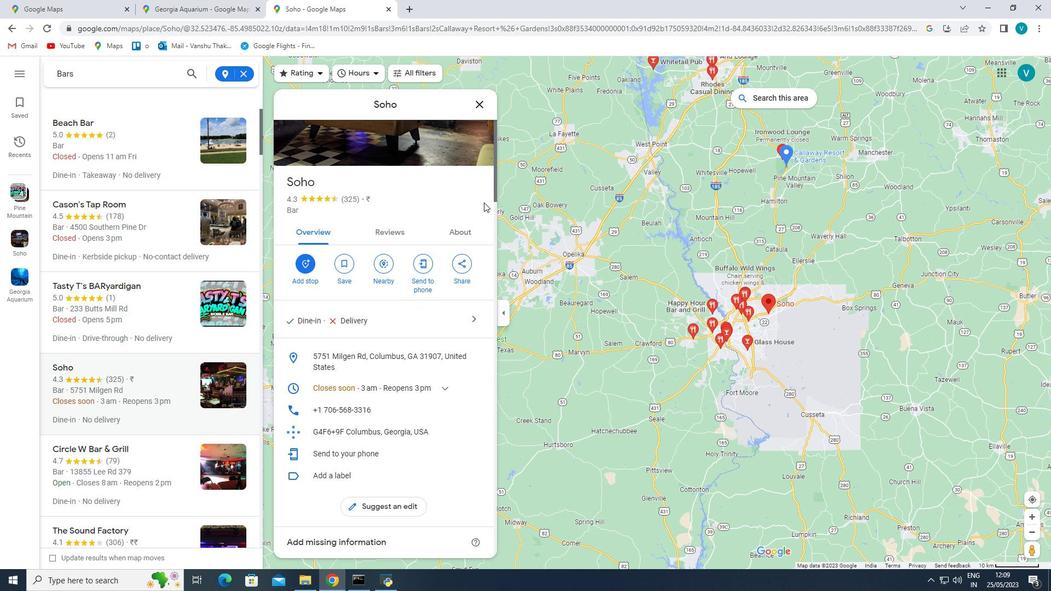 
Action: Mouse scrolled (483, 202) with delta (0, 0)
Screenshot: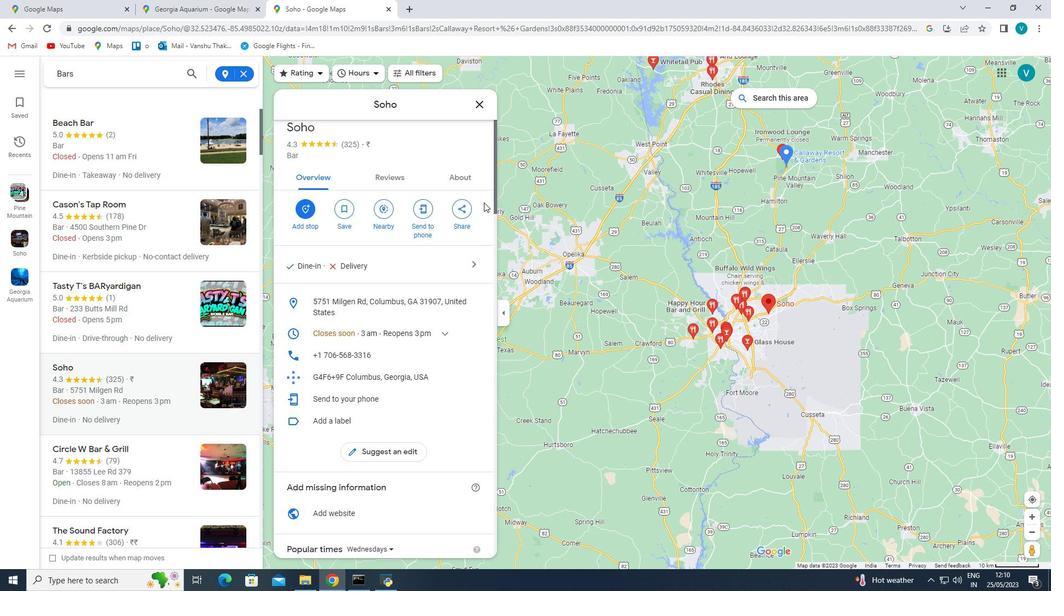 
Action: Mouse scrolled (483, 202) with delta (0, 0)
Screenshot: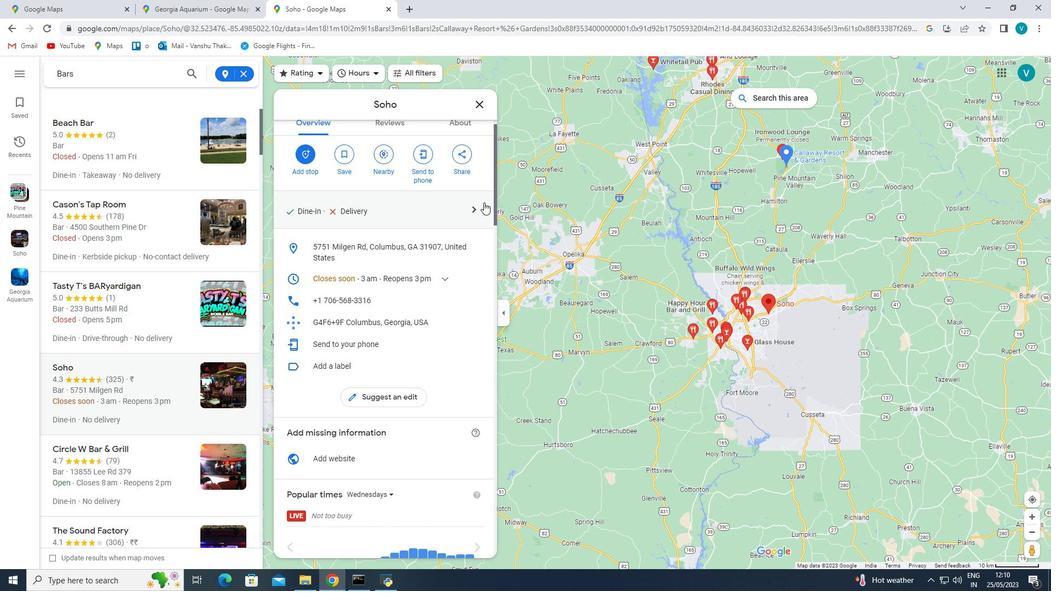 
Action: Mouse scrolled (483, 202) with delta (0, 0)
Screenshot: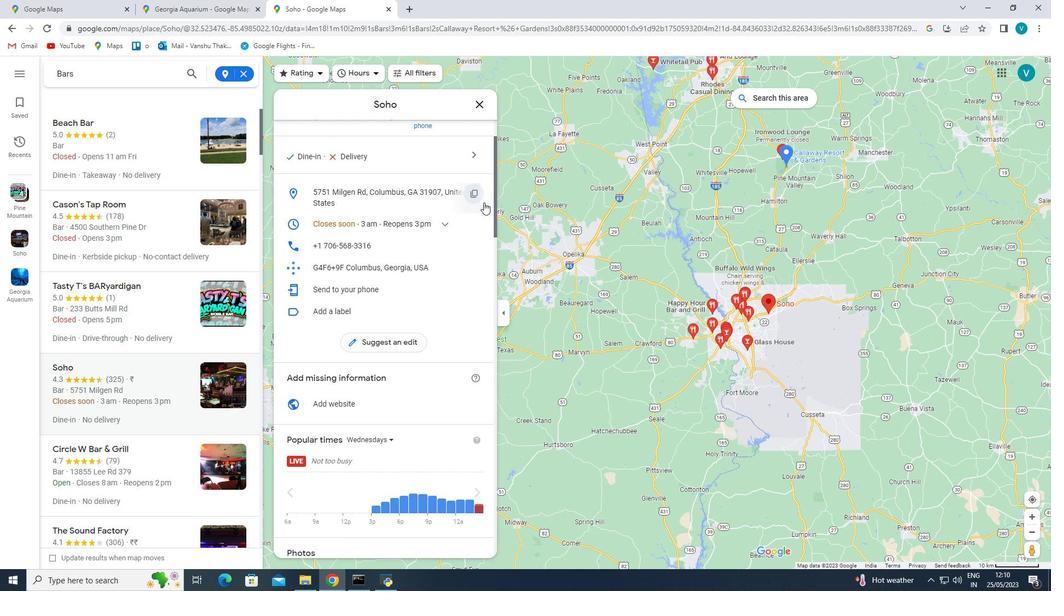 
Action: Mouse scrolled (483, 202) with delta (0, 0)
Screenshot: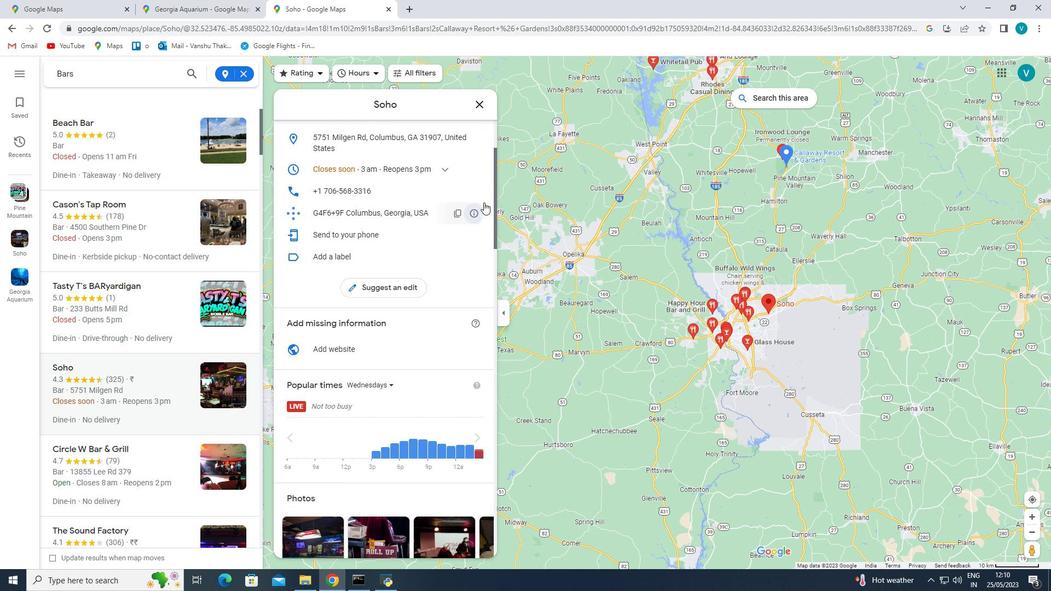 
Action: Mouse scrolled (483, 202) with delta (0, 0)
Screenshot: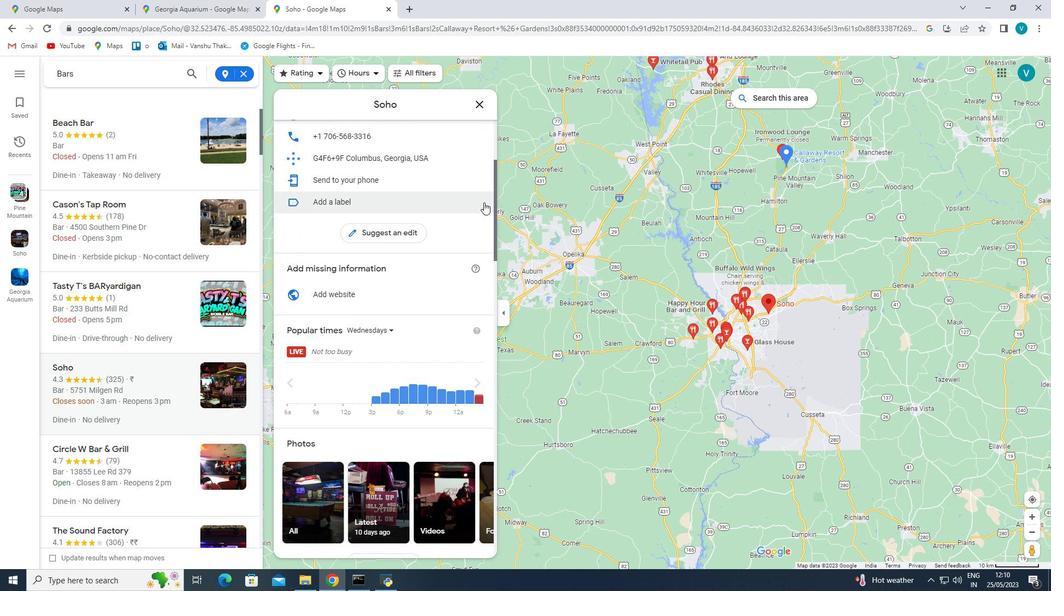 
Action: Mouse scrolled (483, 202) with delta (0, 0)
Screenshot: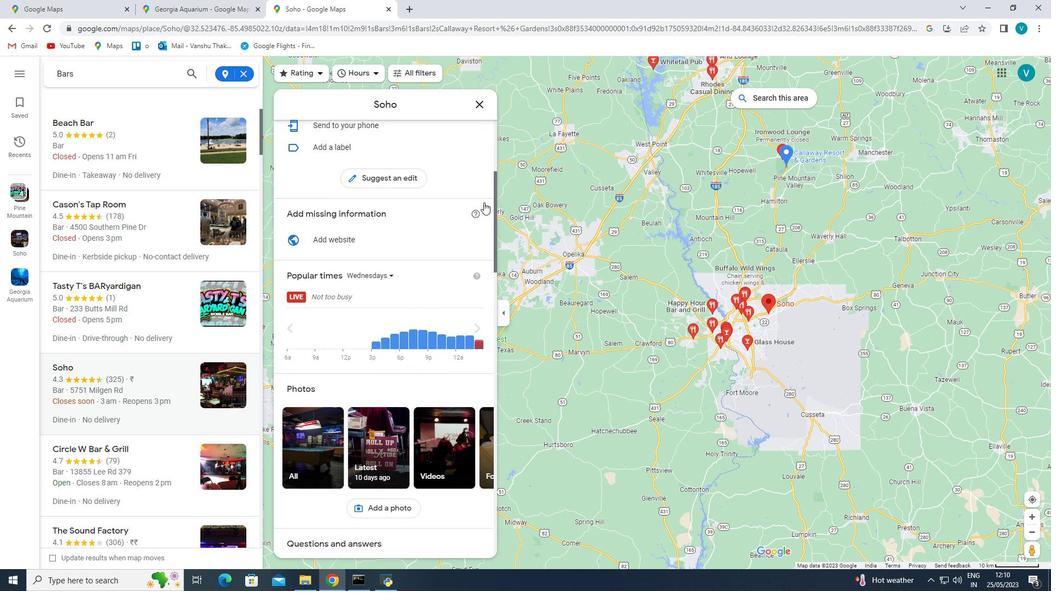 
Action: Mouse scrolled (483, 202) with delta (0, 0)
Screenshot: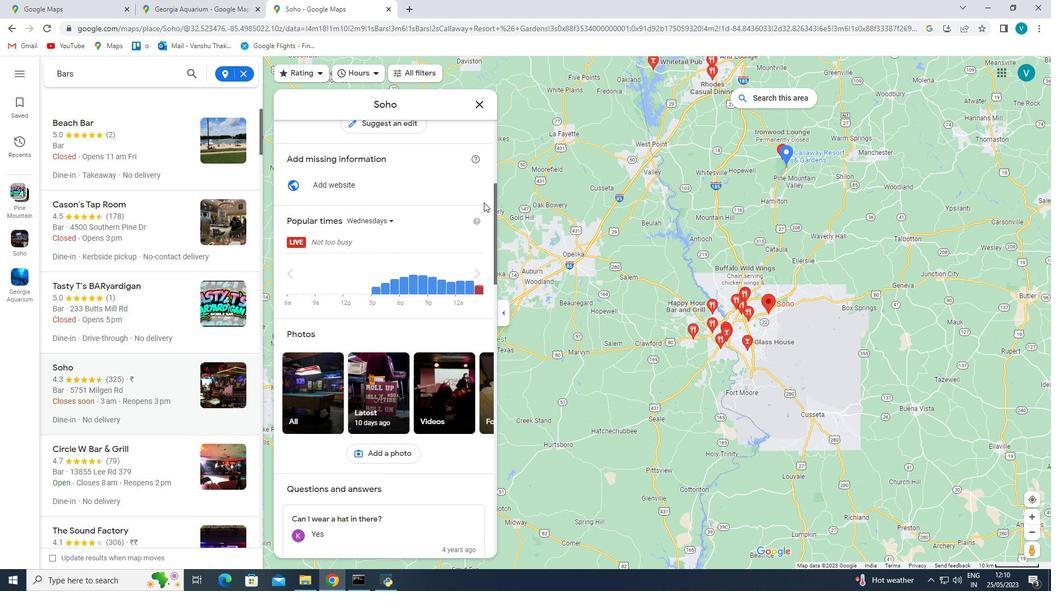 
Action: Mouse scrolled (483, 202) with delta (0, 0)
Screenshot: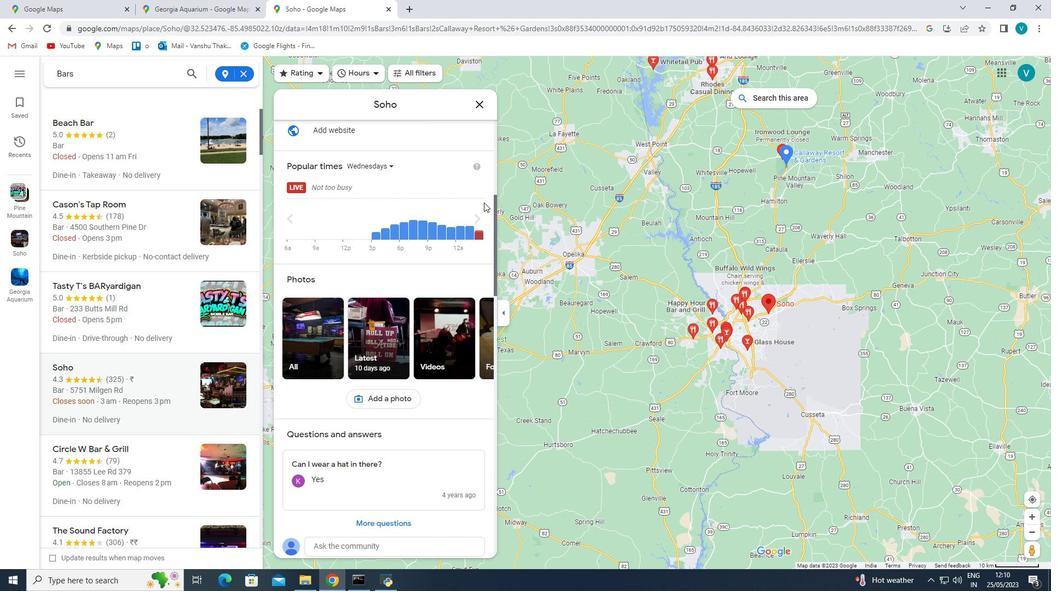 
Action: Mouse scrolled (483, 202) with delta (0, 0)
Screenshot: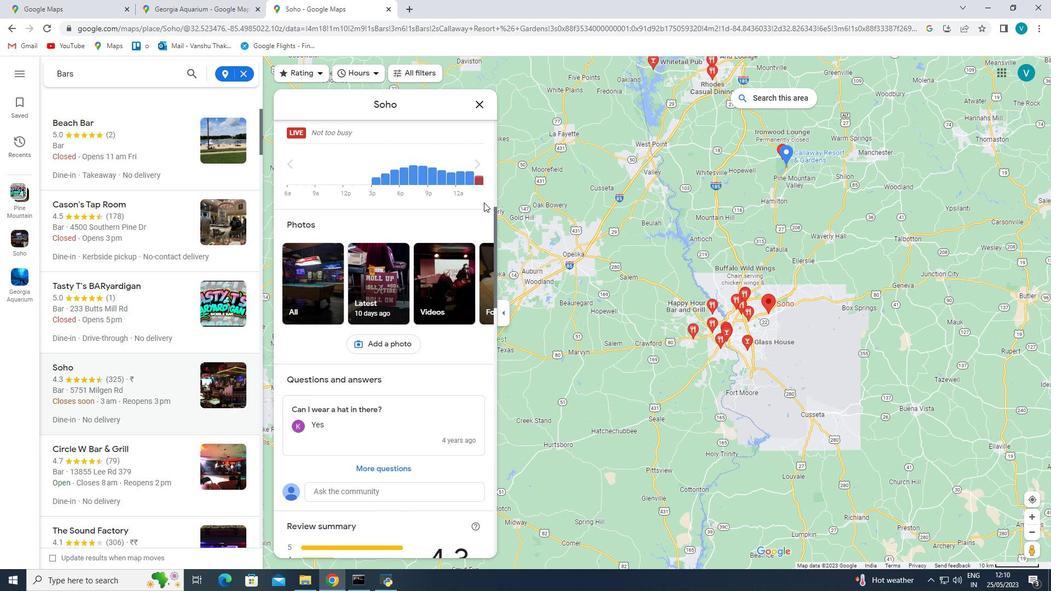 
Action: Mouse scrolled (483, 202) with delta (0, 0)
Screenshot: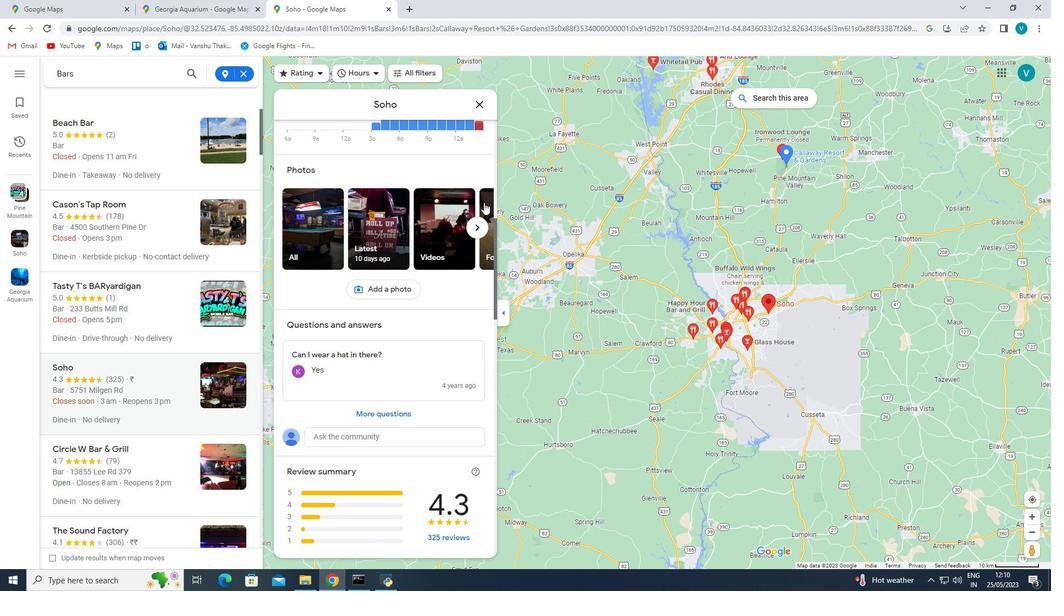 
Action: Mouse scrolled (483, 202) with delta (0, 0)
Screenshot: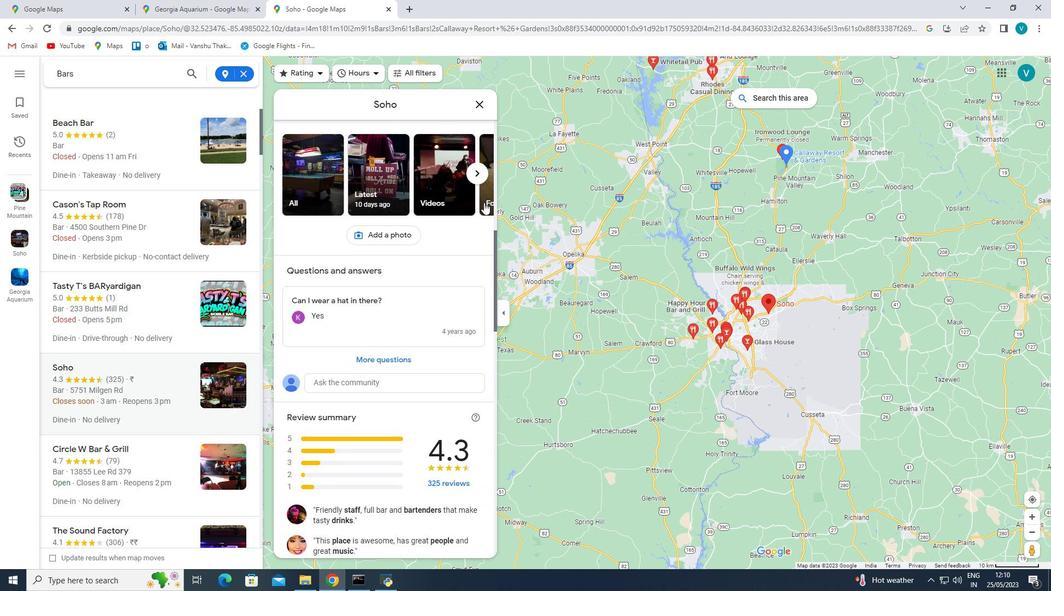 
Action: Mouse scrolled (483, 202) with delta (0, 0)
Screenshot: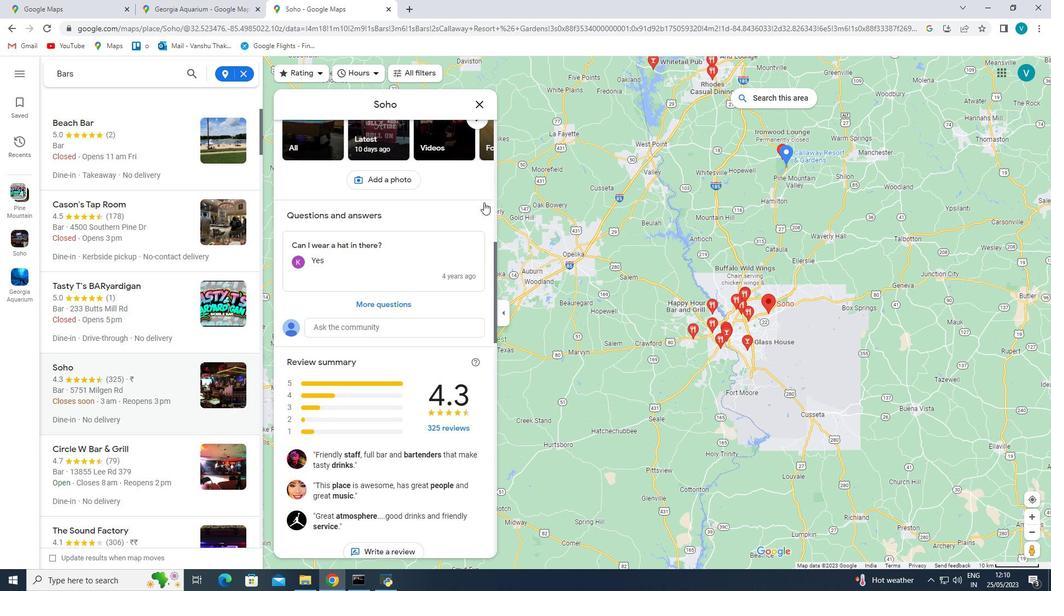 
Action: Mouse scrolled (483, 202) with delta (0, 0)
Screenshot: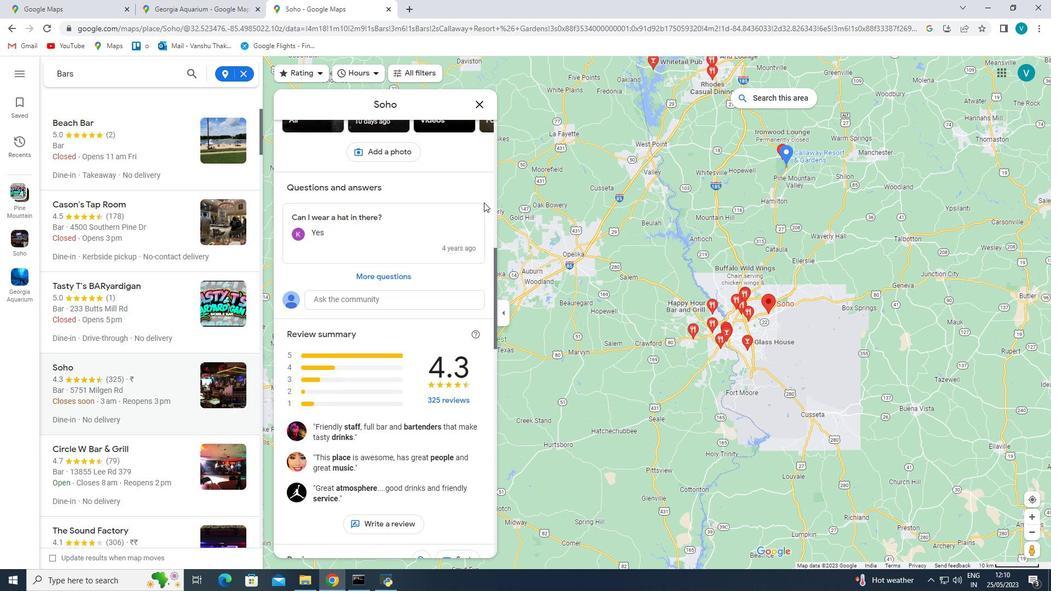 
Action: Mouse scrolled (483, 202) with delta (0, 0)
Screenshot: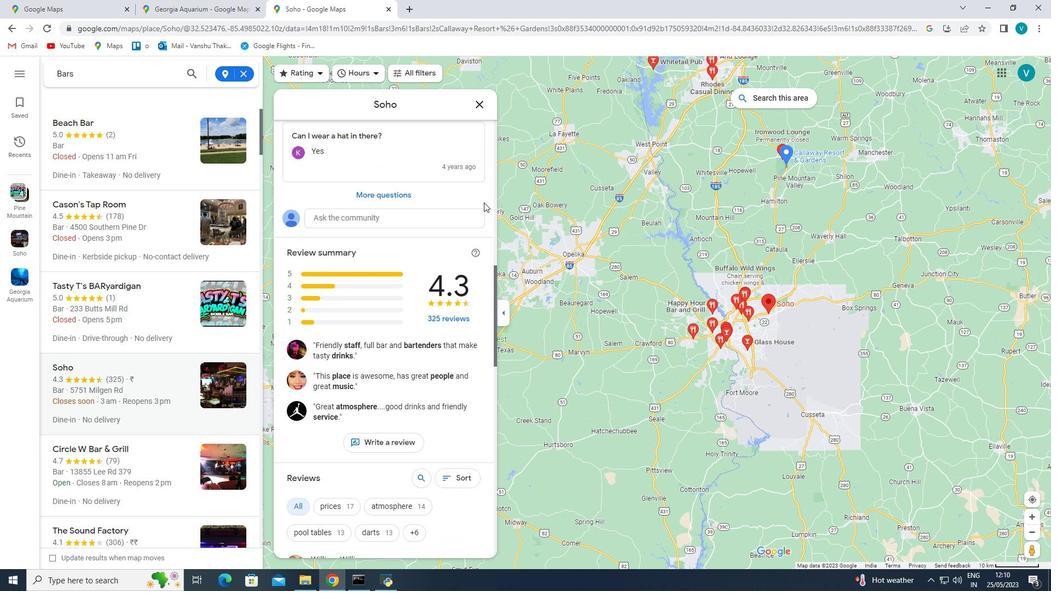 
Action: Mouse scrolled (483, 202) with delta (0, 0)
Screenshot: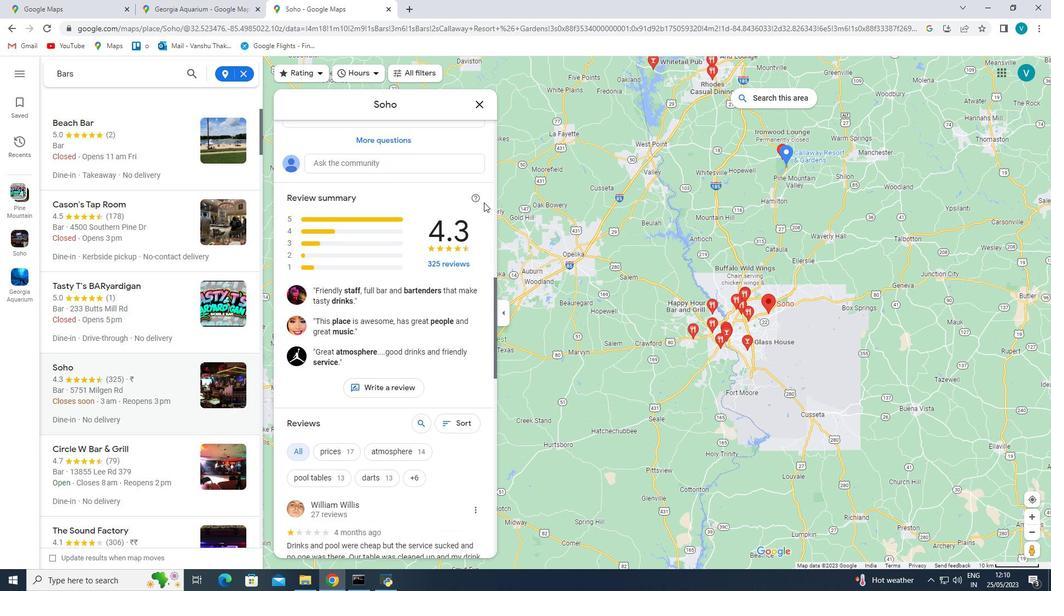 
Action: Mouse scrolled (483, 202) with delta (0, 0)
Screenshot: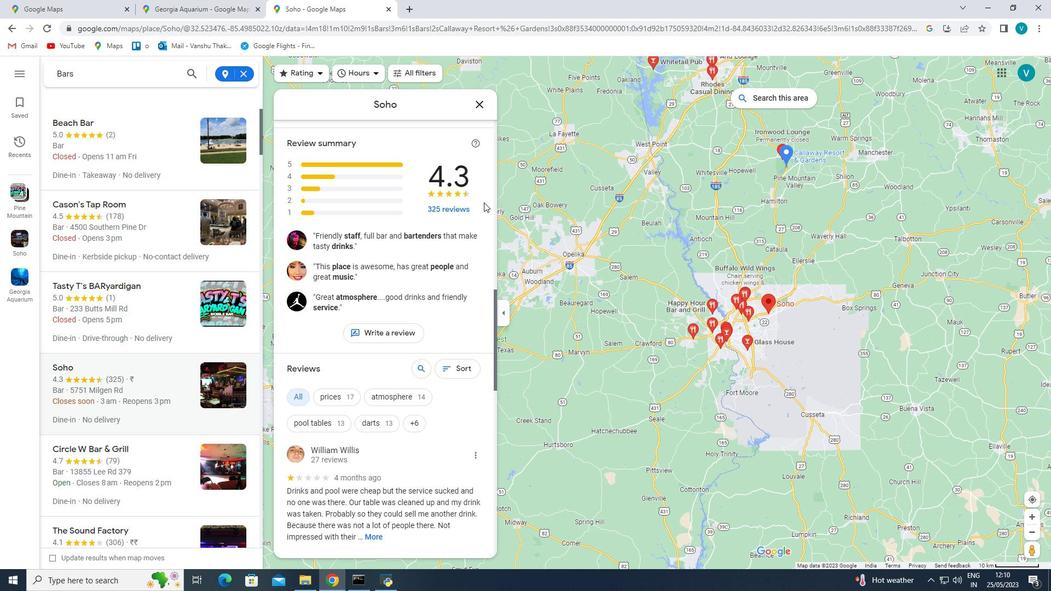
Action: Mouse scrolled (483, 202) with delta (0, 0)
Screenshot: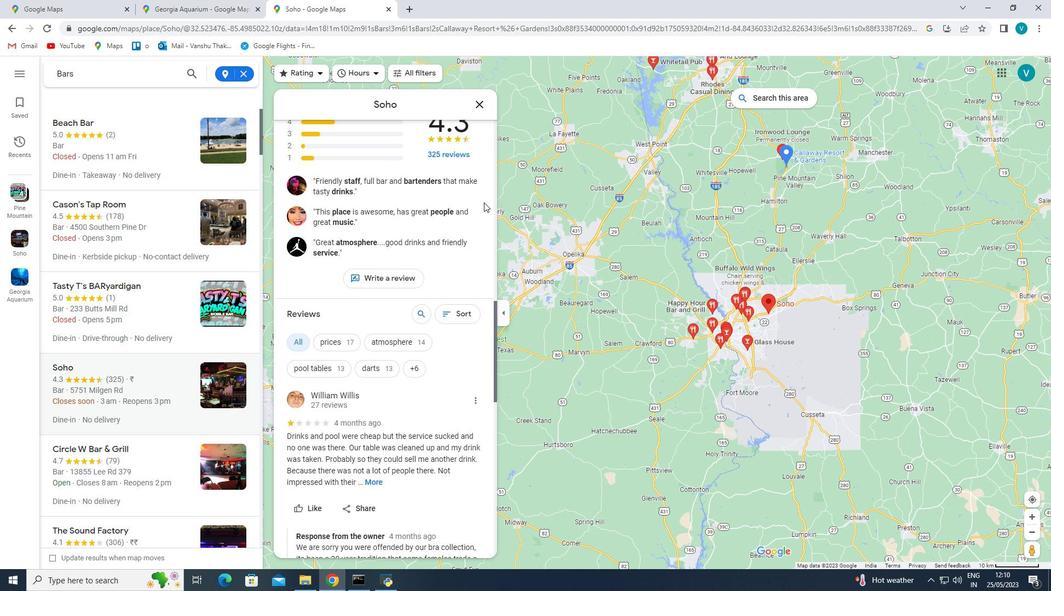 
Action: Mouse scrolled (483, 202) with delta (0, 0)
Screenshot: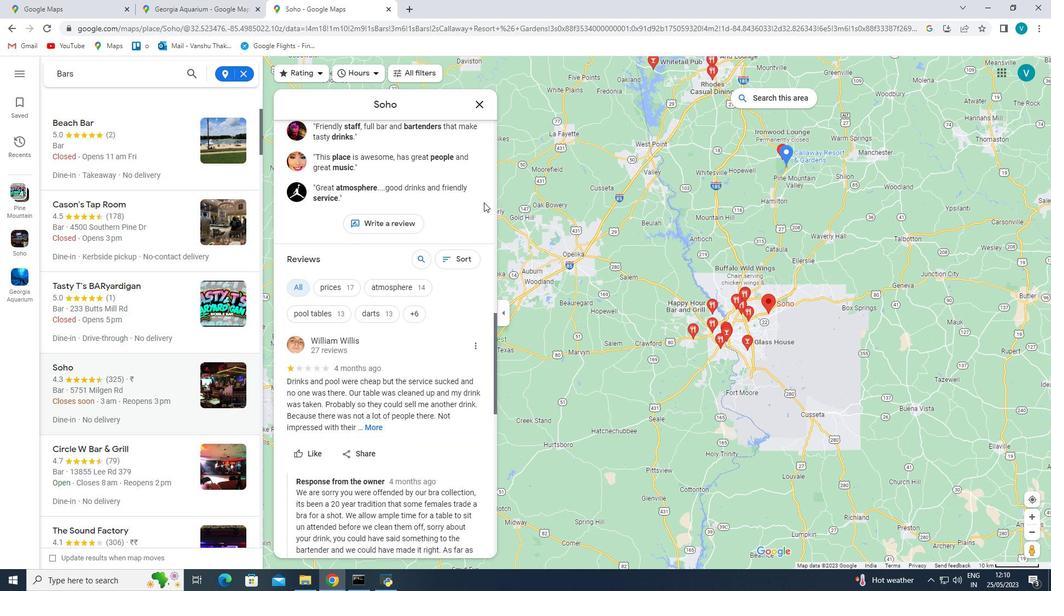
Action: Mouse scrolled (483, 202) with delta (0, 0)
Screenshot: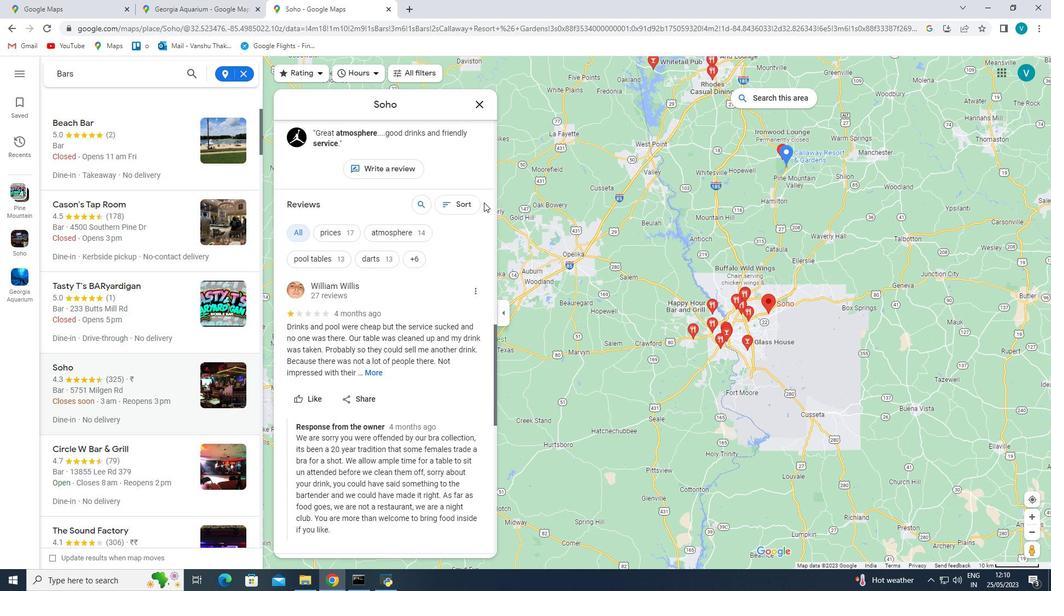 
Action: Mouse scrolled (483, 202) with delta (0, 0)
Screenshot: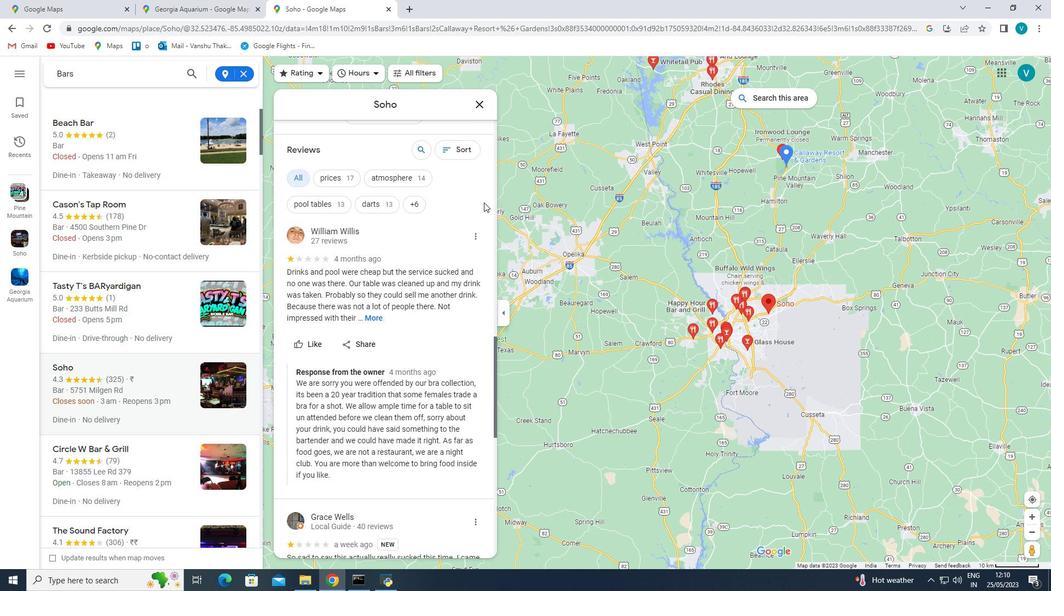 
Action: Mouse scrolled (483, 202) with delta (0, 0)
Screenshot: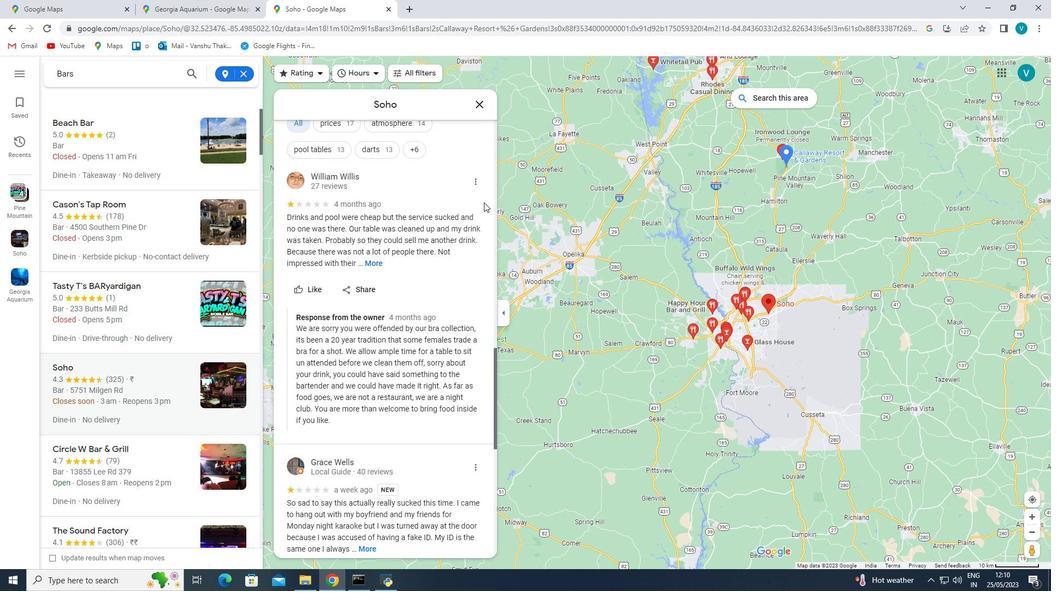 
Action: Mouse scrolled (483, 202) with delta (0, 0)
Screenshot: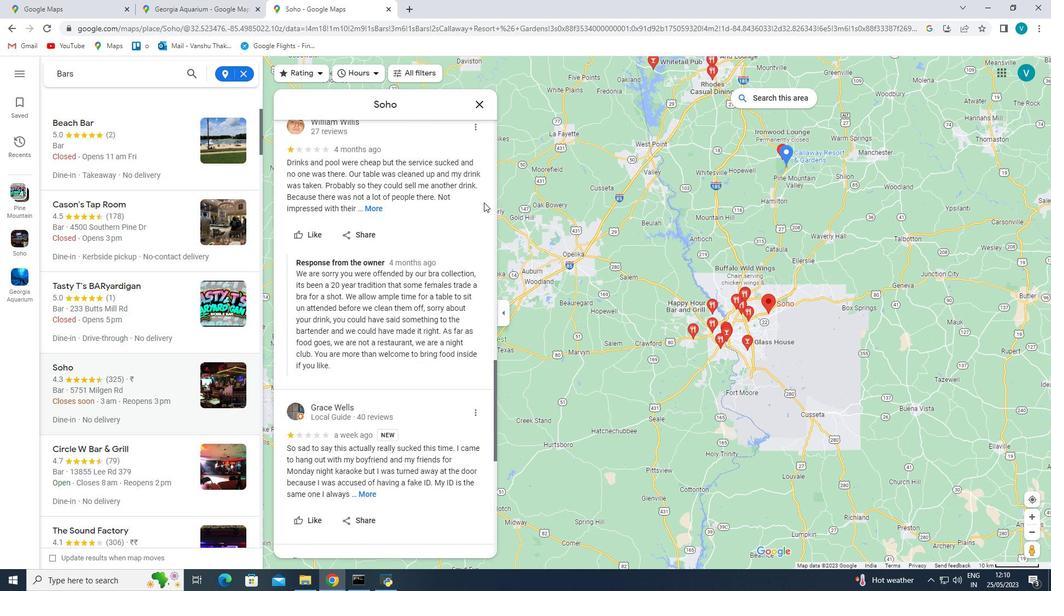 
Action: Mouse scrolled (483, 202) with delta (0, 0)
Screenshot: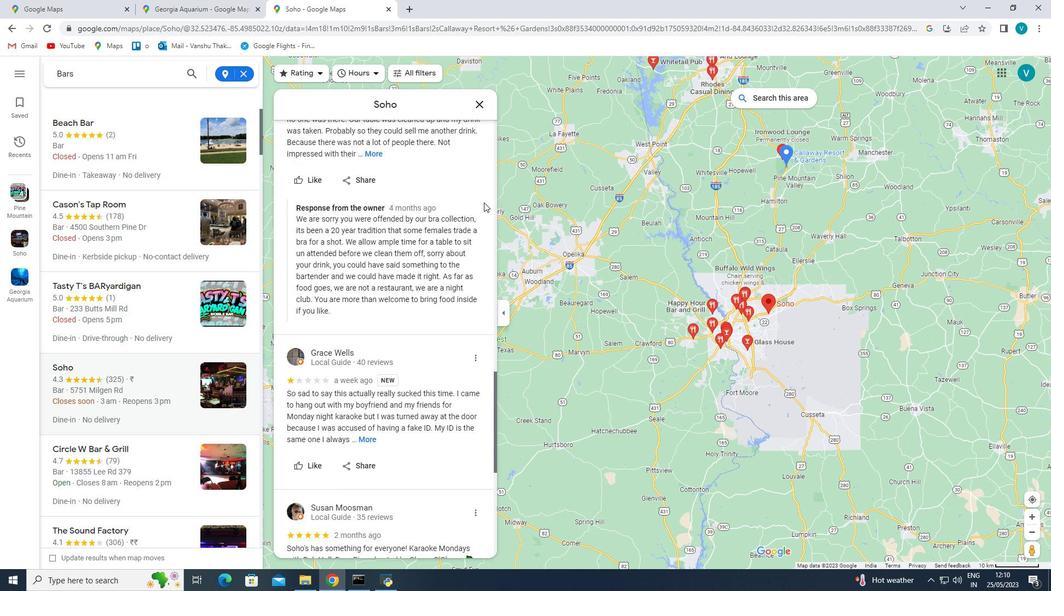 
Action: Mouse scrolled (483, 202) with delta (0, 0)
Screenshot: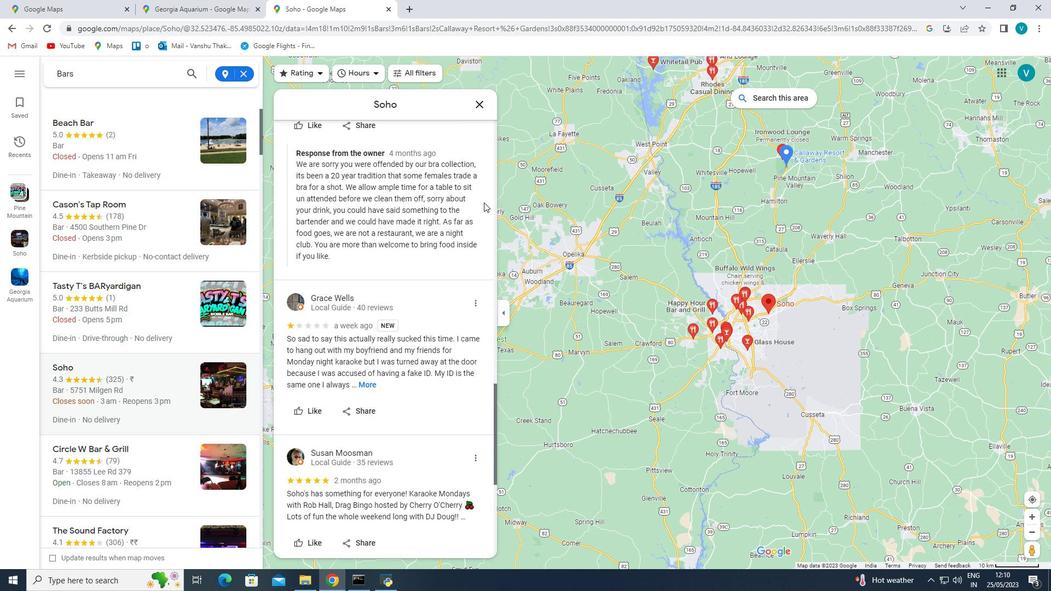 
Action: Mouse scrolled (483, 202) with delta (0, 0)
Screenshot: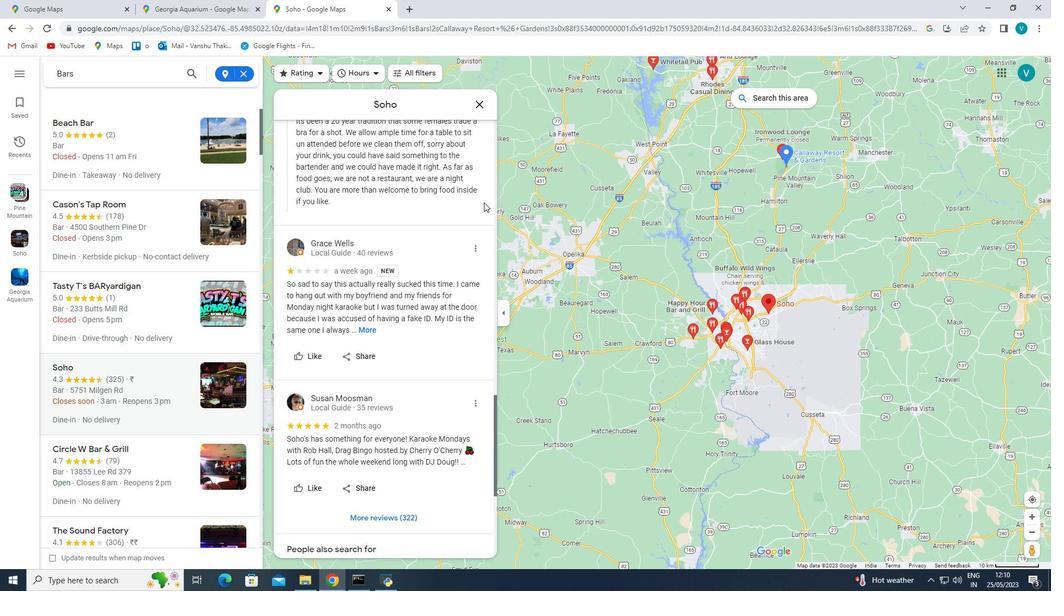 
Action: Mouse scrolled (483, 202) with delta (0, 0)
Screenshot: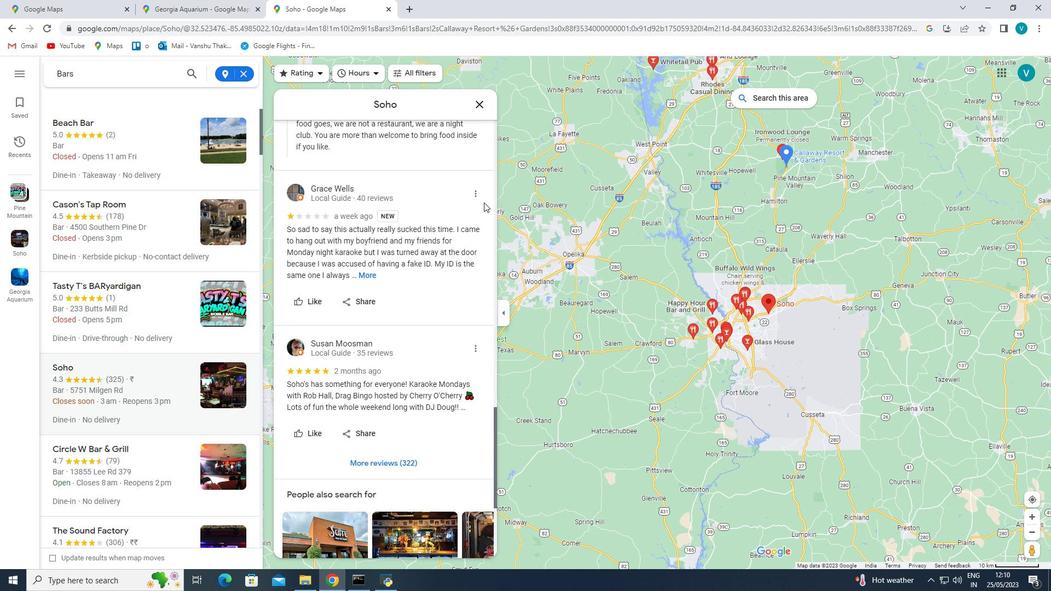 
Action: Mouse scrolled (483, 202) with delta (0, 0)
Screenshot: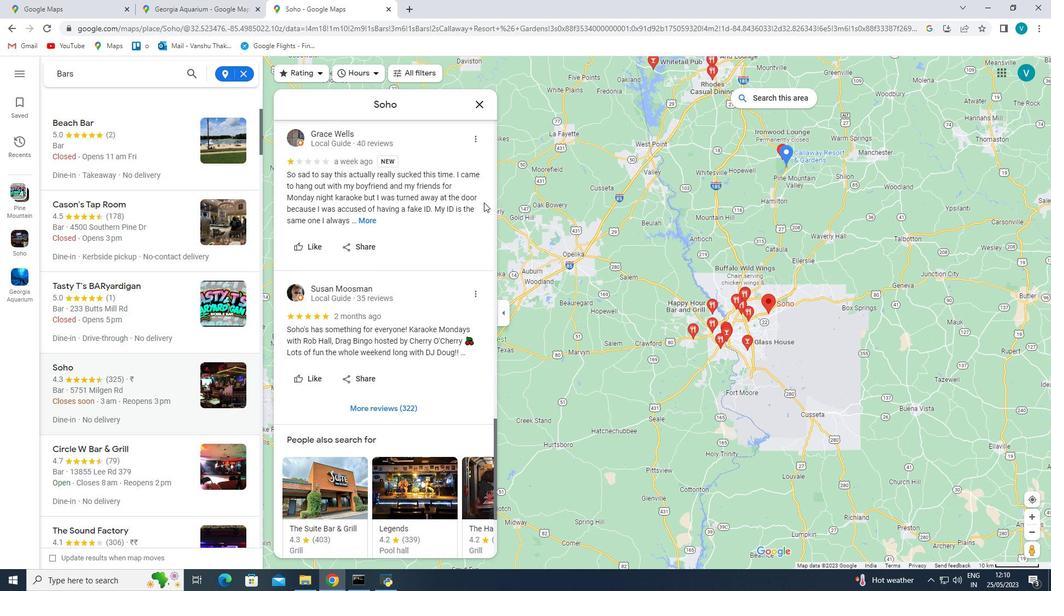 
Action: Mouse scrolled (483, 202) with delta (0, 0)
Screenshot: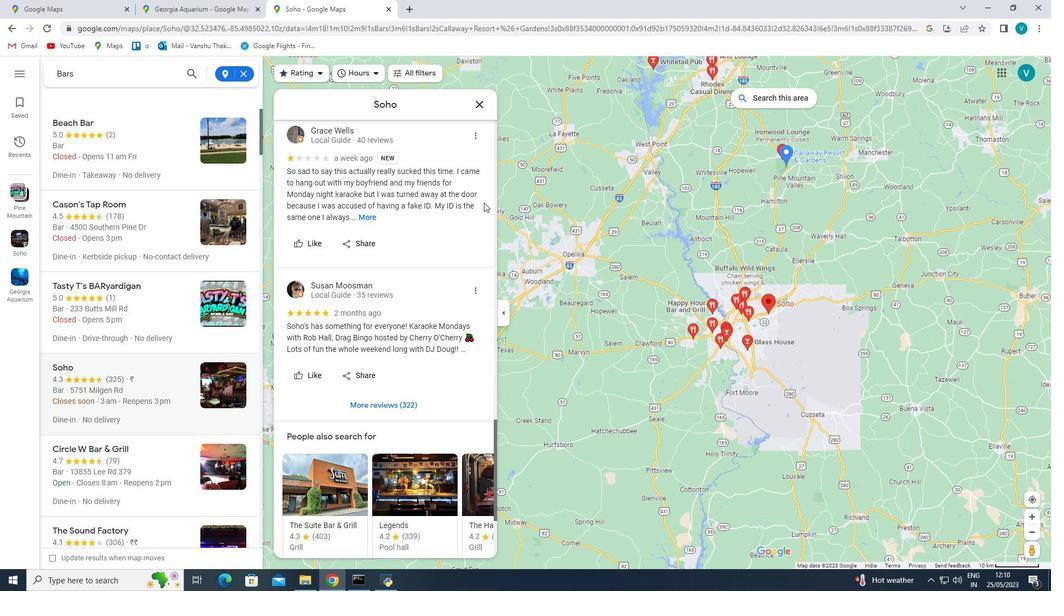 
Action: Mouse scrolled (483, 202) with delta (0, 0)
Screenshot: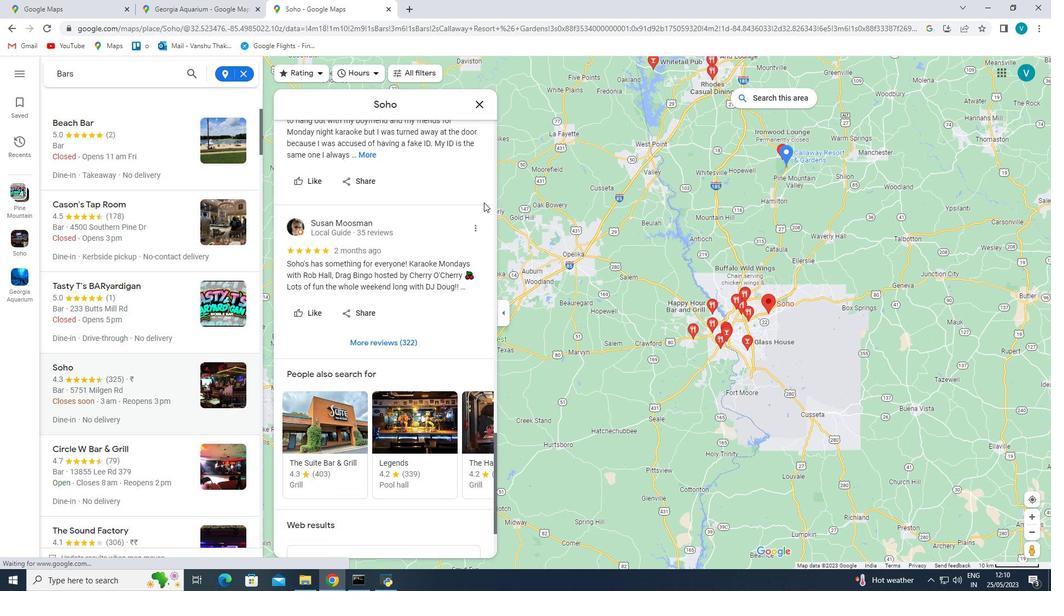 
Action: Mouse scrolled (483, 202) with delta (0, 0)
Screenshot: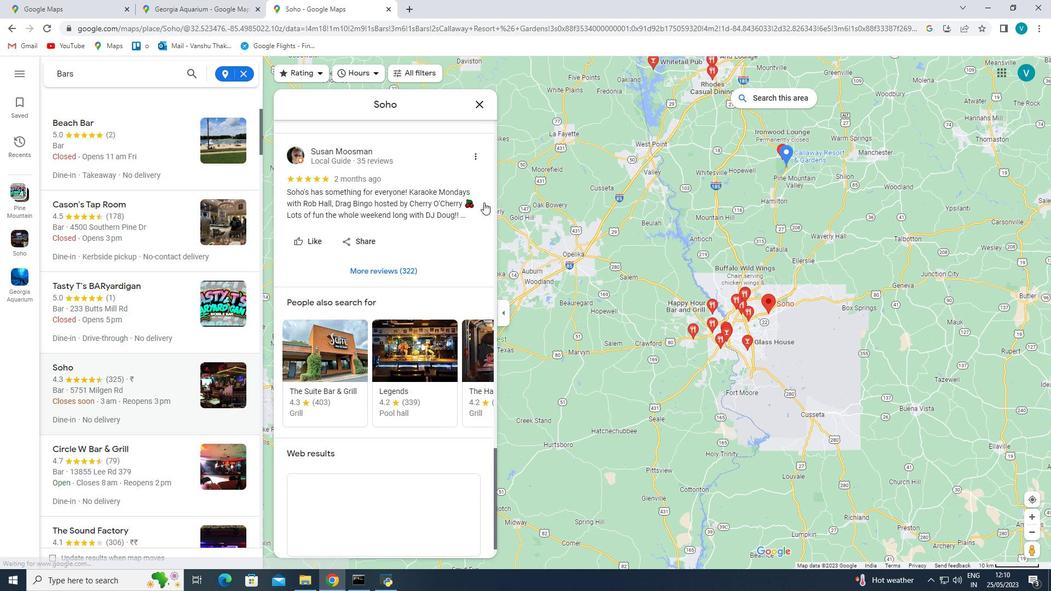 
Action: Mouse scrolled (483, 202) with delta (0, 0)
